Task: Buy 1 Strips for Men's from Shave & Hair Removal section under best seller category for shipping address: Mark Adams, 2833 Point Street, Park Ridge, Illinois 60068, Cell Number 7738643880. Pay from credit card ending with 7965, CVV 549
Action: Mouse moved to (19, 76)
Screenshot: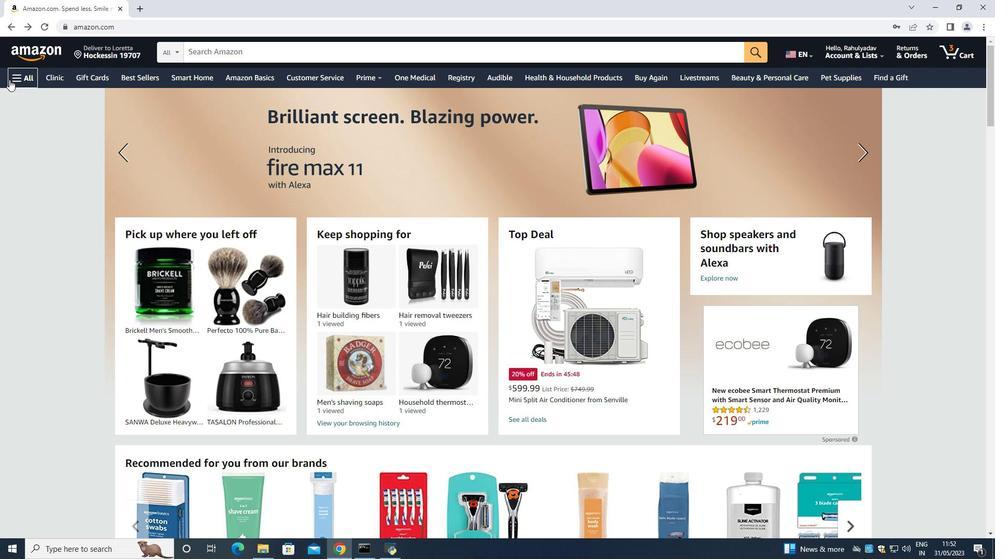 
Action: Mouse pressed left at (19, 76)
Screenshot: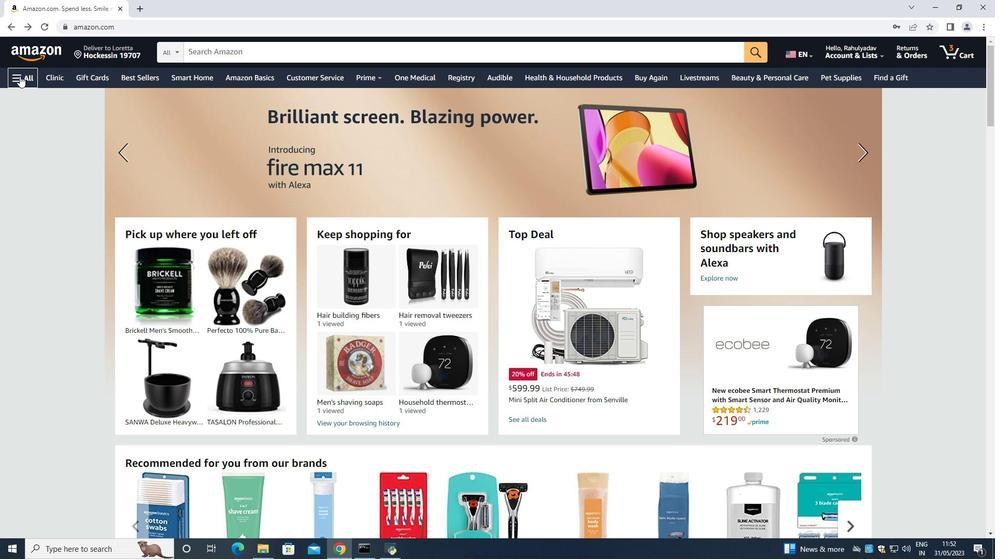 
Action: Mouse moved to (38, 96)
Screenshot: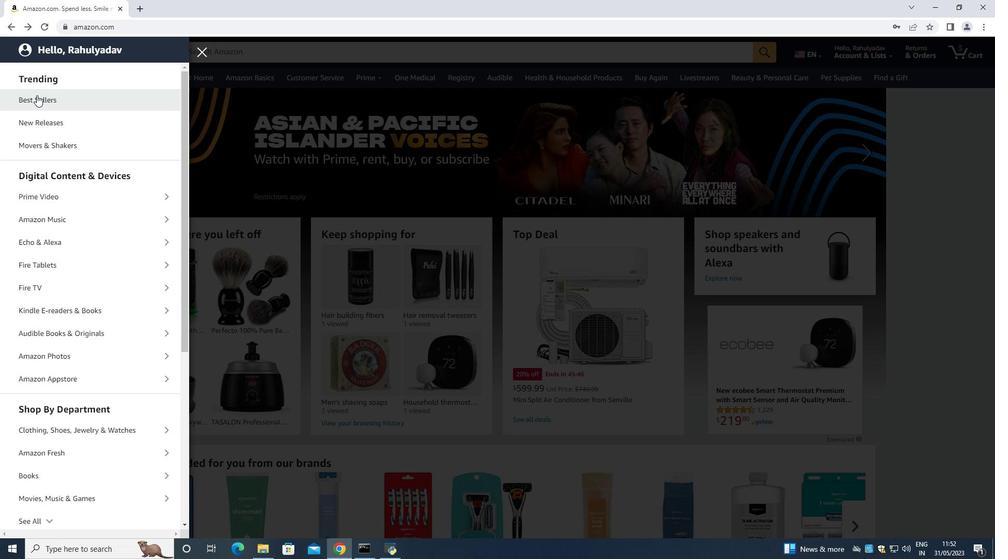 
Action: Mouse pressed left at (38, 96)
Screenshot: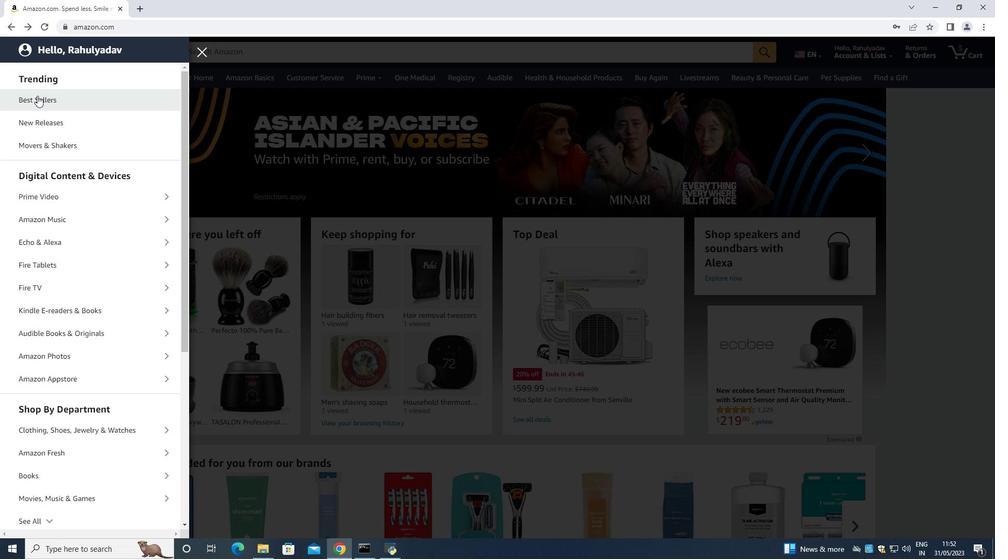 
Action: Mouse moved to (233, 46)
Screenshot: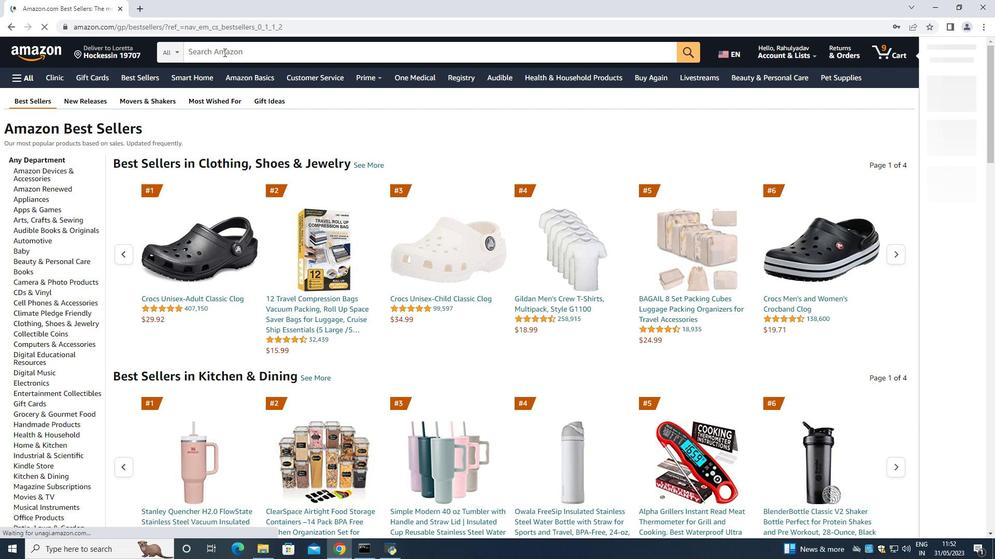 
Action: Mouse pressed left at (233, 46)
Screenshot: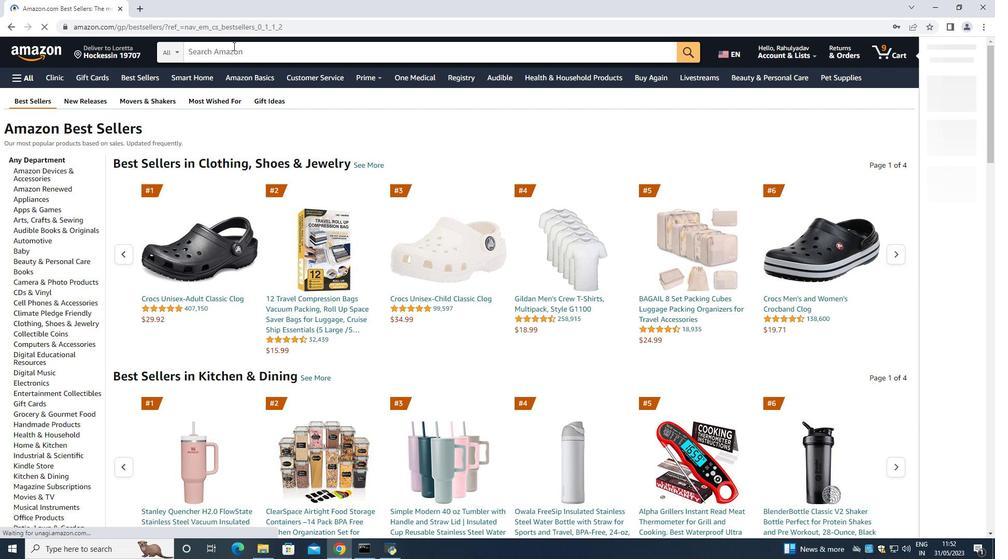 
Action: Mouse moved to (233, 47)
Screenshot: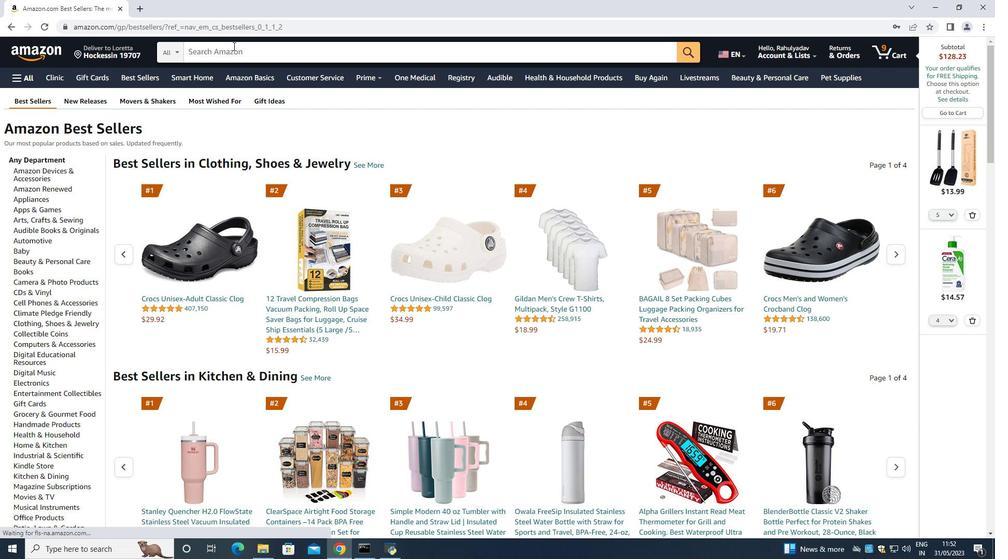 
Action: Key pressed <Key.shift>Strips<Key.shift><Key.space><Key.shift><Key.shift><Key.shift><Key.shift>For<Key.space><Key.caps_lock>M<Key.caps_lock>en<Key.enter><Key.down><Key.down><Key.down>
Screenshot: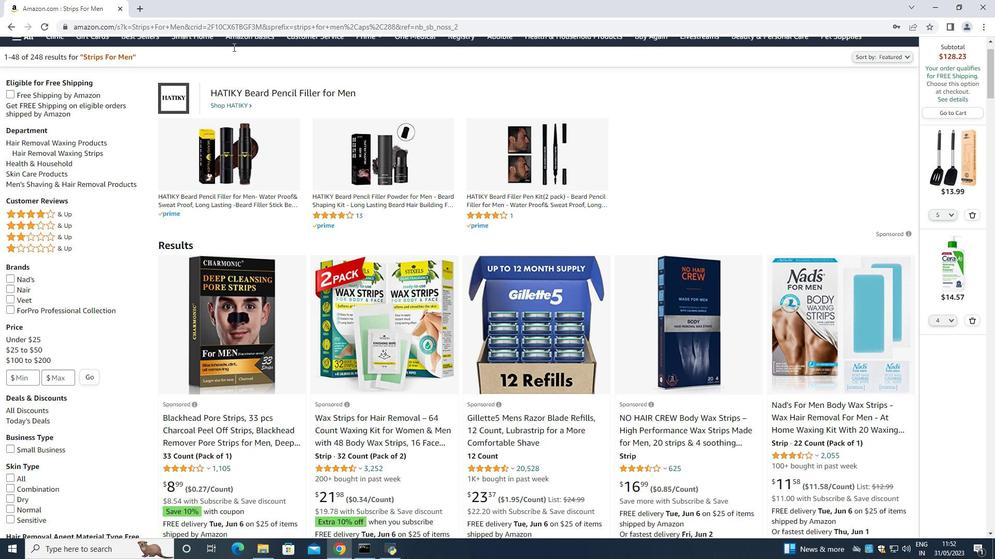 
Action: Mouse moved to (266, 362)
Screenshot: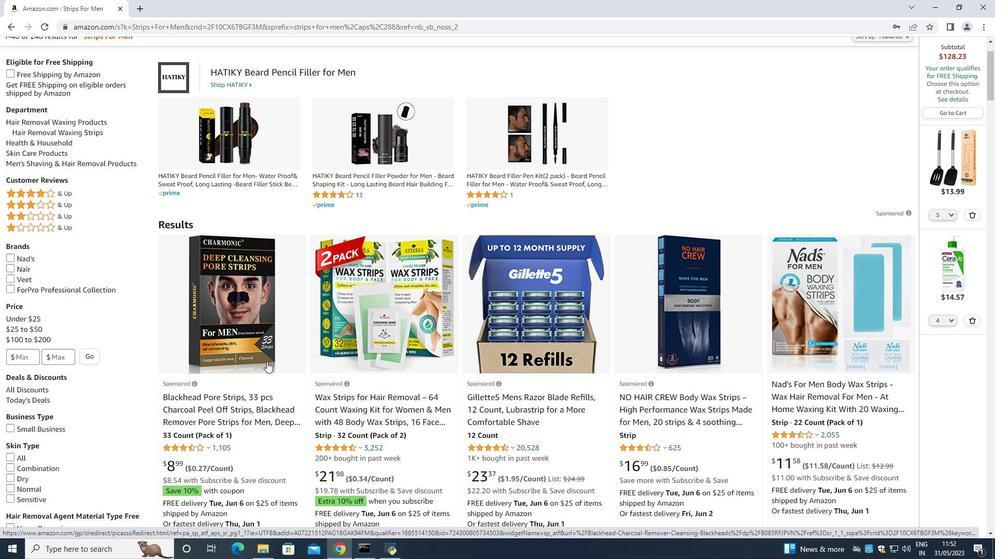 
Action: Mouse scrolled (266, 362) with delta (0, 0)
Screenshot: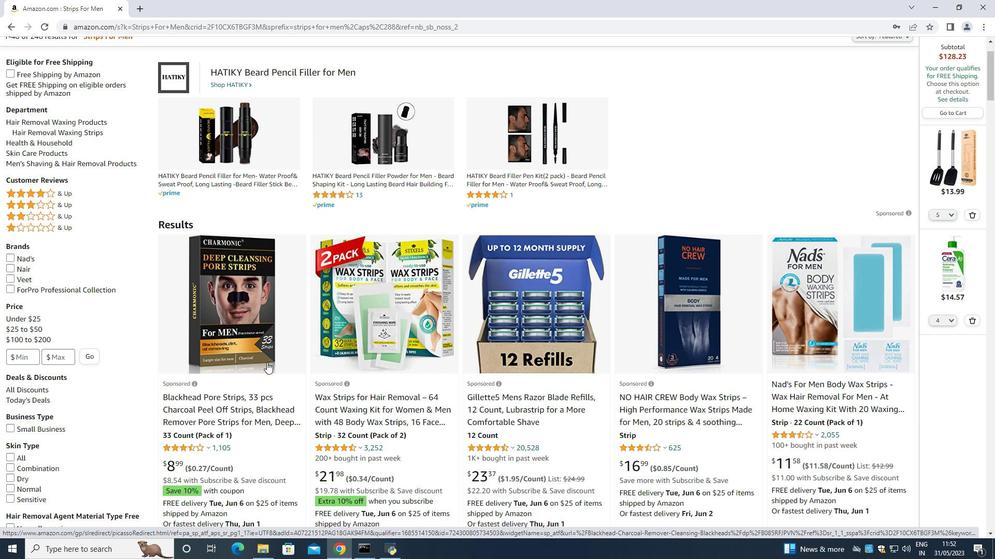 
Action: Mouse scrolled (266, 362) with delta (0, 0)
Screenshot: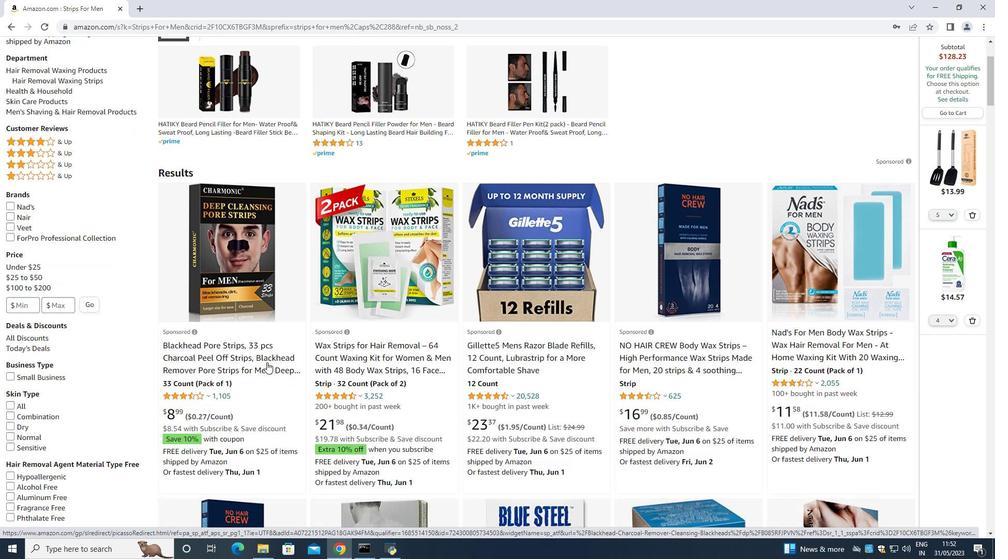 
Action: Mouse scrolled (266, 362) with delta (0, 0)
Screenshot: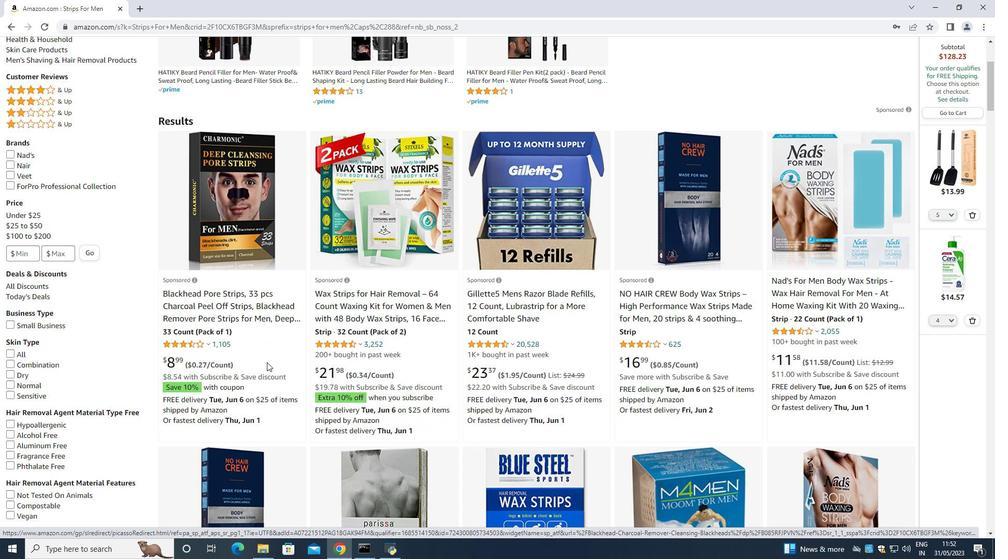 
Action: Mouse scrolled (266, 362) with delta (0, 0)
Screenshot: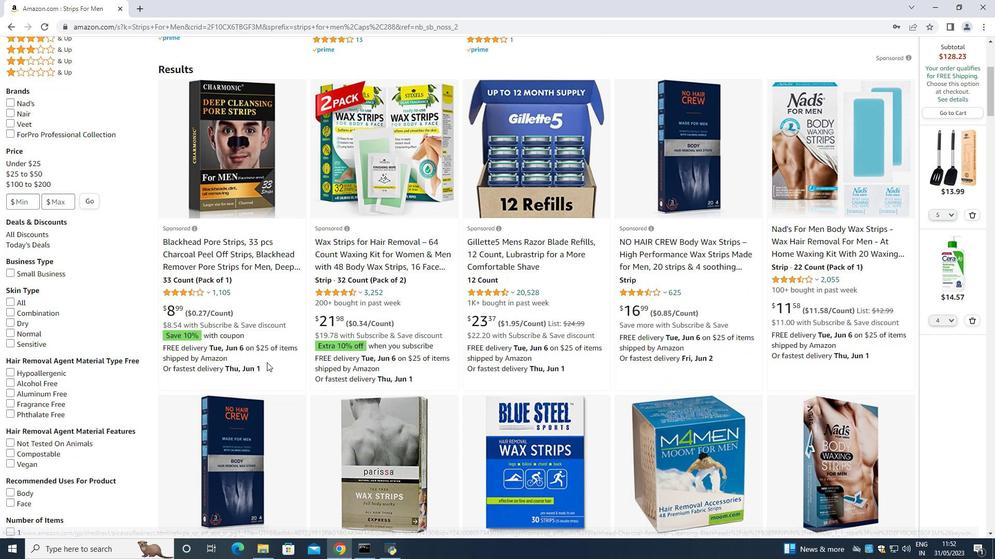 
Action: Mouse scrolled (266, 362) with delta (0, 0)
Screenshot: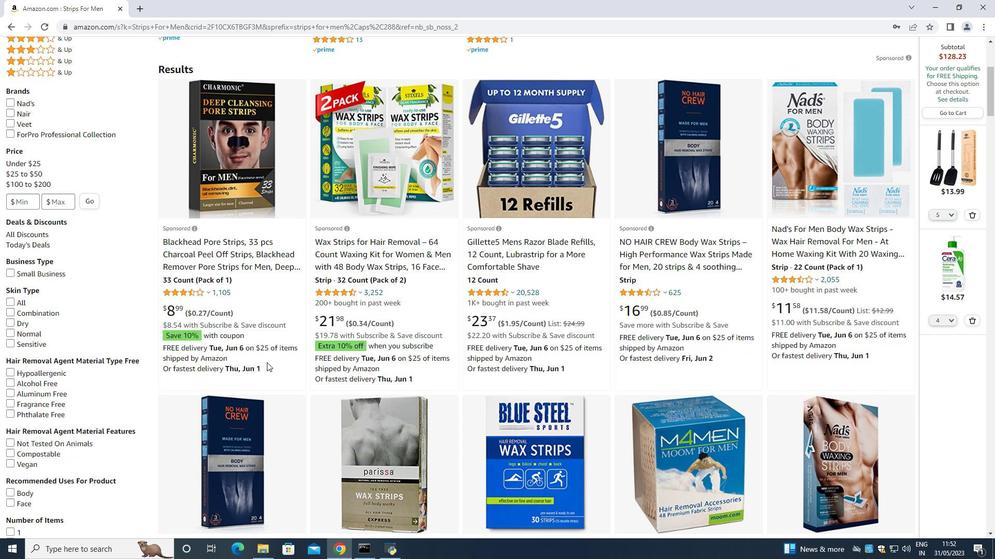 
Action: Mouse scrolled (266, 362) with delta (0, 0)
Screenshot: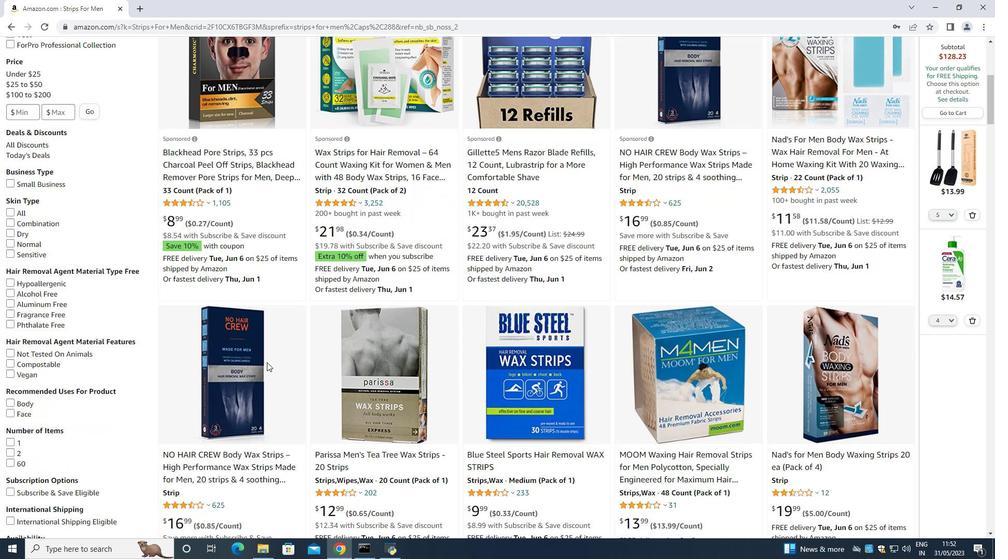 
Action: Mouse scrolled (266, 362) with delta (0, 0)
Screenshot: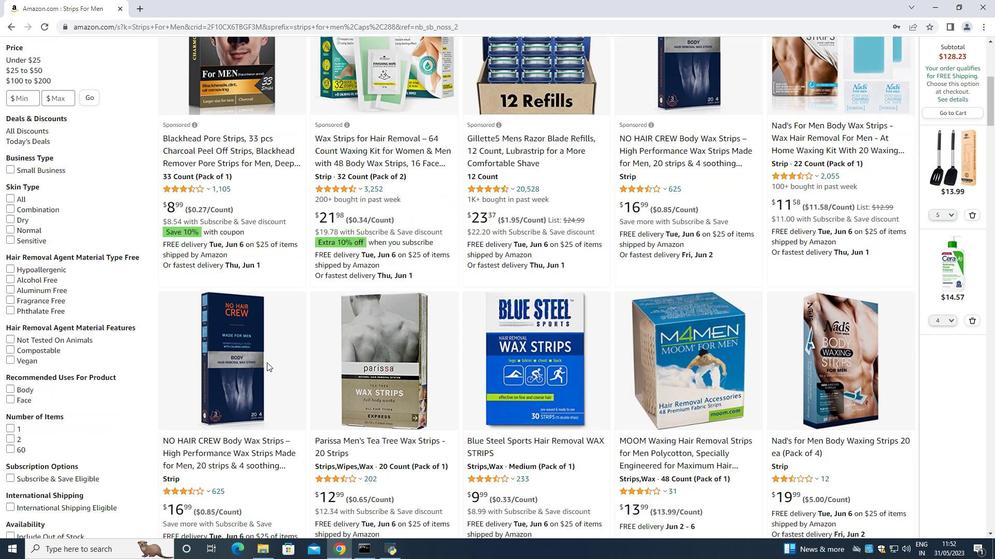 
Action: Mouse scrolled (266, 362) with delta (0, 0)
Screenshot: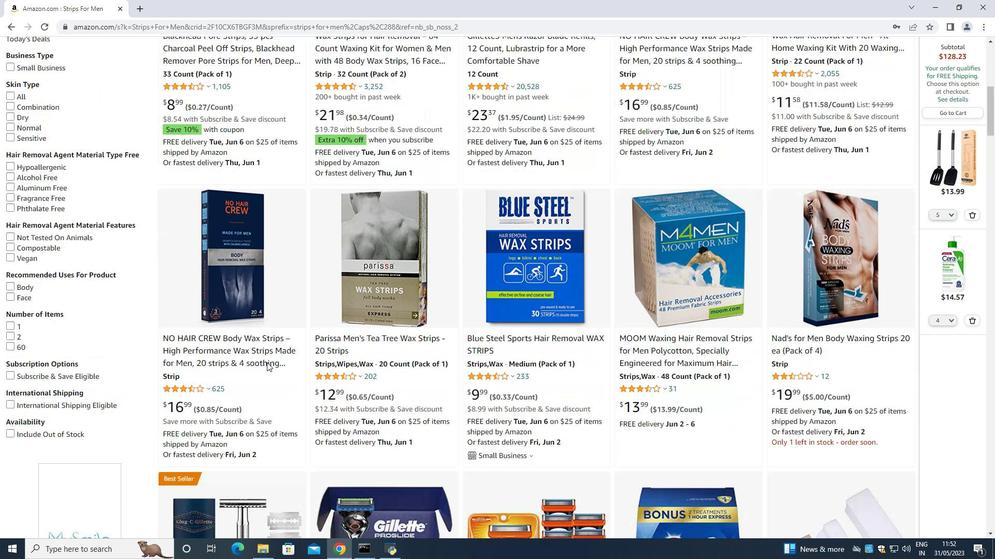 
Action: Mouse scrolled (266, 362) with delta (0, 0)
Screenshot: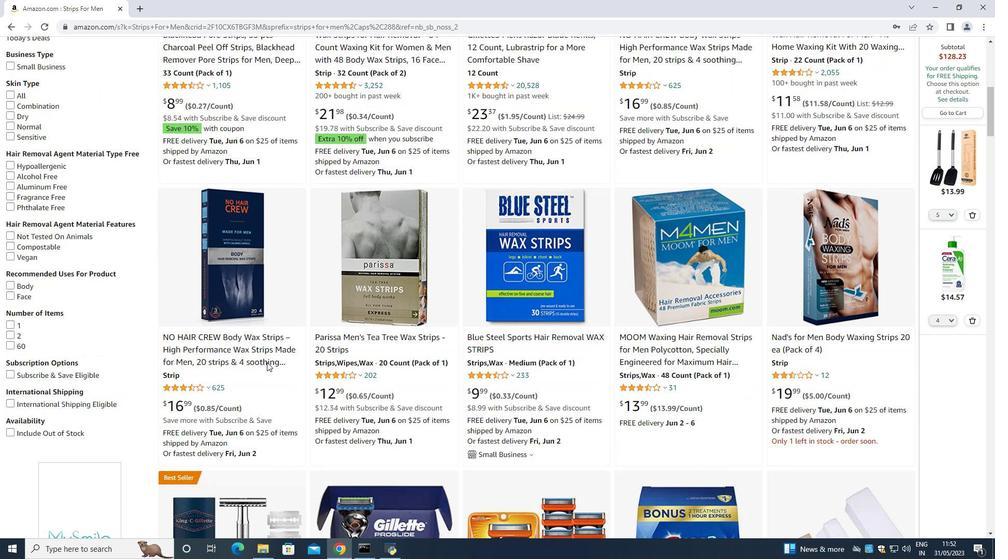 
Action: Mouse scrolled (266, 362) with delta (0, 0)
Screenshot: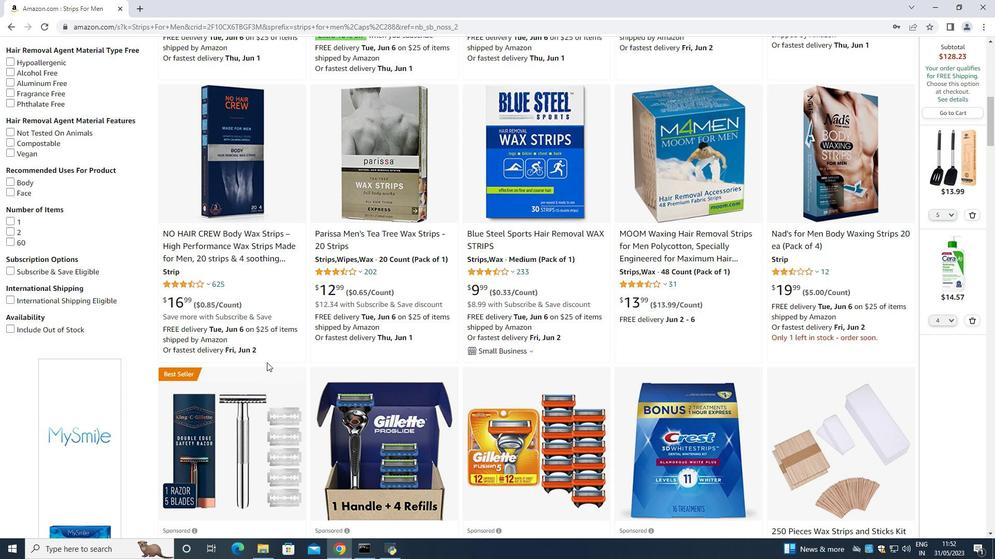 
Action: Mouse scrolled (266, 362) with delta (0, 0)
Screenshot: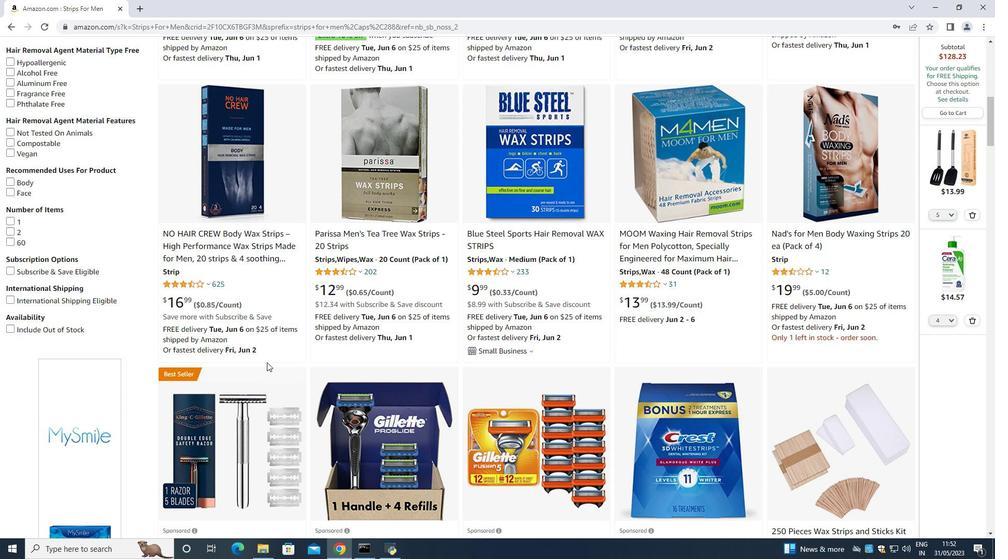 
Action: Mouse scrolled (266, 362) with delta (0, 0)
Screenshot: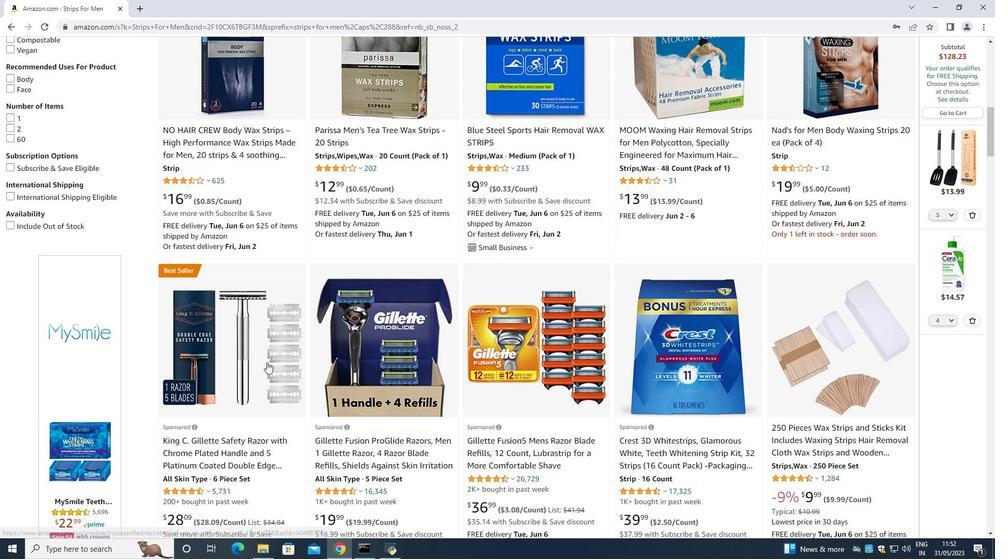 
Action: Mouse scrolled (266, 362) with delta (0, 0)
Screenshot: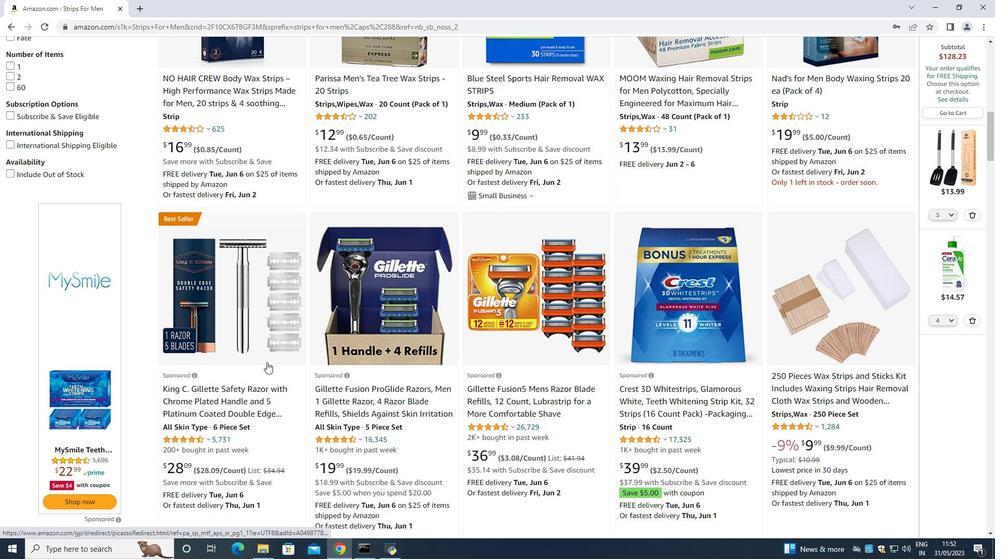 
Action: Mouse scrolled (266, 362) with delta (0, 0)
Screenshot: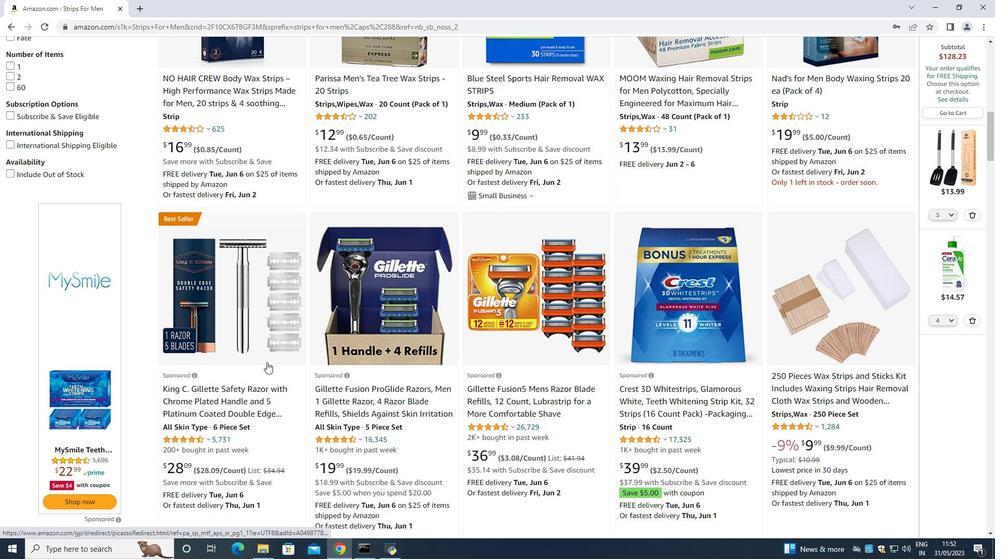 
Action: Mouse scrolled (266, 362) with delta (0, 0)
Screenshot: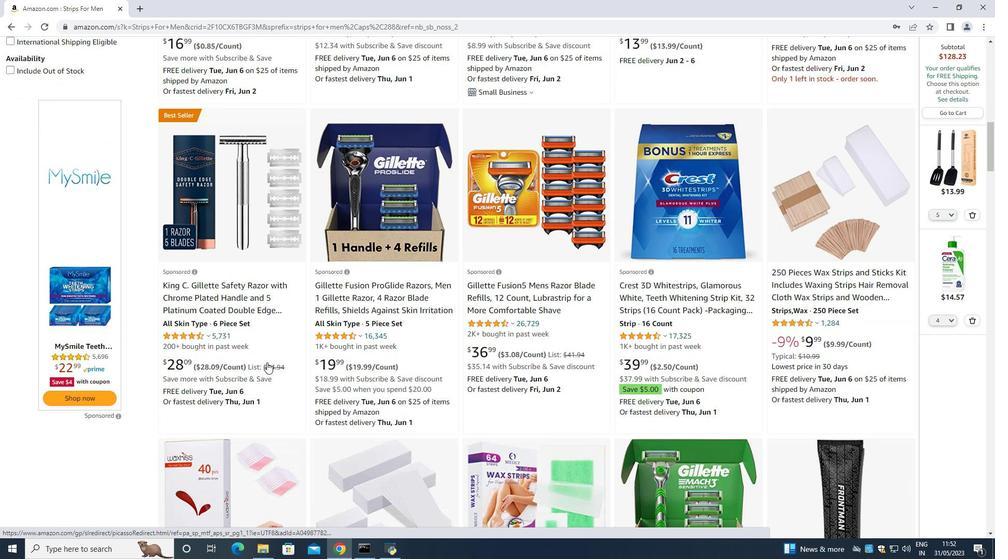 
Action: Mouse scrolled (266, 362) with delta (0, 0)
Screenshot: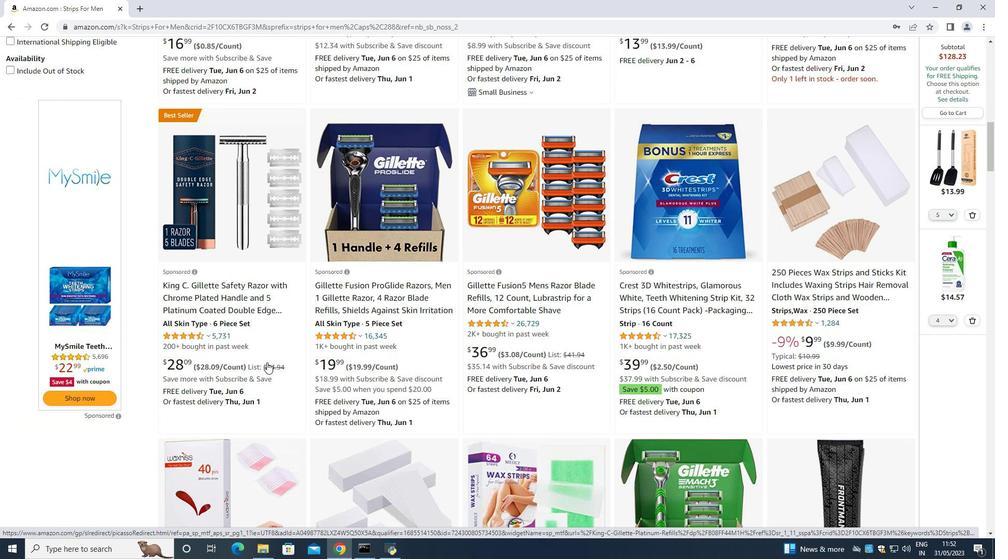 
Action: Mouse scrolled (266, 362) with delta (0, 0)
Screenshot: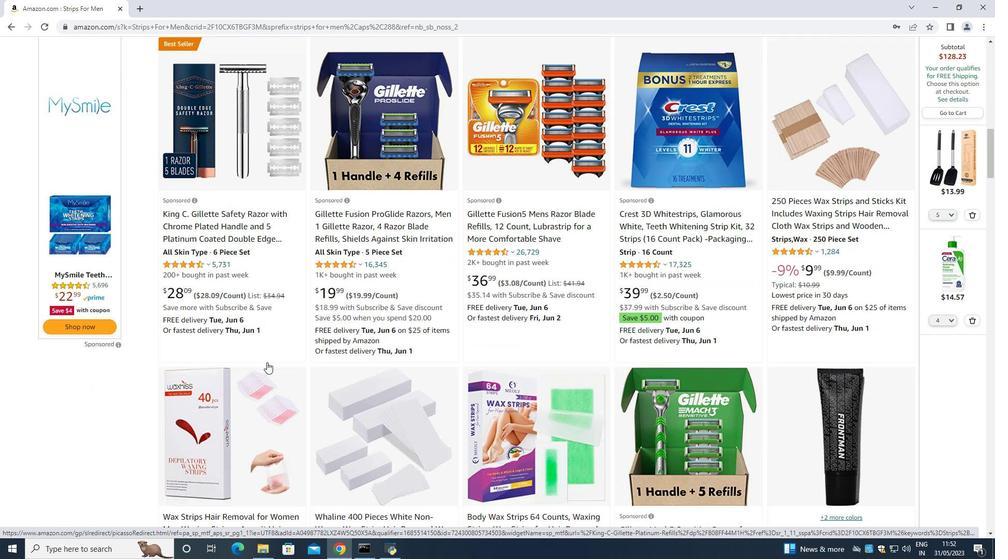 
Action: Mouse scrolled (266, 362) with delta (0, 0)
Screenshot: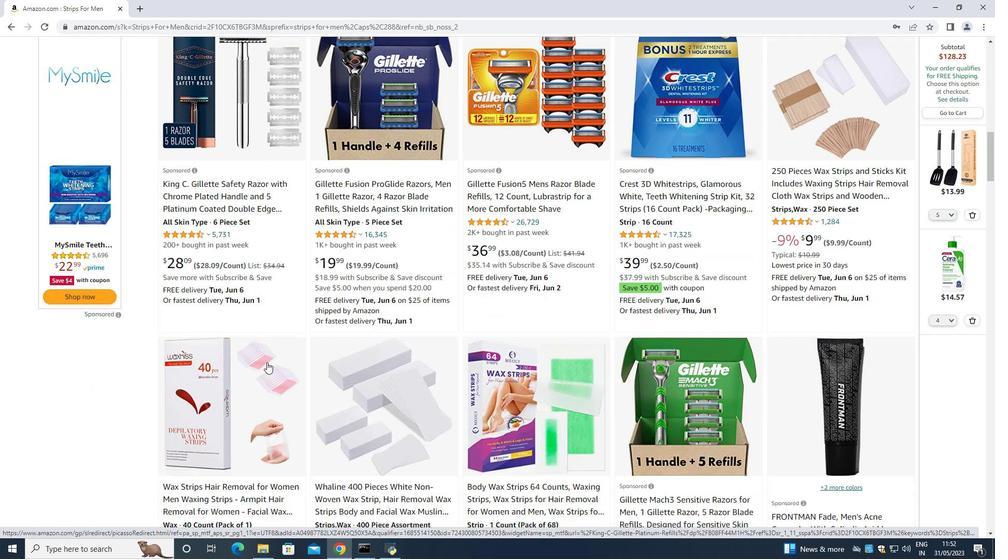 
Action: Mouse scrolled (266, 362) with delta (0, 0)
Screenshot: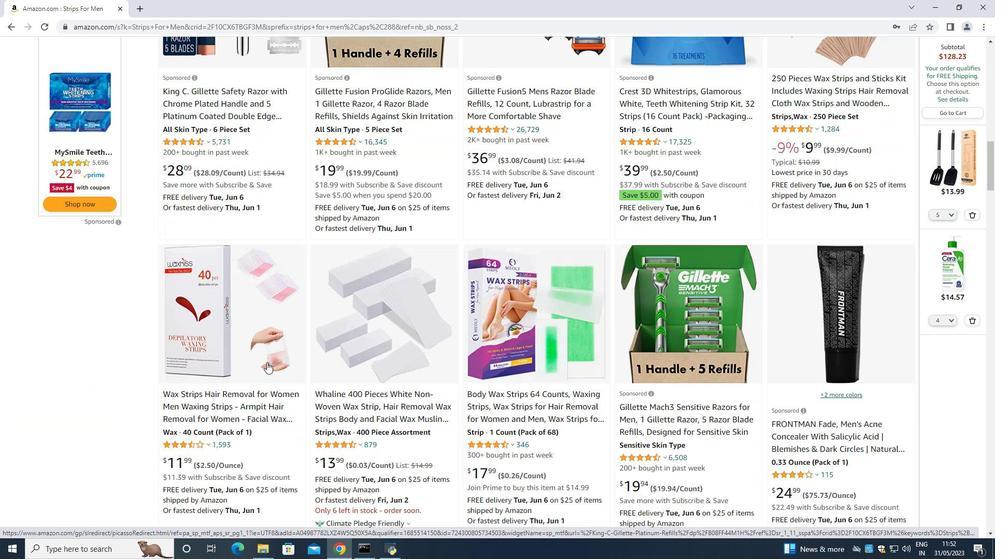 
Action: Mouse scrolled (266, 362) with delta (0, 0)
Screenshot: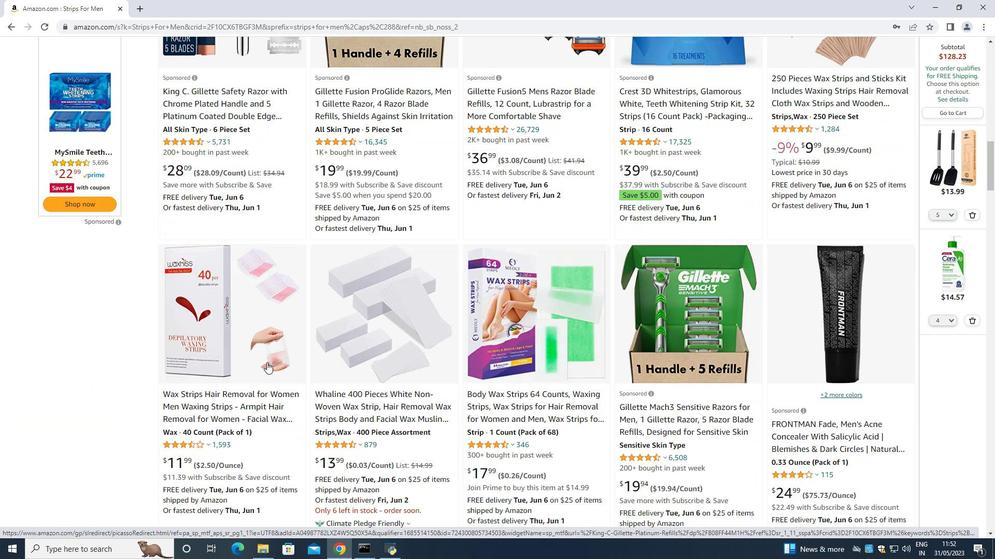 
Action: Mouse moved to (267, 364)
Screenshot: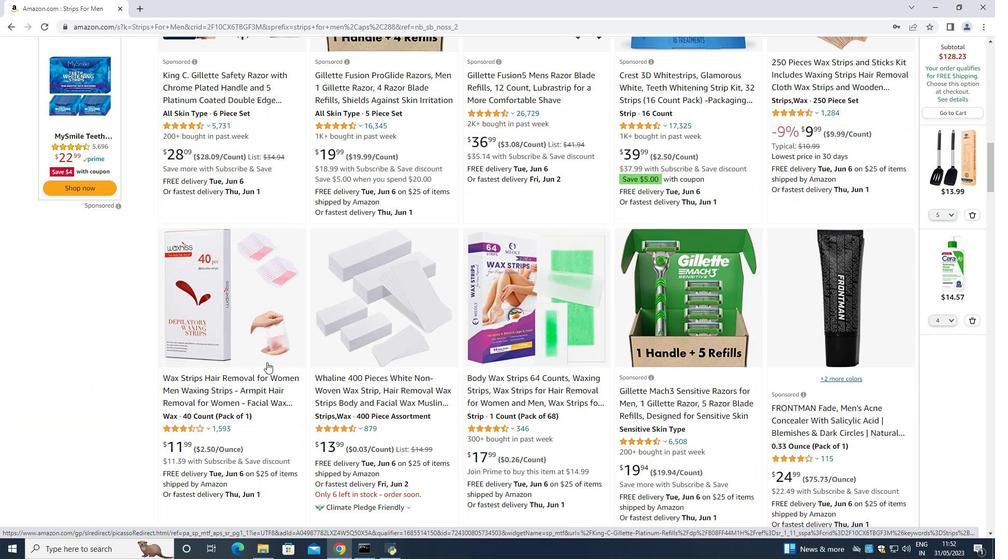 
Action: Mouse scrolled (267, 364) with delta (0, 0)
Screenshot: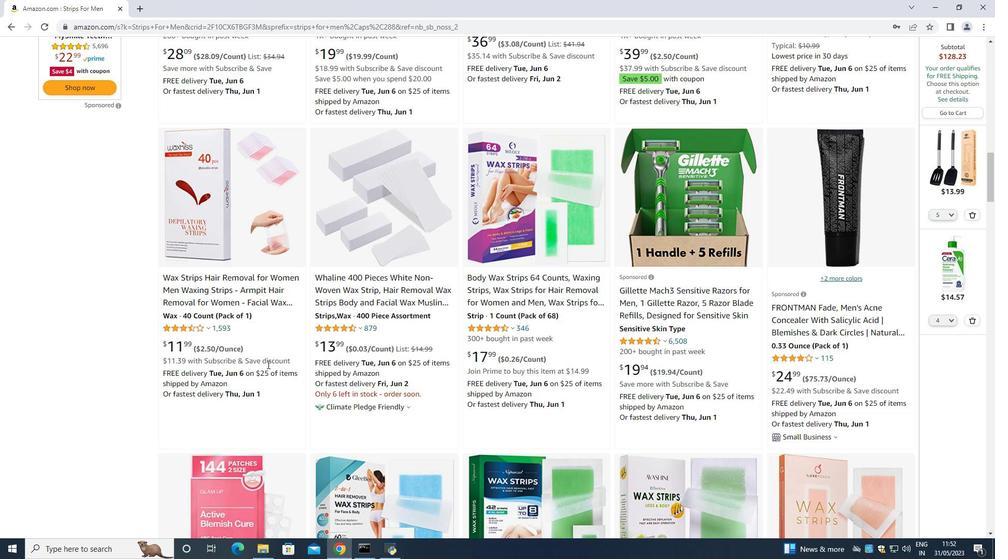 
Action: Mouse moved to (267, 365)
Screenshot: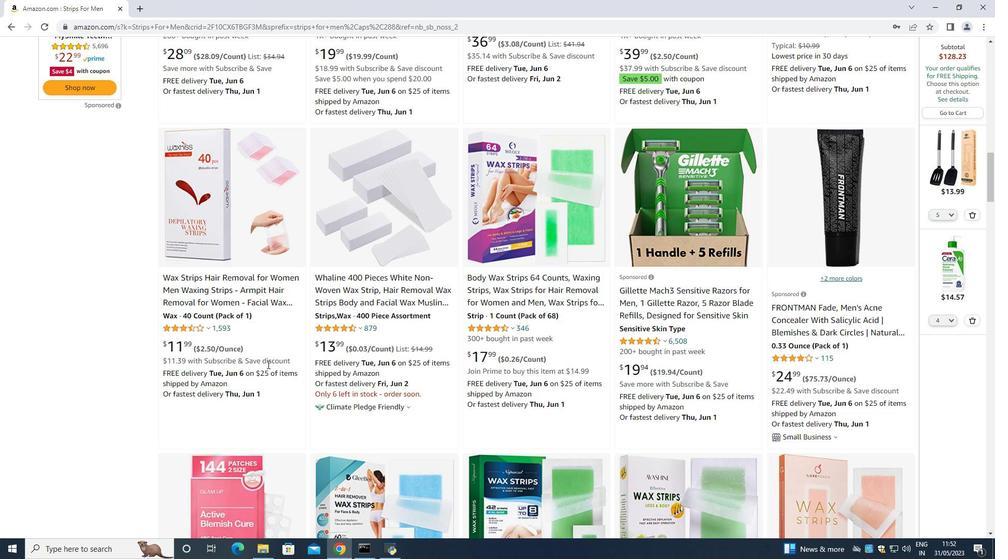 
Action: Mouse scrolled (267, 364) with delta (0, 0)
Screenshot: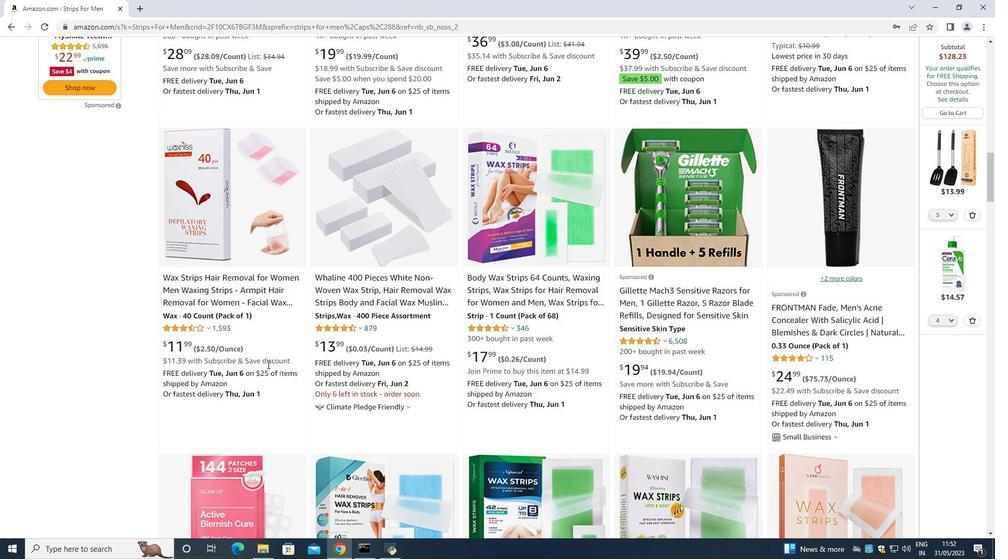 
Action: Mouse scrolled (267, 364) with delta (0, 0)
Screenshot: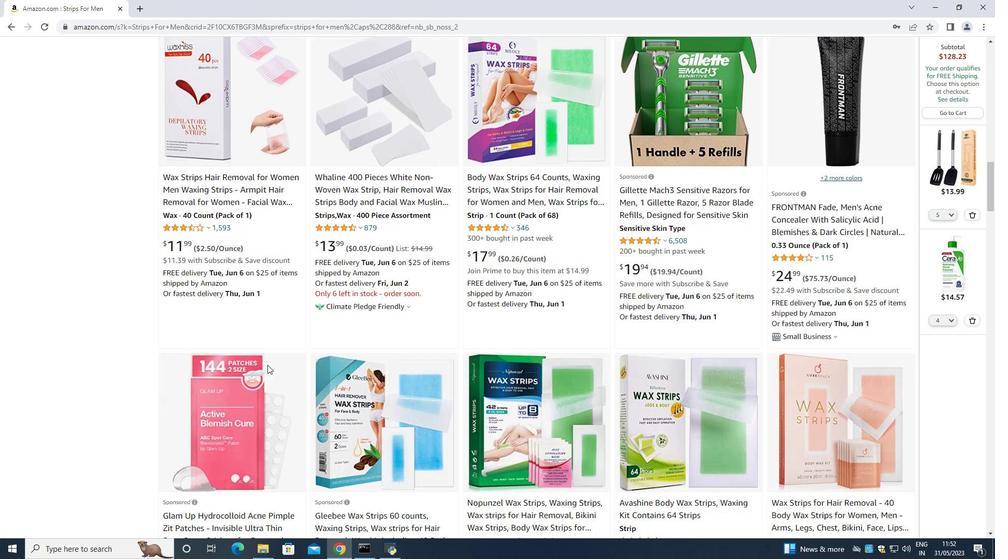
Action: Mouse scrolled (267, 364) with delta (0, 0)
Screenshot: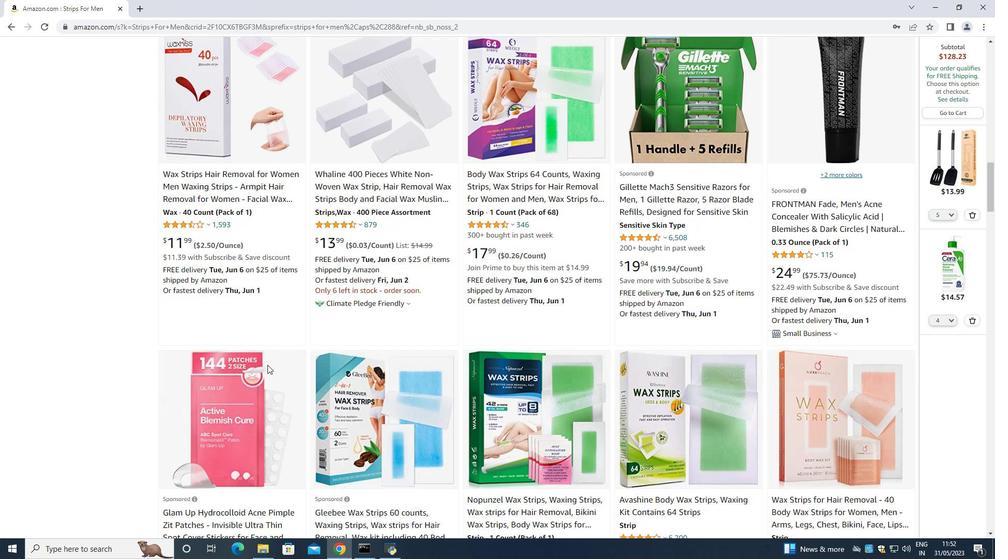 
Action: Mouse scrolled (267, 364) with delta (0, 0)
Screenshot: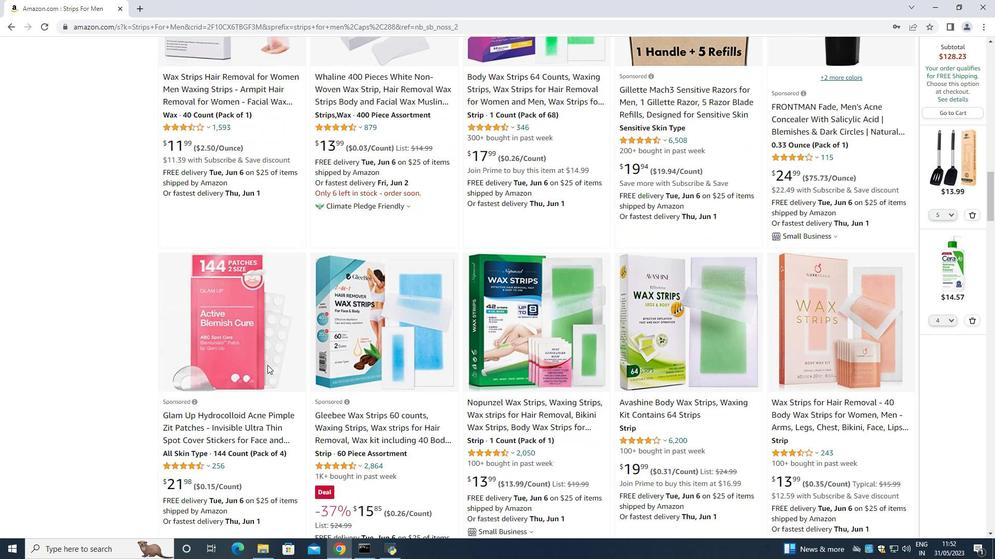 
Action: Mouse scrolled (267, 364) with delta (0, 0)
Screenshot: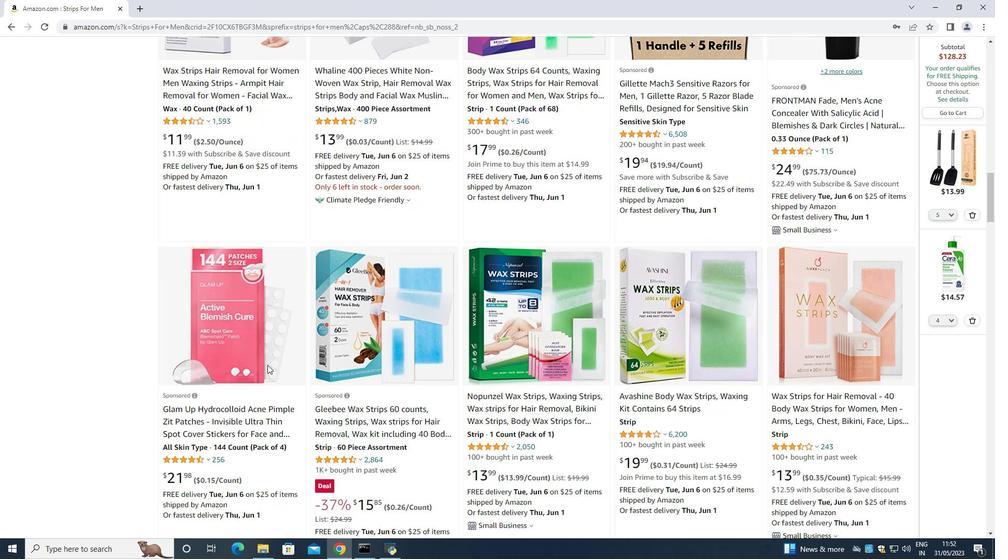 
Action: Mouse scrolled (267, 364) with delta (0, 0)
Screenshot: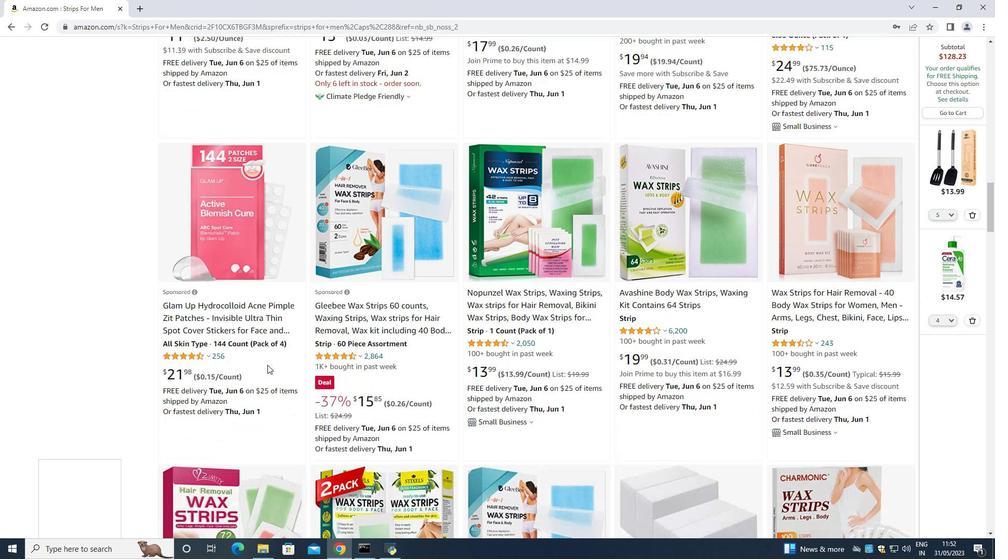 
Action: Mouse scrolled (267, 364) with delta (0, 0)
Screenshot: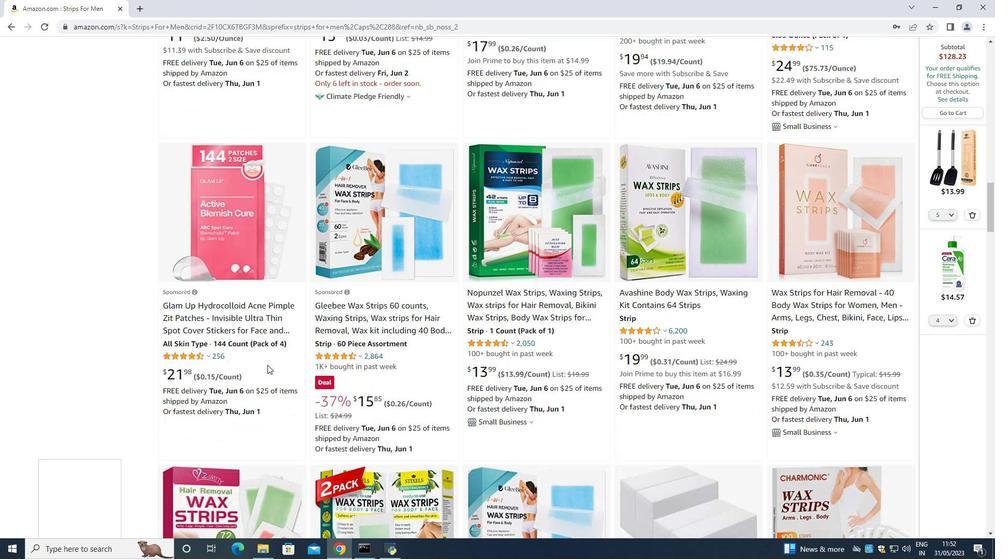 
Action: Mouse scrolled (267, 364) with delta (0, 0)
Screenshot: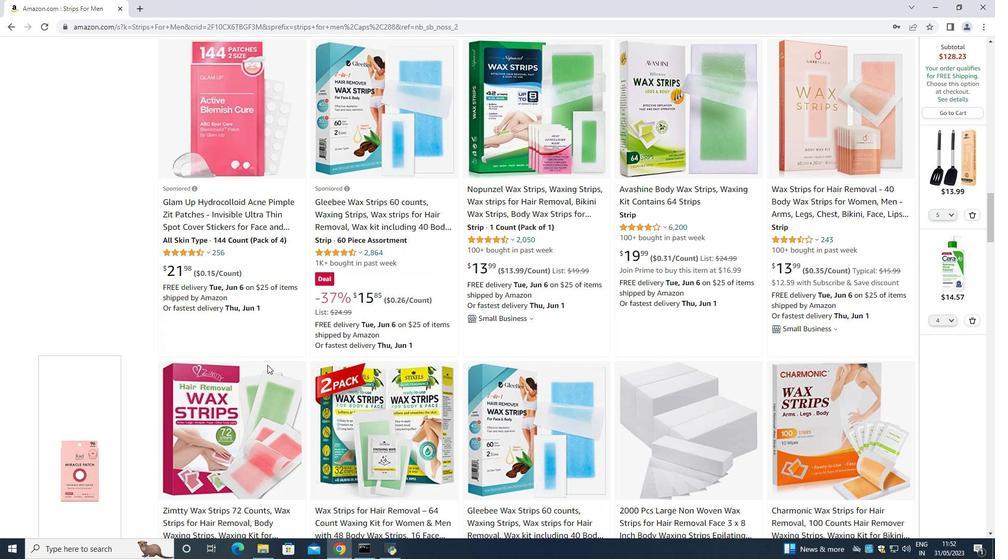 
Action: Mouse scrolled (267, 364) with delta (0, 0)
Screenshot: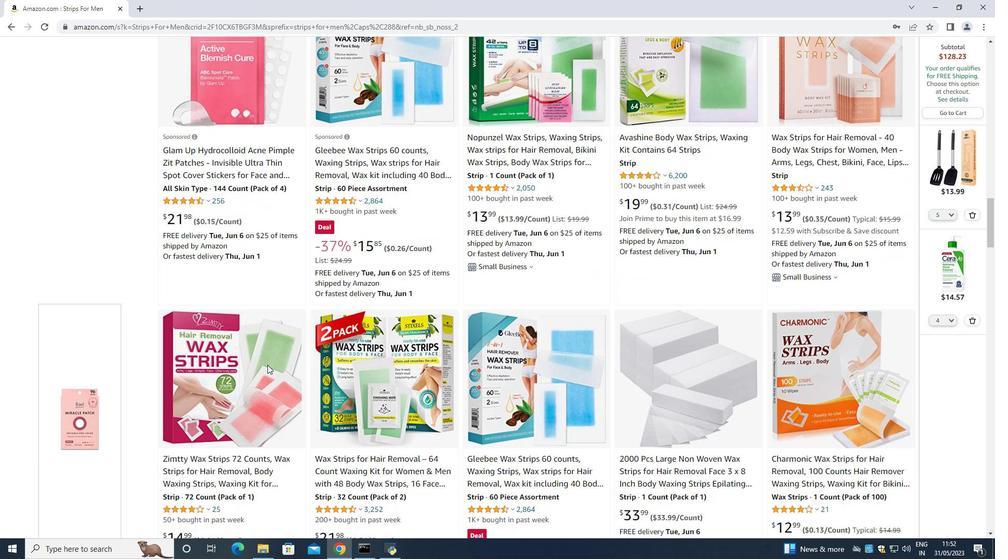
Action: Mouse scrolled (267, 364) with delta (0, 0)
Screenshot: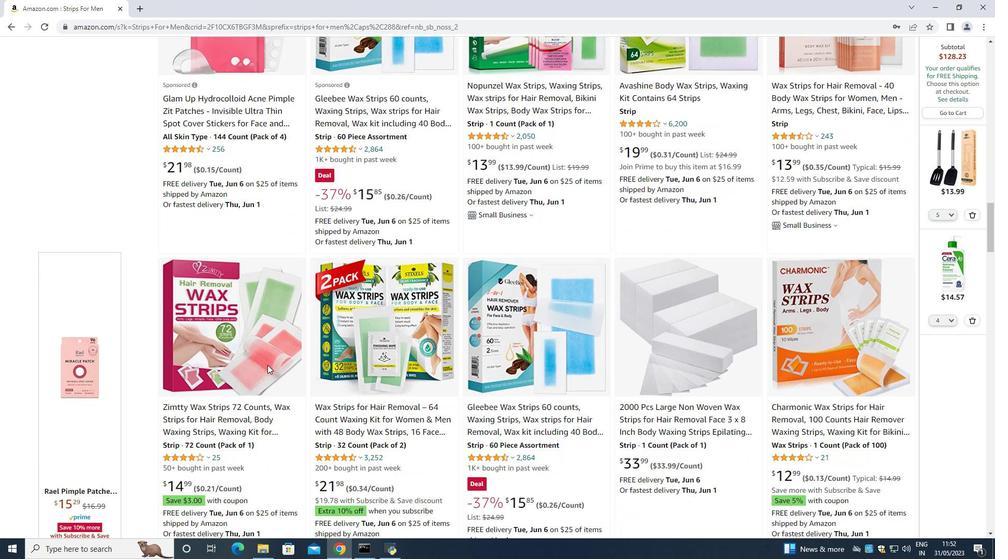 
Action: Mouse scrolled (267, 364) with delta (0, 0)
Screenshot: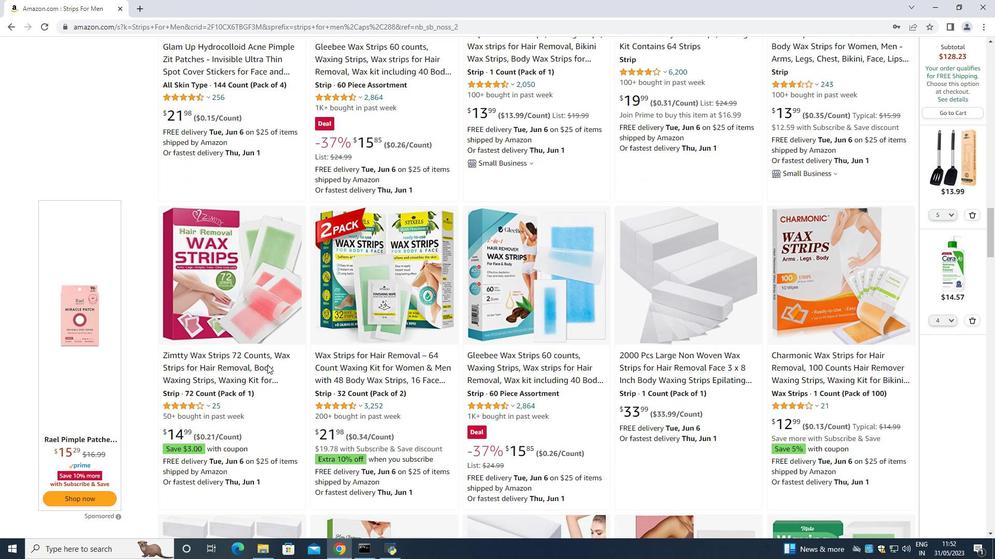 
Action: Mouse scrolled (267, 364) with delta (0, 0)
Screenshot: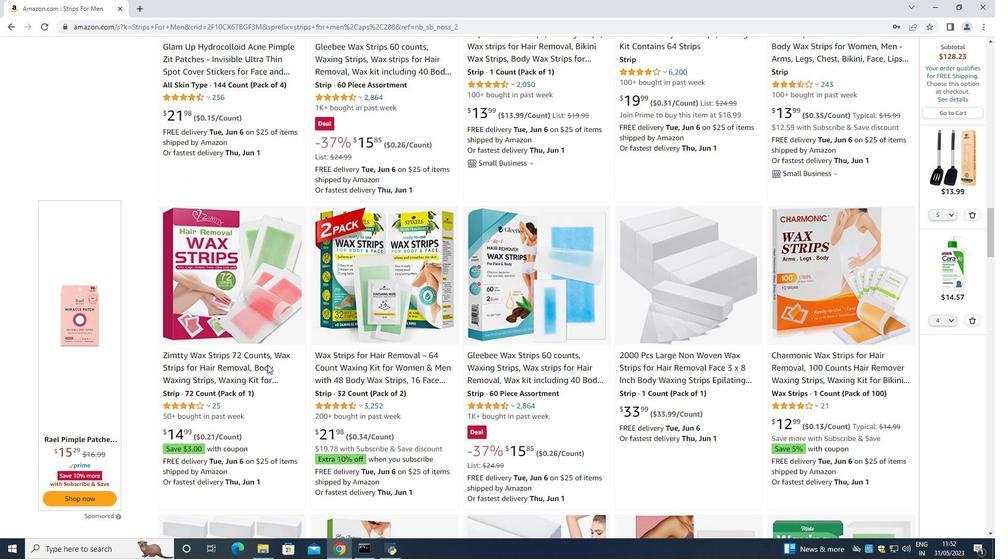 
Action: Mouse scrolled (267, 364) with delta (0, 0)
Screenshot: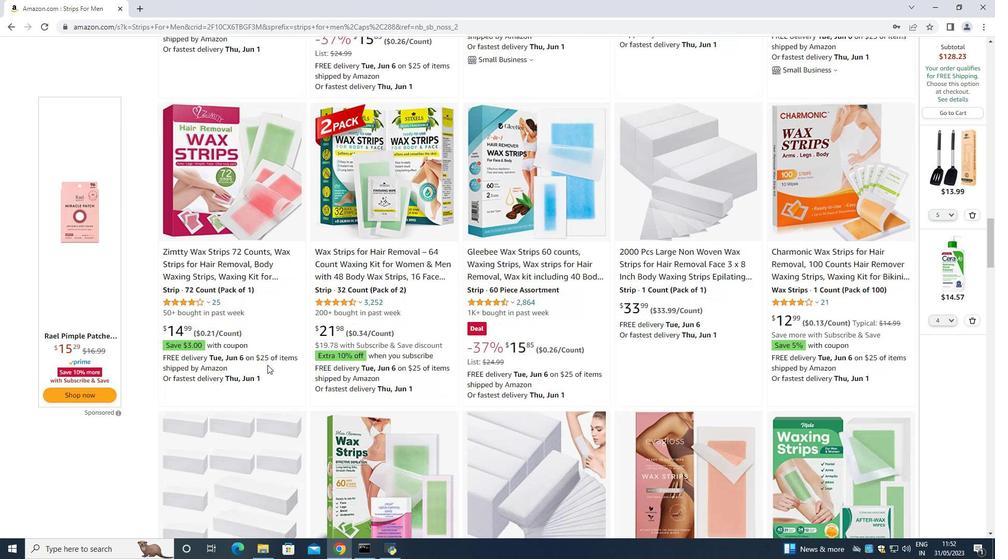 
Action: Mouse scrolled (267, 364) with delta (0, 0)
Screenshot: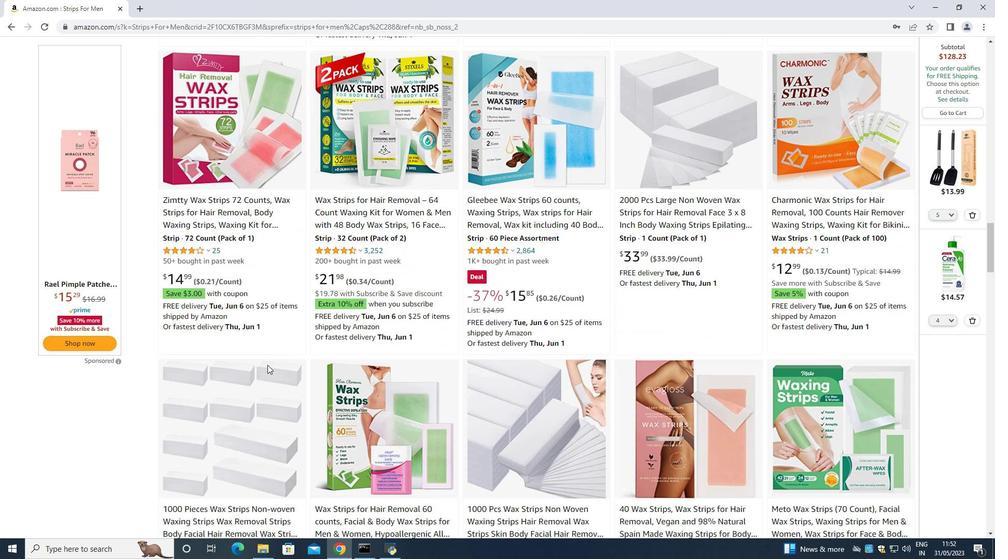 
Action: Mouse scrolled (267, 364) with delta (0, 0)
Screenshot: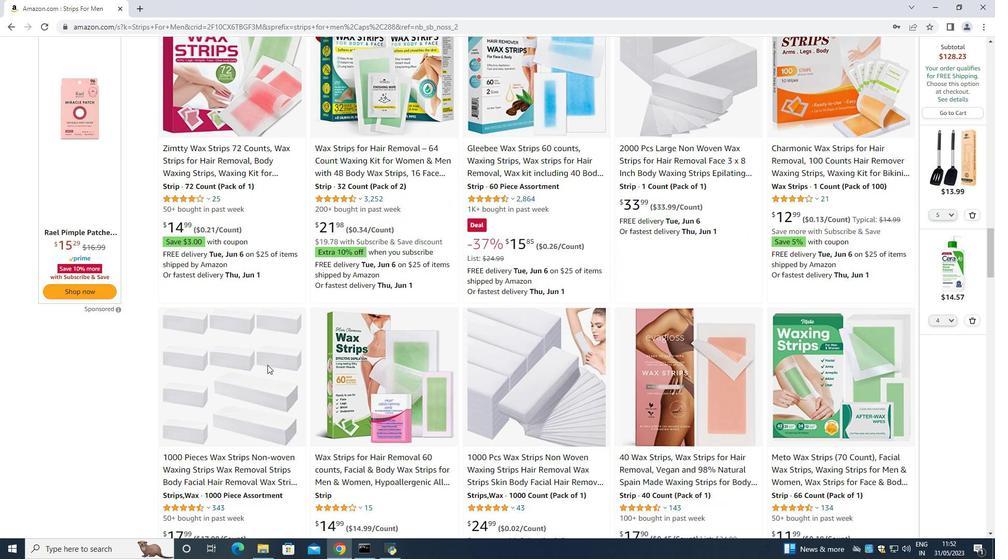 
Action: Mouse scrolled (267, 364) with delta (0, 0)
Screenshot: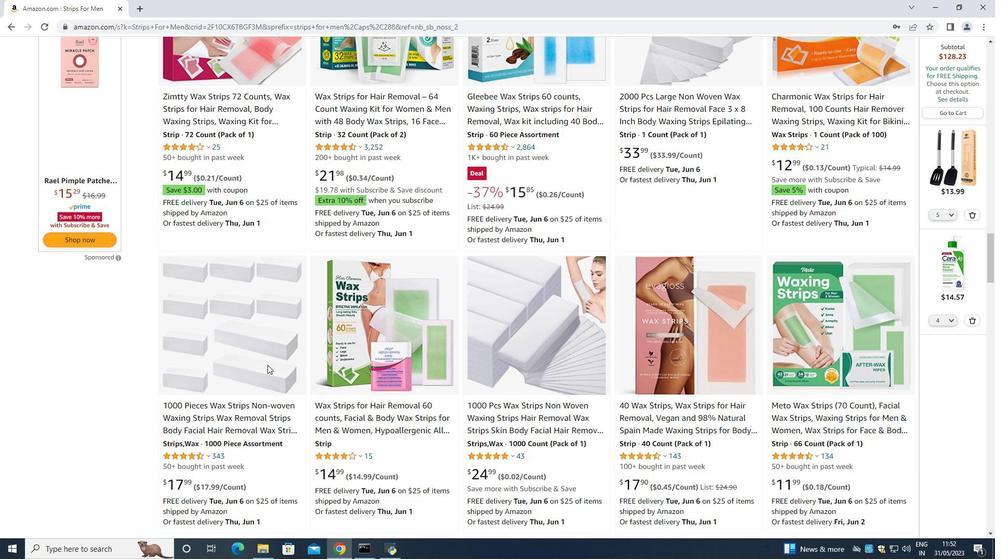 
Action: Mouse scrolled (267, 364) with delta (0, 0)
Screenshot: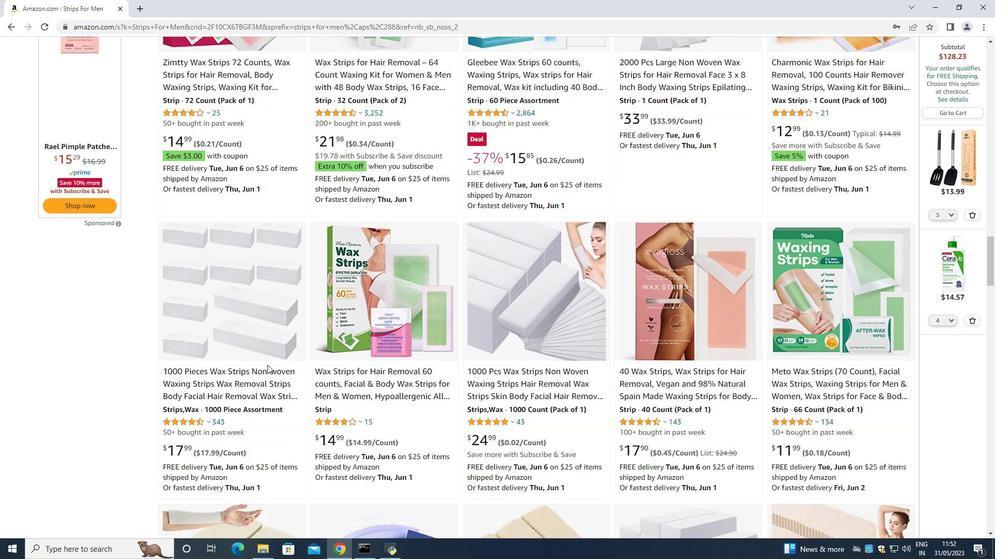 
Action: Mouse scrolled (267, 364) with delta (0, 0)
Screenshot: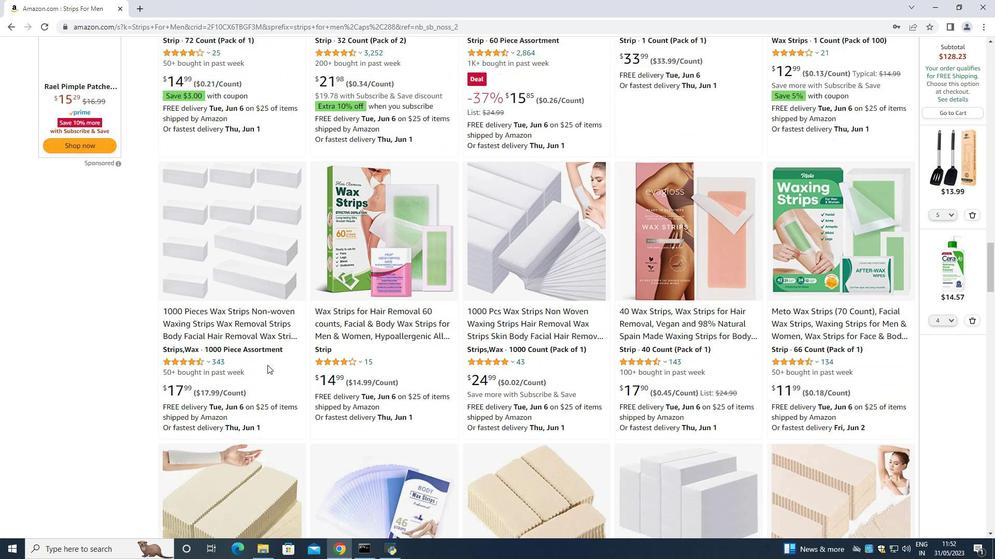 
Action: Mouse scrolled (267, 364) with delta (0, 0)
Screenshot: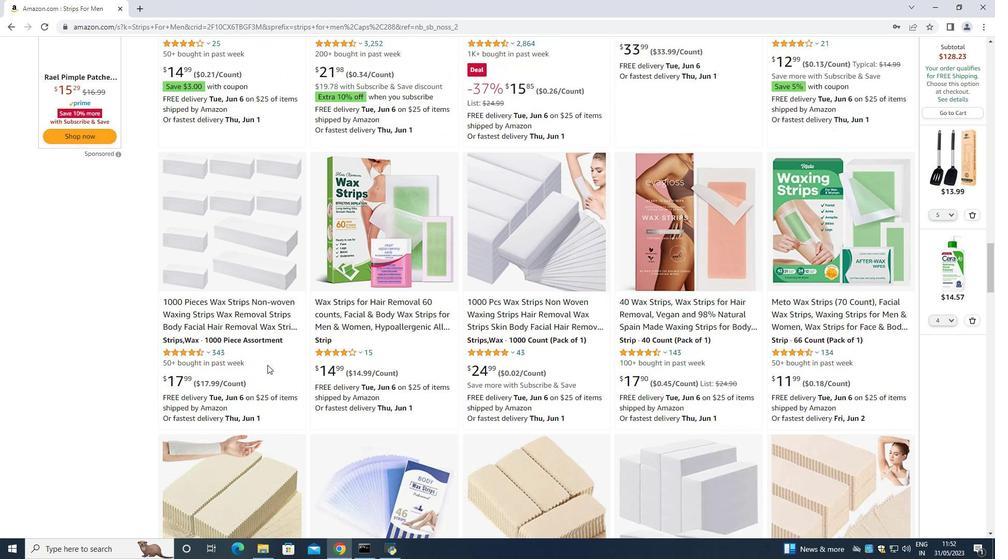 
Action: Mouse scrolled (267, 364) with delta (0, 0)
Screenshot: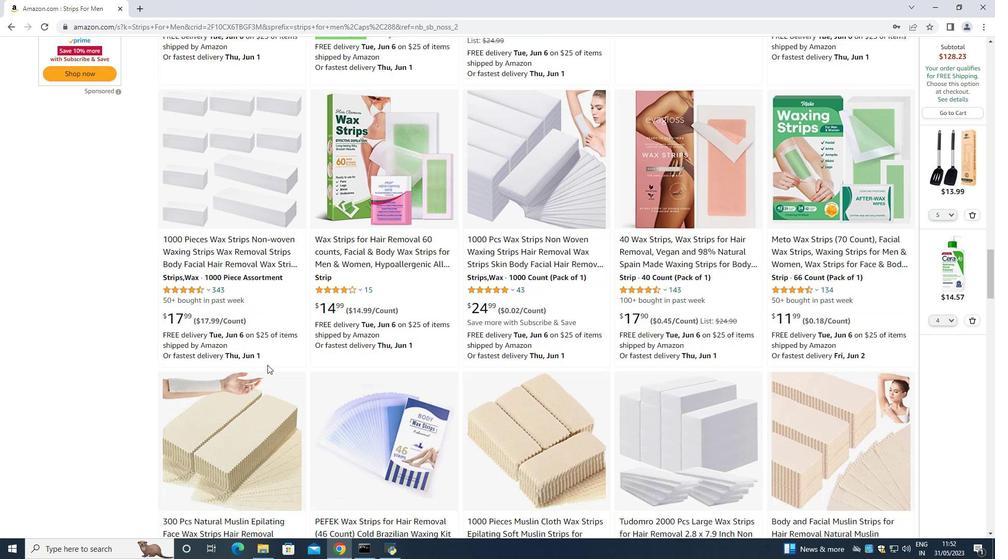 
Action: Mouse scrolled (267, 364) with delta (0, 0)
Screenshot: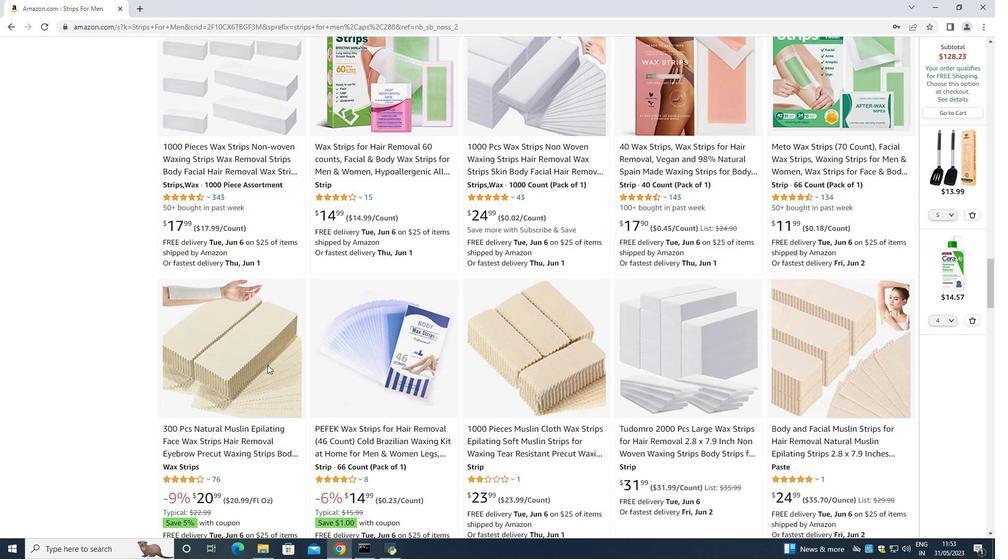 
Action: Mouse scrolled (267, 364) with delta (0, 0)
Screenshot: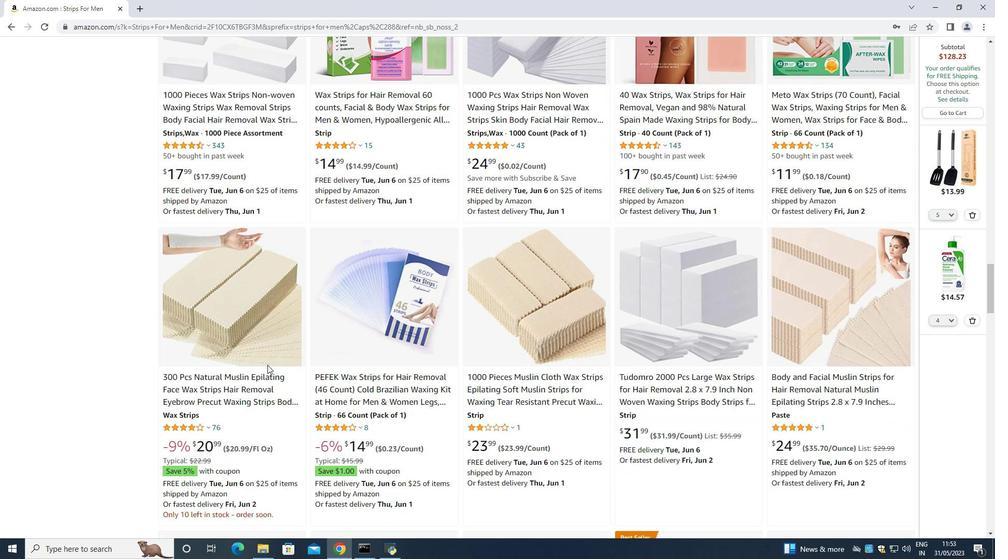 
Action: Mouse scrolled (267, 364) with delta (0, 0)
Screenshot: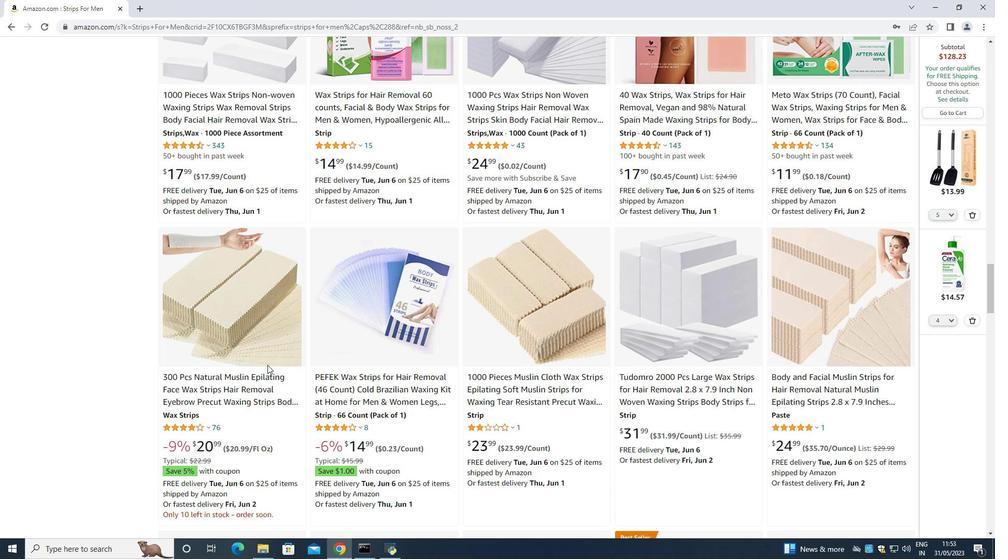 
Action: Mouse moved to (244, 353)
Screenshot: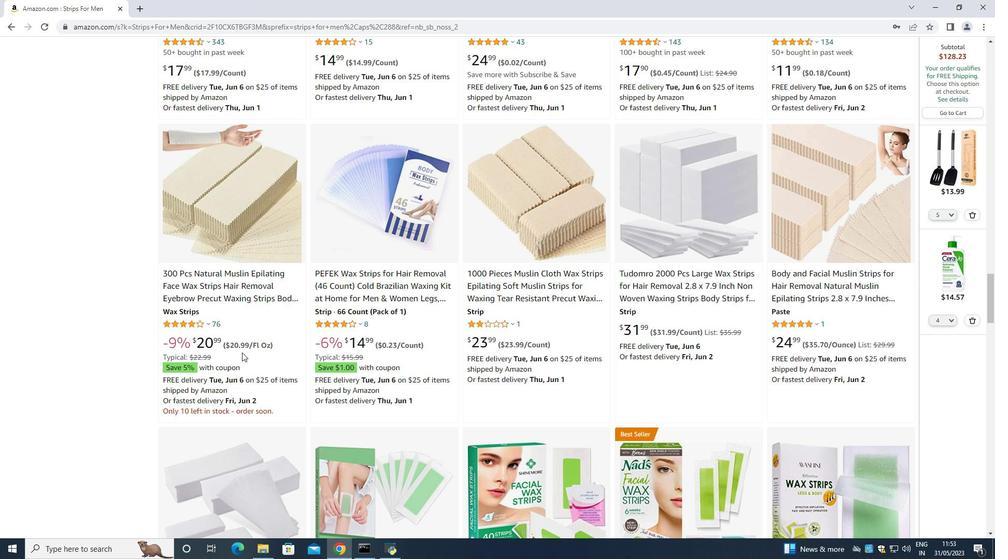 
Action: Mouse scrolled (244, 353) with delta (0, 0)
Screenshot: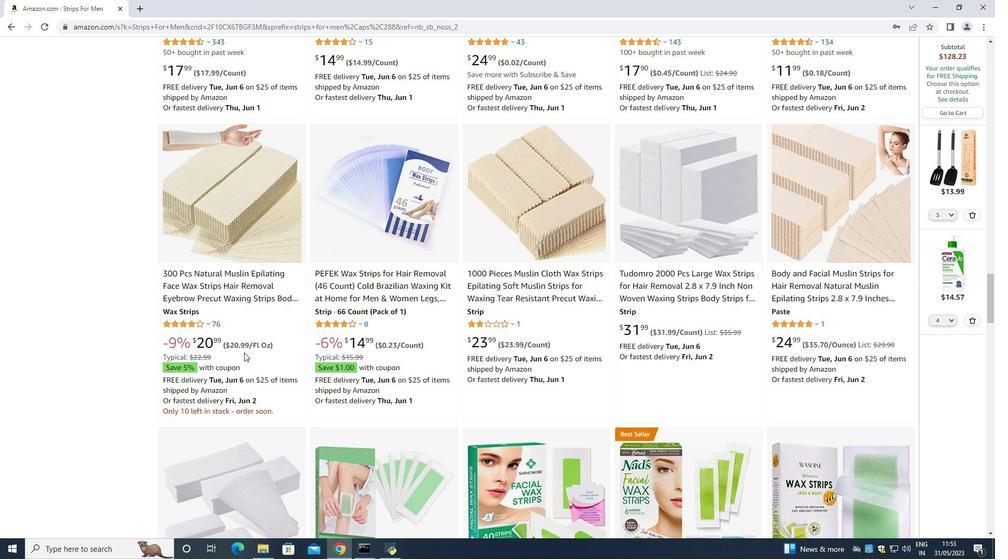 
Action: Mouse scrolled (244, 353) with delta (0, 0)
Screenshot: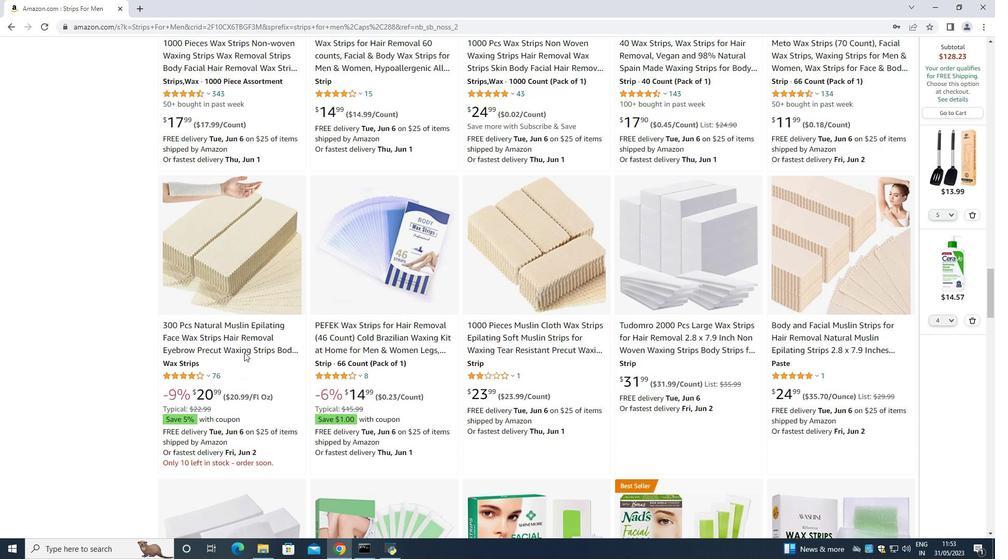 
Action: Mouse scrolled (244, 353) with delta (0, 0)
Screenshot: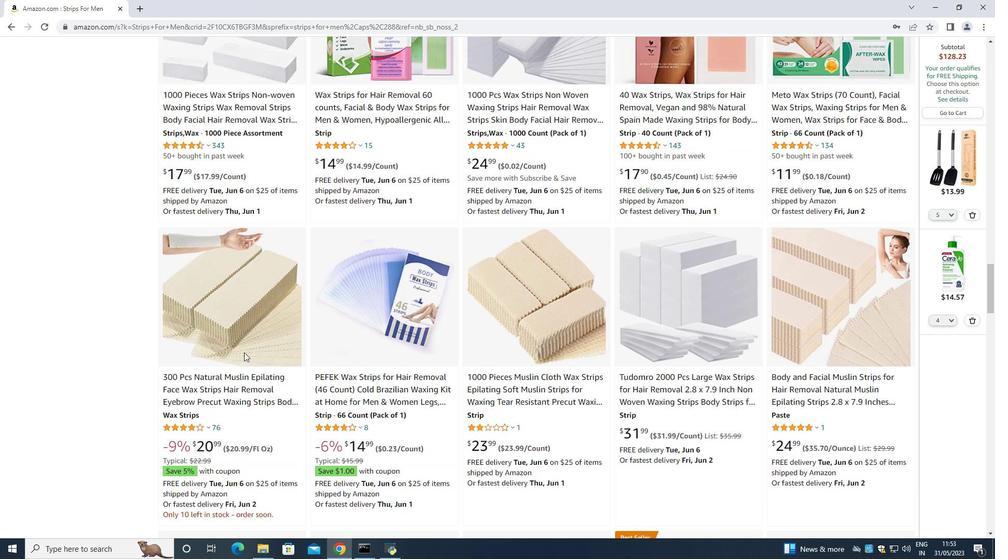 
Action: Mouse scrolled (244, 353) with delta (0, 0)
Screenshot: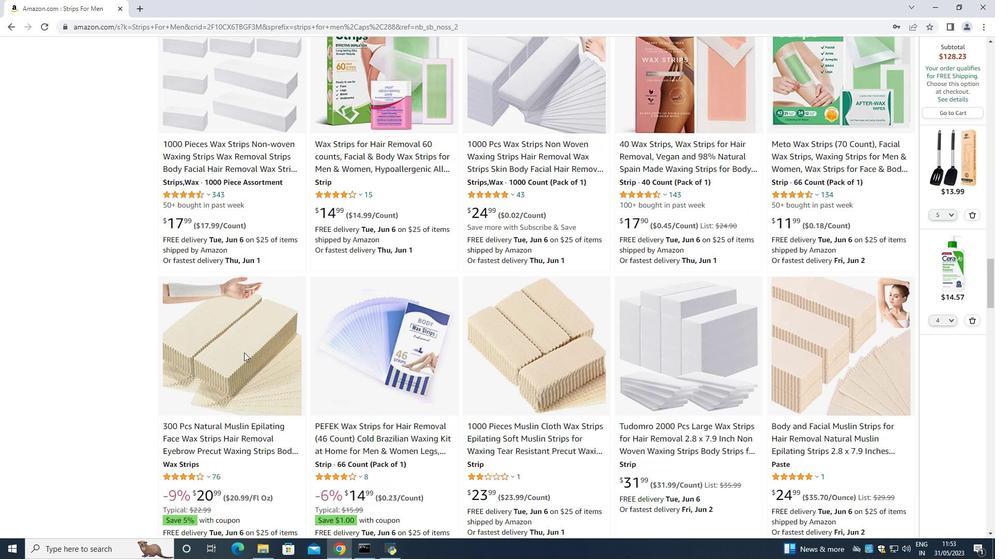 
Action: Mouse moved to (244, 353)
Screenshot: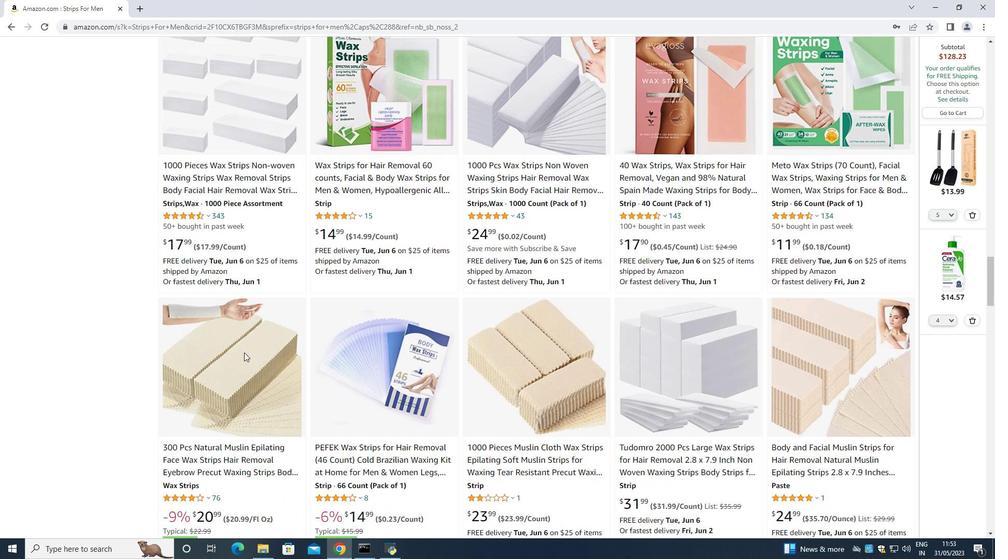 
Action: Mouse scrolled (244, 353) with delta (0, 0)
Screenshot: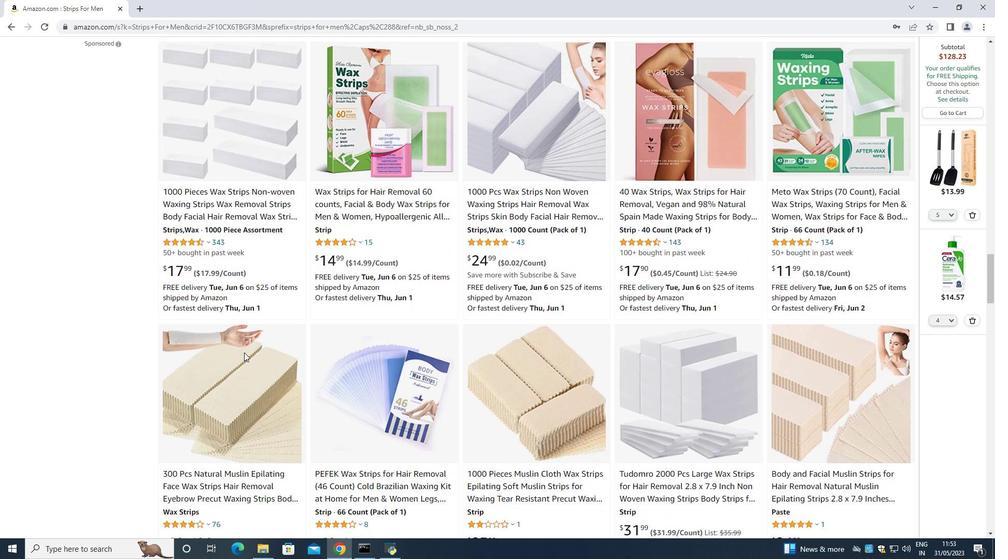 
Action: Mouse moved to (244, 353)
Screenshot: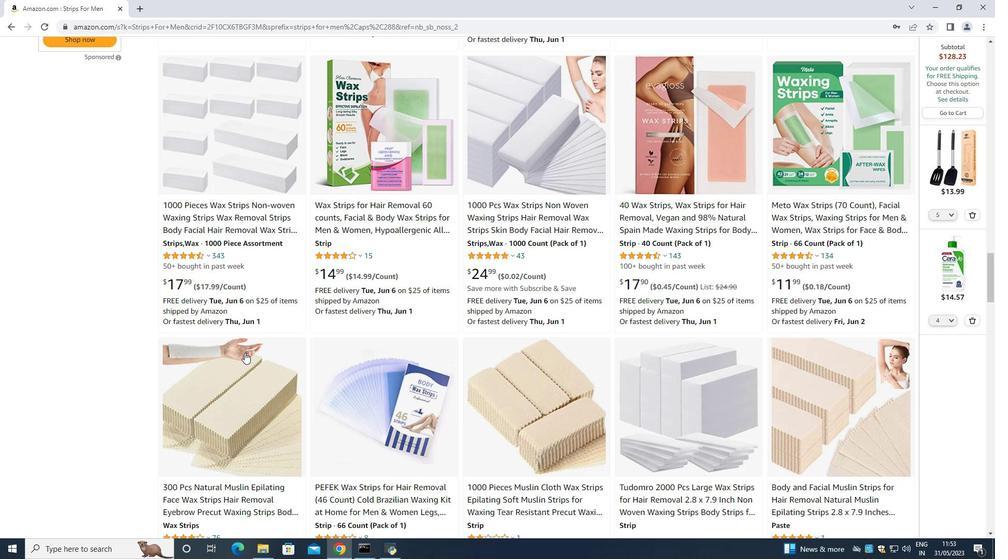 
Action: Mouse scrolled (244, 354) with delta (0, 0)
Screenshot: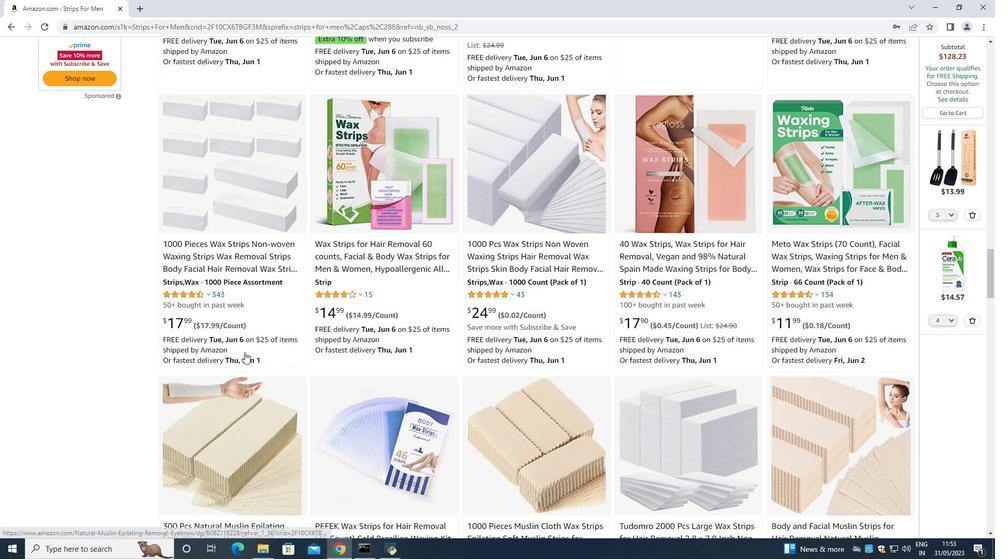 
Action: Mouse moved to (247, 354)
Screenshot: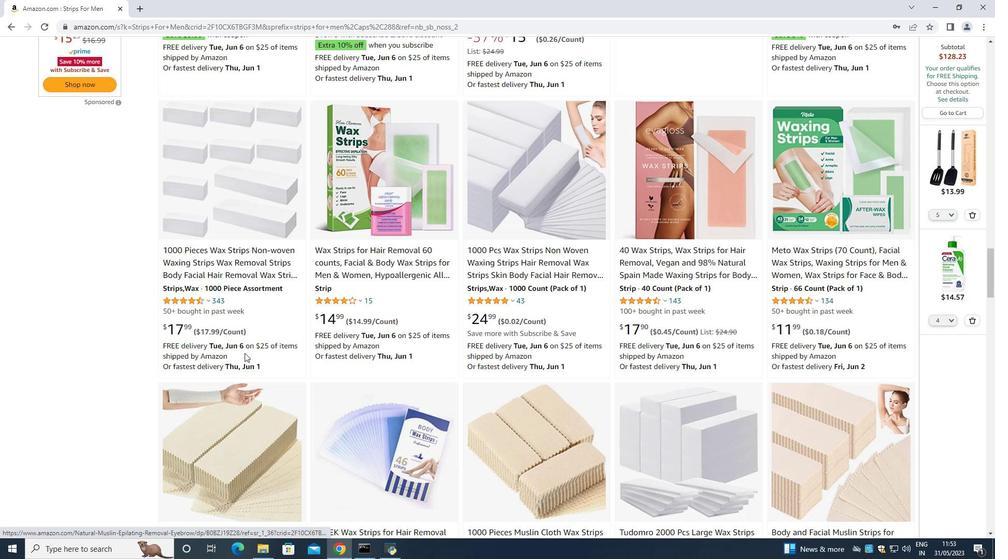 
Action: Mouse scrolled (247, 354) with delta (0, 0)
Screenshot: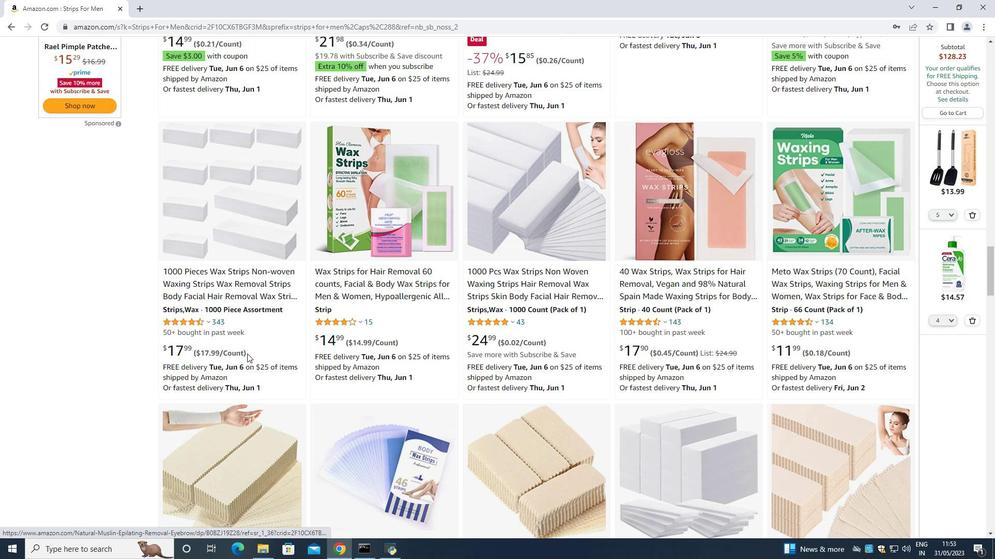 
Action: Mouse moved to (247, 354)
Screenshot: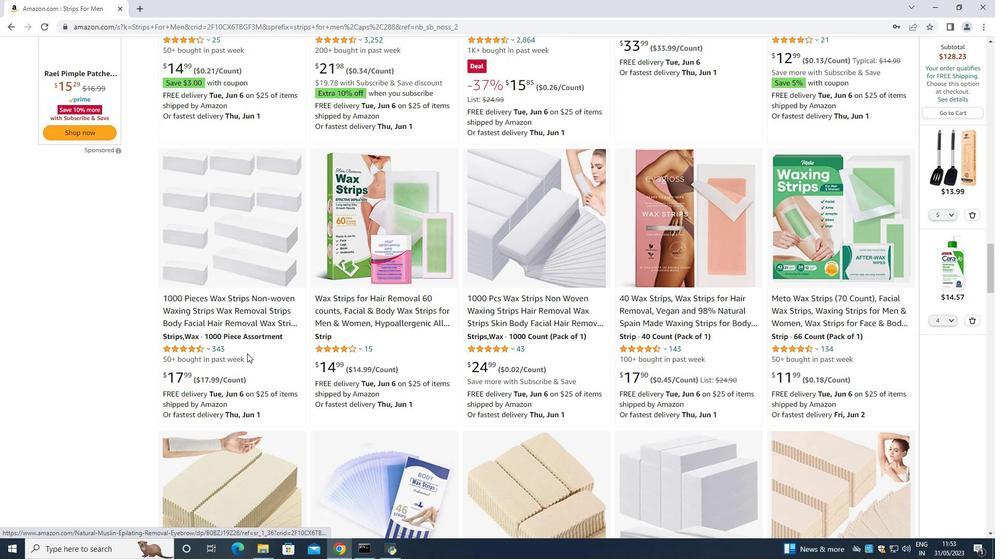 
Action: Mouse scrolled (247, 355) with delta (0, 0)
Screenshot: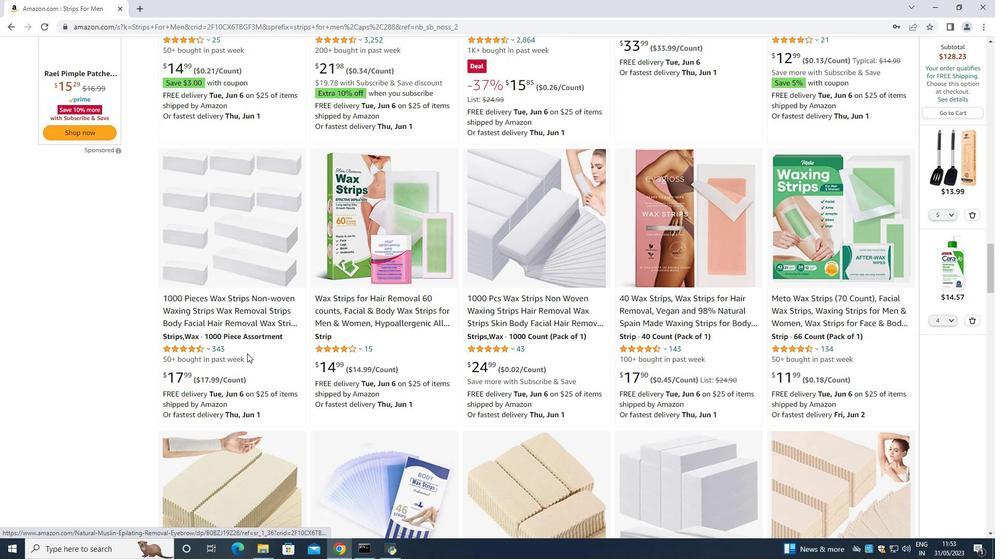 
Action: Mouse moved to (257, 362)
Screenshot: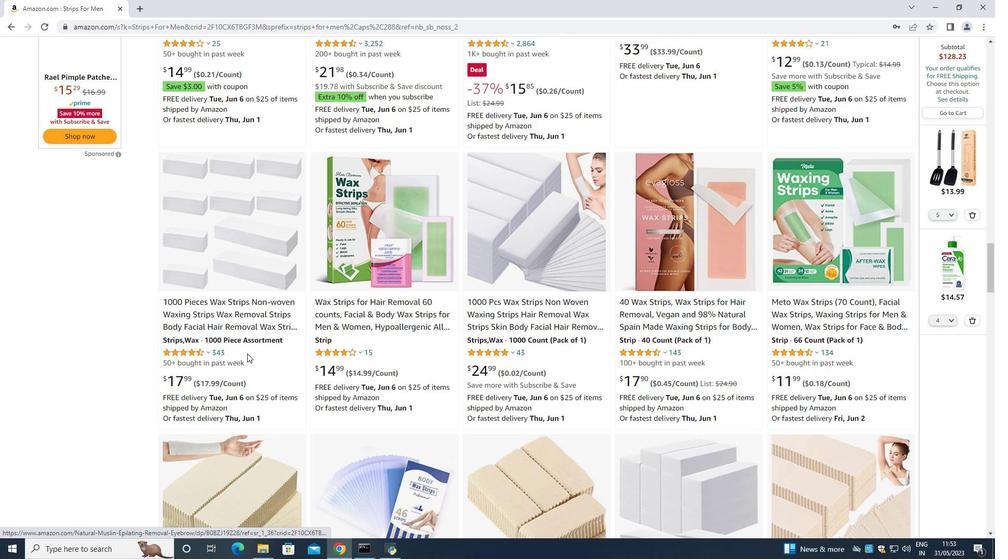 
Action: Mouse scrolled (257, 362) with delta (0, 0)
Screenshot: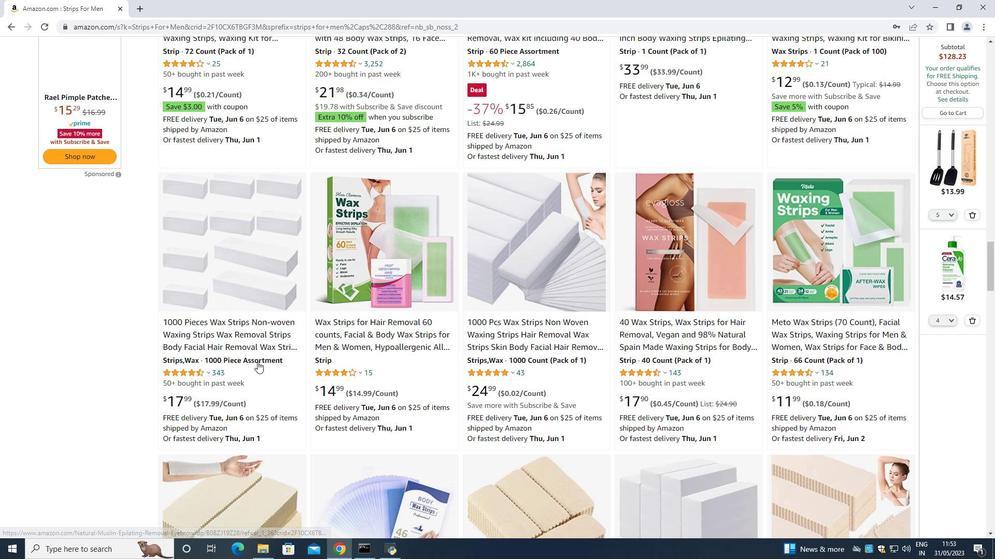 
Action: Mouse moved to (266, 371)
Screenshot: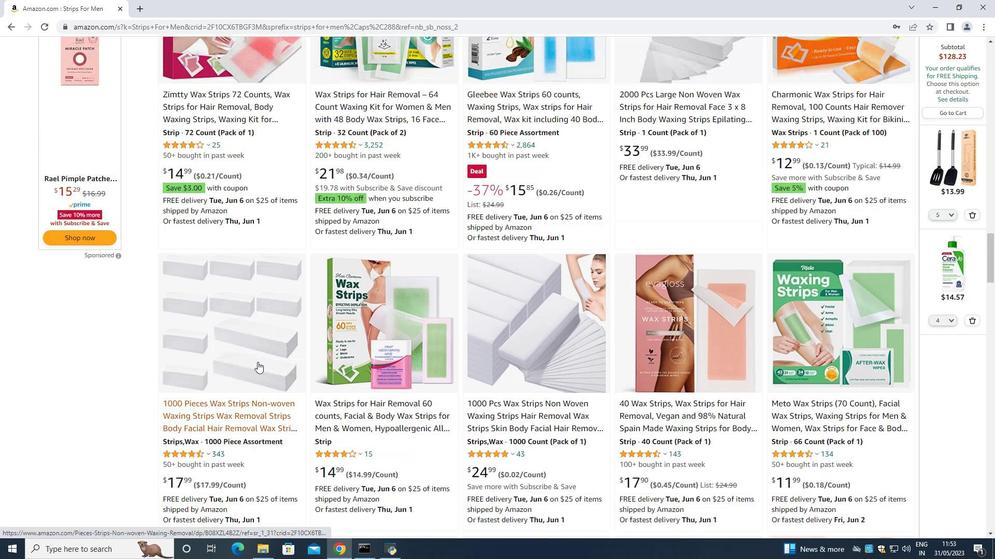 
Action: Mouse scrolled (266, 372) with delta (0, 0)
Screenshot: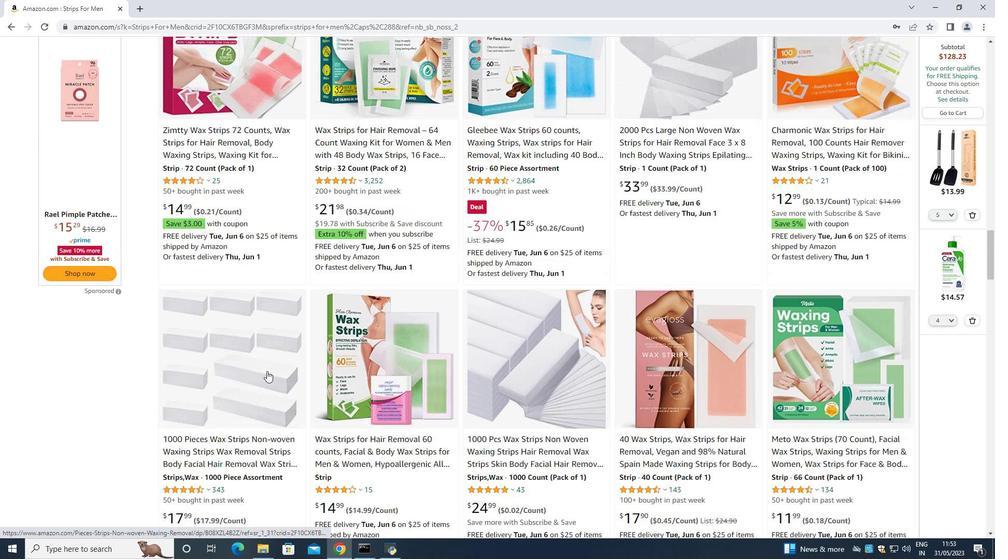 
Action: Mouse moved to (266, 372)
Screenshot: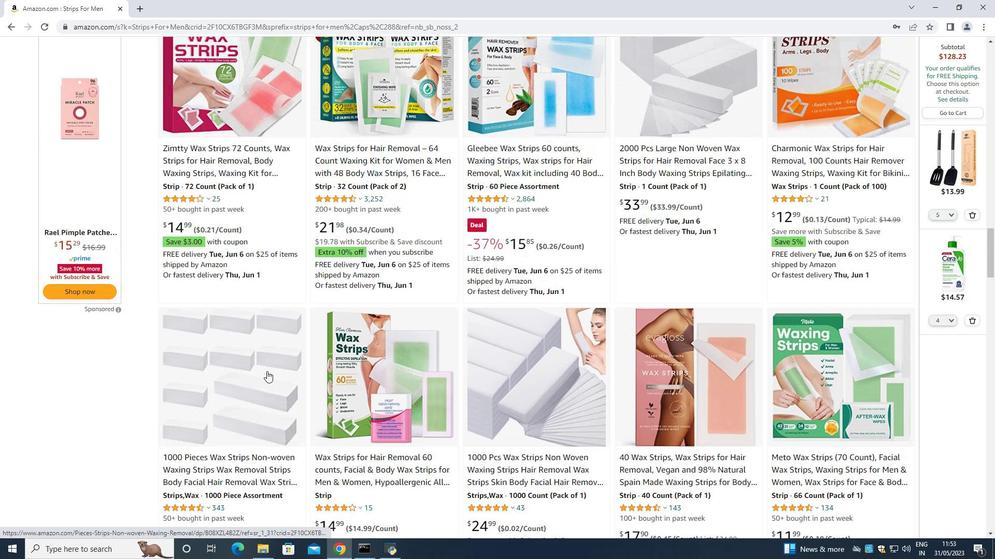 
Action: Mouse scrolled (266, 372) with delta (0, 0)
Screenshot: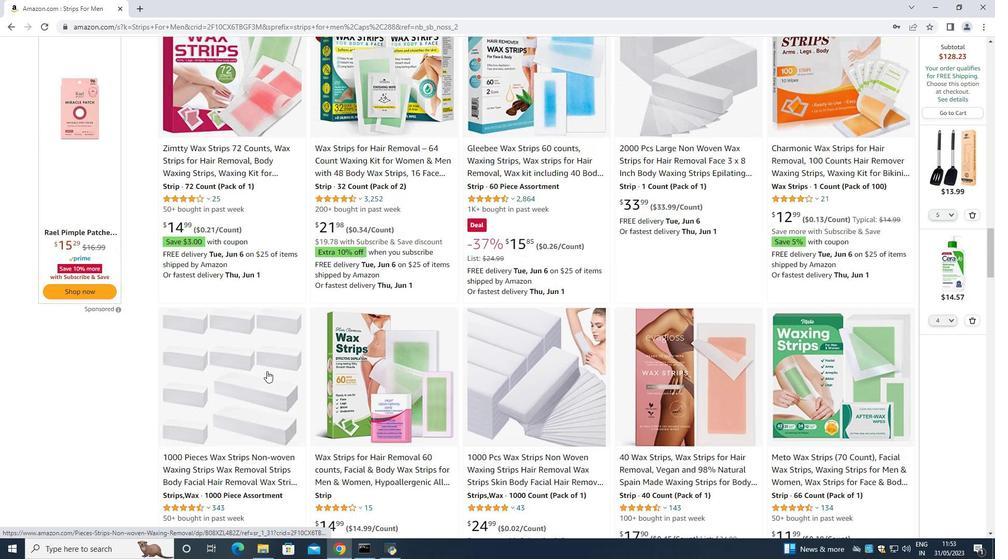 
Action: Mouse moved to (270, 375)
Screenshot: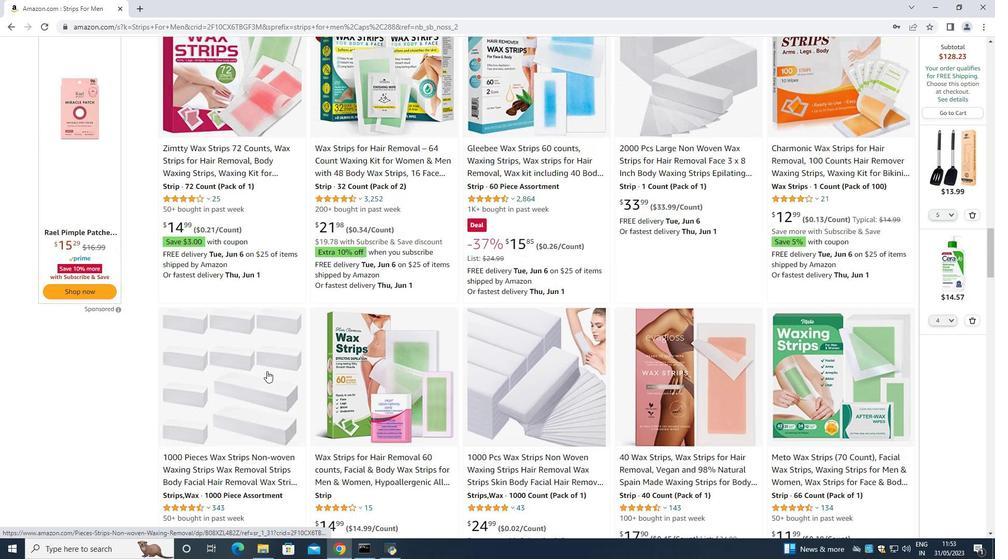 
Action: Mouse scrolled (270, 375) with delta (0, 0)
Screenshot: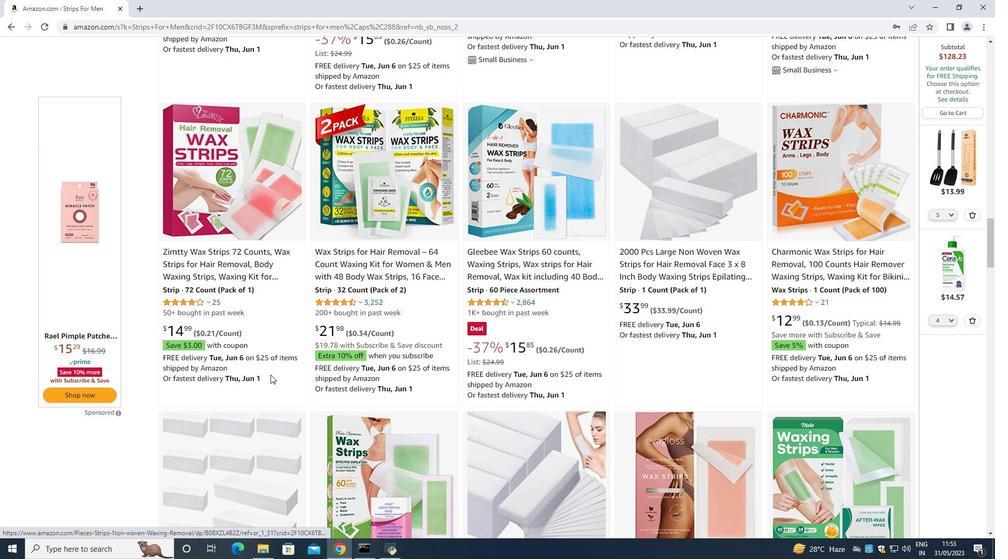 
Action: Mouse scrolled (270, 375) with delta (0, 0)
Screenshot: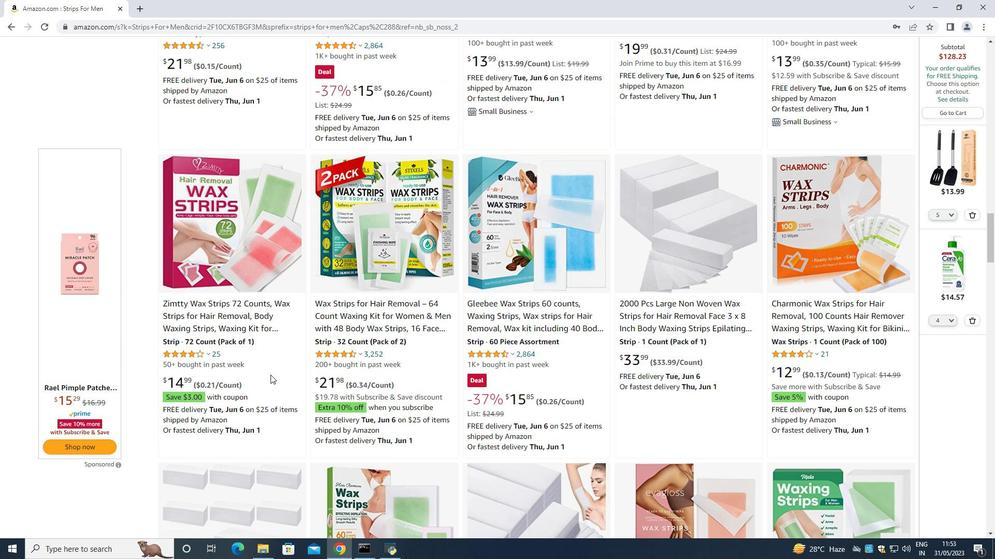 
Action: Mouse scrolled (270, 375) with delta (0, 0)
Screenshot: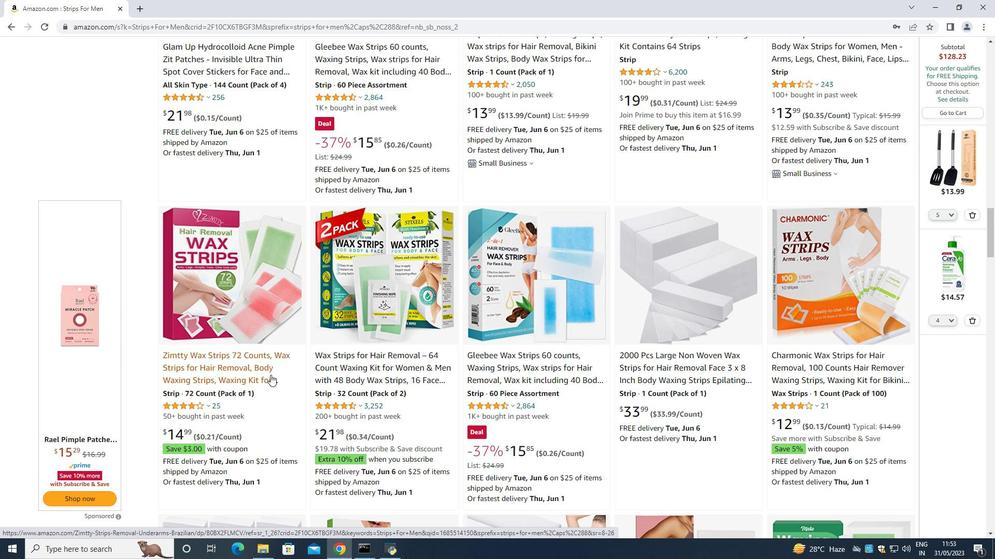 
Action: Mouse moved to (270, 376)
Screenshot: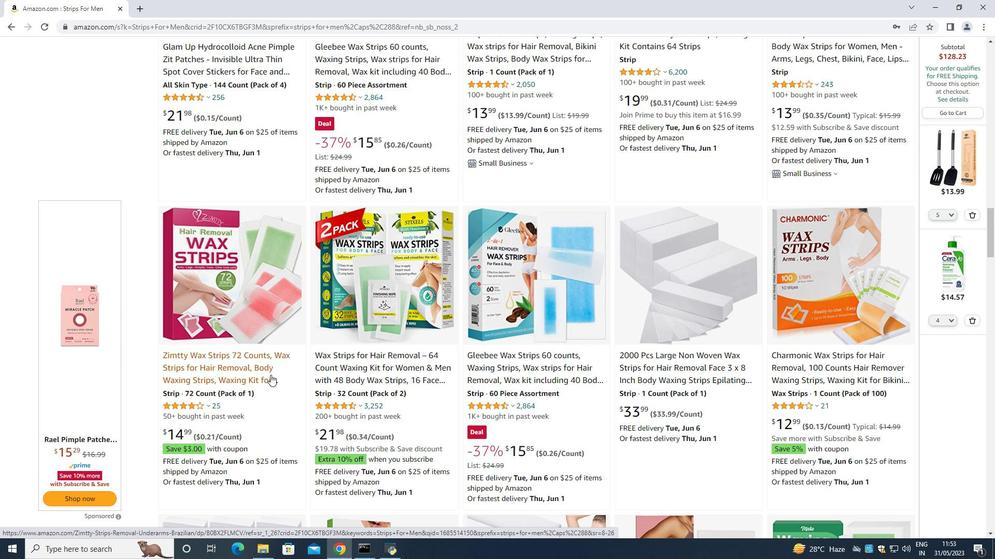 
Action: Mouse scrolled (270, 375) with delta (0, 0)
Screenshot: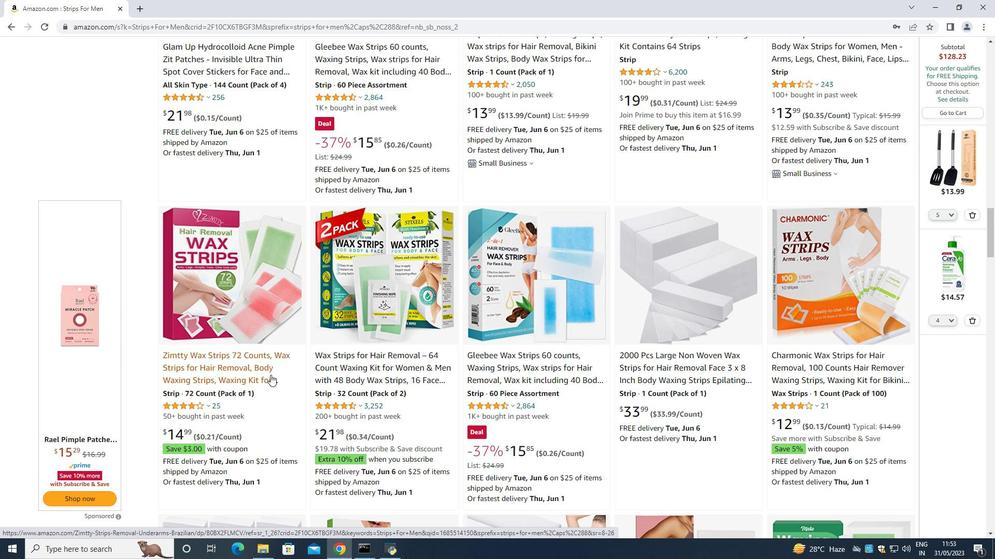 
Action: Mouse moved to (271, 392)
Screenshot: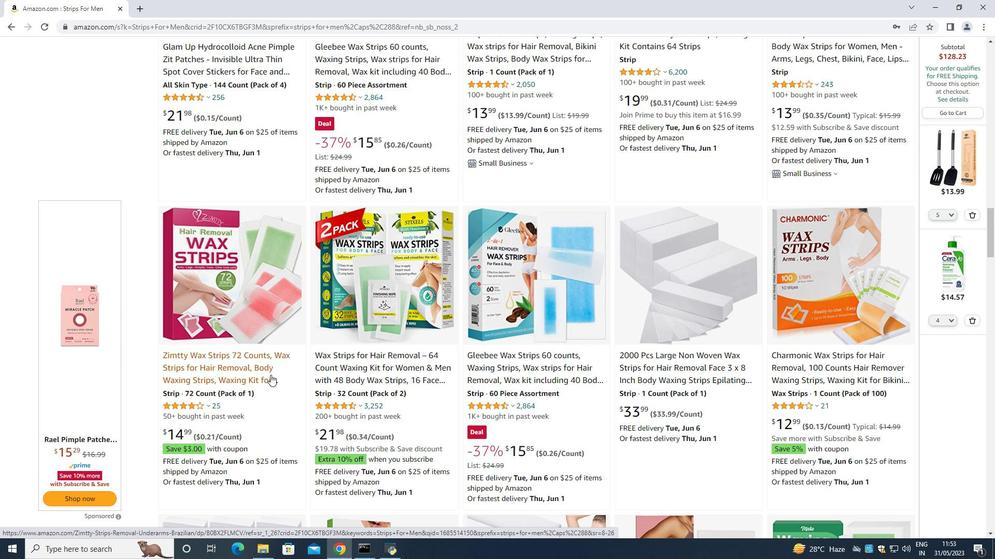
Action: Mouse scrolled (271, 387) with delta (0, 0)
Screenshot: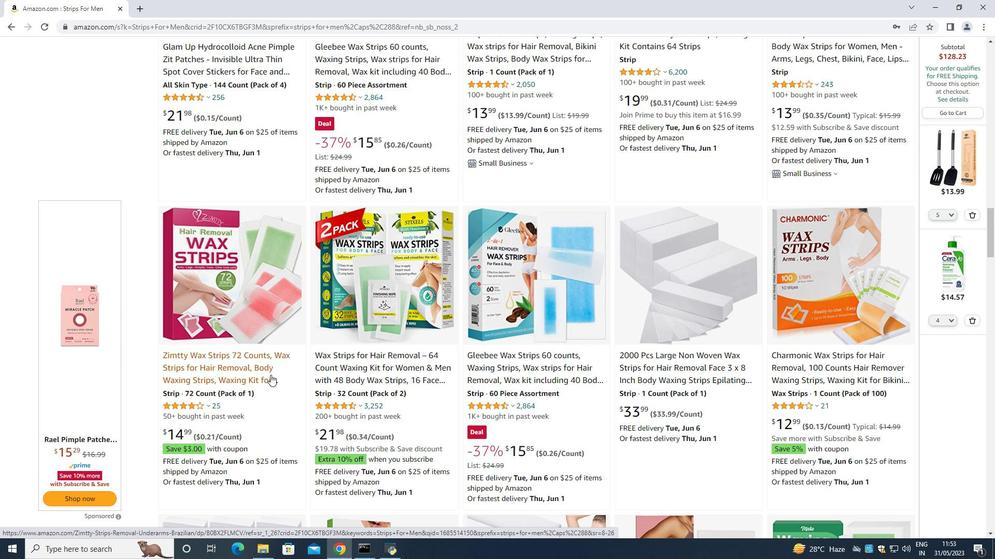 
Action: Mouse scrolled (271, 393) with delta (0, 0)
Screenshot: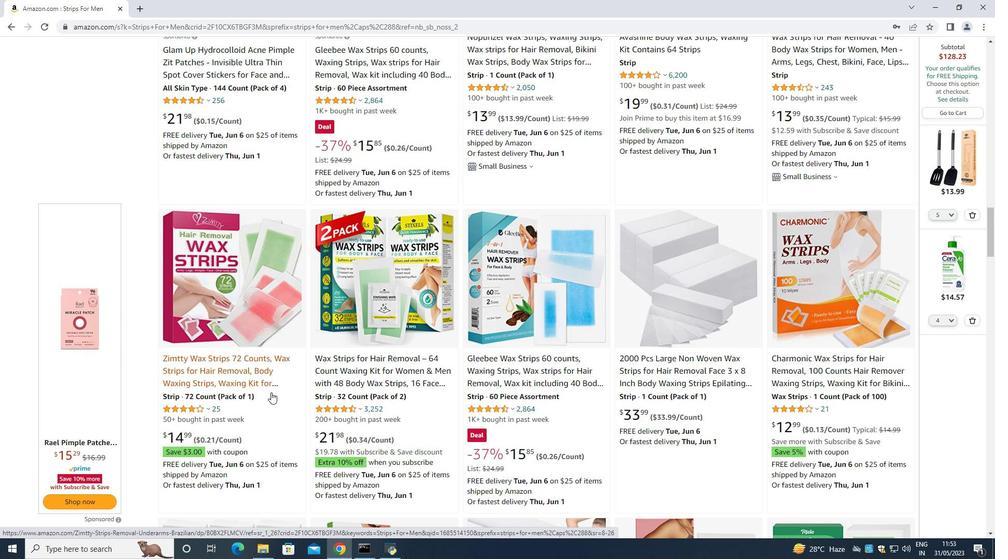 
Action: Mouse moved to (274, 411)
Screenshot: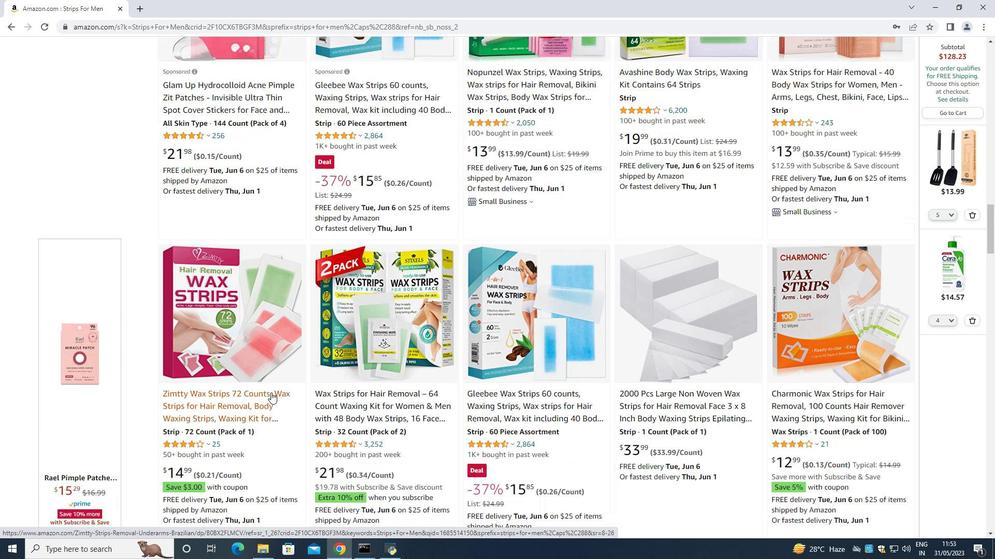 
Action: Mouse scrolled (274, 411) with delta (0, 0)
Screenshot: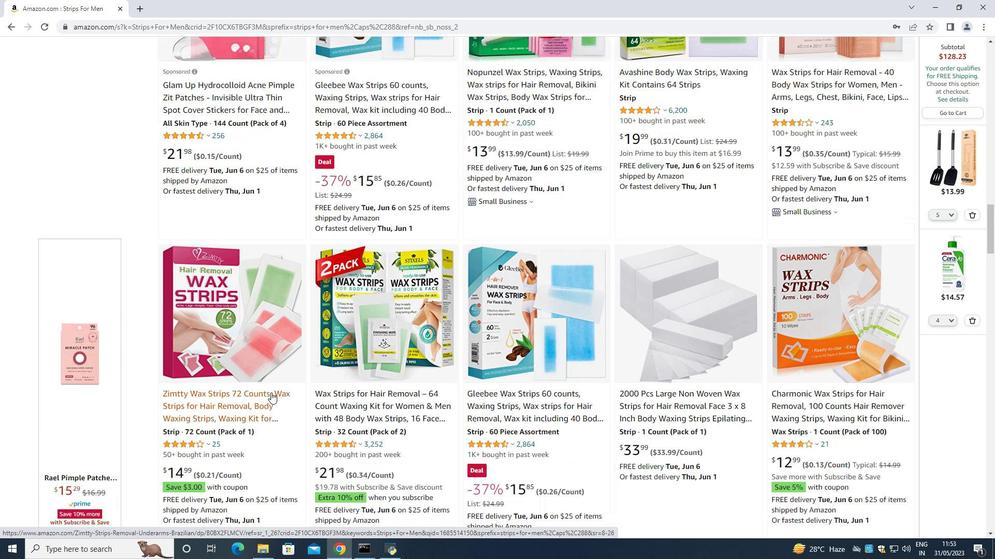 
Action: Mouse moved to (274, 412)
Screenshot: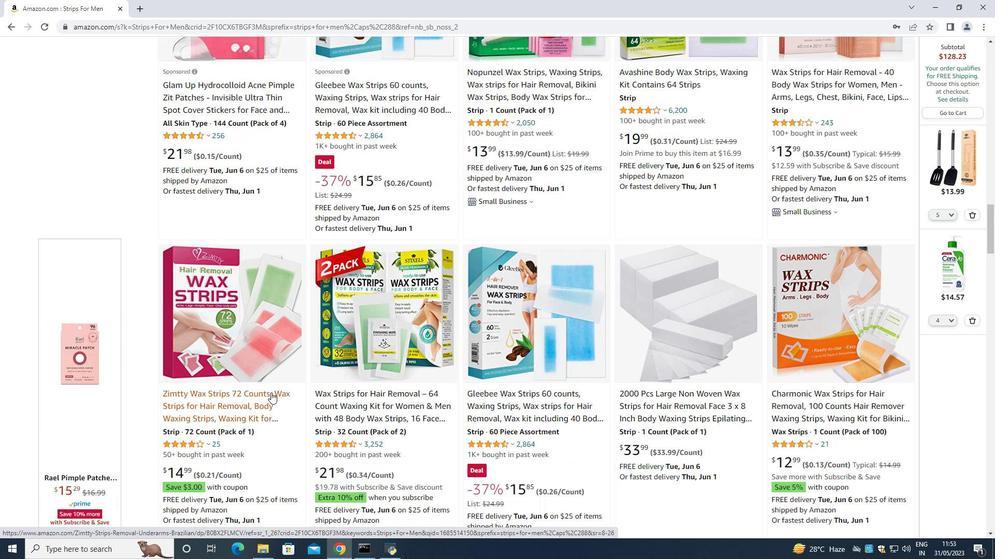 
Action: Mouse scrolled (274, 412) with delta (0, 0)
Screenshot: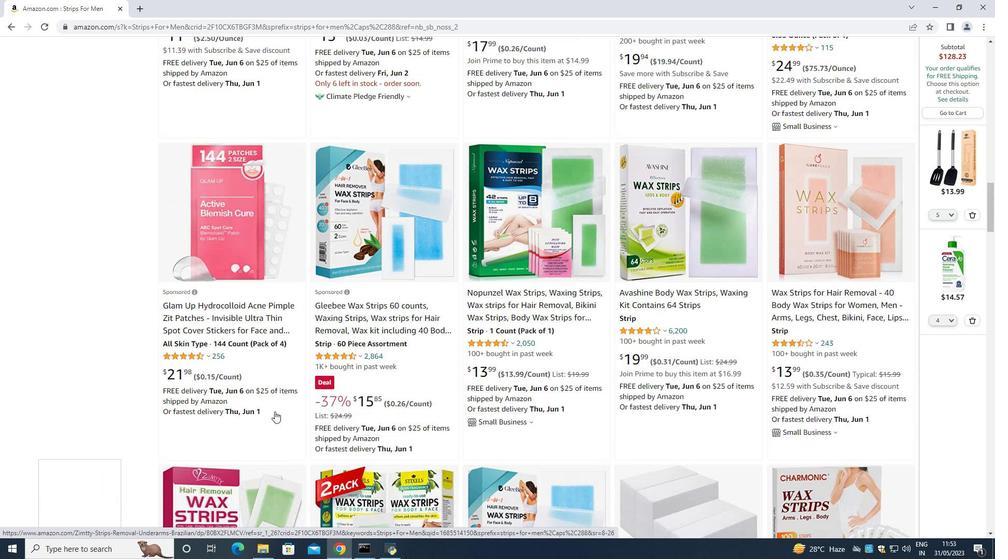 
Action: Mouse scrolled (274, 412) with delta (0, 0)
Screenshot: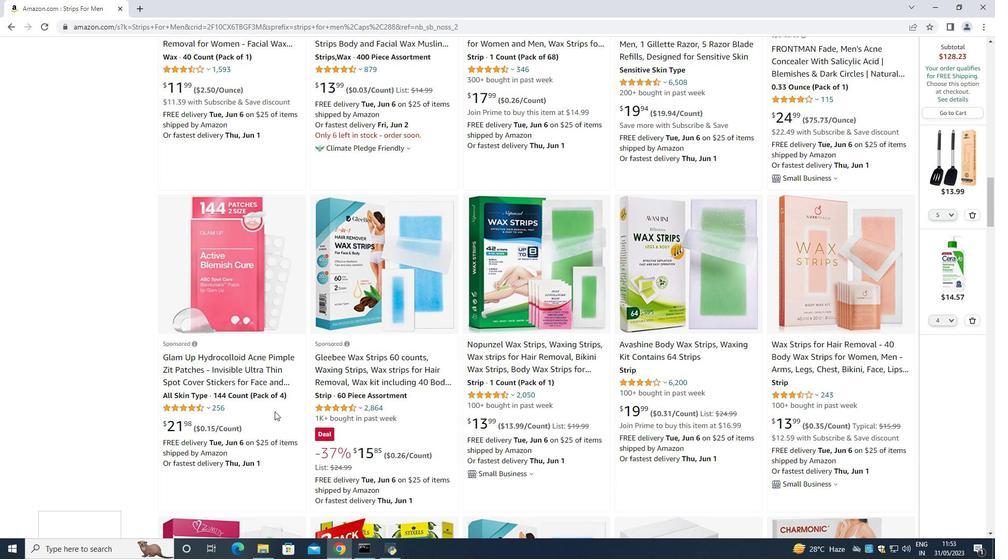 
Action: Mouse scrolled (274, 412) with delta (0, 0)
Screenshot: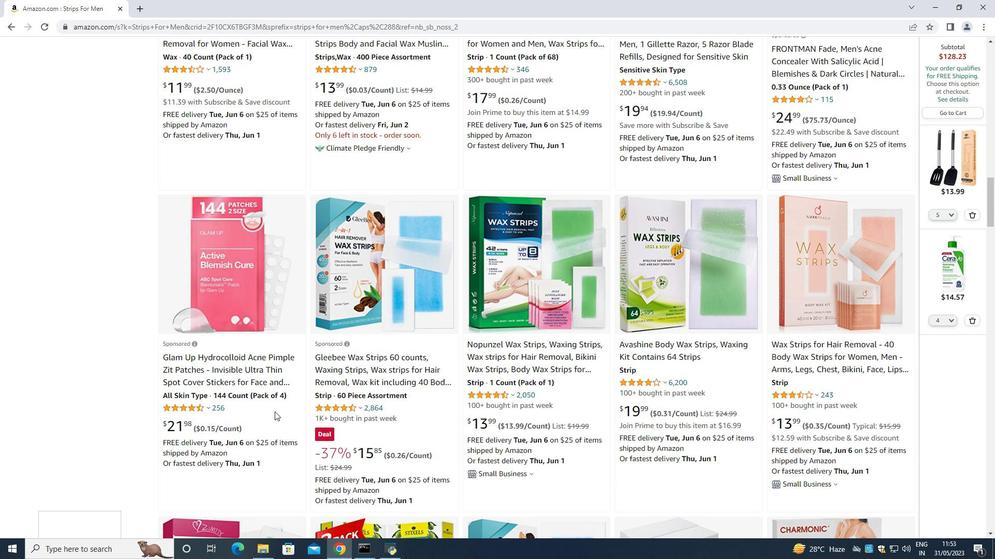 
Action: Mouse scrolled (274, 412) with delta (0, 0)
Screenshot: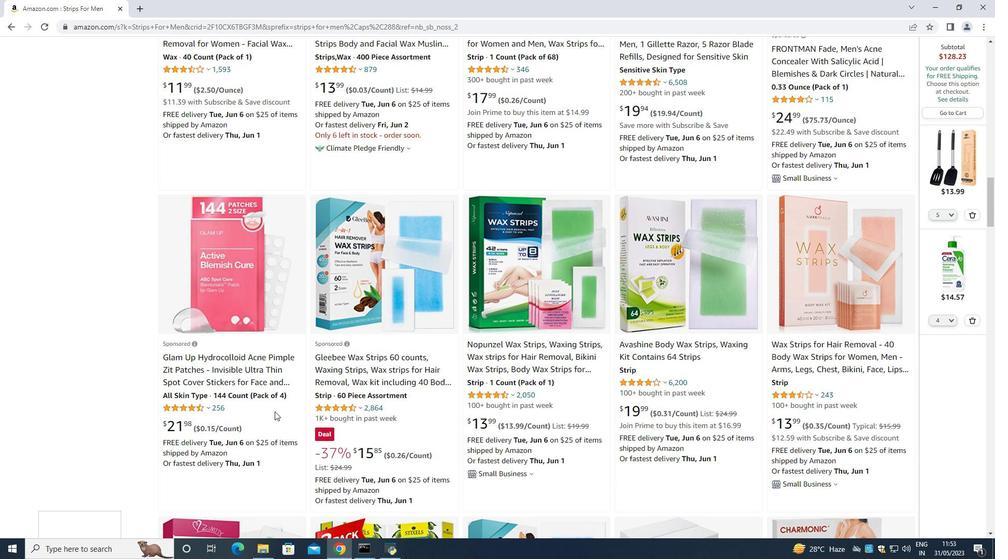 
Action: Mouse scrolled (274, 412) with delta (0, 0)
Screenshot: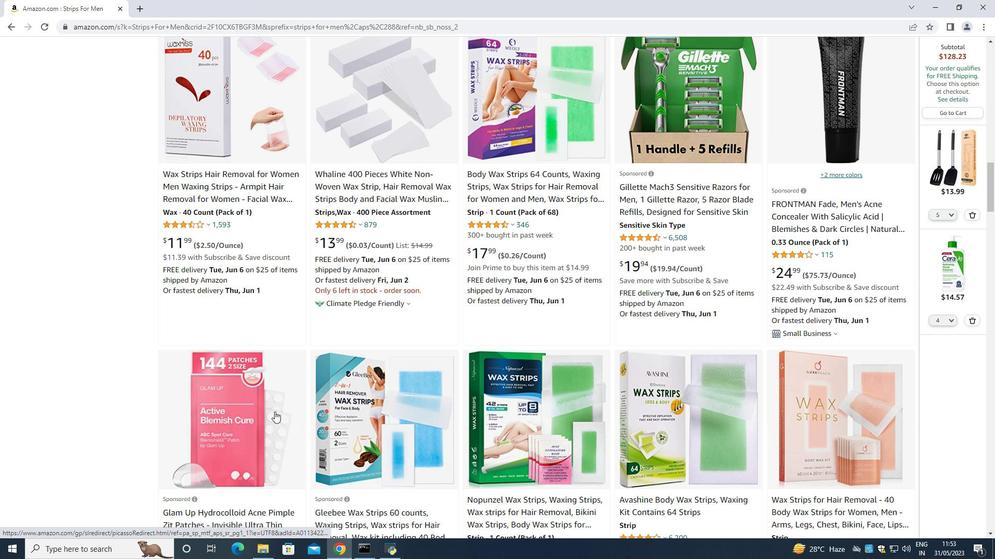 
Action: Mouse scrolled (274, 412) with delta (0, 0)
Screenshot: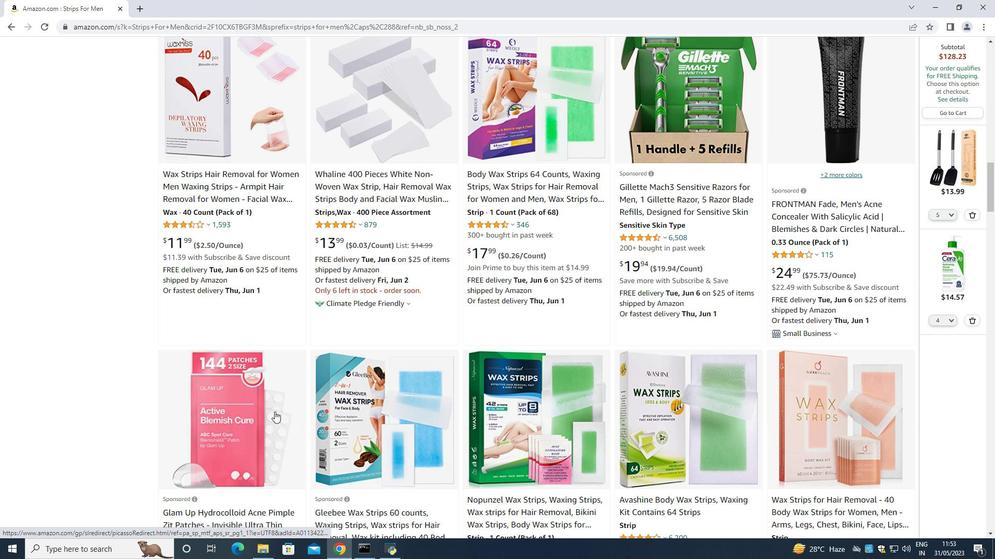 
Action: Mouse scrolled (274, 412) with delta (0, 0)
Screenshot: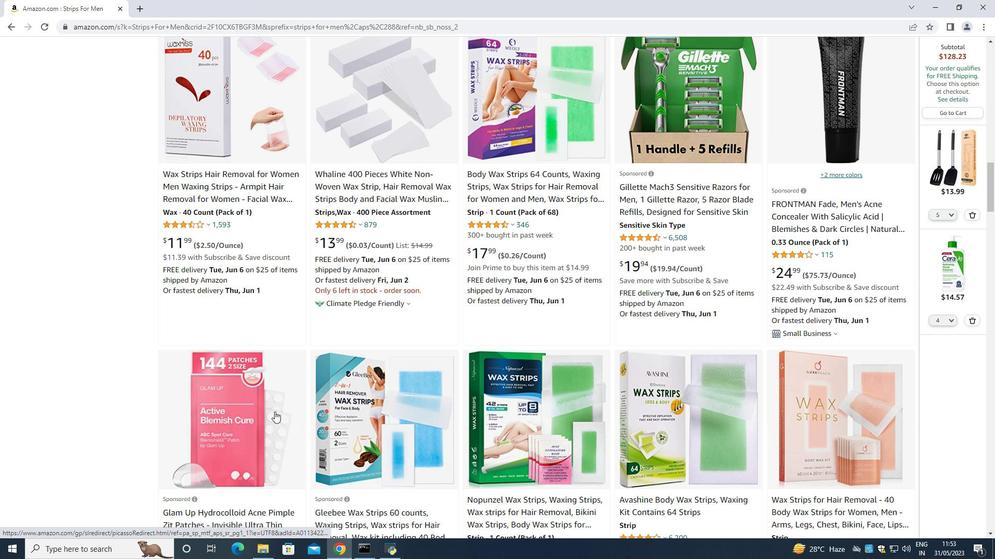 
Action: Mouse scrolled (274, 412) with delta (0, 0)
Screenshot: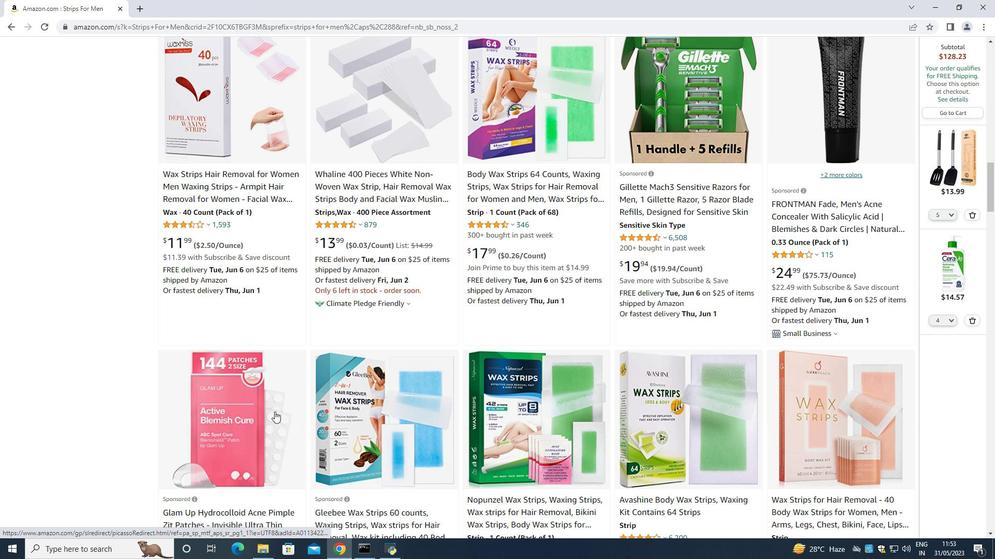 
Action: Mouse scrolled (274, 412) with delta (0, 0)
Screenshot: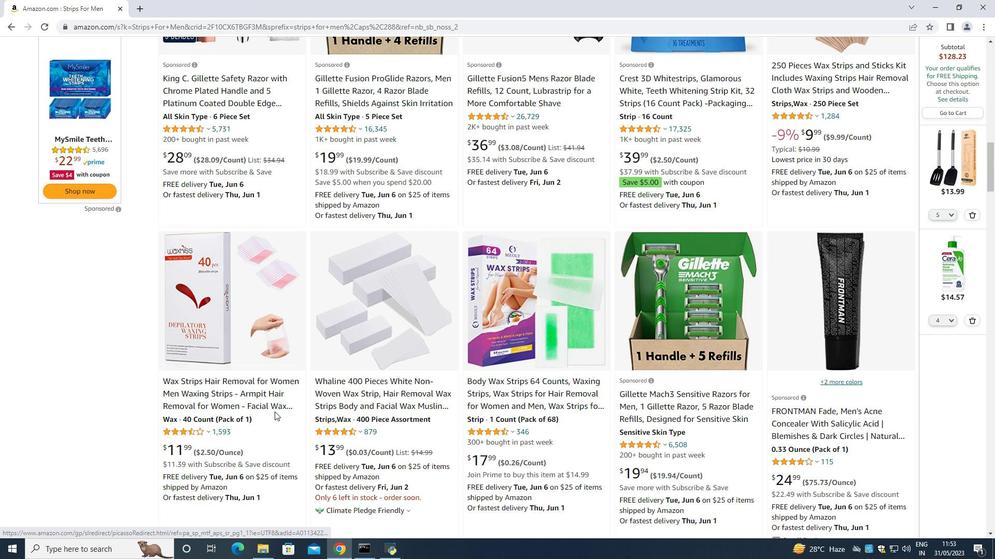 
Action: Mouse scrolled (274, 412) with delta (0, 0)
Screenshot: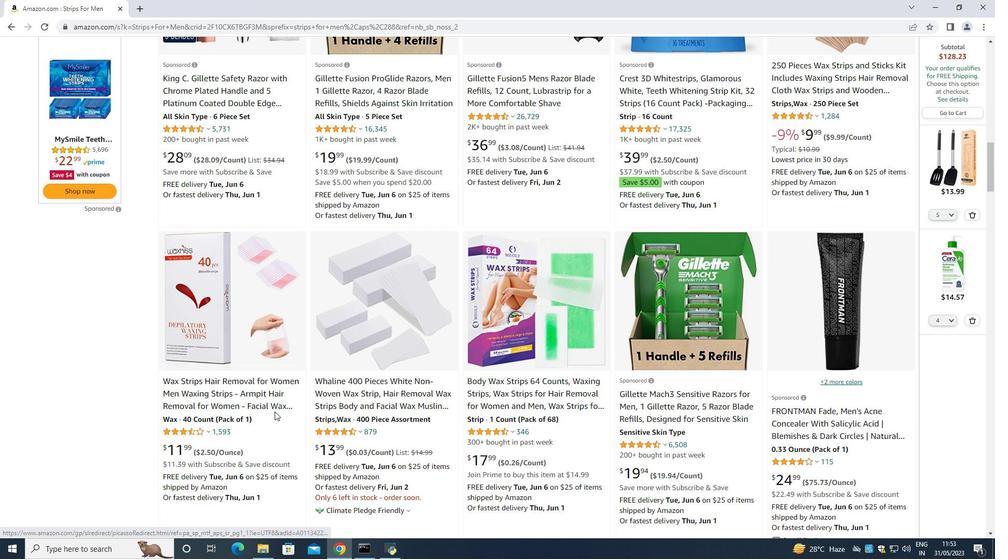 
Action: Mouse scrolled (274, 412) with delta (0, 0)
Screenshot: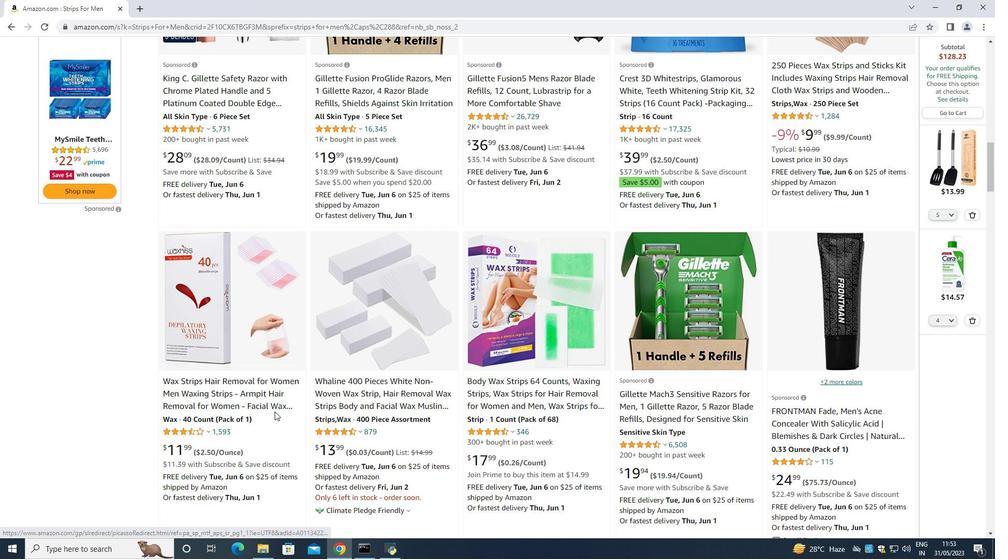 
Action: Mouse moved to (274, 413)
Screenshot: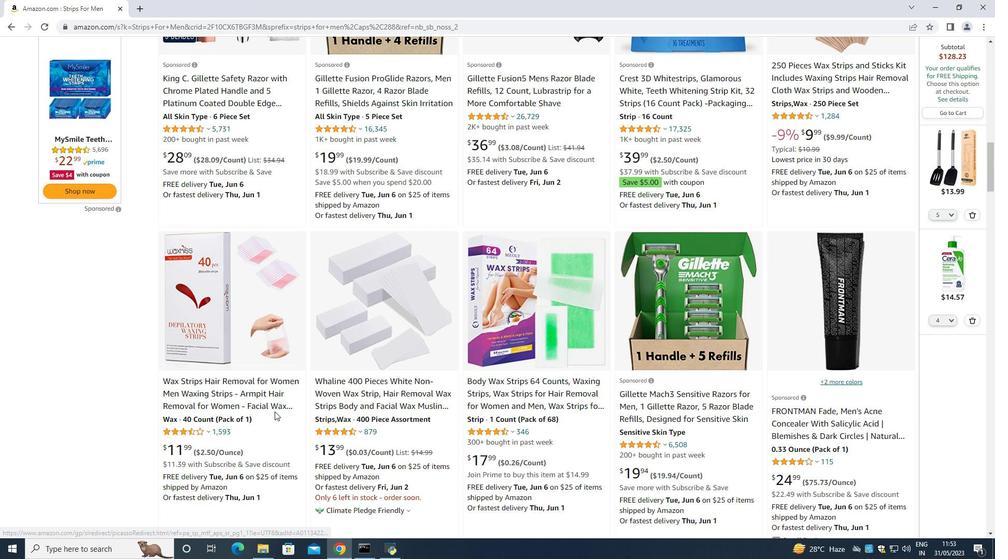 
Action: Mouse scrolled (274, 413) with delta (0, 0)
Screenshot: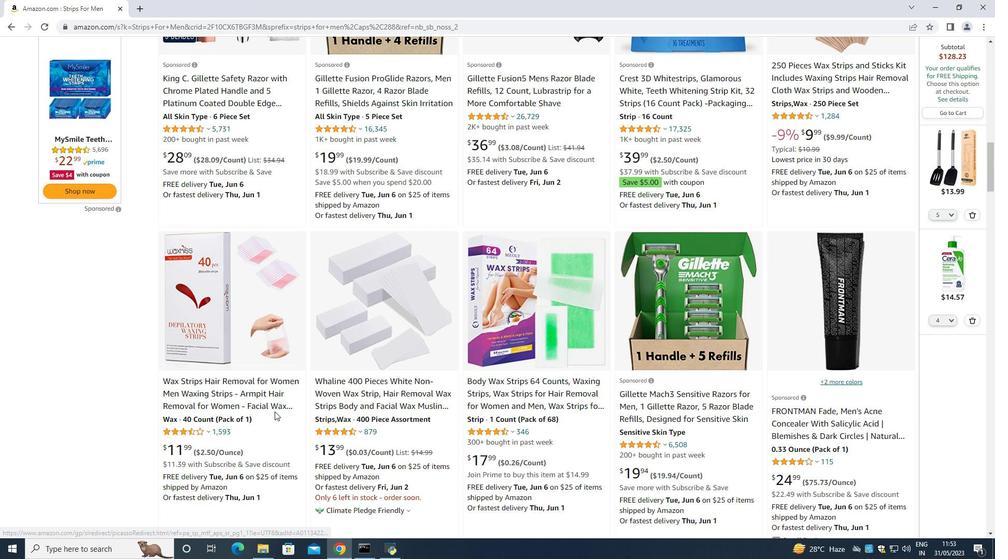 
Action: Mouse scrolled (274, 413) with delta (0, 0)
Screenshot: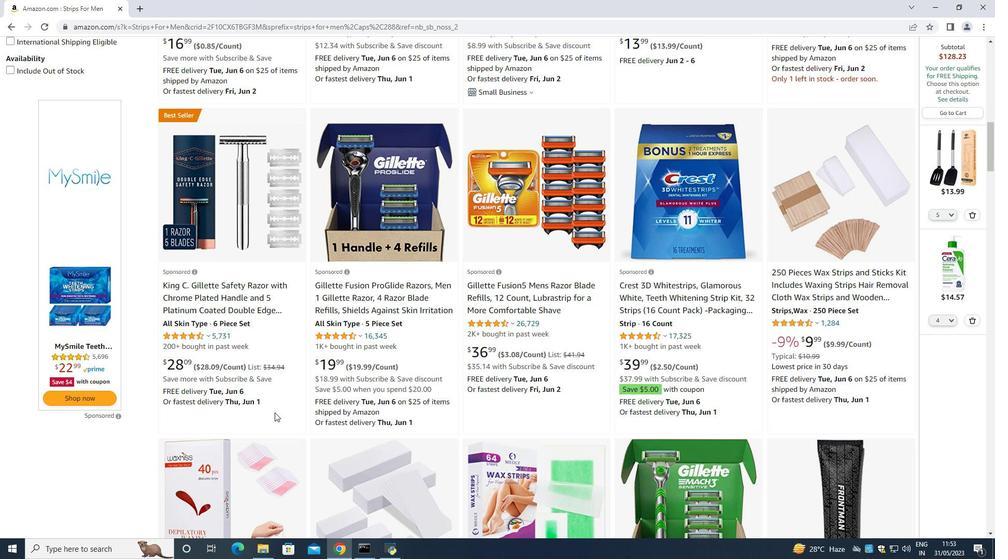 
Action: Mouse moved to (274, 413)
Screenshot: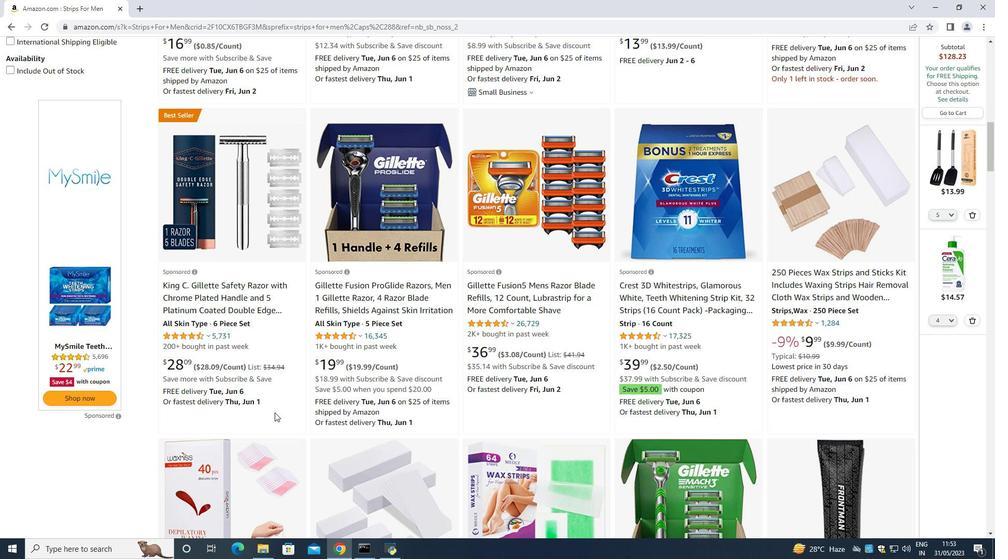 
Action: Mouse scrolled (274, 414) with delta (0, 0)
Screenshot: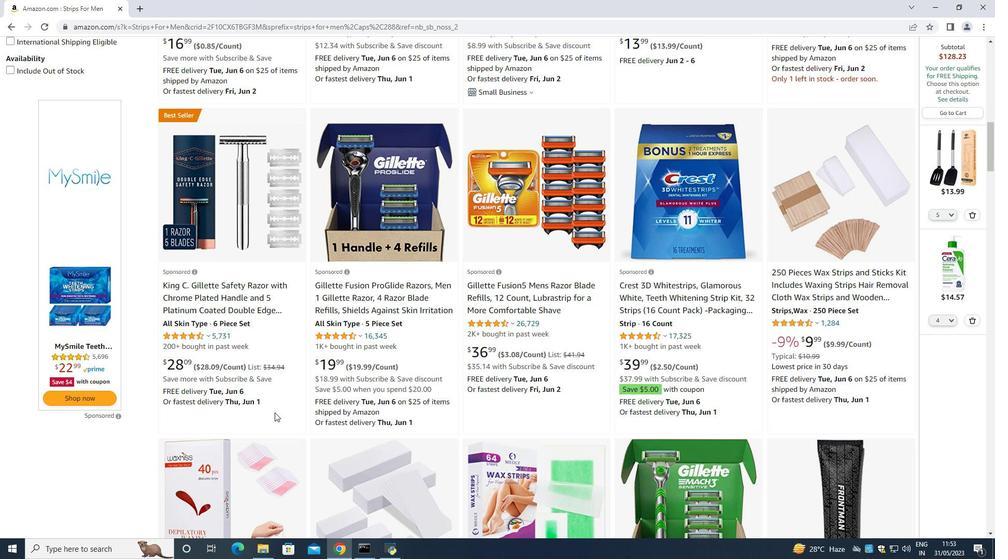 
Action: Mouse moved to (278, 417)
Screenshot: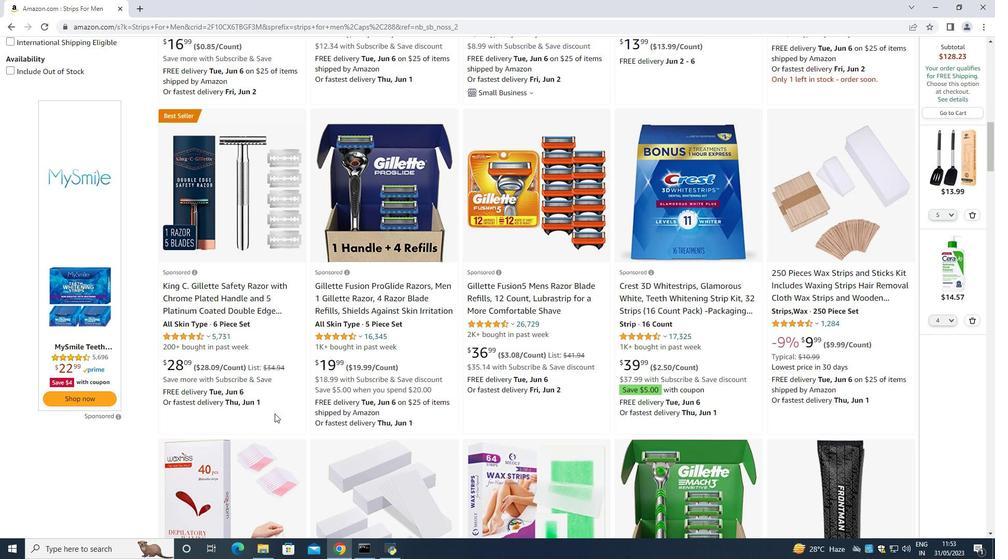 
Action: Mouse scrolled (278, 418) with delta (0, 0)
Screenshot: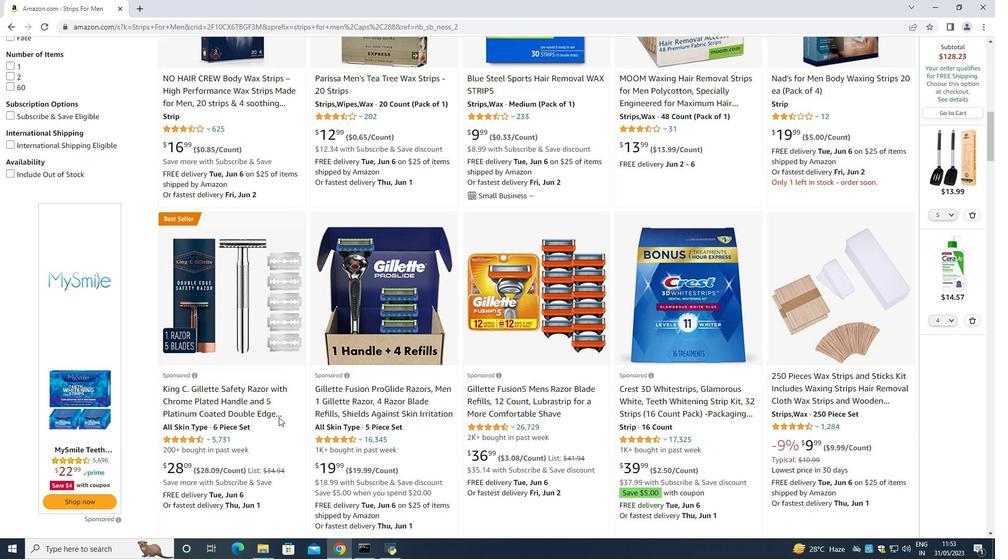 
Action: Mouse moved to (278, 419)
Screenshot: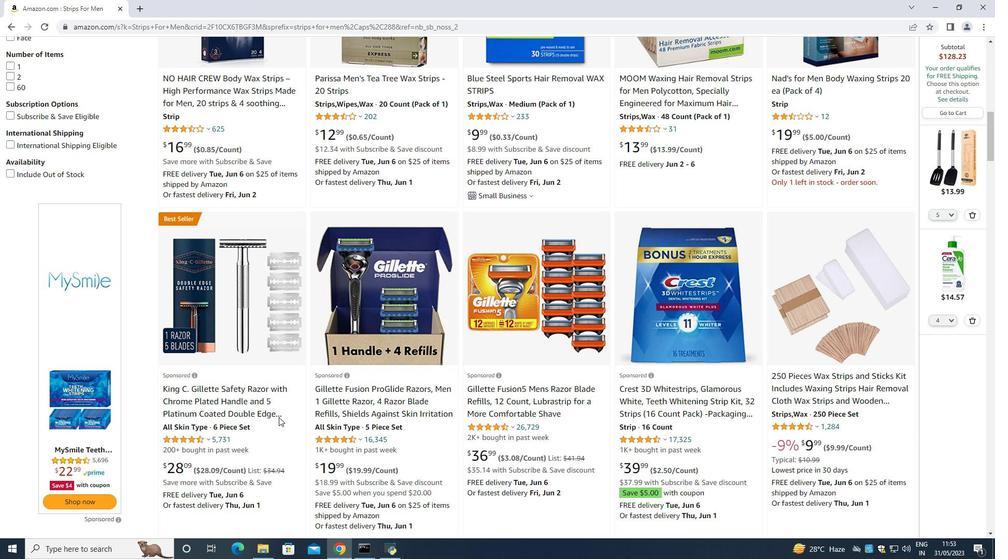 
Action: Mouse scrolled (278, 418) with delta (0, 0)
Screenshot: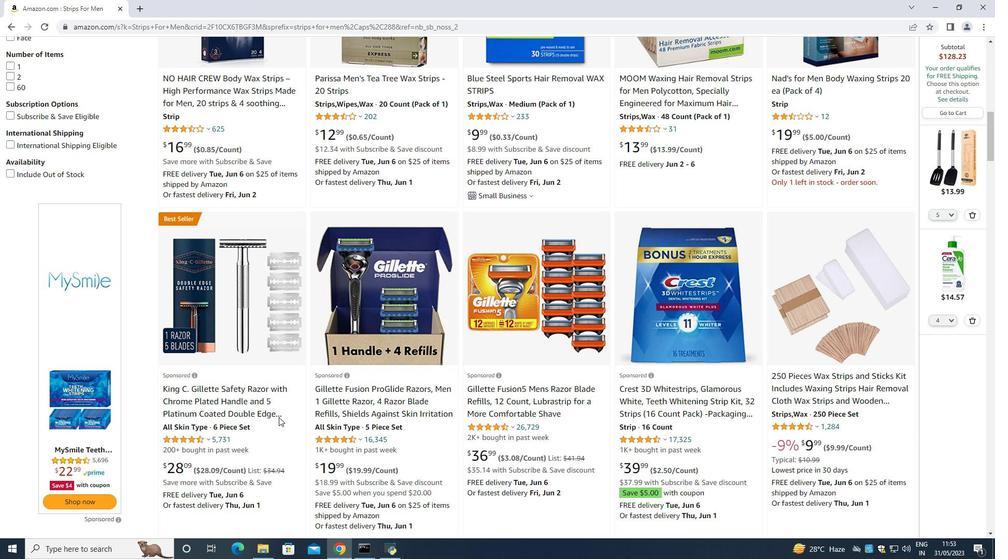 
Action: Mouse moved to (278, 420)
Screenshot: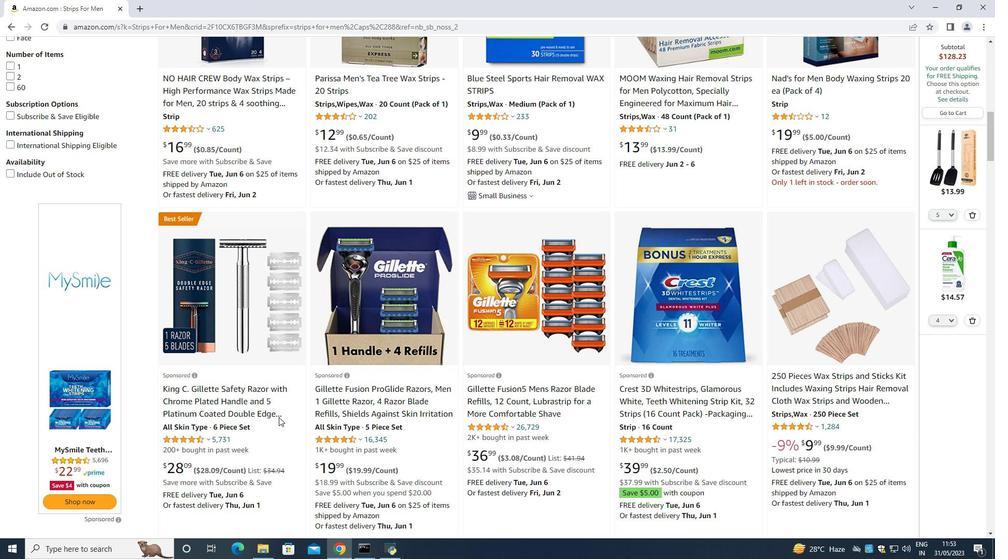 
Action: Mouse scrolled (278, 421) with delta (0, 0)
Screenshot: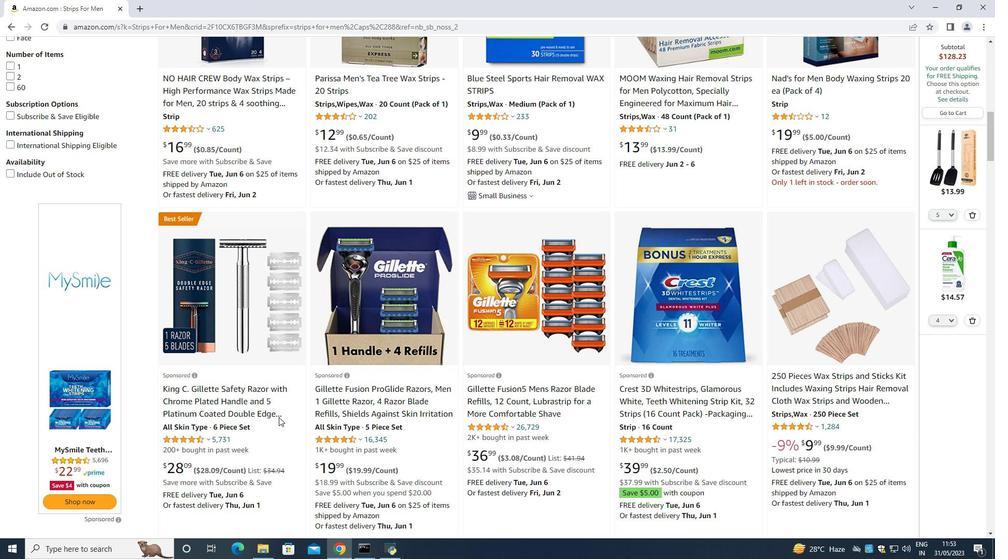 
Action: Mouse moved to (278, 421)
Screenshot: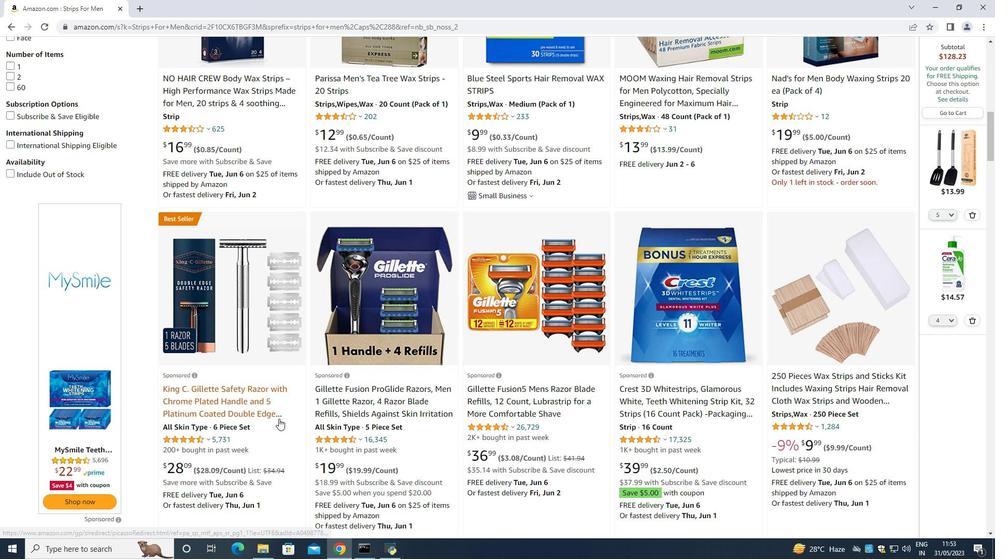 
Action: Mouse scrolled (278, 421) with delta (0, 0)
Screenshot: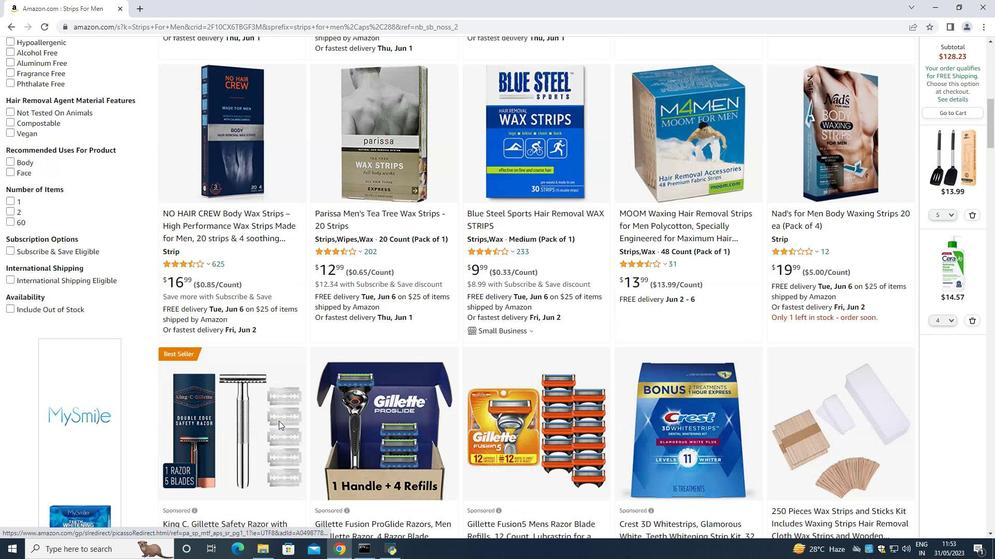 
Action: Mouse moved to (579, 283)
Screenshot: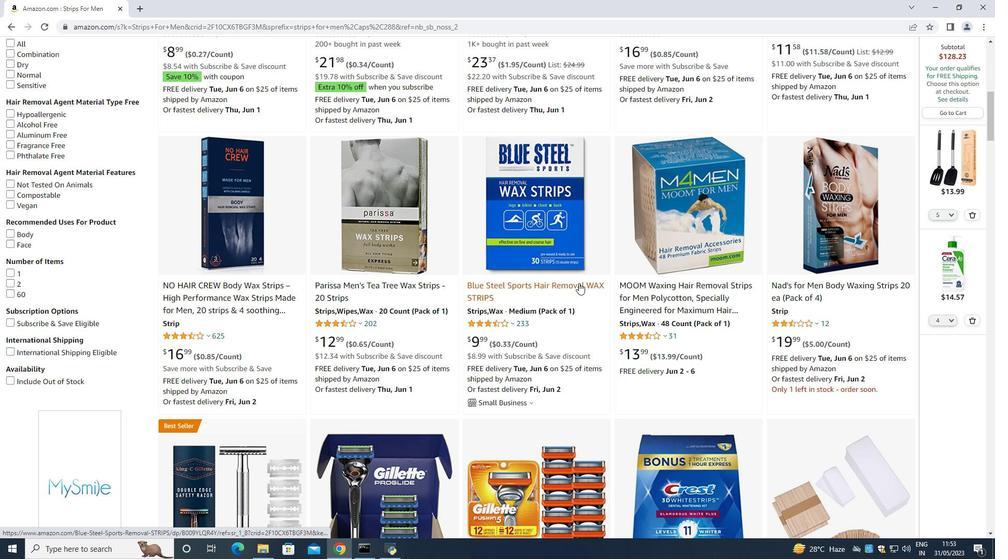 
Action: Mouse scrolled (579, 283) with delta (0, 0)
Screenshot: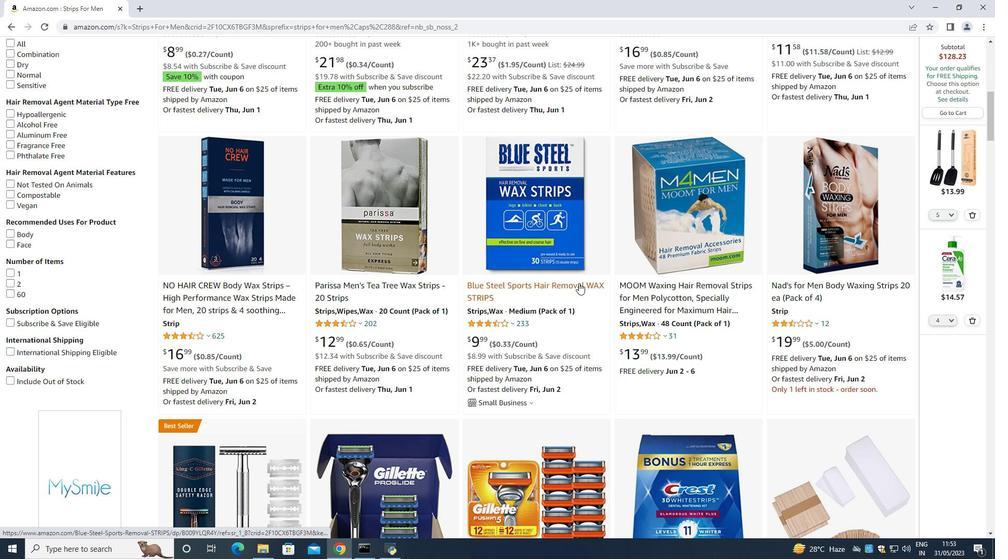 
Action: Mouse scrolled (579, 283) with delta (0, 0)
Screenshot: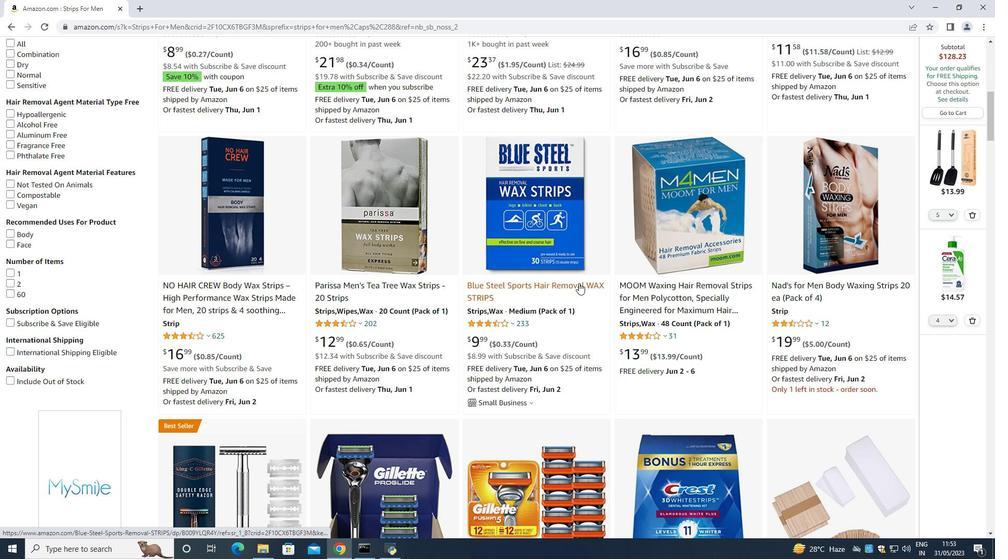 
Action: Mouse scrolled (579, 283) with delta (0, 0)
Screenshot: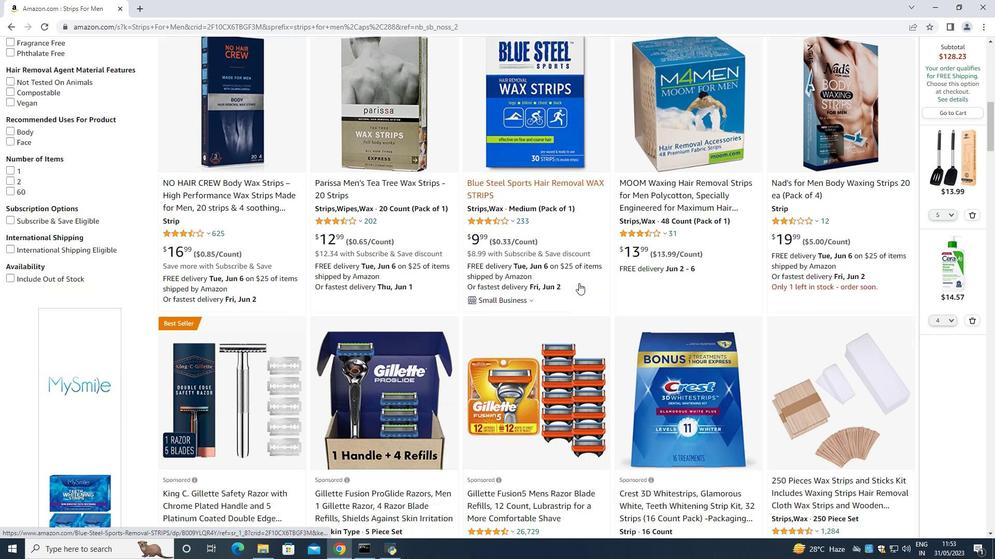 
Action: Mouse scrolled (579, 283) with delta (0, 0)
Screenshot: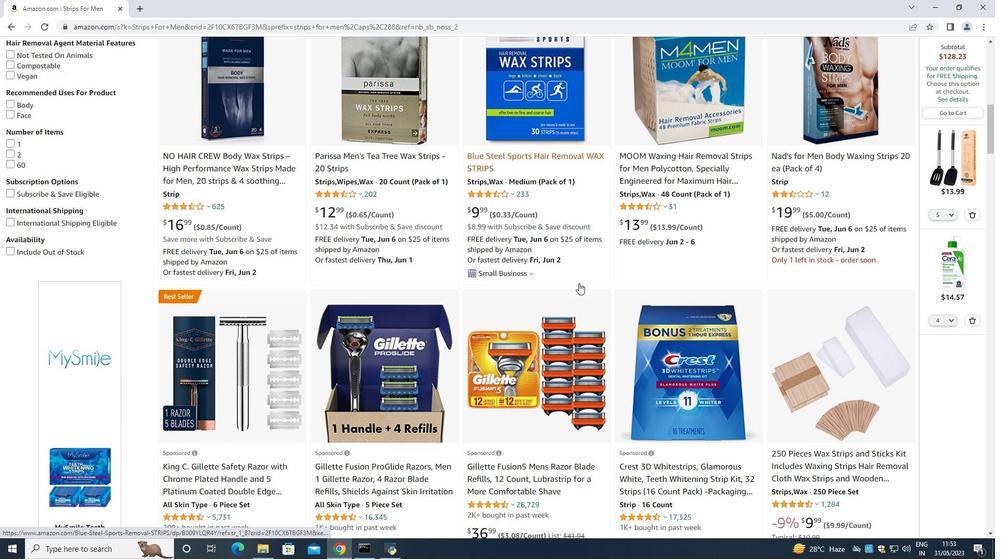 
Action: Mouse scrolled (579, 283) with delta (0, 0)
Screenshot: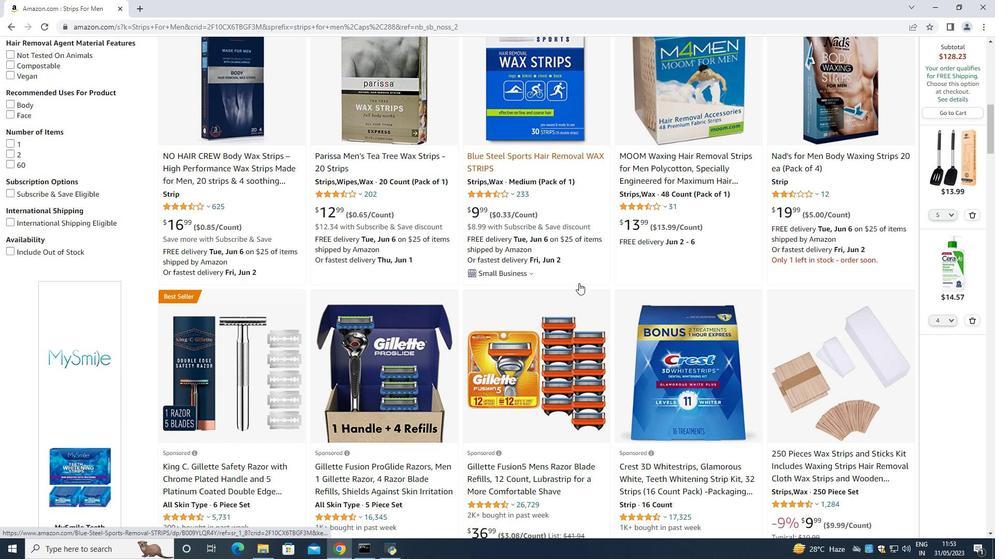 
Action: Mouse scrolled (579, 283) with delta (0, 0)
Screenshot: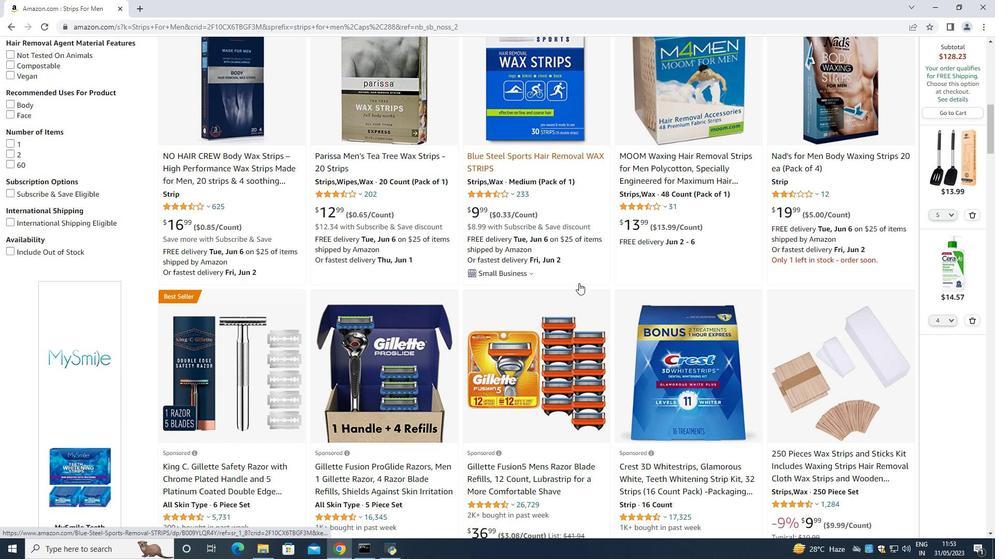 
Action: Mouse scrolled (579, 283) with delta (0, 0)
Screenshot: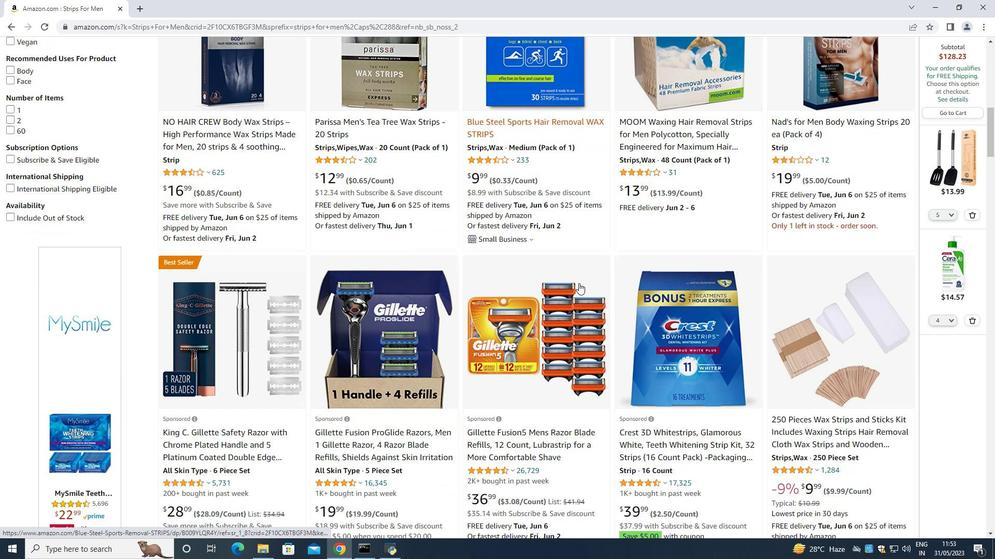 
Action: Mouse scrolled (579, 283) with delta (0, 0)
Screenshot: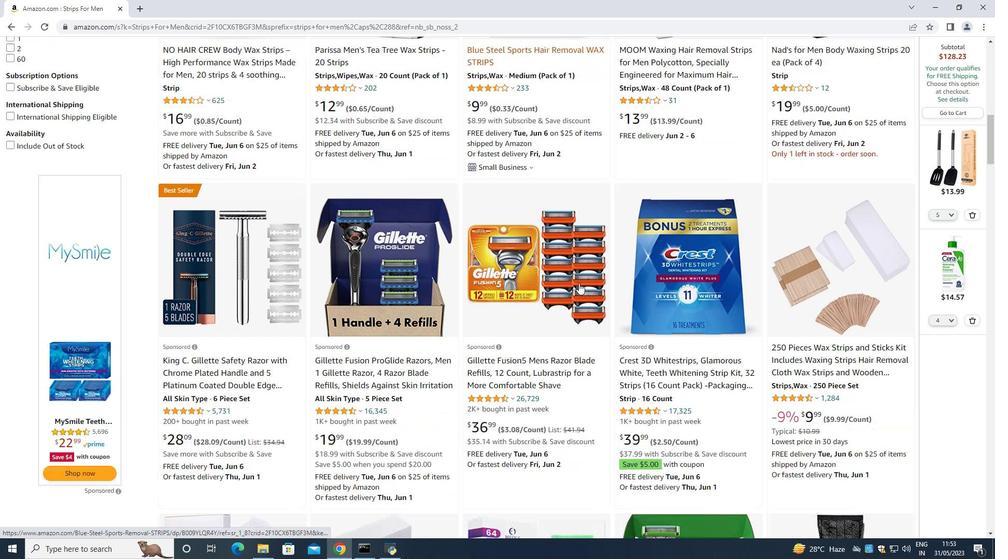 
Action: Mouse scrolled (579, 283) with delta (0, 0)
Screenshot: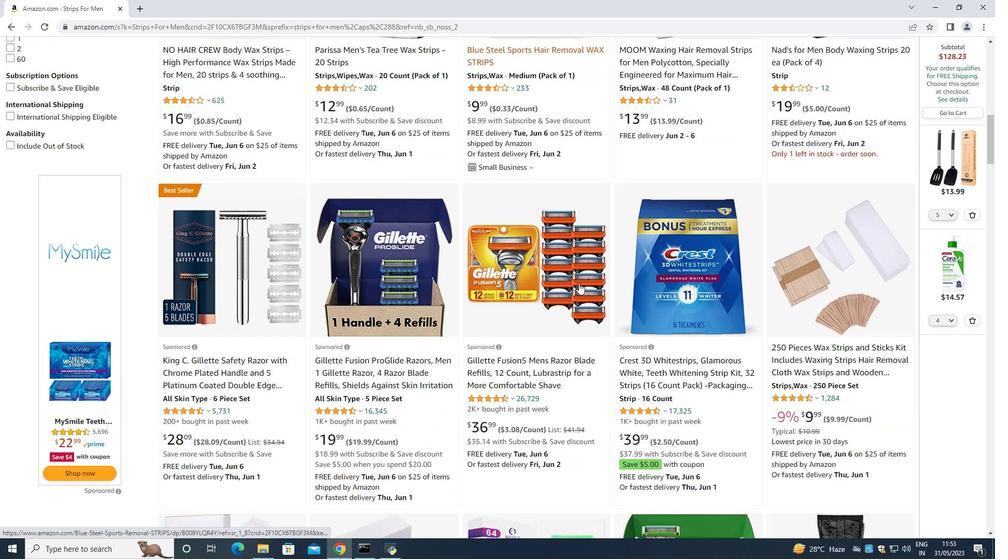 
Action: Mouse scrolled (579, 283) with delta (0, 0)
Screenshot: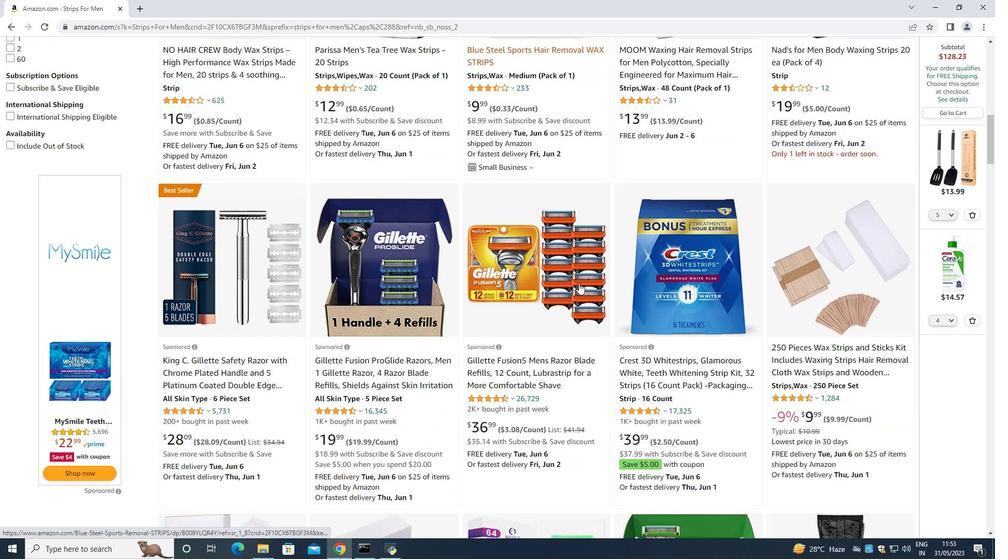 
Action: Mouse scrolled (579, 283) with delta (0, 0)
Screenshot: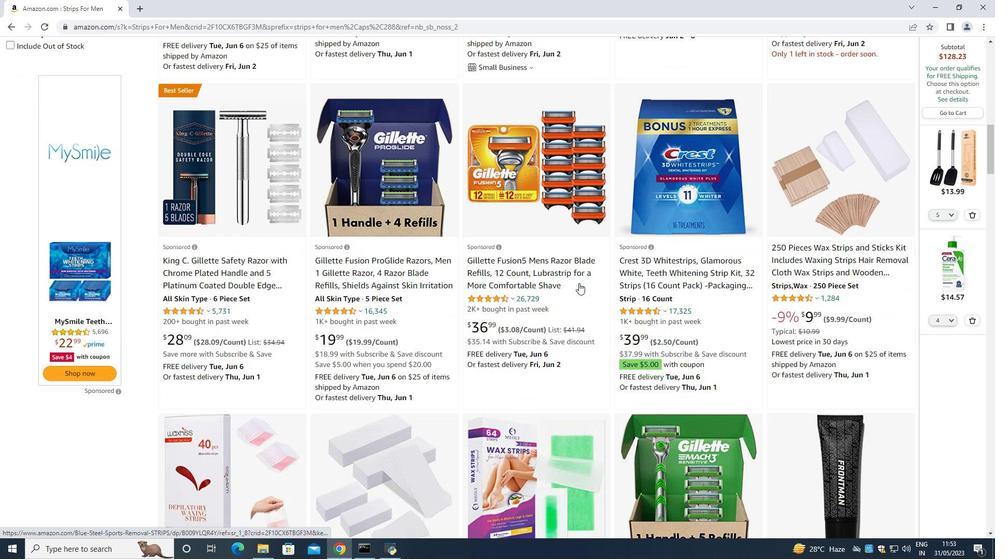 
Action: Mouse moved to (973, 319)
Screenshot: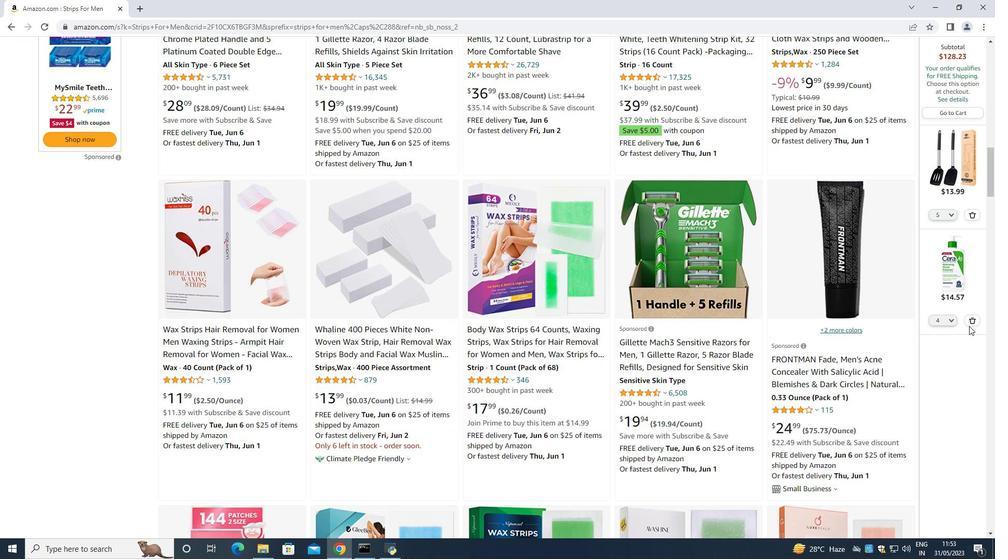 
Action: Mouse pressed left at (973, 319)
Screenshot: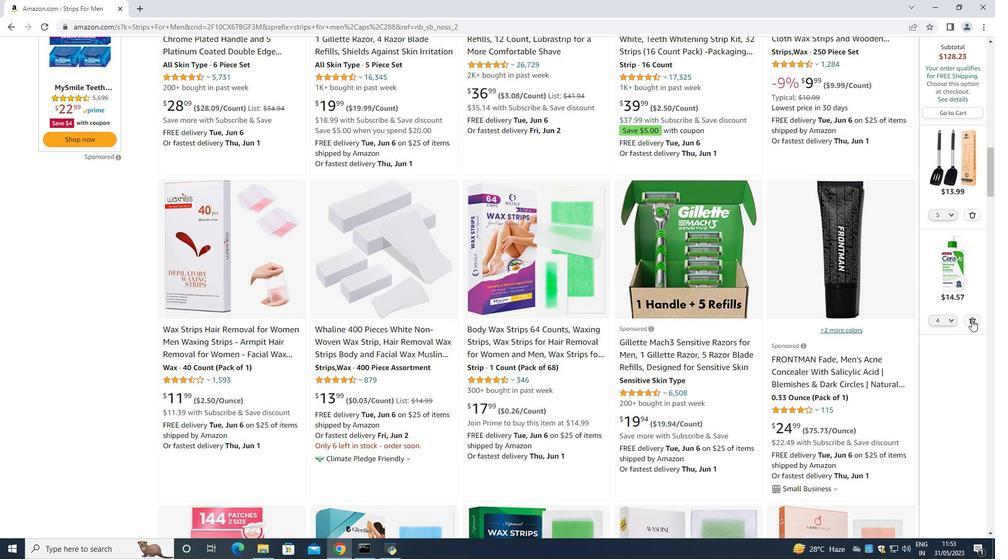 
Action: Mouse moved to (974, 214)
Screenshot: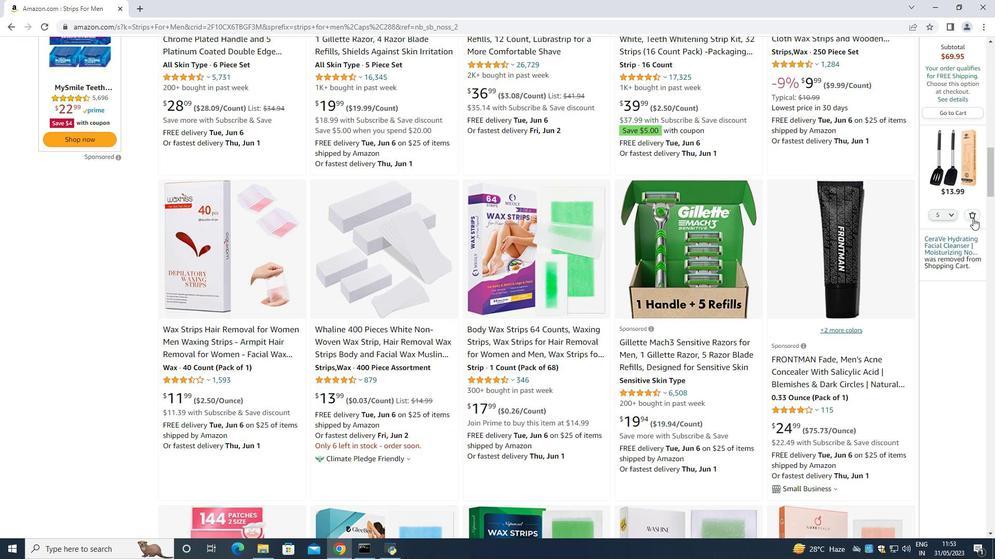 
Action: Mouse pressed left at (974, 214)
Screenshot: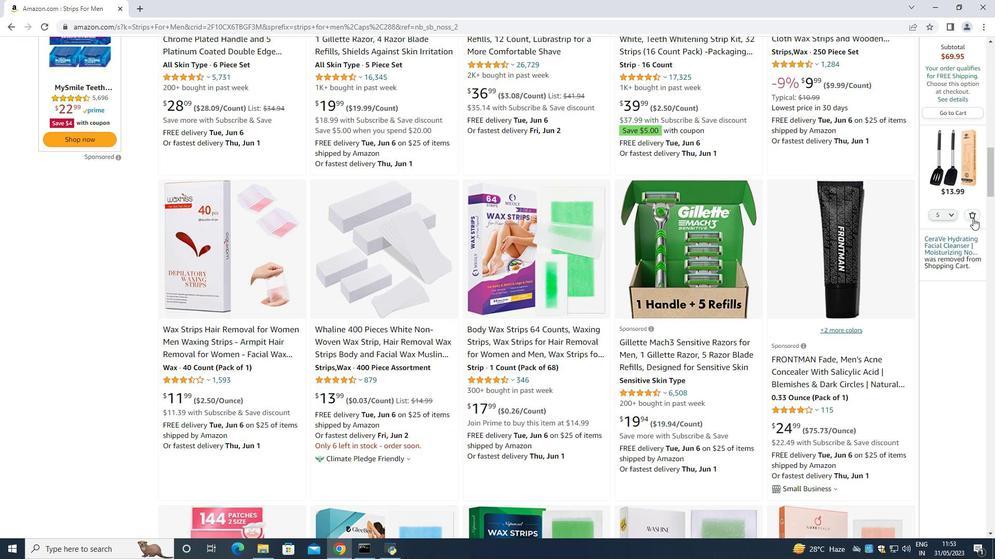 
Action: Mouse moved to (776, 308)
Screenshot: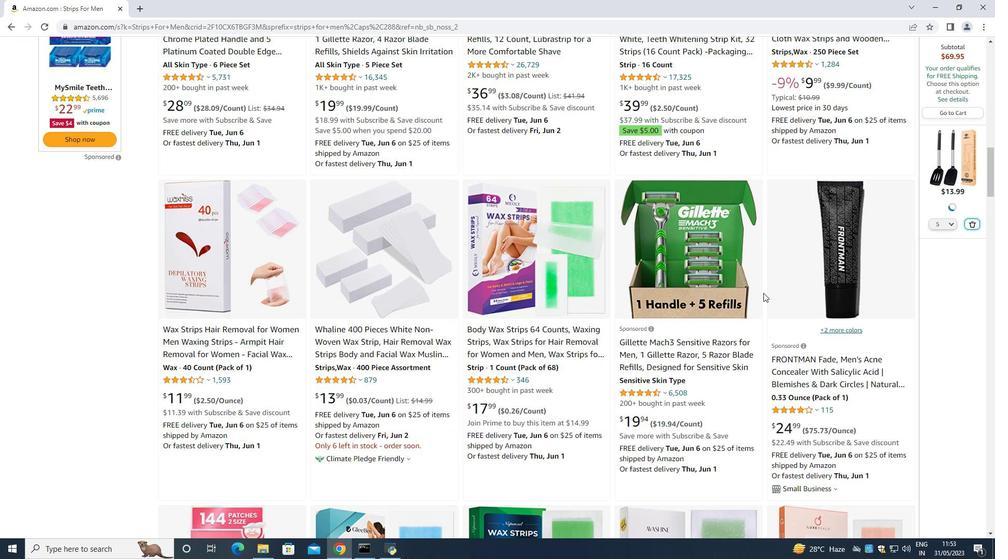 
Action: Mouse scrolled (776, 307) with delta (0, 0)
Screenshot: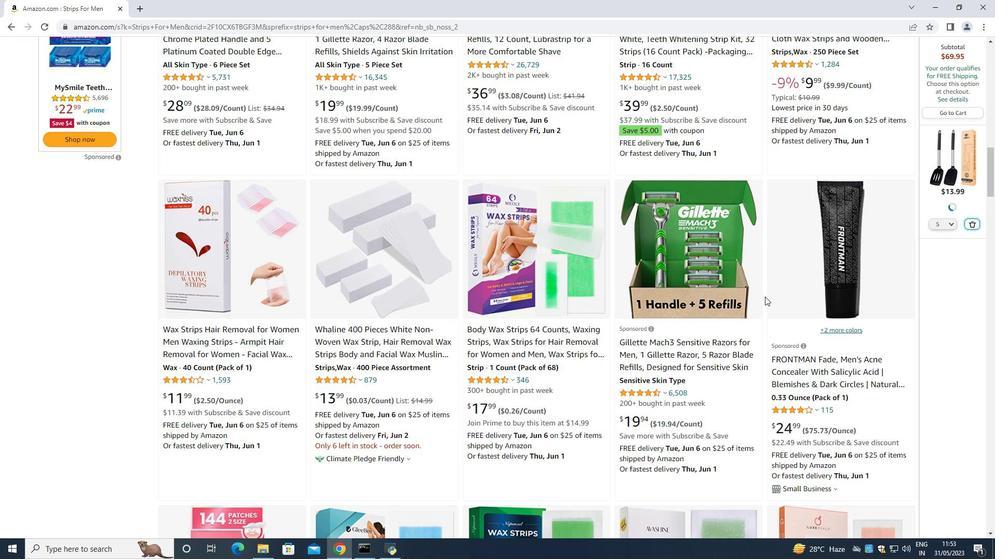 
Action: Mouse moved to (777, 310)
Screenshot: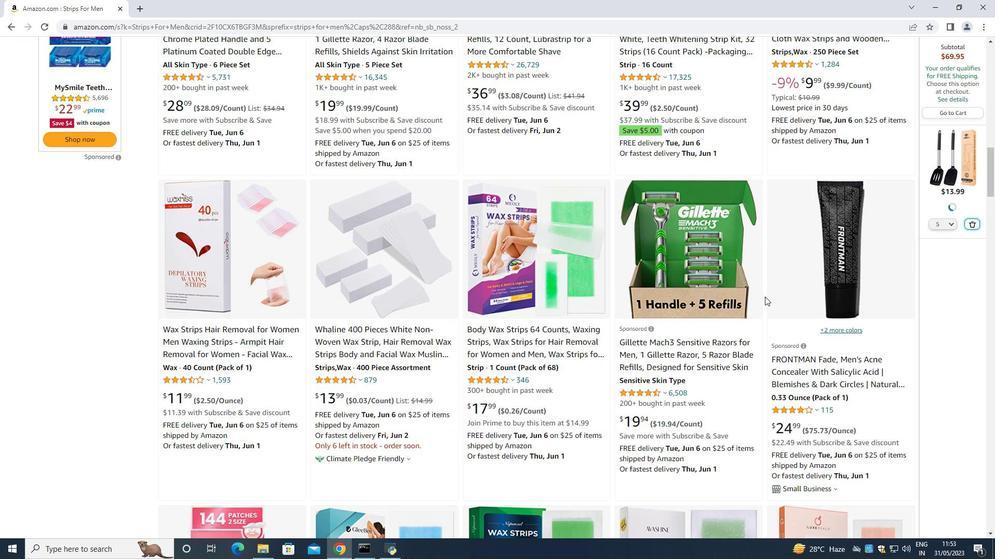 
Action: Mouse scrolled (777, 309) with delta (0, 0)
Screenshot: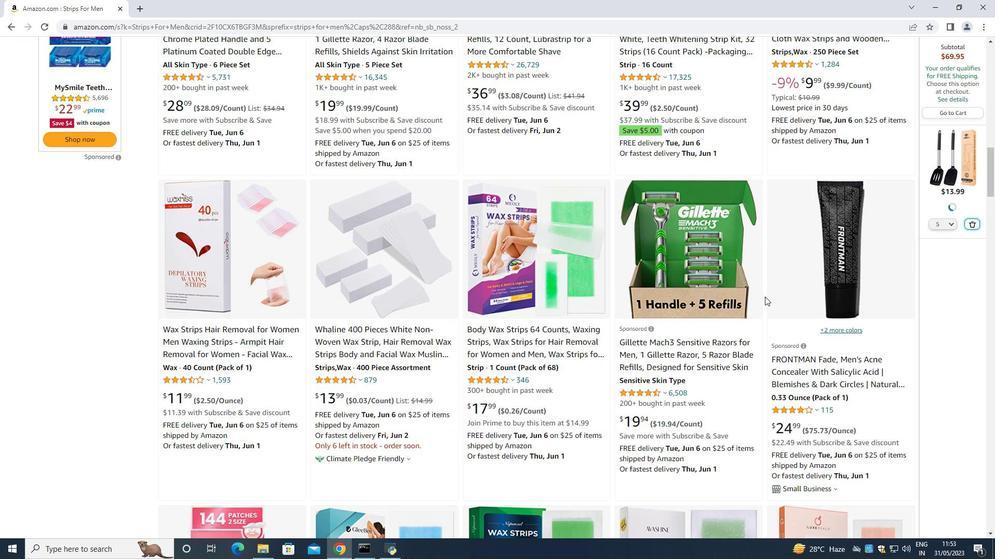 
Action: Mouse moved to (708, 328)
Screenshot: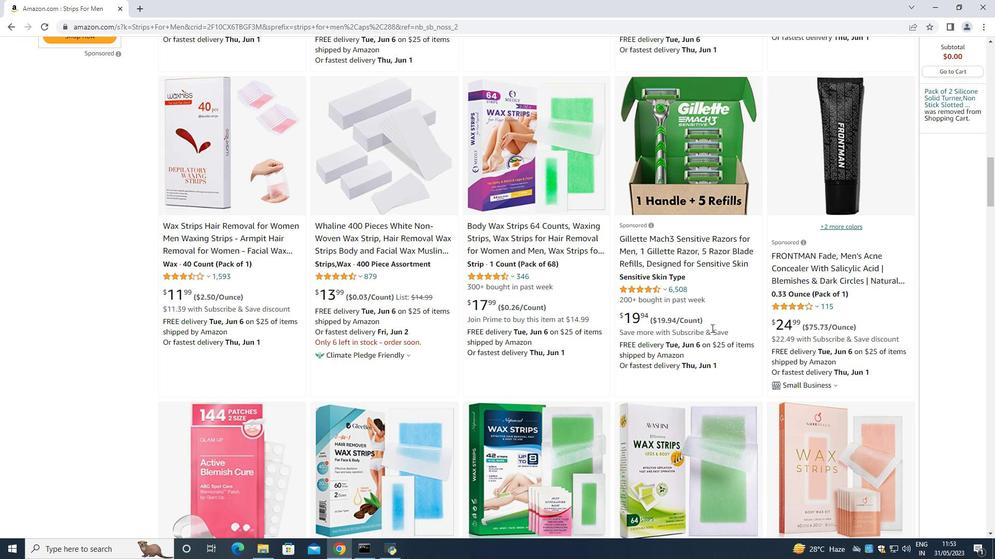 
Action: Mouse scrolled (708, 327) with delta (0, 0)
Screenshot: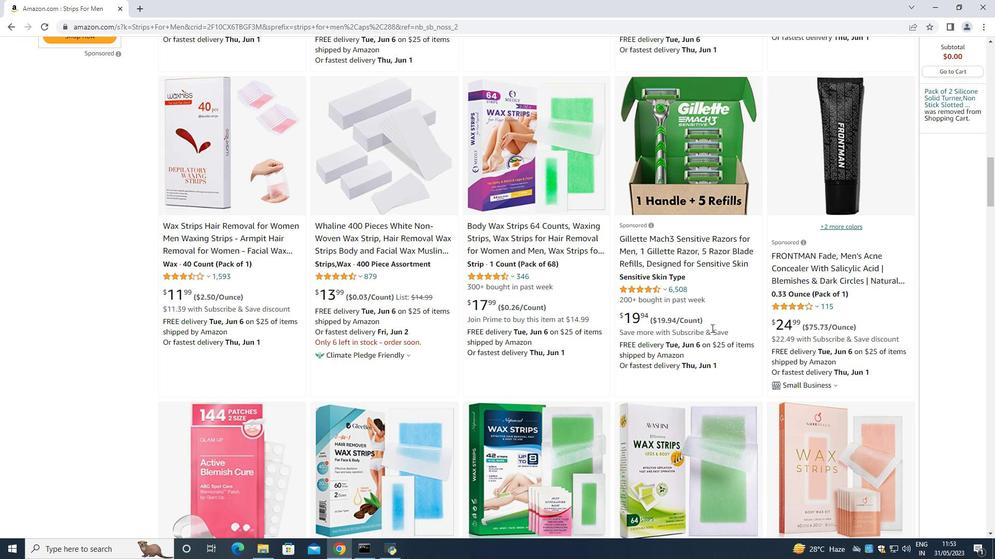 
Action: Mouse moved to (707, 328)
Screenshot: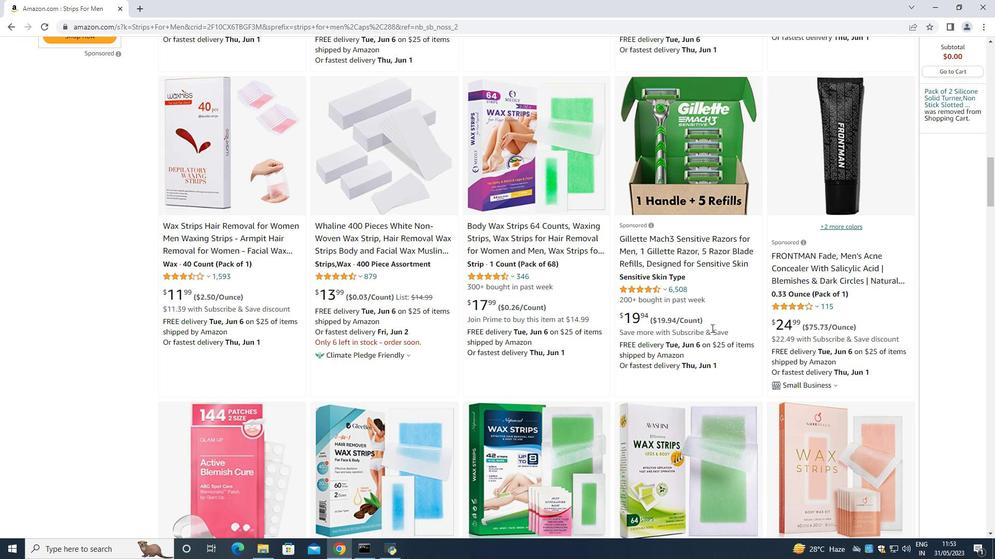 
Action: Mouse scrolled (707, 327) with delta (0, 0)
Screenshot: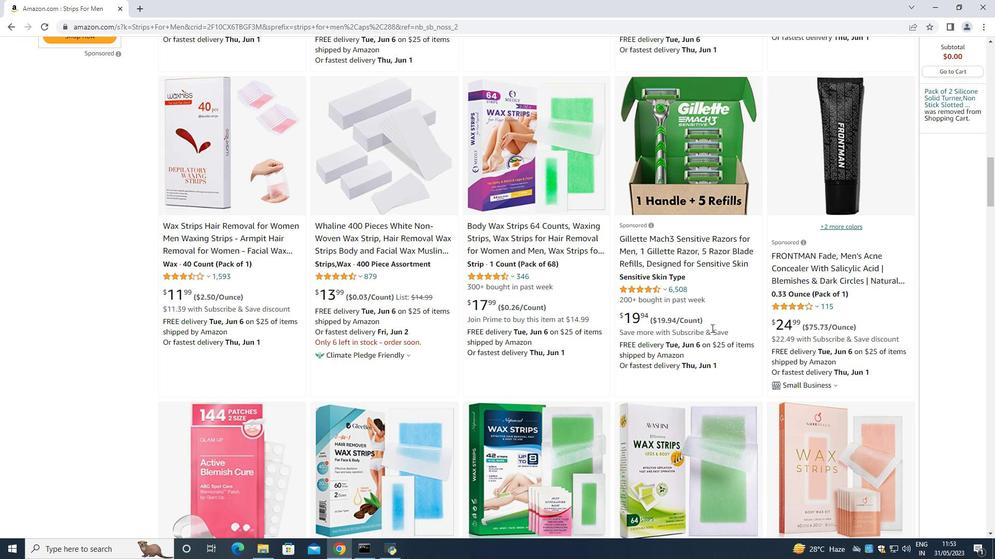 
Action: Mouse moved to (706, 328)
Screenshot: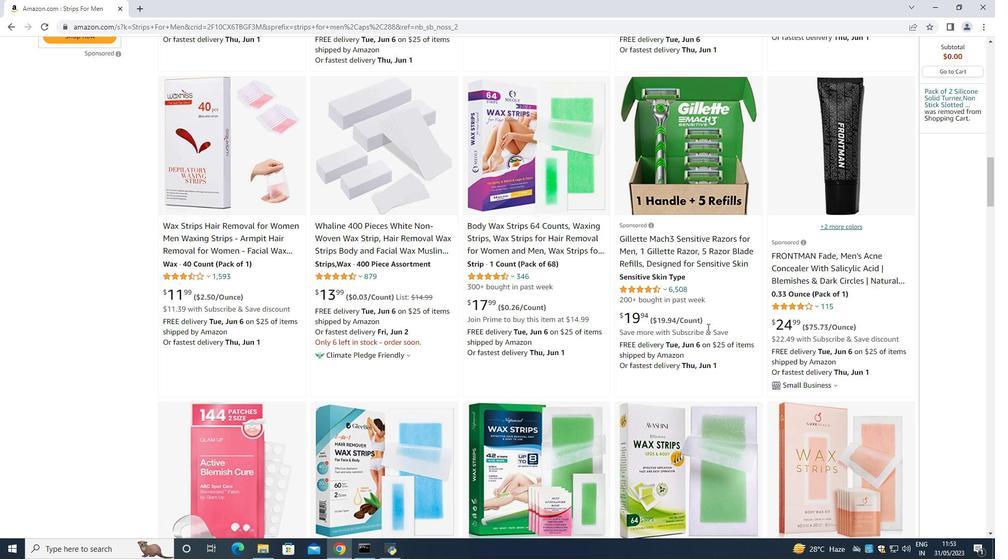 
Action: Mouse scrolled (706, 327) with delta (0, 0)
Screenshot: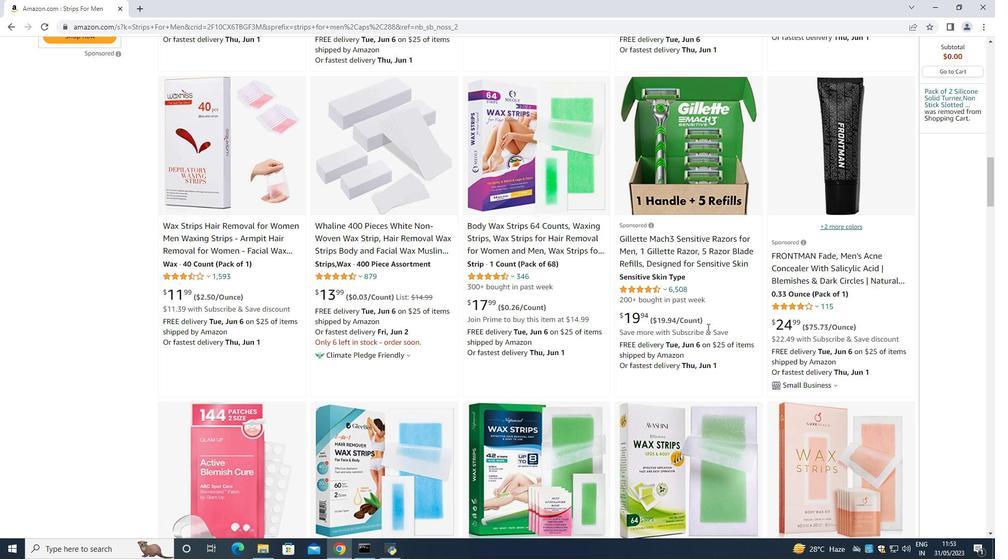 
Action: Mouse scrolled (706, 327) with delta (0, 0)
Screenshot: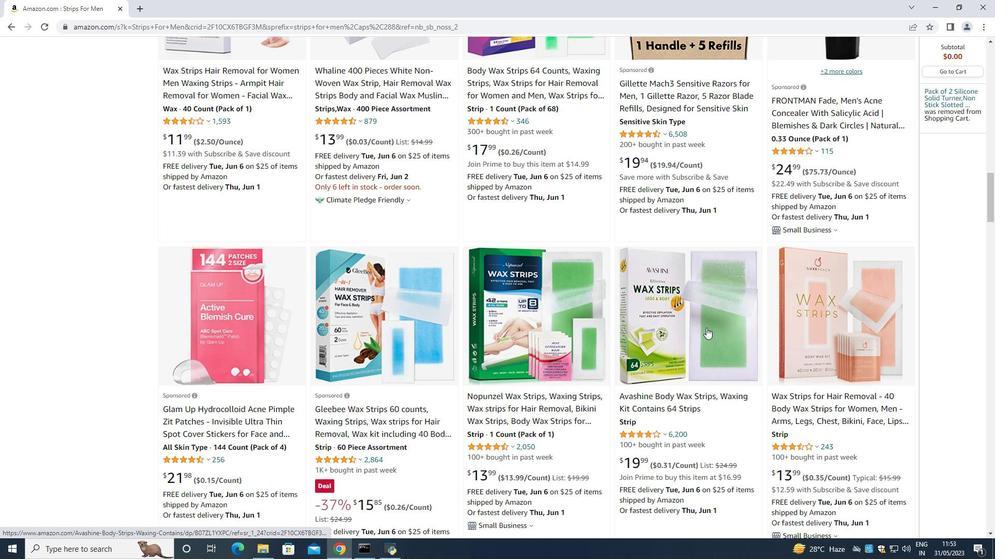 
Action: Mouse scrolled (706, 327) with delta (0, 0)
Screenshot: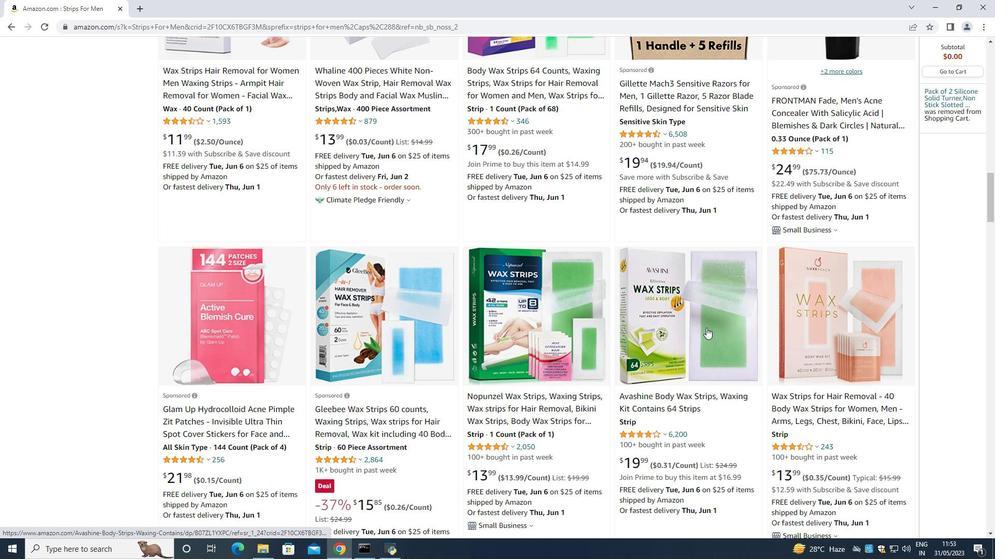 
Action: Mouse scrolled (706, 327) with delta (0, 0)
Screenshot: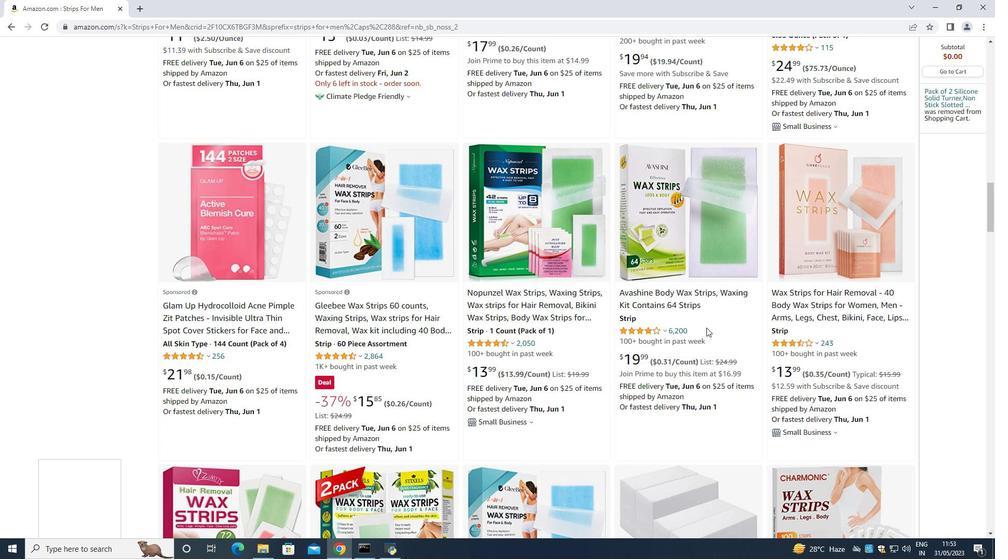 
Action: Mouse scrolled (706, 327) with delta (0, 0)
Screenshot: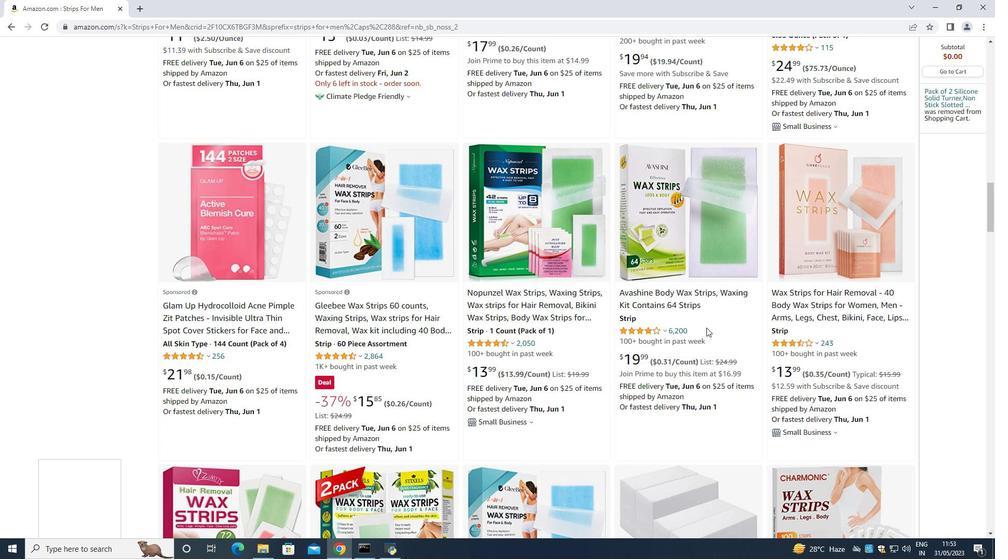 
Action: Mouse scrolled (706, 327) with delta (0, 0)
Screenshot: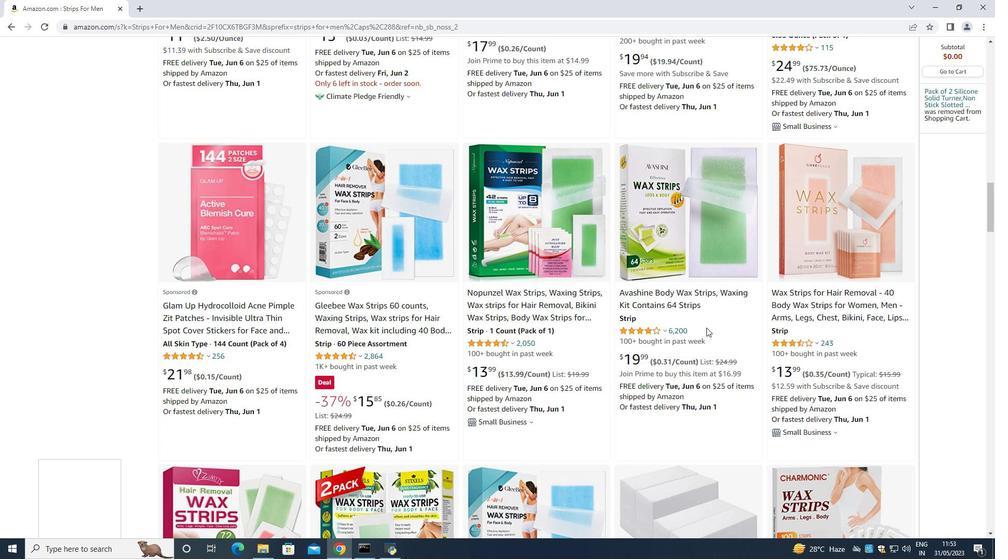 
Action: Mouse moved to (706, 329)
Screenshot: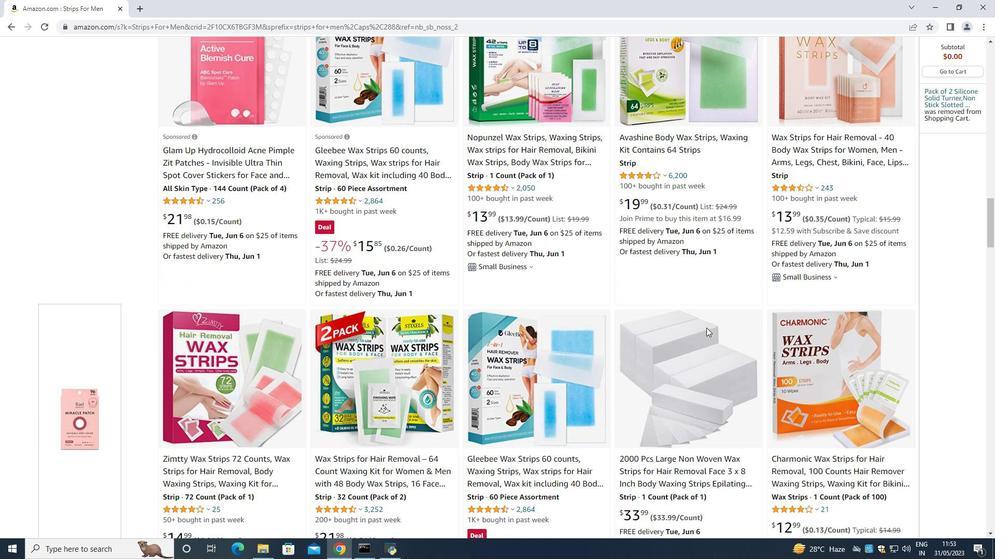 
Action: Mouse scrolled (706, 329) with delta (0, 0)
Screenshot: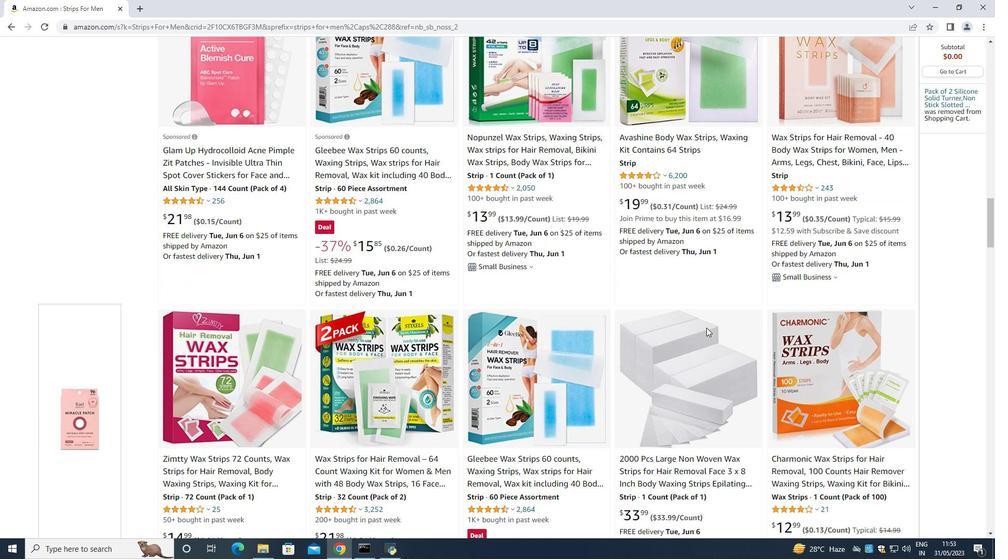 
Action: Mouse scrolled (706, 329) with delta (0, 0)
Screenshot: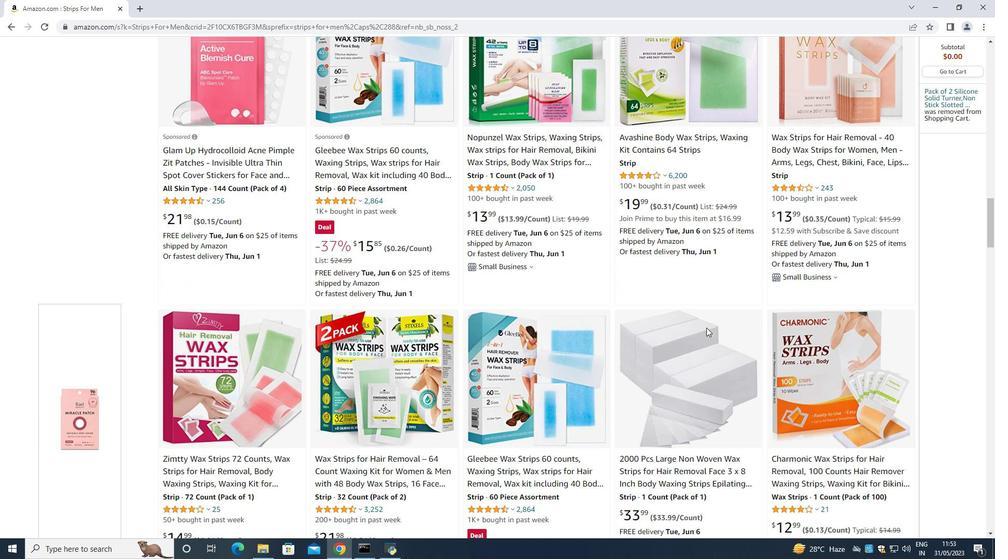 
Action: Mouse scrolled (706, 329) with delta (0, 0)
Screenshot: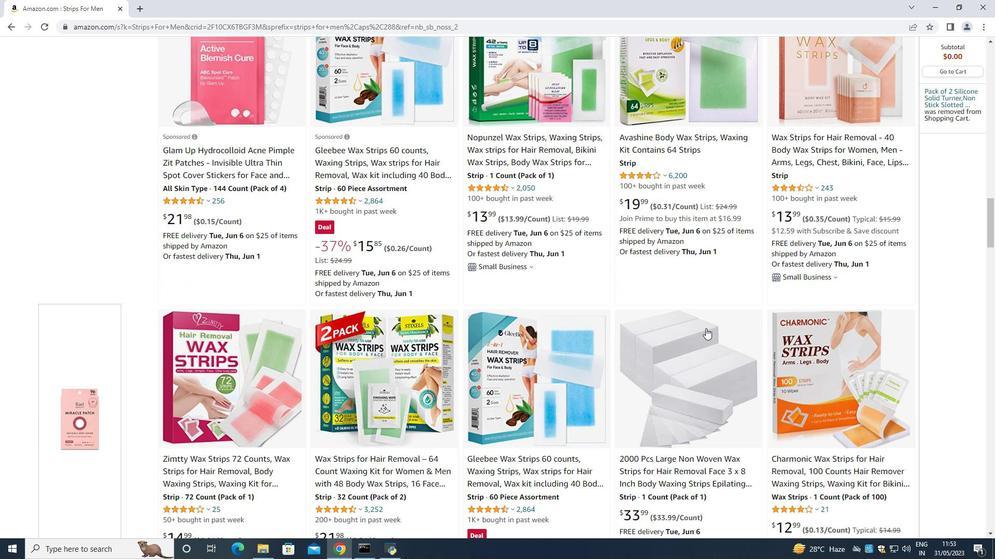 
Action: Mouse moved to (706, 330)
Screenshot: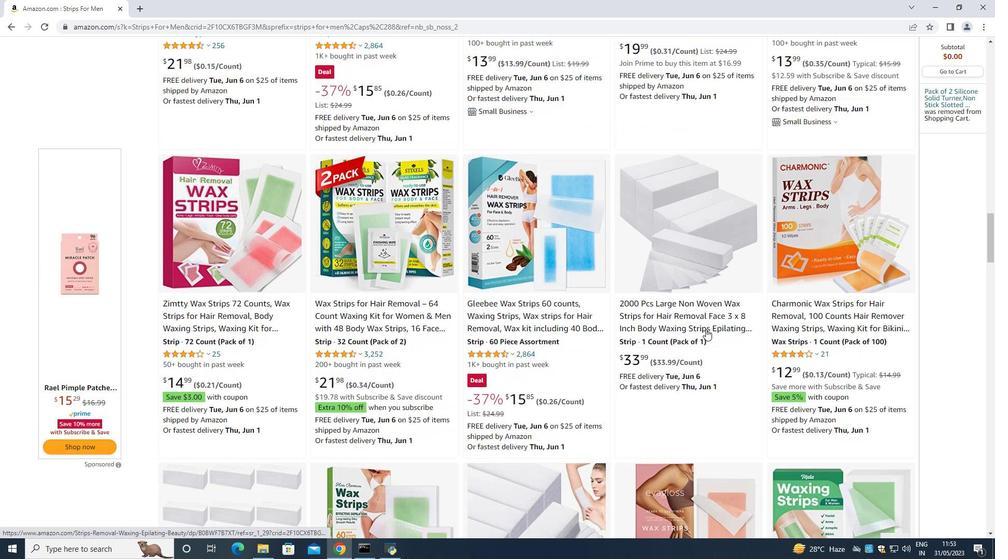 
Action: Mouse scrolled (706, 329) with delta (0, 0)
Screenshot: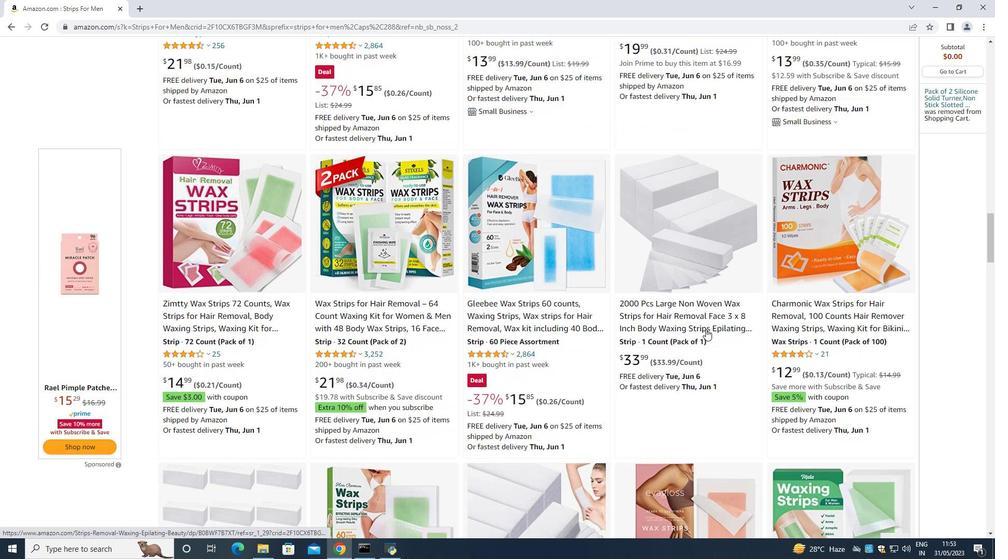 
Action: Mouse scrolled (706, 329) with delta (0, 0)
Screenshot: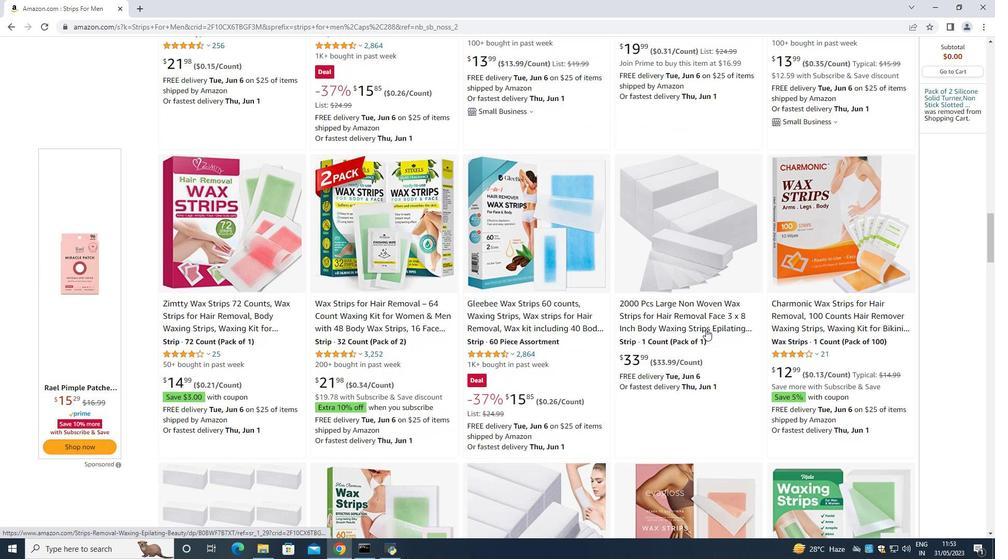 
Action: Mouse scrolled (706, 329) with delta (0, 0)
Screenshot: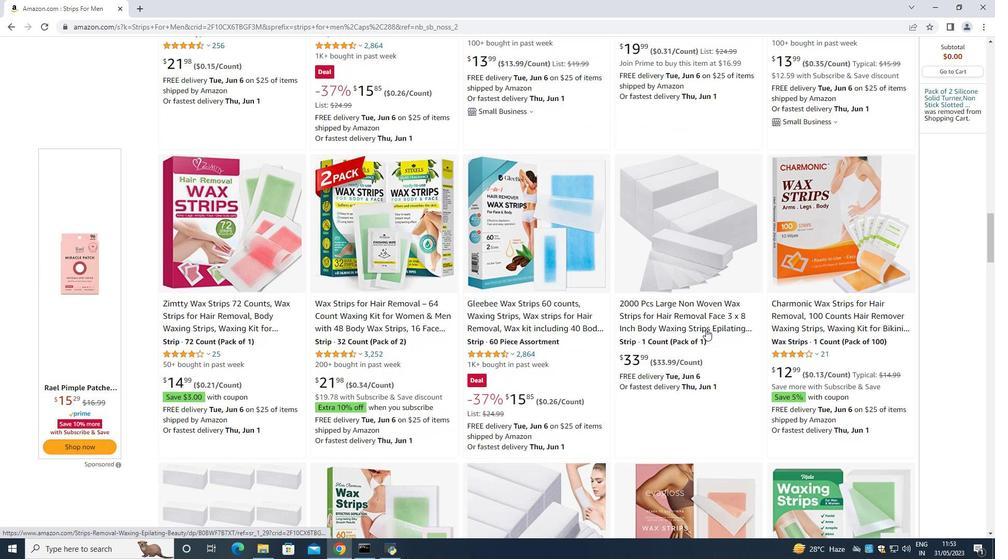 
Action: Mouse scrolled (706, 329) with delta (0, 0)
Screenshot: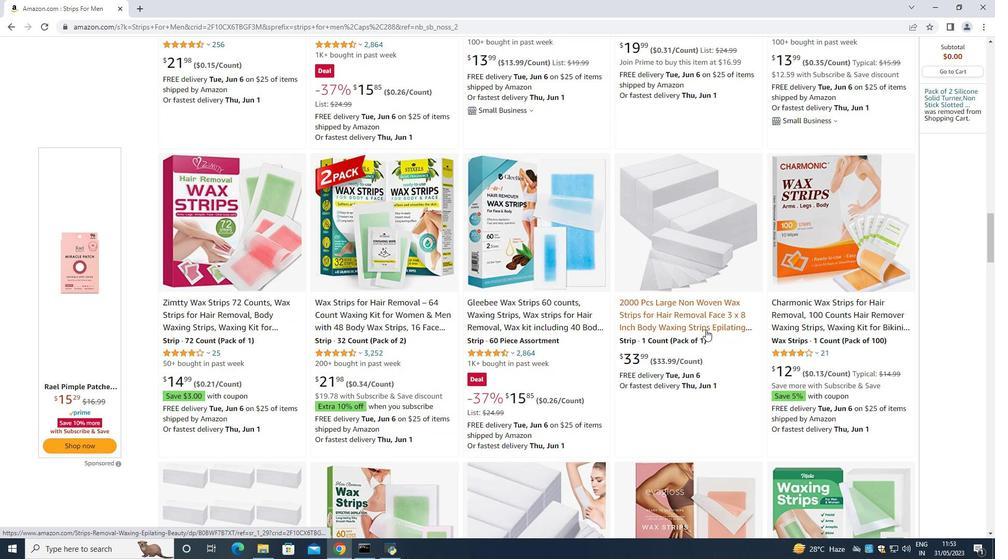 
Action: Mouse scrolled (706, 329) with delta (0, 0)
Screenshot: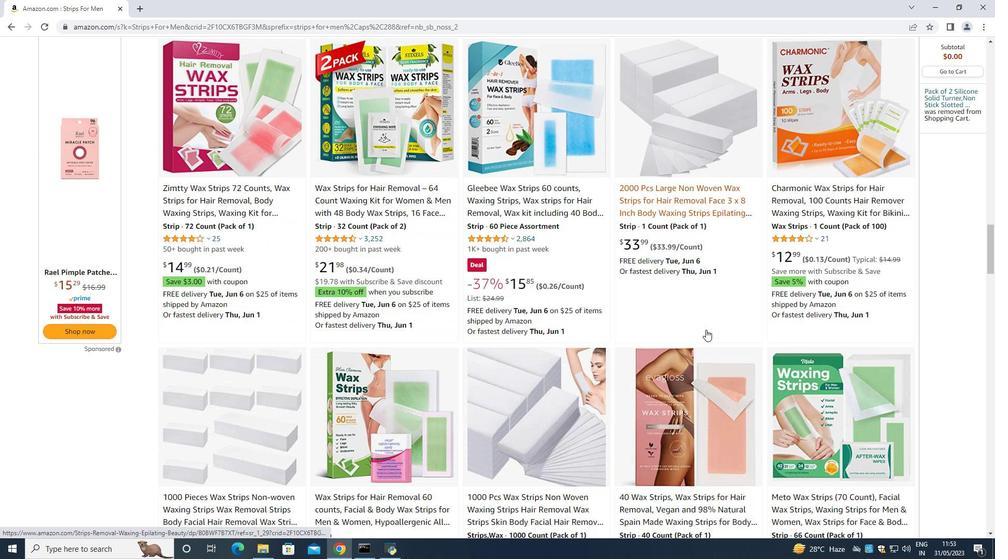 
Action: Mouse scrolled (706, 329) with delta (0, 0)
Screenshot: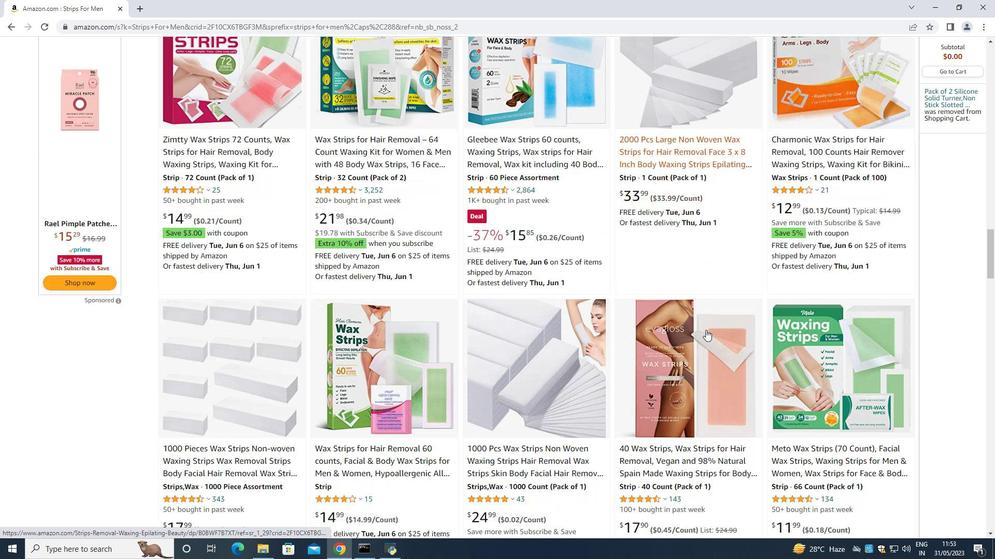 
Action: Mouse scrolled (706, 329) with delta (0, 0)
Screenshot: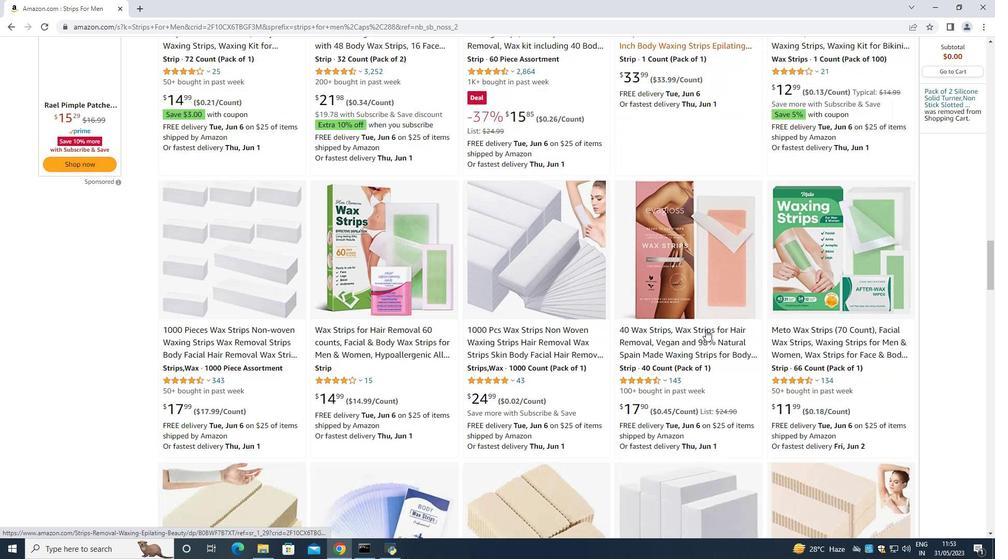 
Action: Mouse scrolled (706, 329) with delta (0, 0)
Screenshot: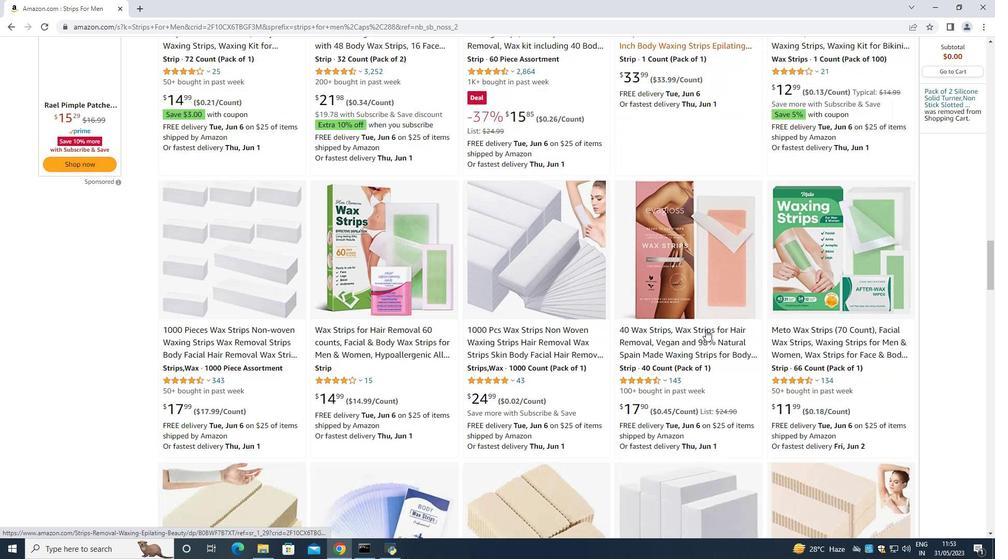 
Action: Mouse scrolled (706, 329) with delta (0, 0)
Screenshot: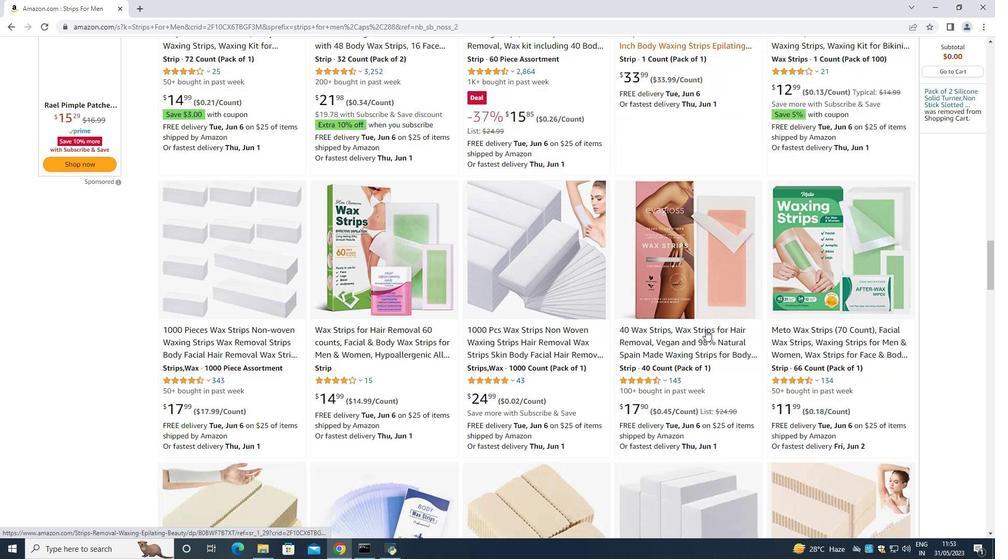 
Action: Mouse scrolled (706, 329) with delta (0, 0)
Screenshot: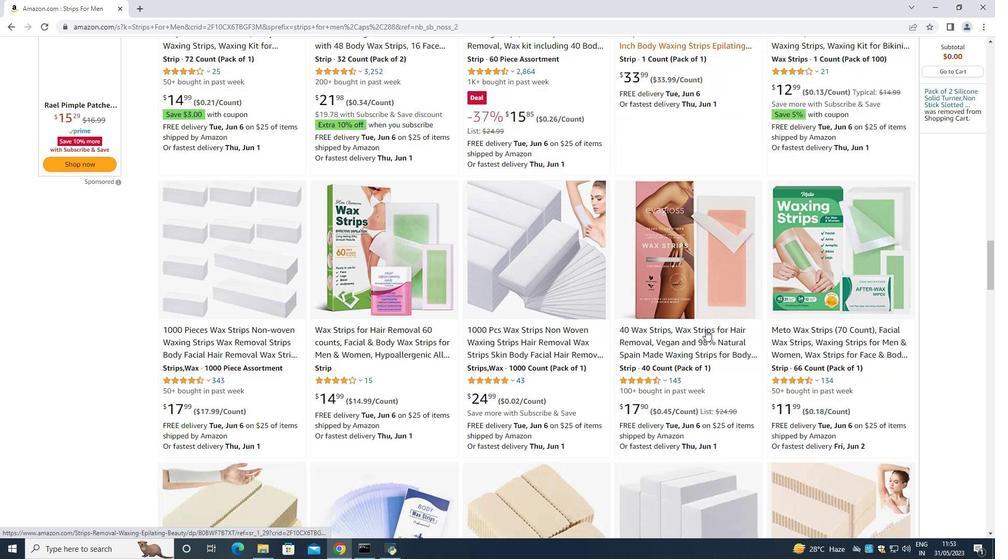 
Action: Mouse scrolled (706, 329) with delta (0, 0)
Screenshot: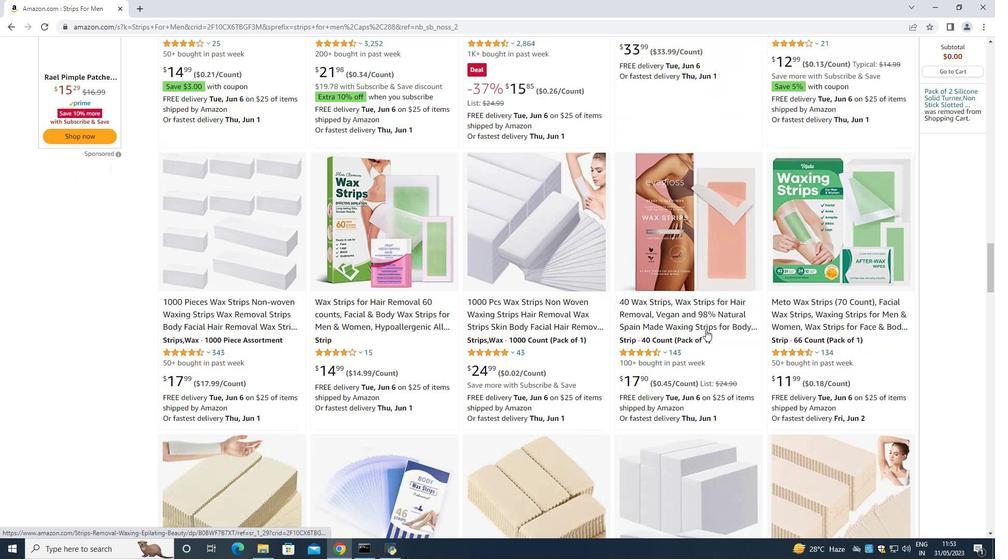 
Action: Mouse moved to (706, 330)
Screenshot: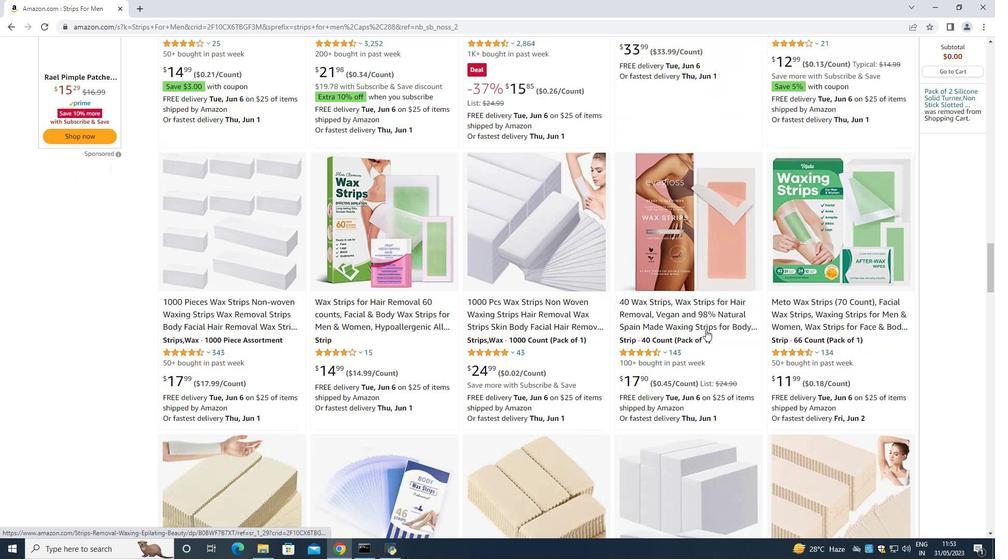 
Action: Mouse scrolled (706, 329) with delta (0, 0)
Screenshot: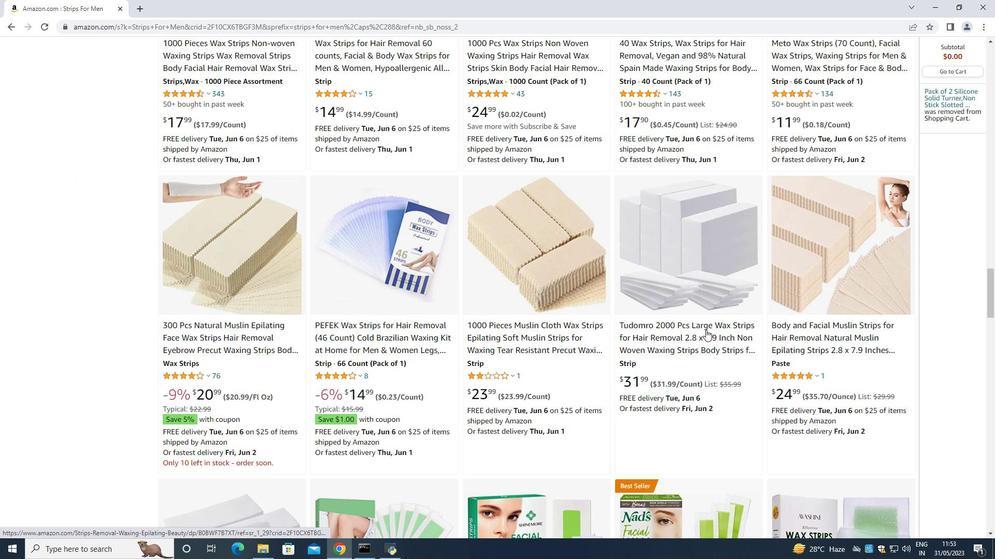 
Action: Mouse scrolled (706, 329) with delta (0, 0)
Screenshot: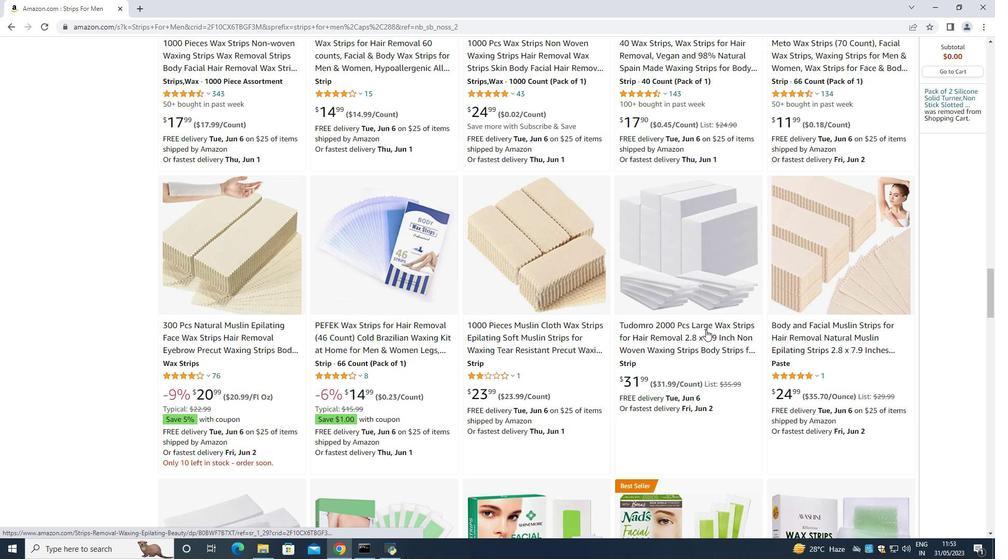 
Action: Mouse scrolled (706, 329) with delta (0, 0)
Screenshot: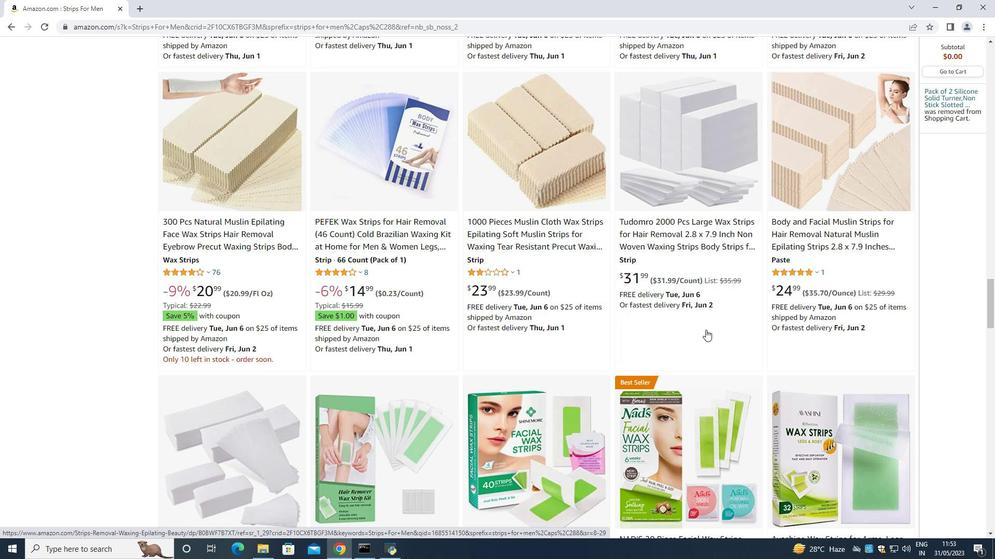 
Action: Mouse moved to (706, 330)
Screenshot: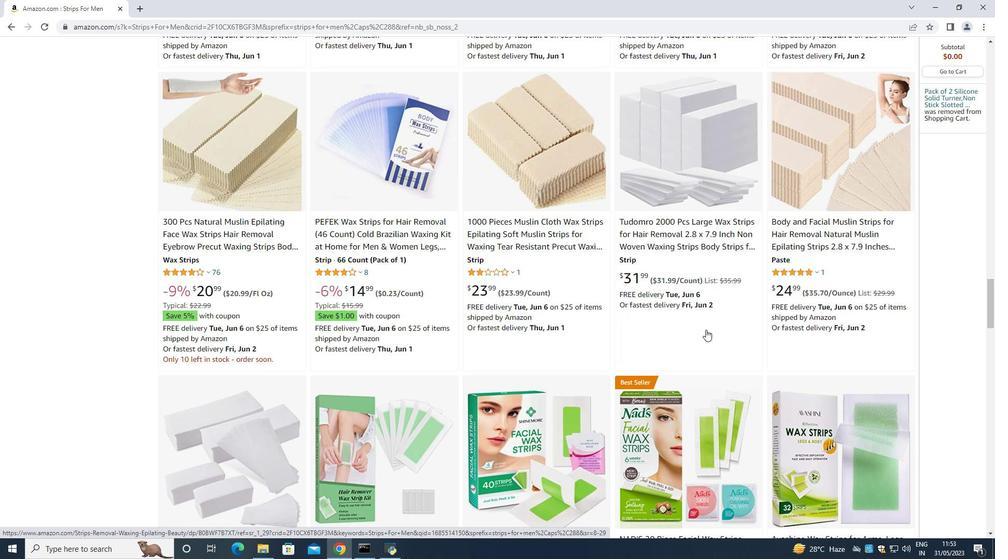 
Action: Mouse scrolled (706, 330) with delta (0, 0)
Screenshot: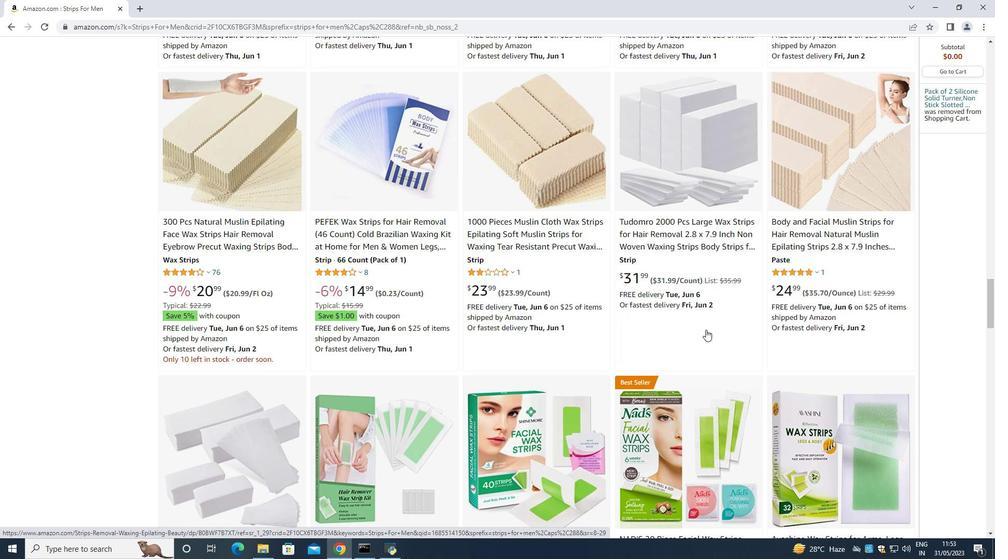 
Action: Mouse moved to (706, 330)
Screenshot: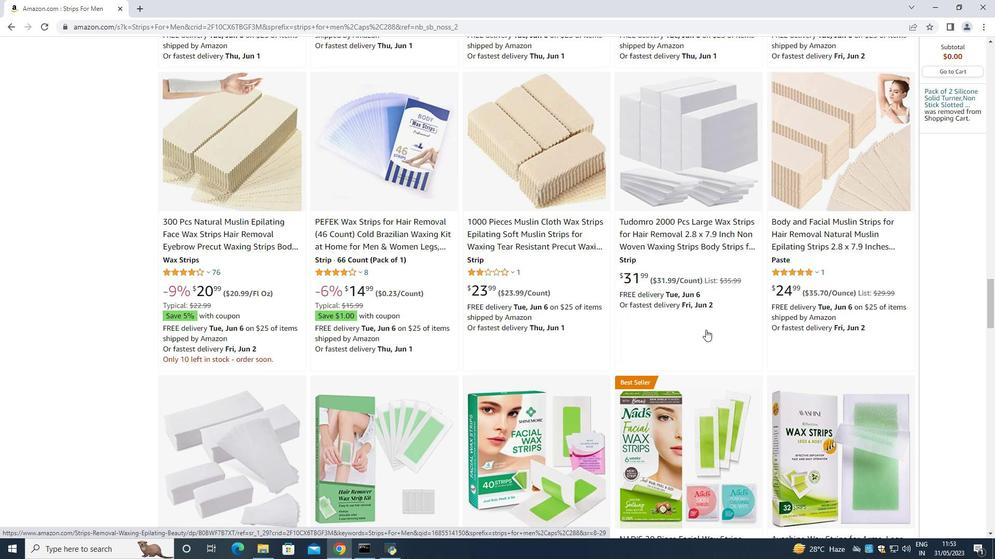 
Action: Mouse scrolled (706, 330) with delta (0, 0)
Screenshot: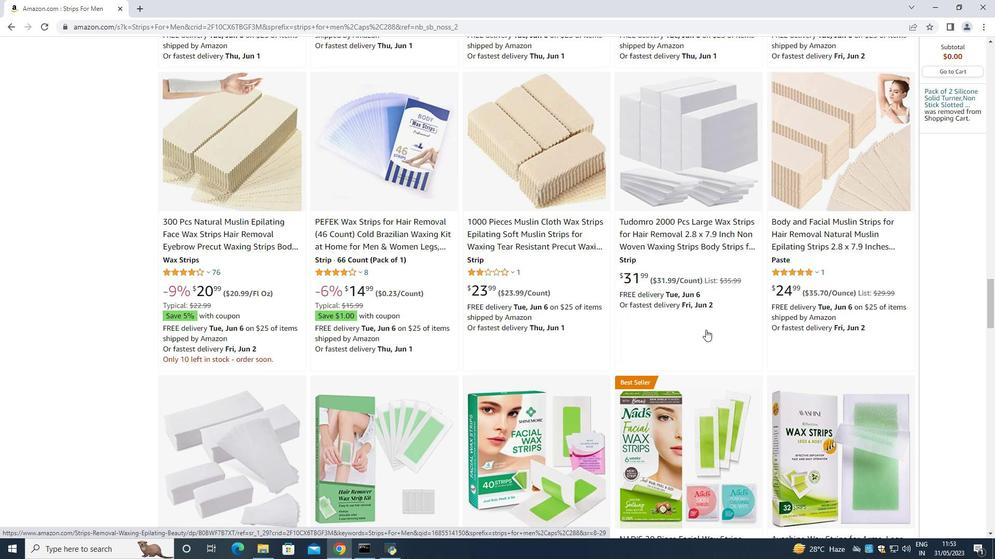 
Action: Mouse scrolled (706, 330) with delta (0, 0)
Screenshot: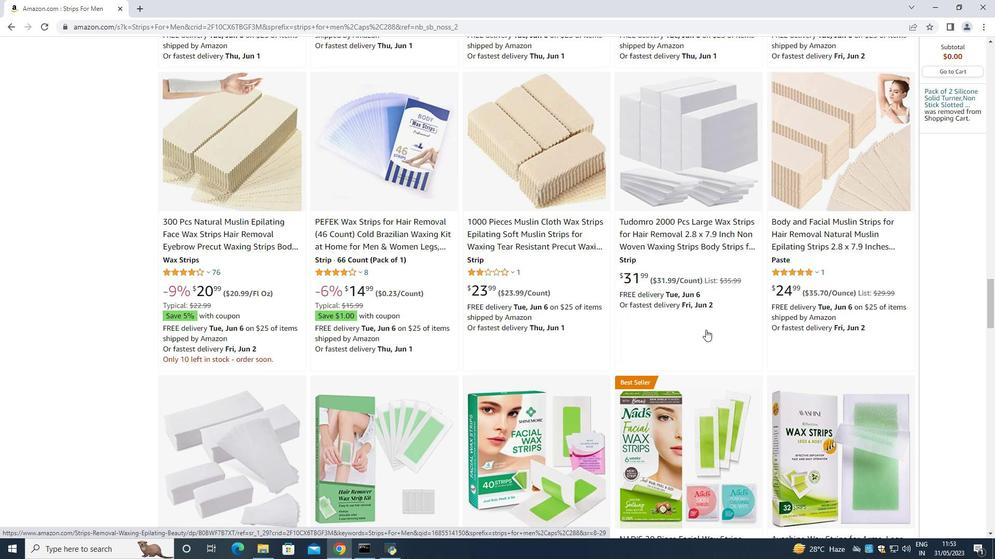 
Action: Mouse moved to (707, 331)
Screenshot: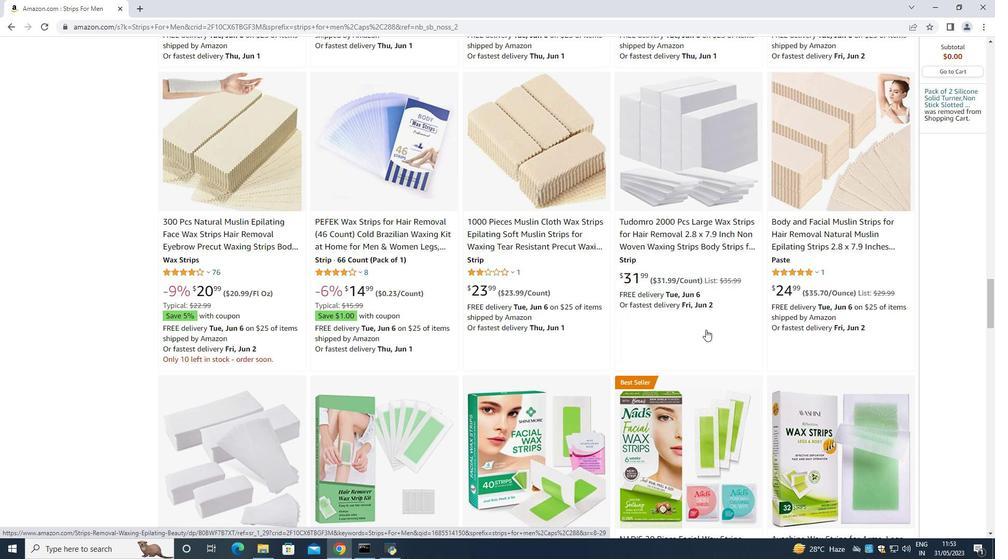 
Action: Mouse scrolled (706, 330) with delta (0, 0)
Screenshot: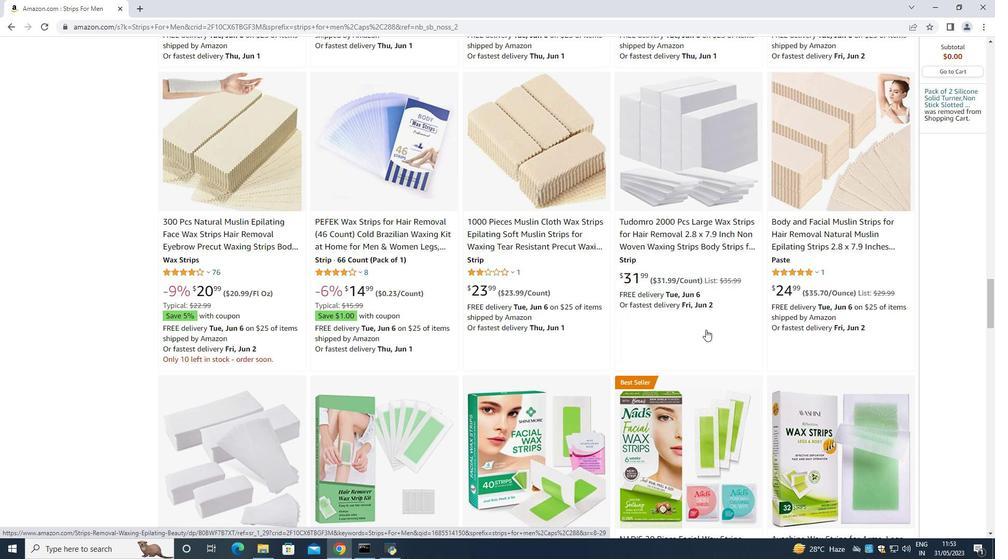 
Action: Mouse scrolled (707, 331) with delta (0, 0)
Screenshot: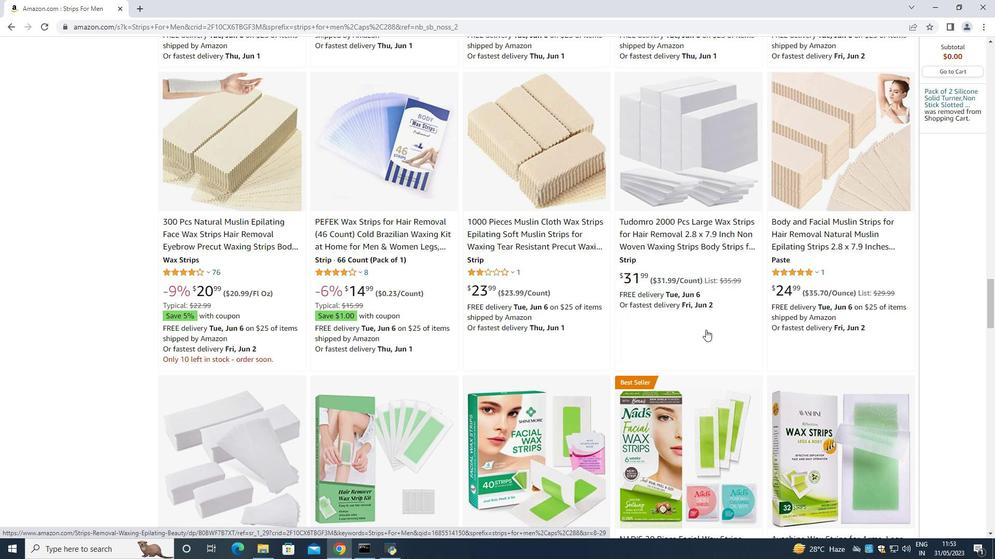 
Action: Mouse moved to (687, 233)
Screenshot: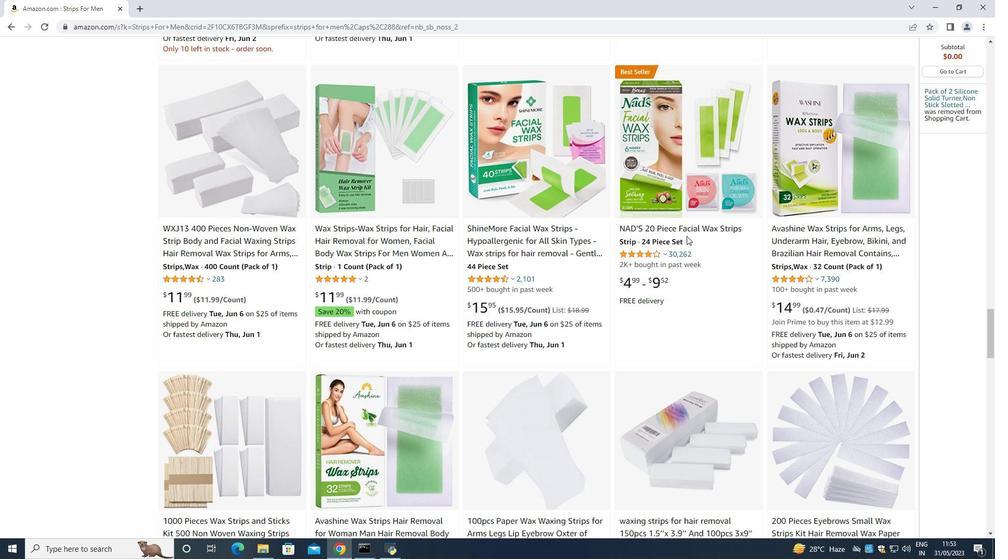 
Action: Mouse pressed left at (687, 233)
Screenshot: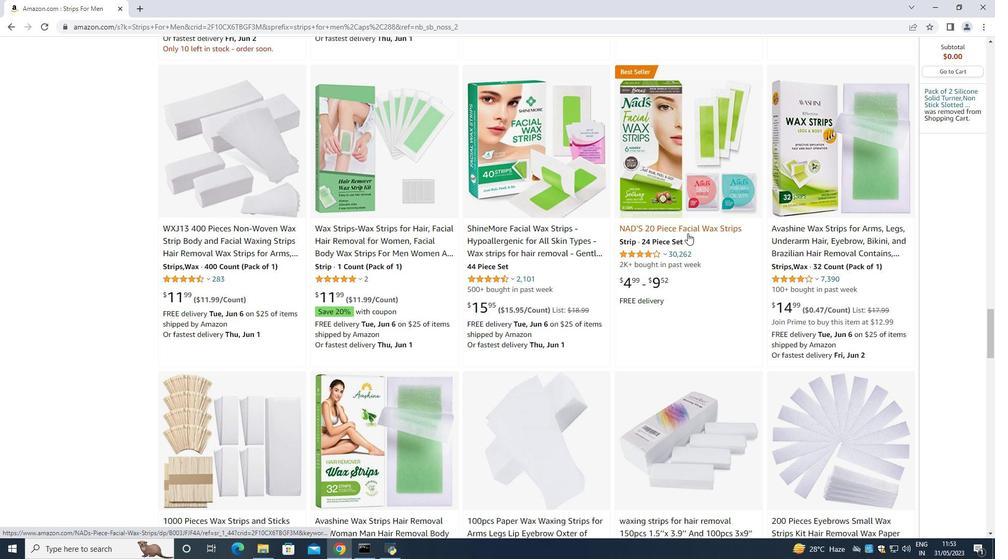 
Action: Mouse moved to (13, 25)
Screenshot: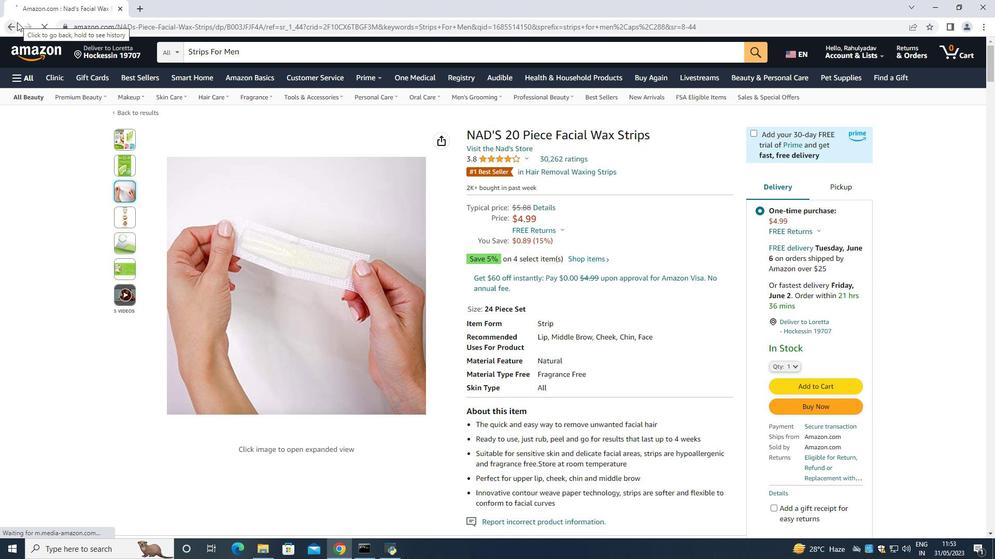 
Action: Mouse pressed left at (13, 25)
Screenshot: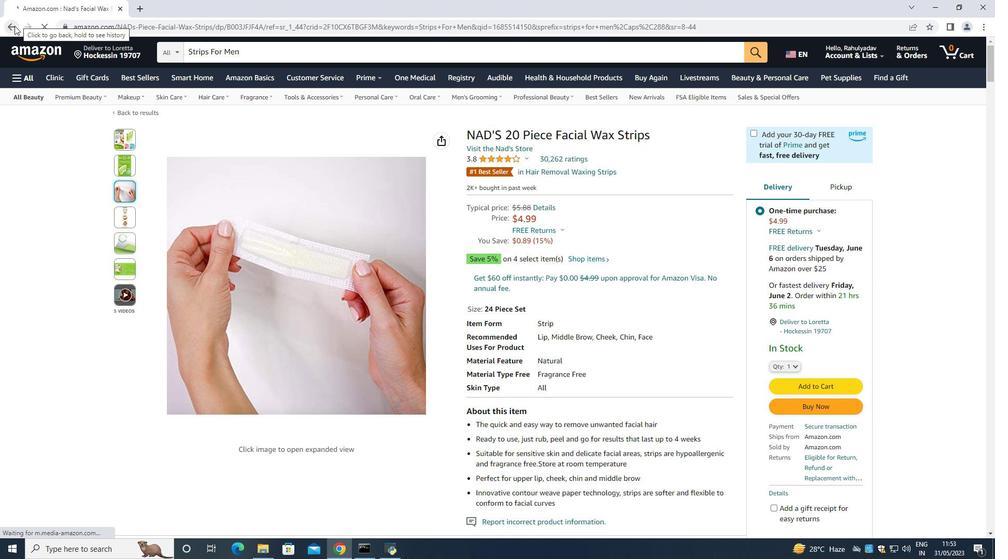 
Action: Mouse moved to (372, 329)
Screenshot: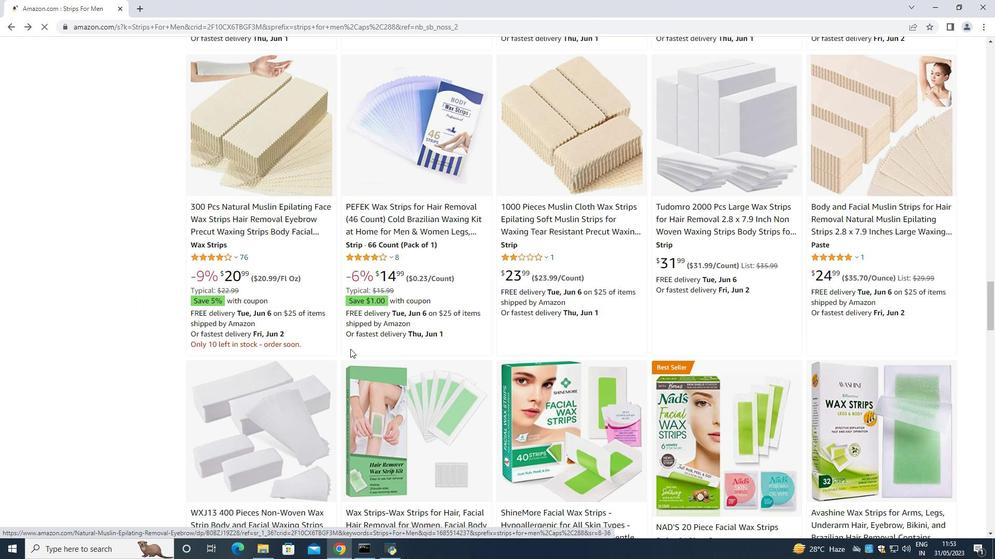 
Action: Mouse scrolled (364, 333) with delta (0, 0)
Screenshot: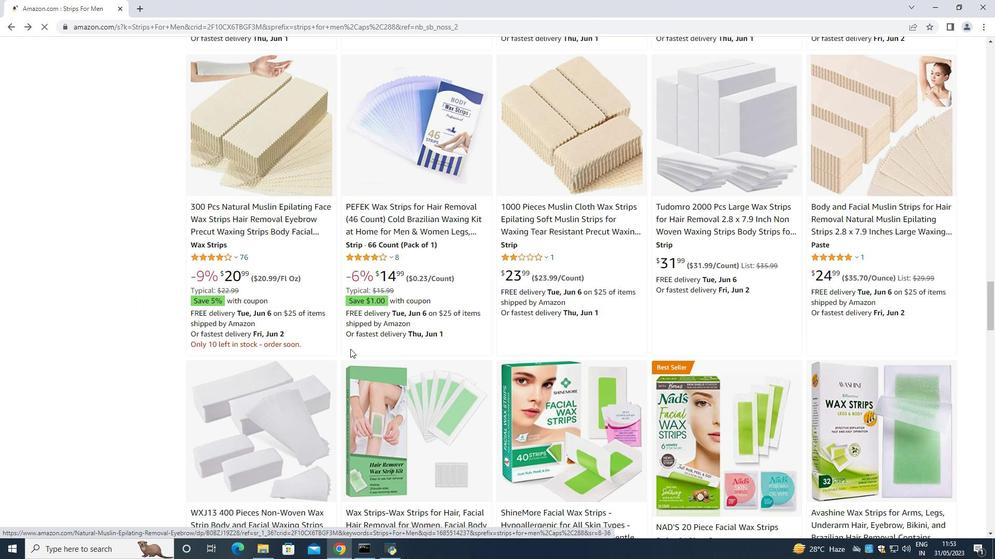
Action: Mouse moved to (375, 328)
Screenshot: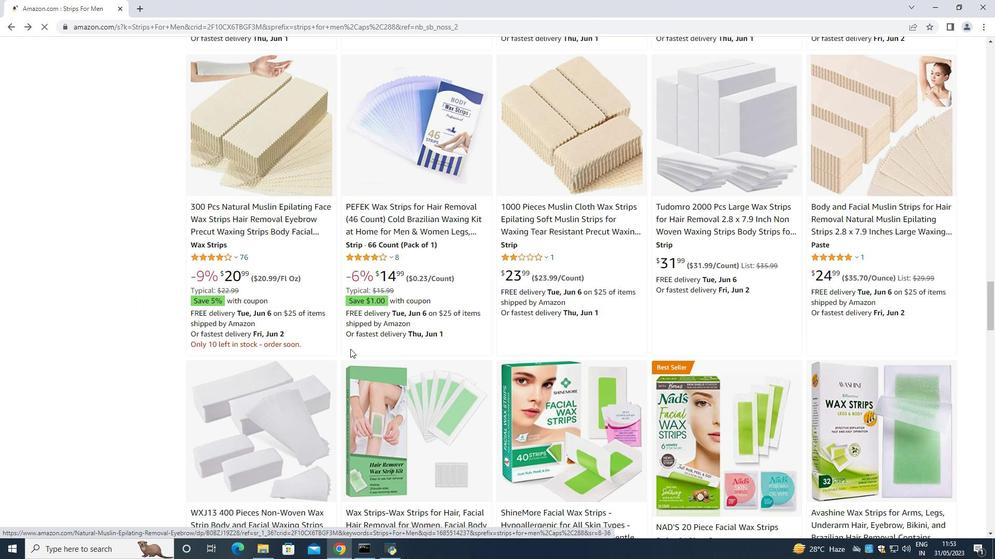 
Action: Mouse scrolled (374, 328) with delta (0, 0)
Screenshot: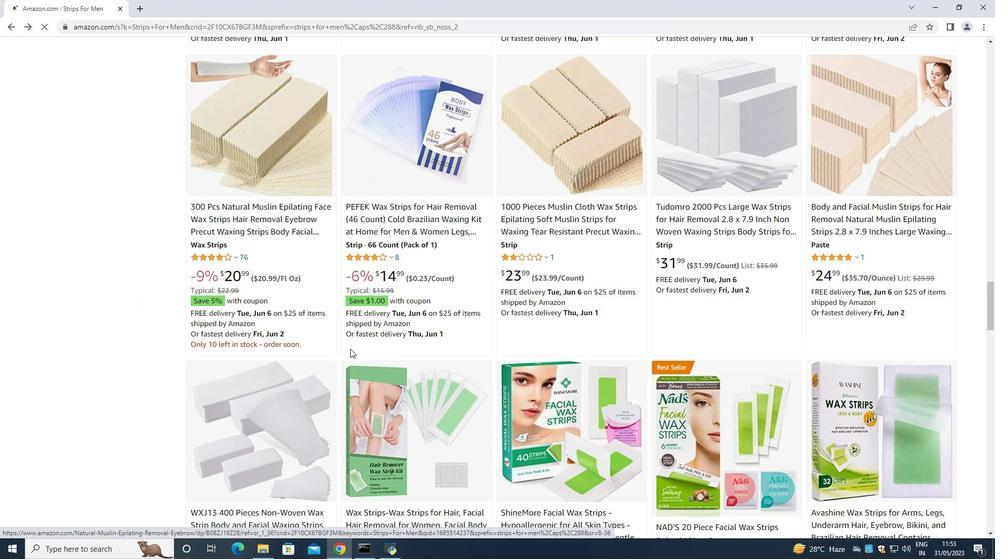 
Action: Mouse moved to (380, 325)
Screenshot: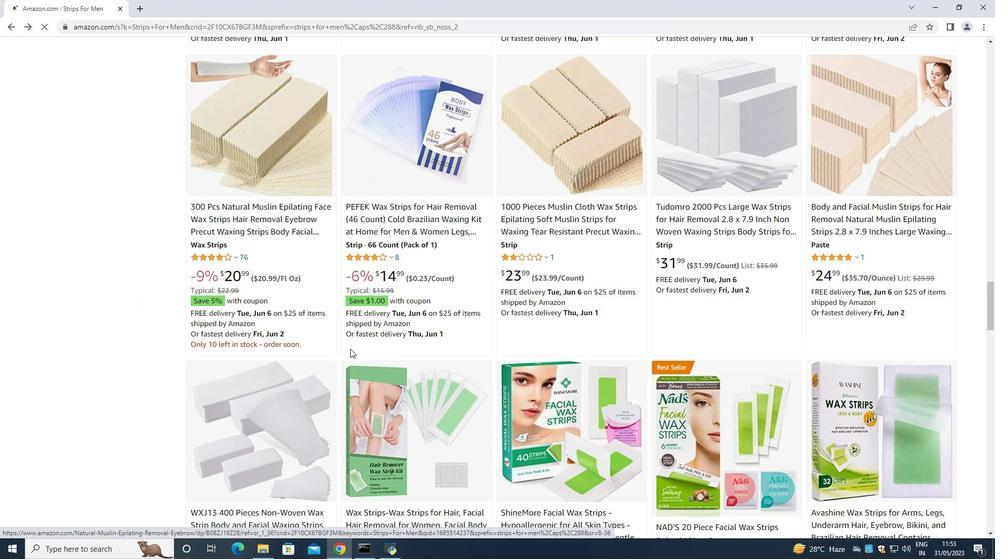 
Action: Mouse scrolled (380, 326) with delta (0, 0)
Screenshot: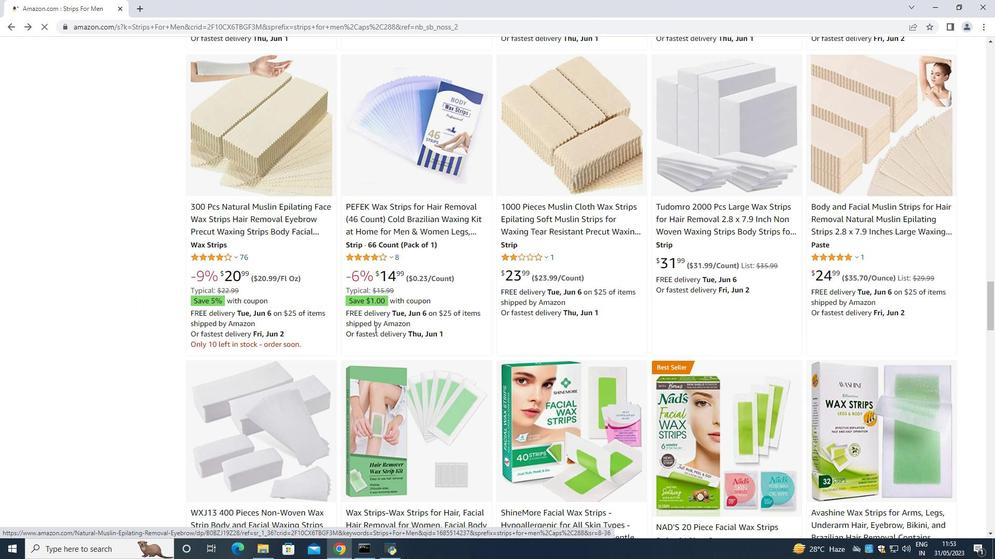 
Action: Mouse scrolled (380, 326) with delta (0, 0)
Screenshot: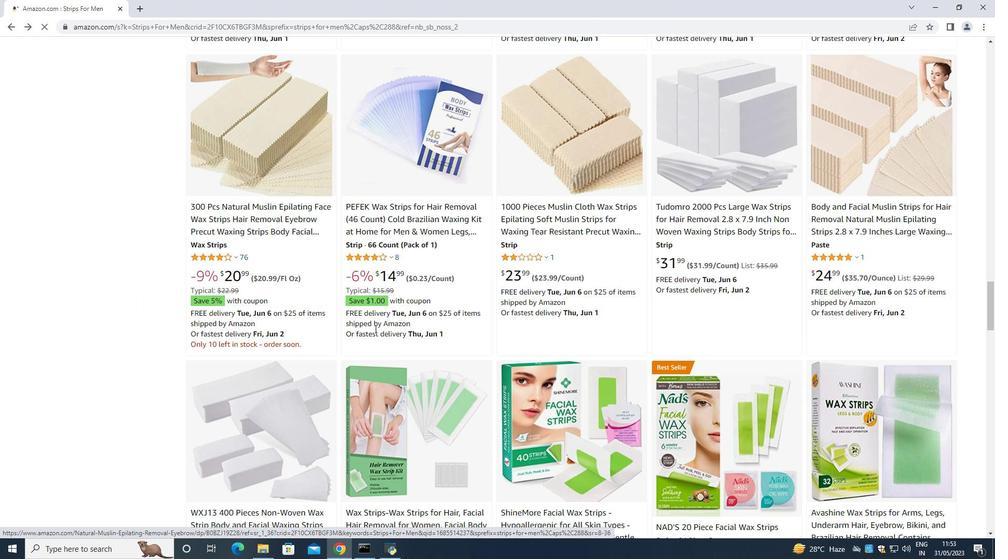 
Action: Mouse scrolled (380, 326) with delta (0, 0)
Screenshot: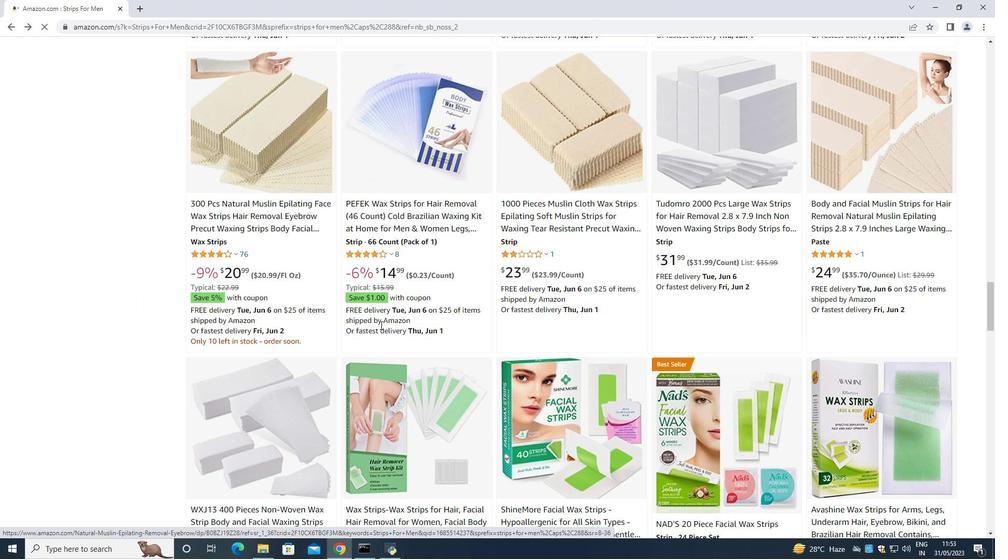 
Action: Mouse scrolled (380, 326) with delta (0, 0)
Screenshot: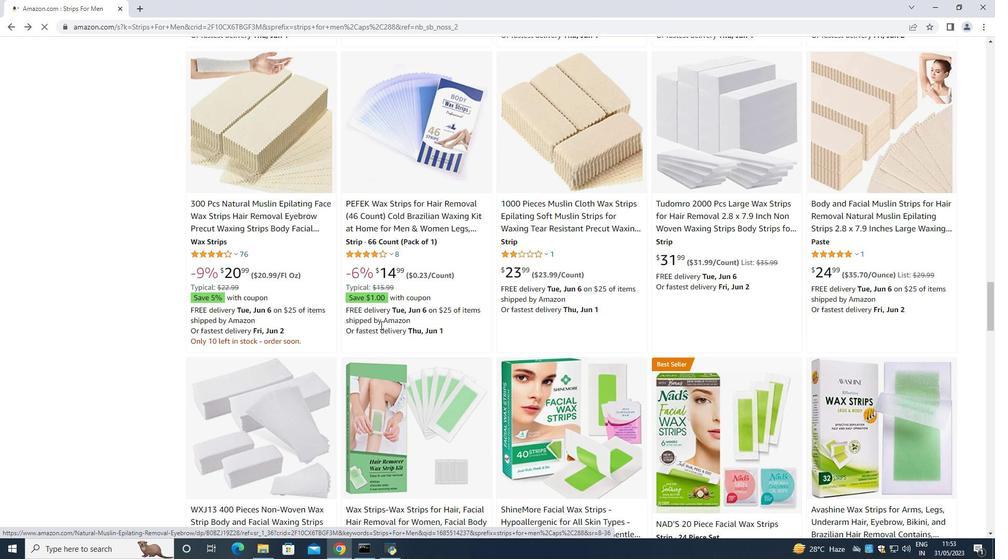 
Action: Mouse moved to (380, 325)
Screenshot: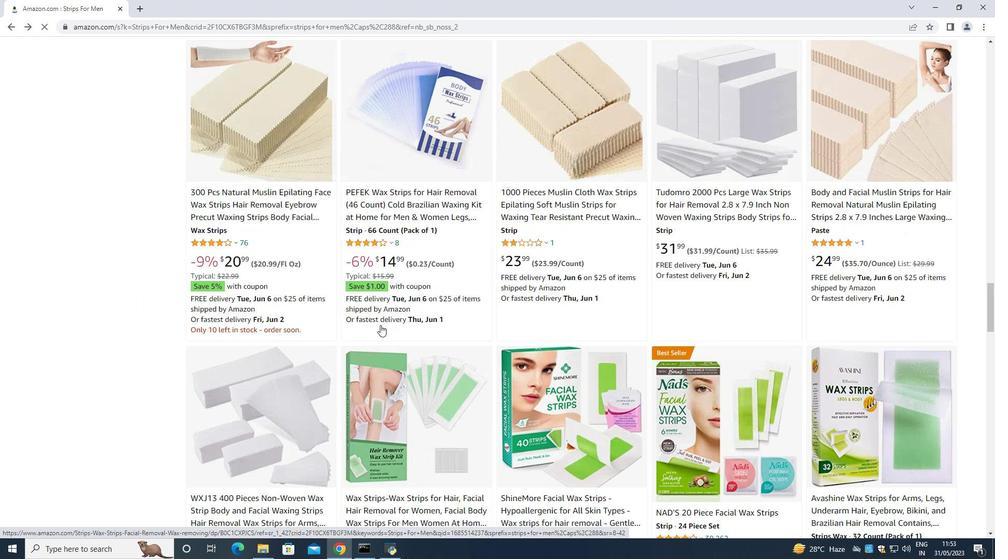 
Action: Mouse scrolled (380, 326) with delta (0, 0)
Screenshot: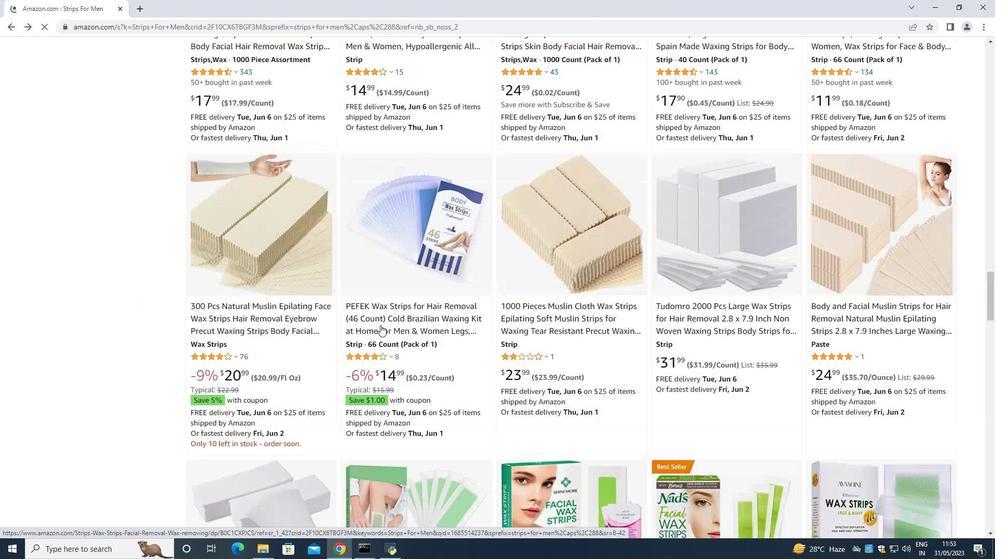 
Action: Mouse scrolled (380, 326) with delta (0, 0)
Screenshot: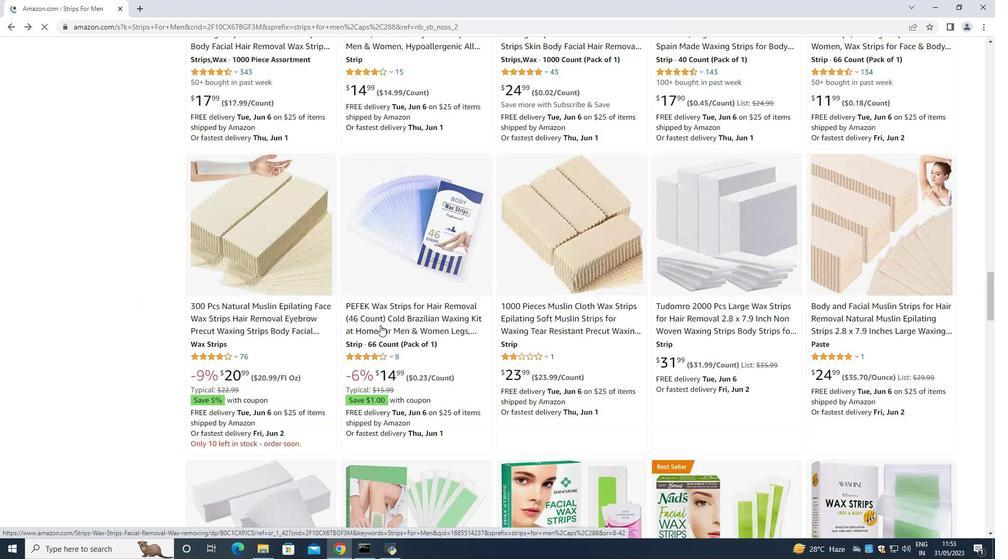 
Action: Mouse scrolled (380, 326) with delta (0, 0)
Screenshot: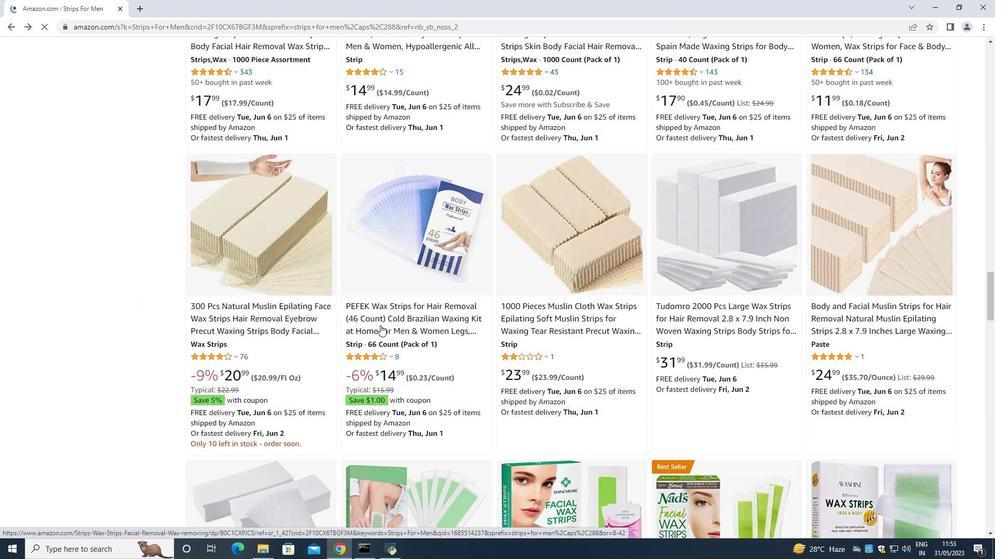 
Action: Mouse moved to (380, 322)
Screenshot: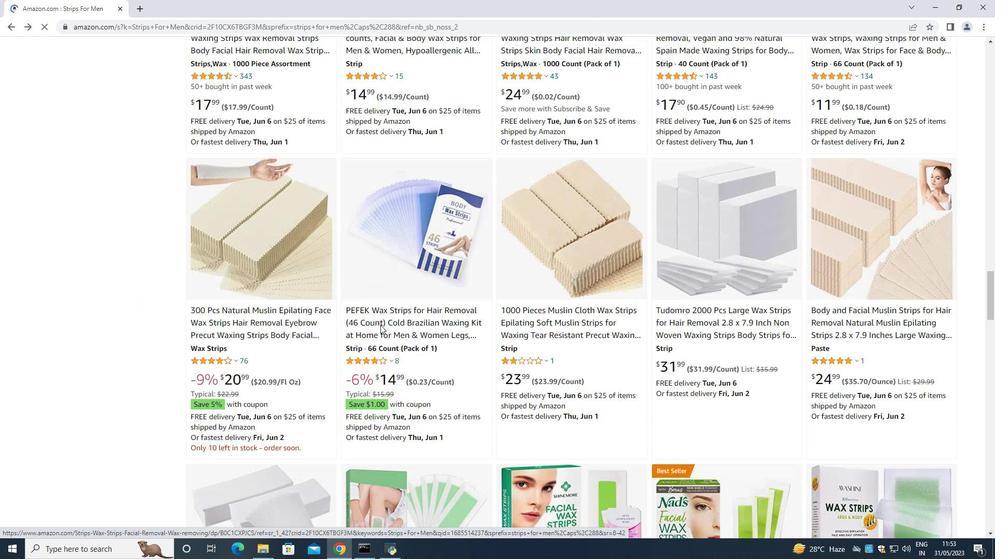 
Action: Mouse scrolled (380, 324) with delta (0, 0)
Screenshot: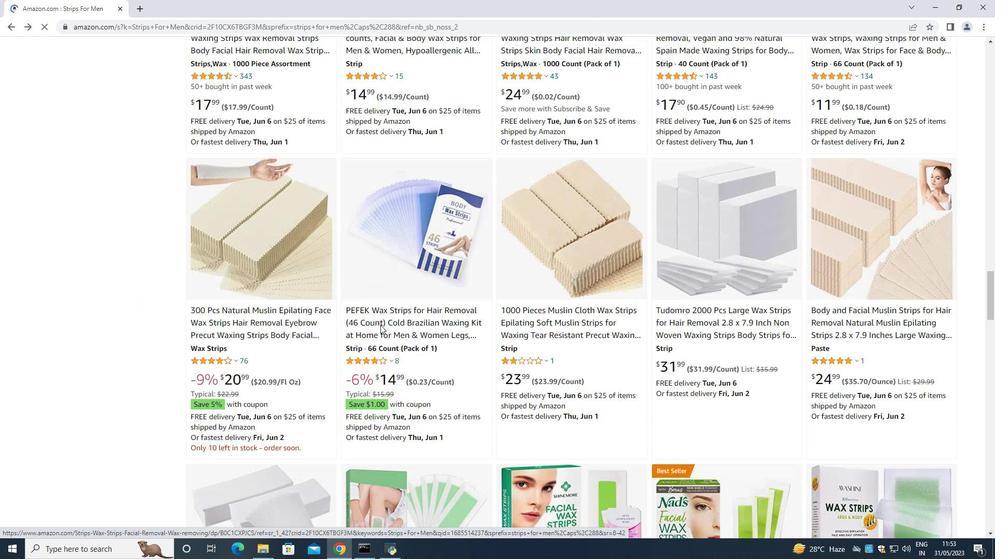 
Action: Mouse moved to (380, 320)
Screenshot: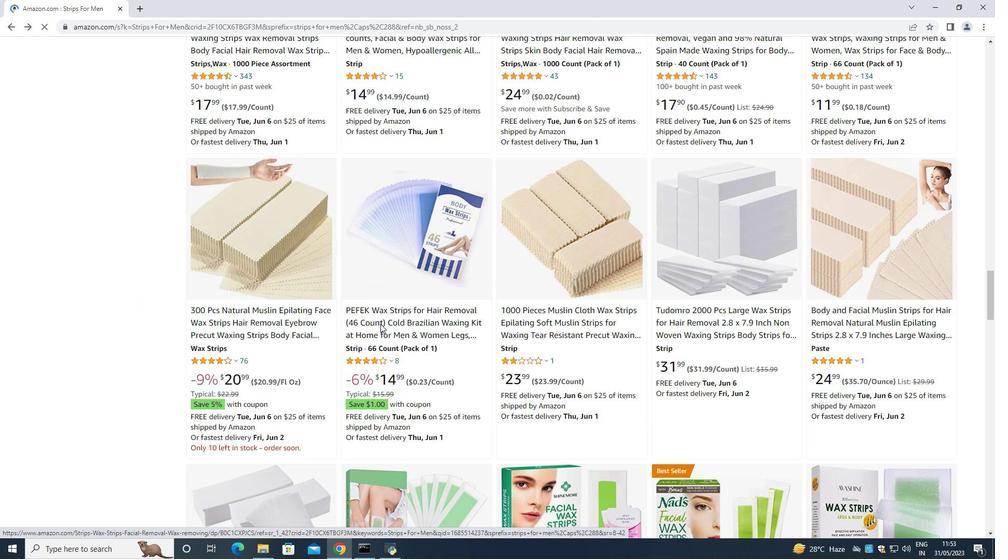 
Action: Mouse scrolled (380, 322) with delta (0, 0)
Screenshot: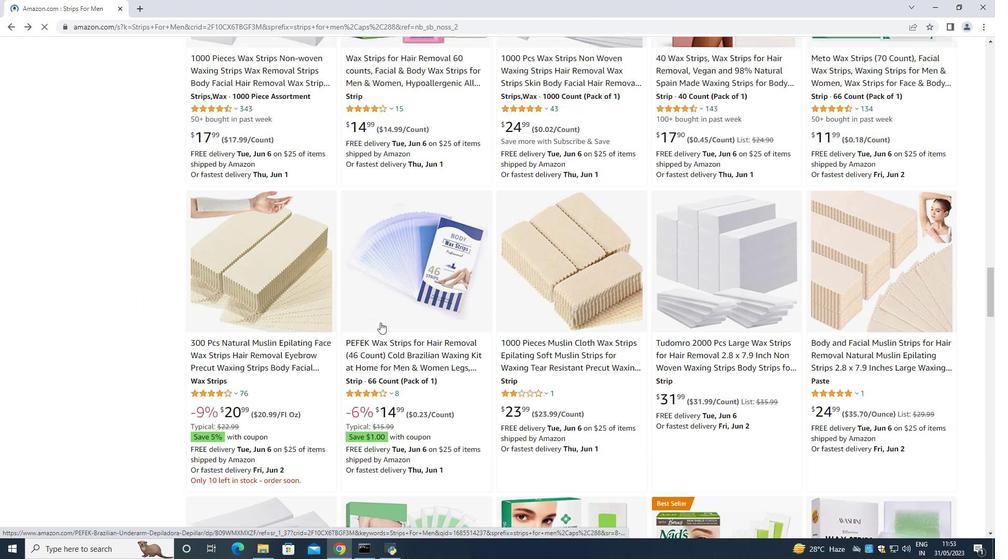 
Action: Mouse scrolled (380, 320) with delta (0, 0)
Screenshot: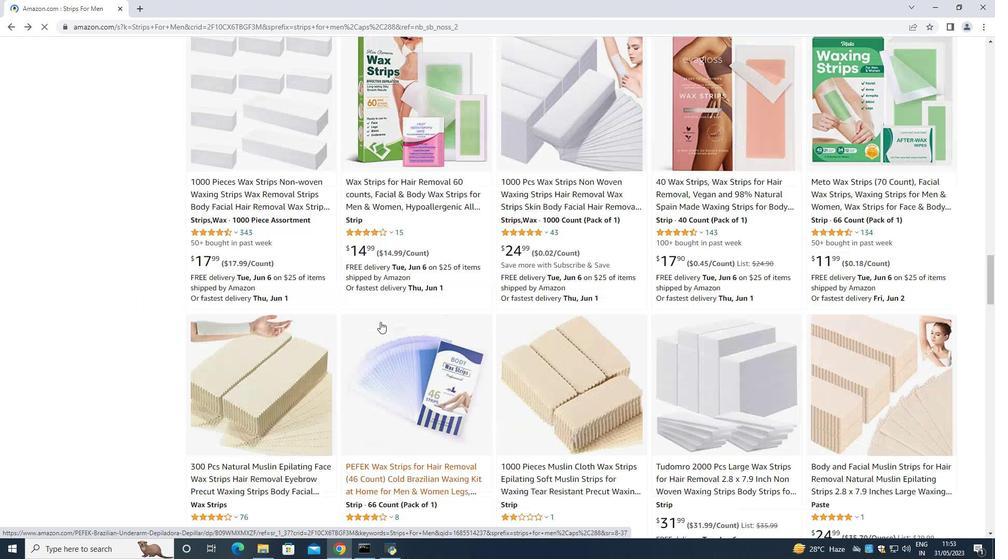 
Action: Mouse scrolled (380, 320) with delta (0, 0)
Screenshot: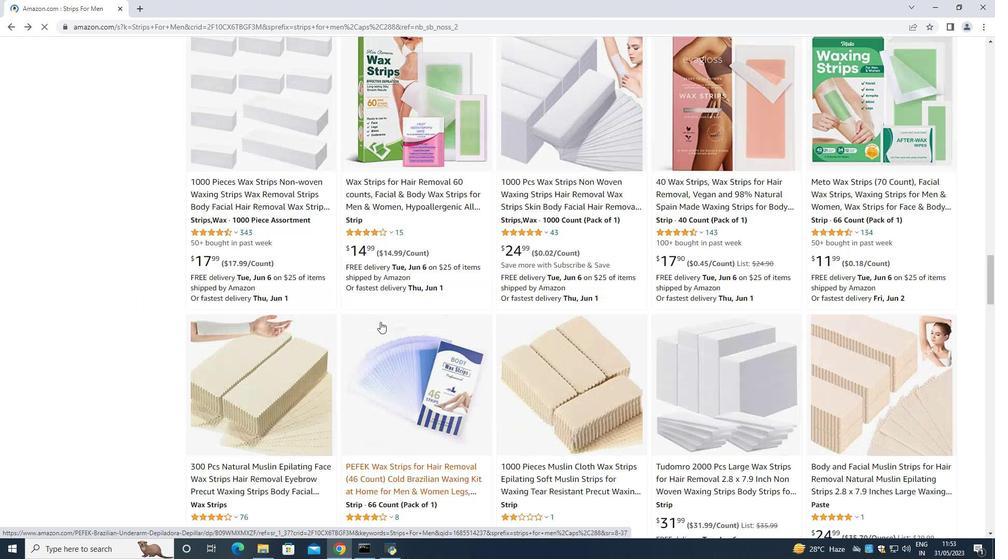 
Action: Mouse scrolled (380, 320) with delta (0, 0)
Screenshot: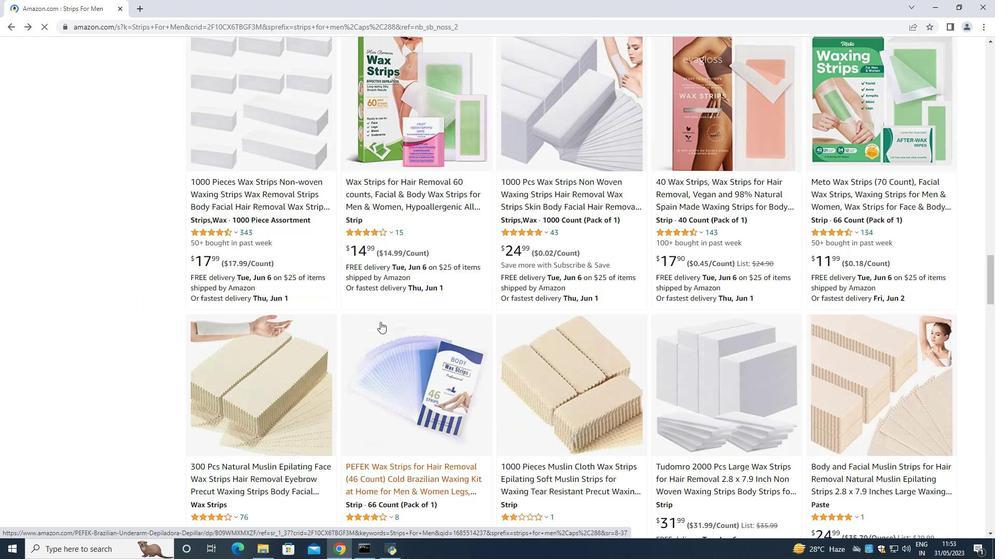 
Action: Mouse scrolled (380, 320) with delta (0, 0)
Screenshot: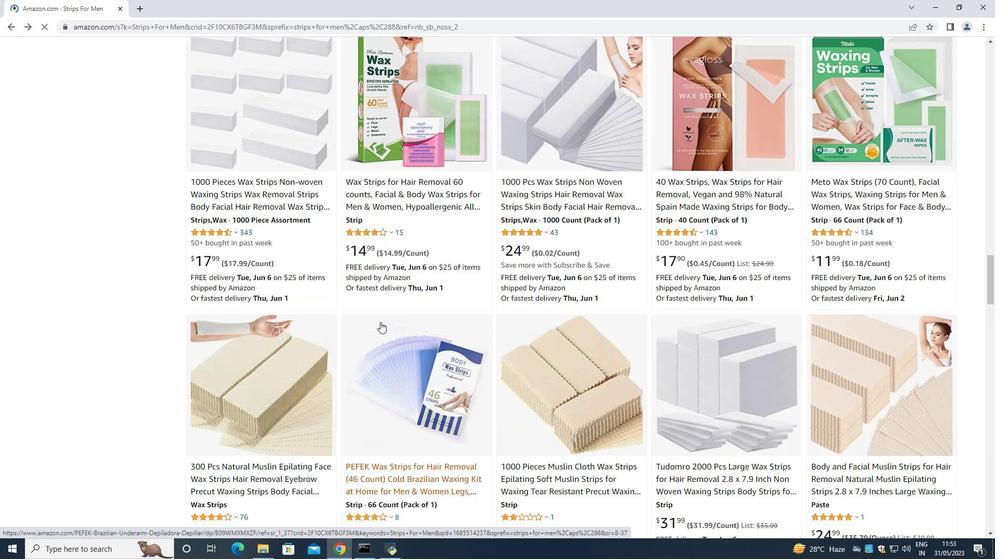 
Action: Mouse scrolled (380, 320) with delta (0, 0)
Screenshot: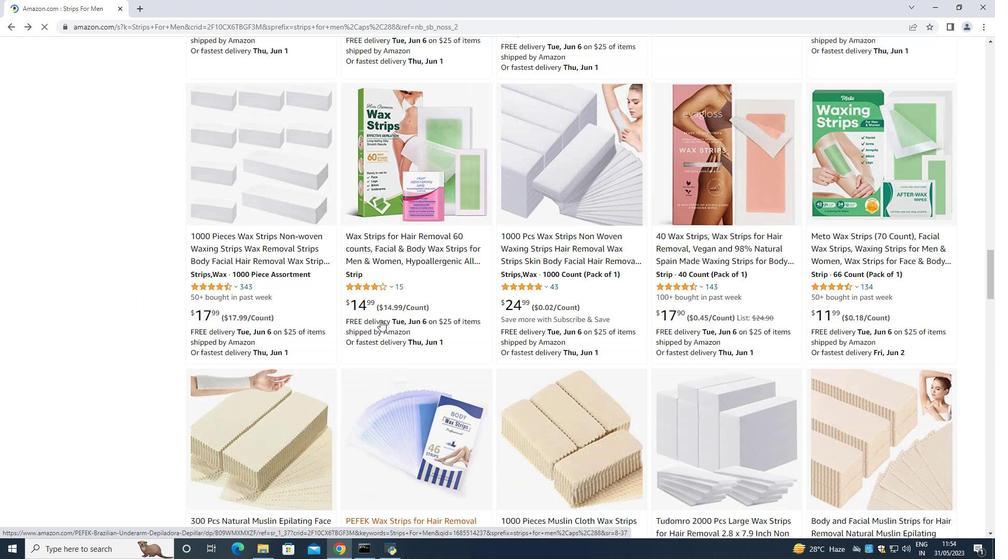 
Action: Mouse scrolled (380, 320) with delta (0, 0)
Screenshot: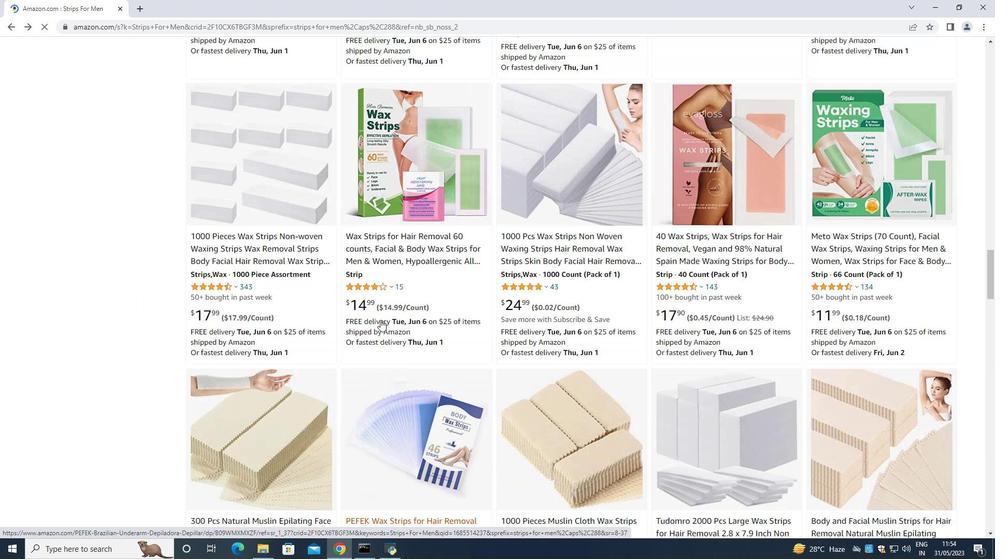 
Action: Mouse moved to (380, 317)
Screenshot: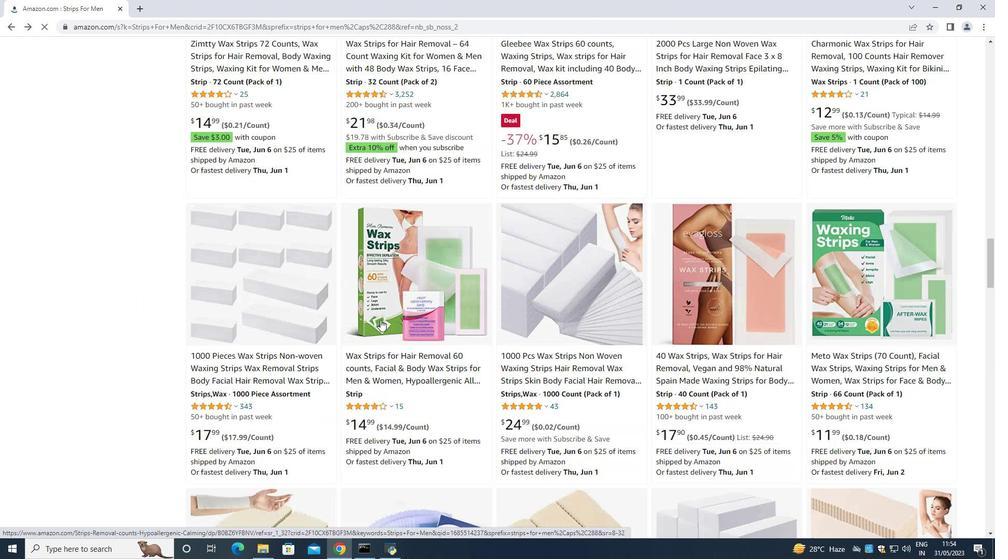 
Action: Mouse scrolled (380, 317) with delta (0, 0)
Screenshot: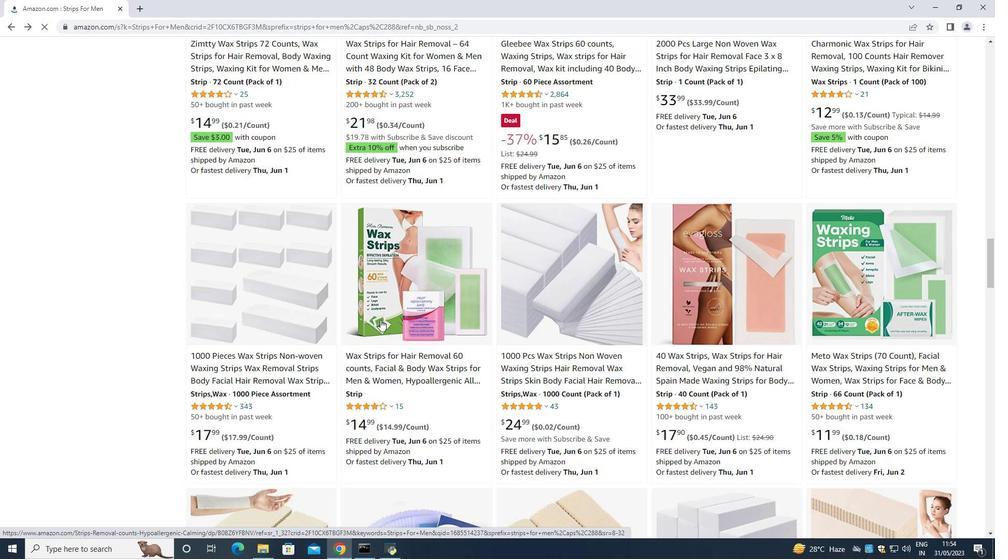 
Action: Mouse scrolled (380, 317) with delta (0, 0)
Screenshot: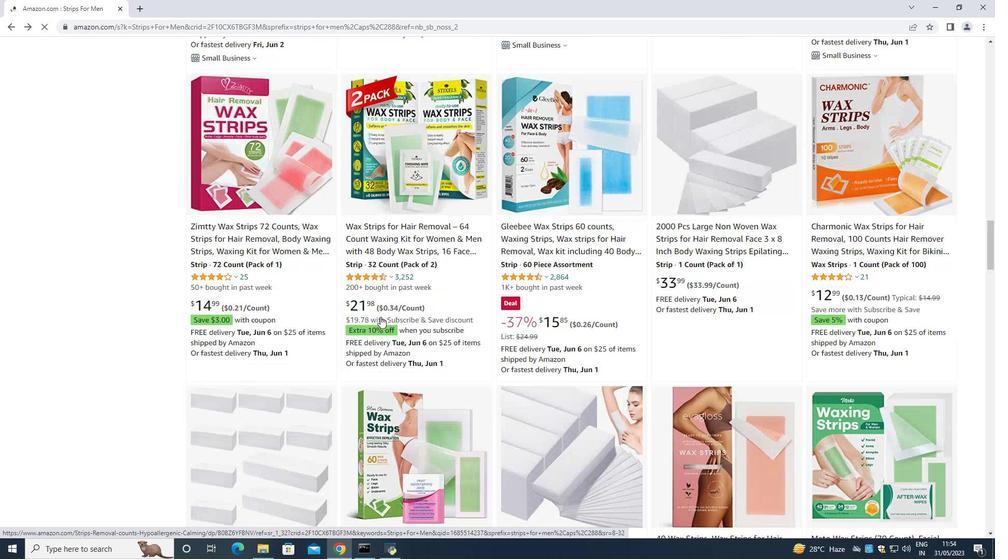 
Action: Mouse scrolled (380, 317) with delta (0, 0)
Screenshot: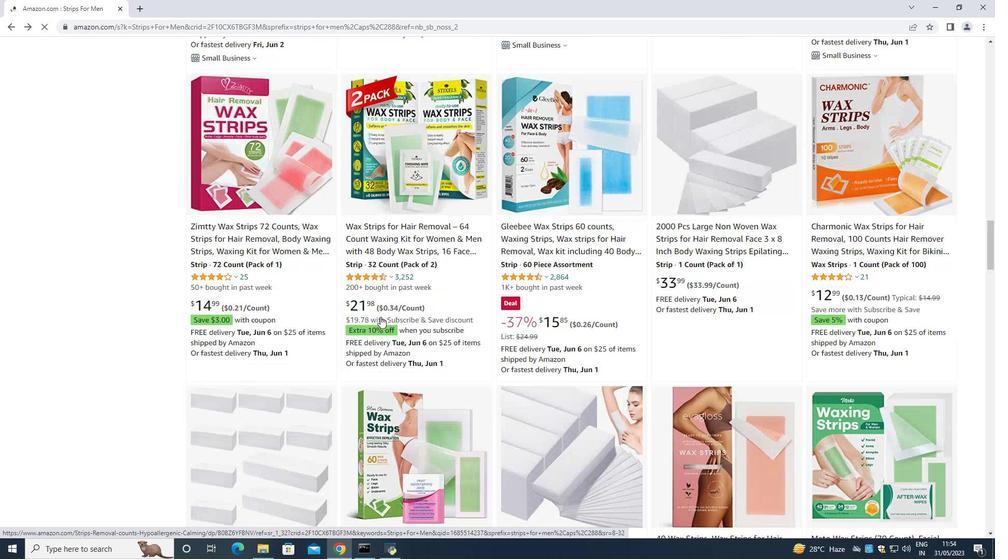 
Action: Mouse scrolled (380, 317) with delta (0, 0)
Screenshot: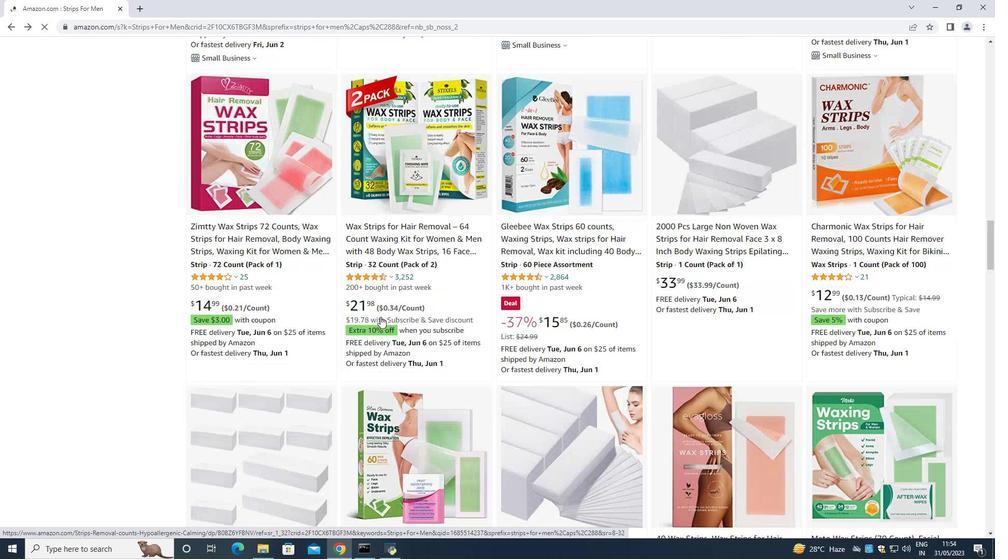 
Action: Mouse scrolled (380, 317) with delta (0, 0)
Screenshot: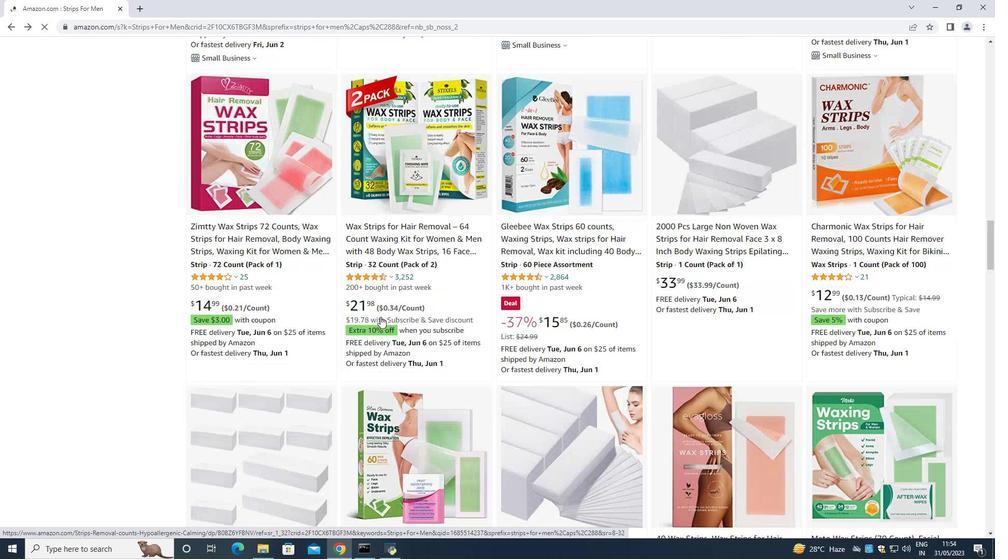 
Action: Mouse scrolled (380, 317) with delta (0, 0)
Screenshot: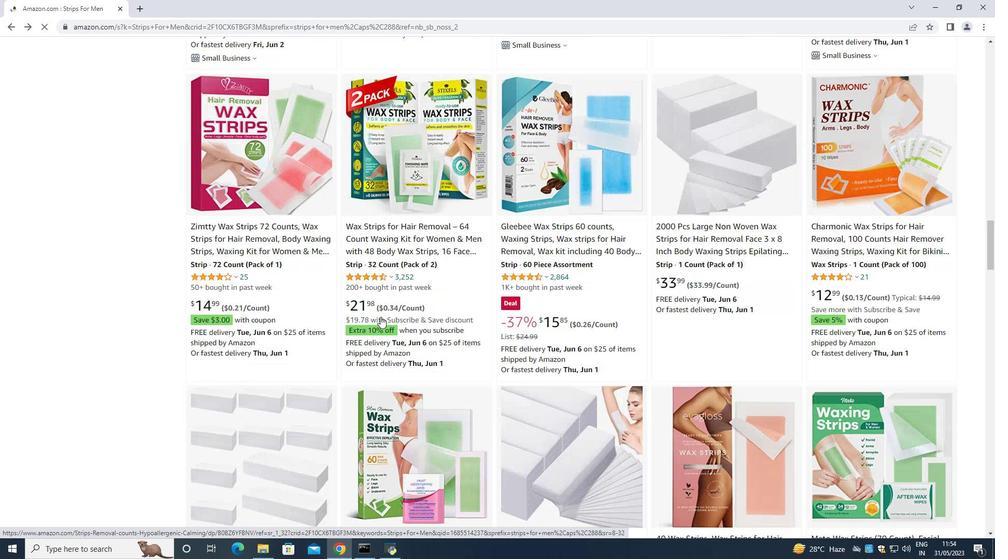 
Action: Mouse scrolled (380, 317) with delta (0, 0)
Screenshot: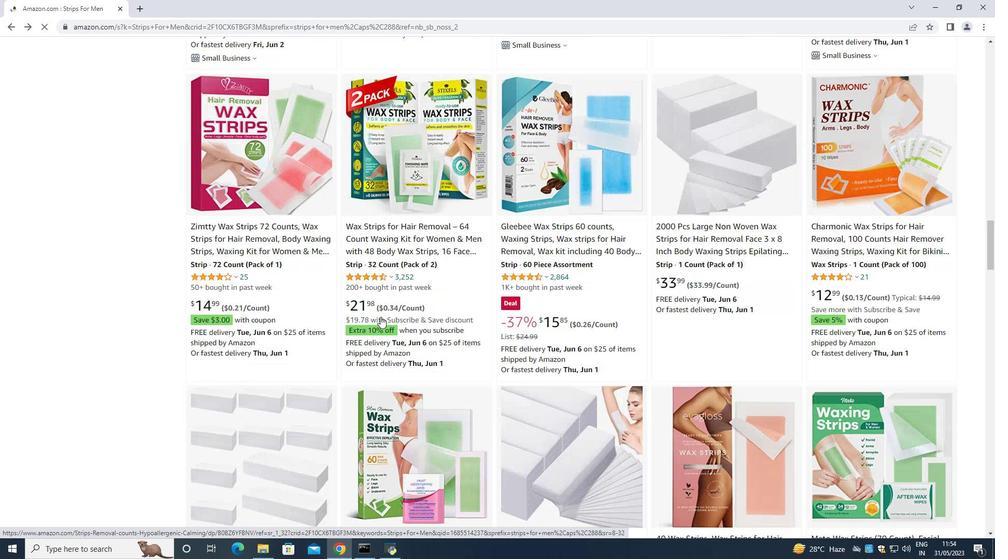 
Action: Mouse scrolled (380, 317) with delta (0, 0)
Screenshot: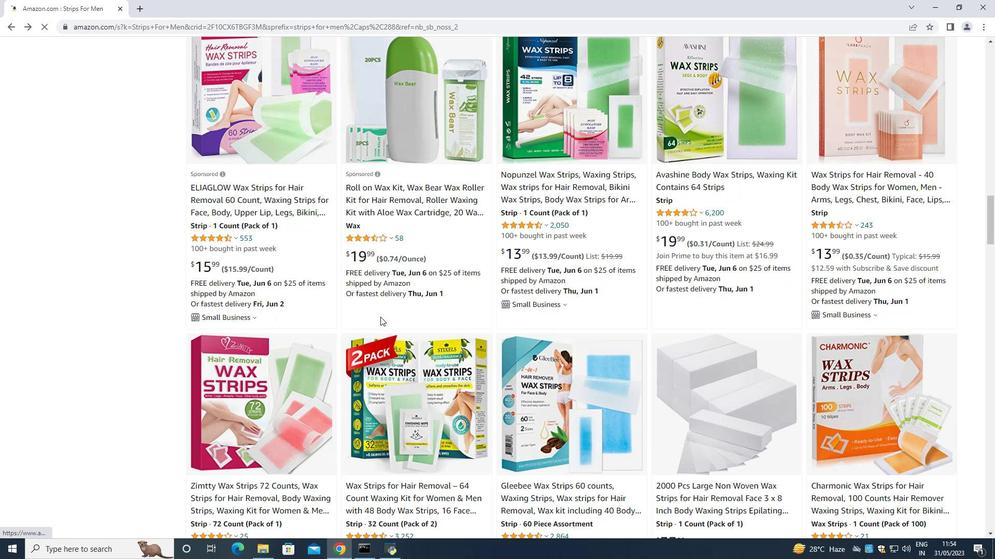 
Action: Mouse scrolled (380, 317) with delta (0, 0)
Screenshot: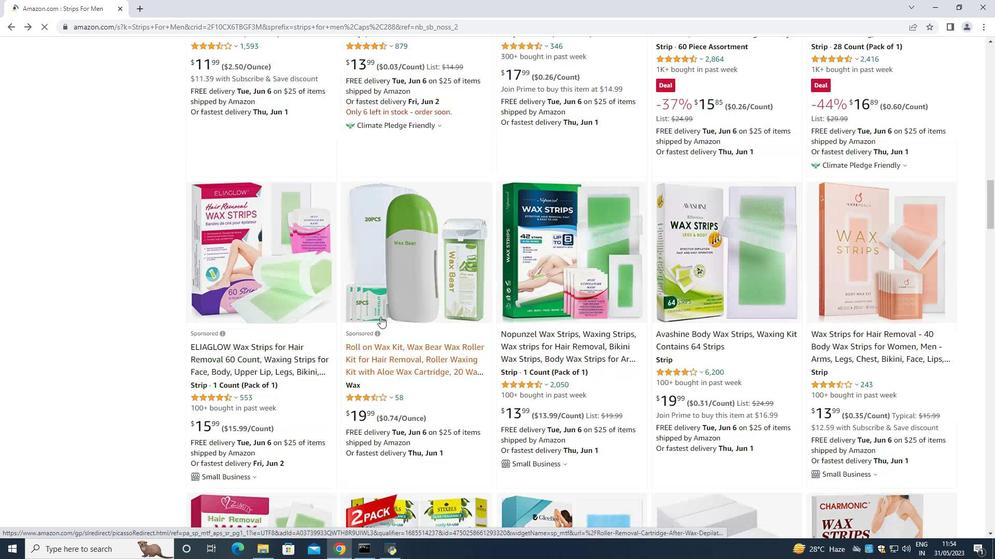 
Action: Mouse scrolled (380, 317) with delta (0, 0)
Screenshot: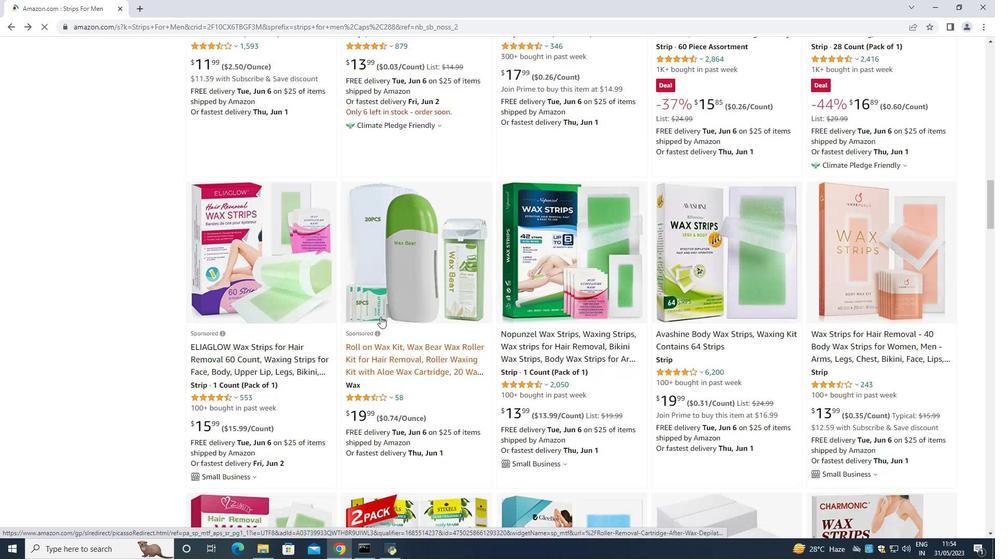 
Action: Mouse scrolled (380, 317) with delta (0, 0)
Screenshot: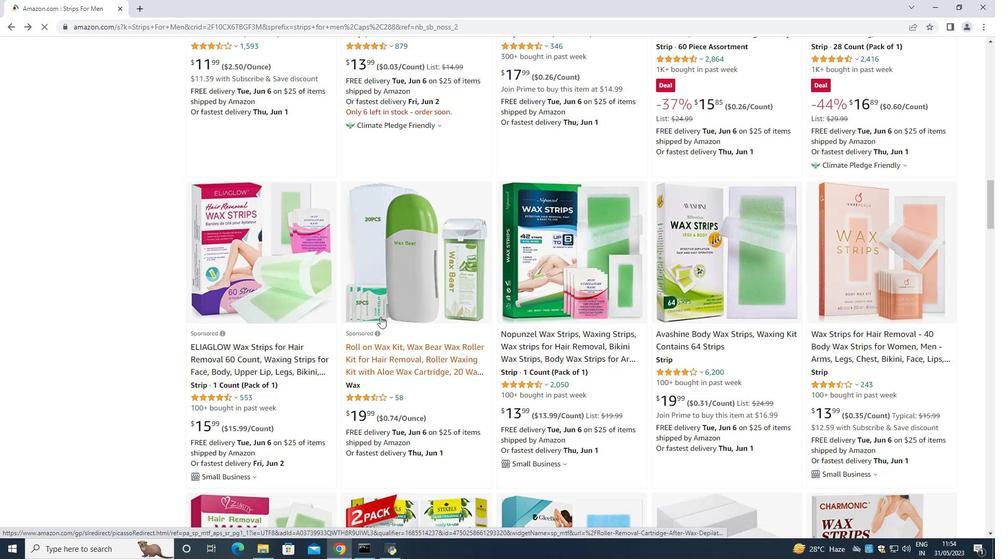 
Action: Mouse scrolled (380, 317) with delta (0, 0)
Screenshot: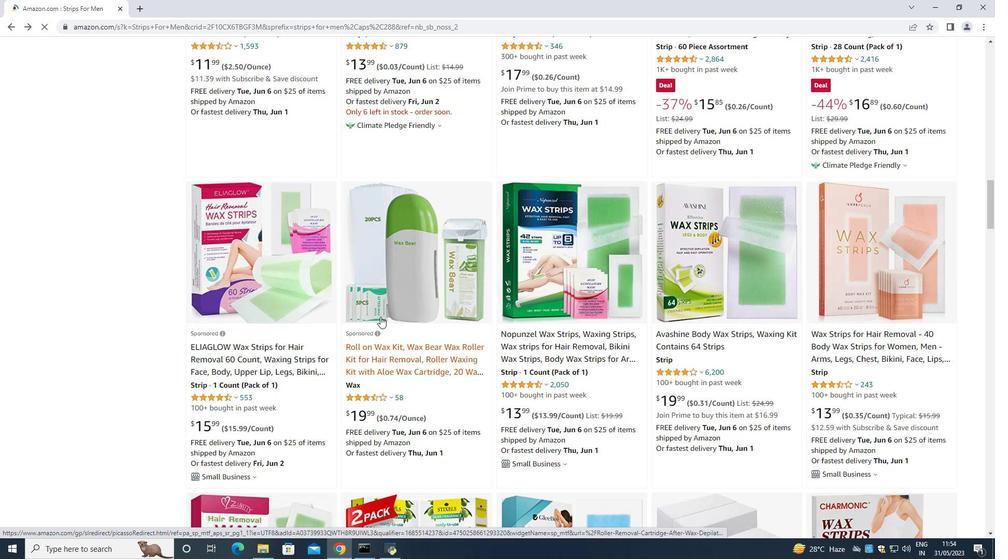 
Action: Mouse scrolled (380, 317) with delta (0, 0)
Screenshot: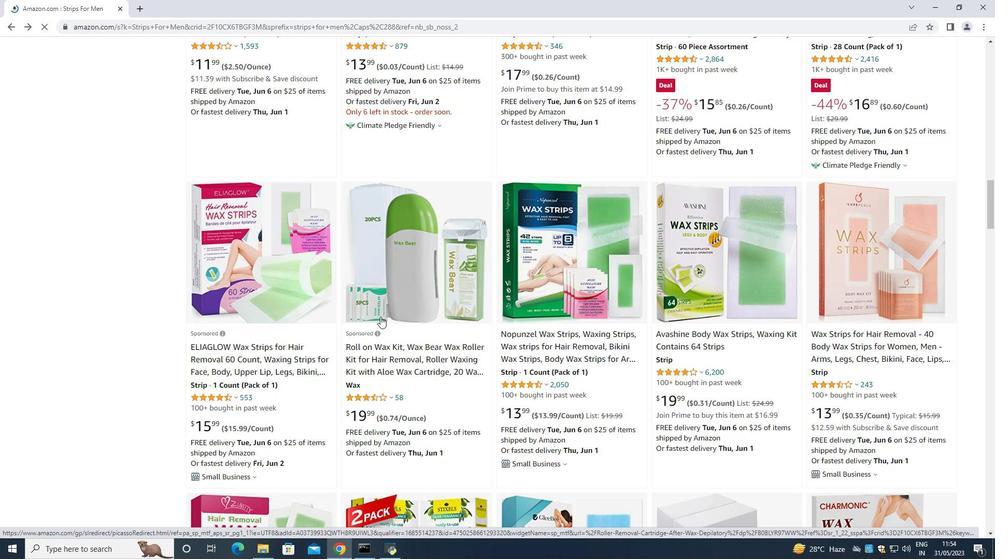 
Action: Mouse scrolled (380, 317) with delta (0, 0)
Screenshot: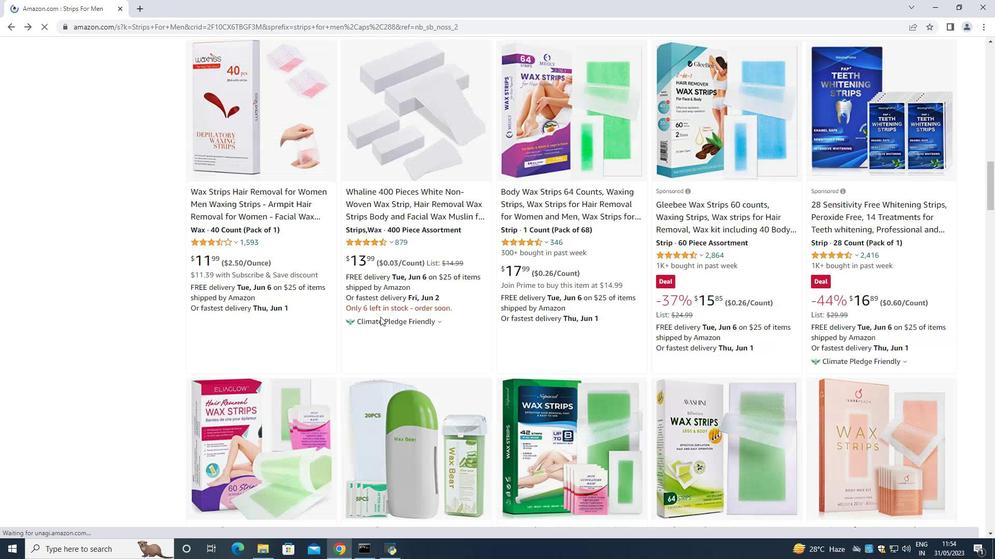 
Action: Mouse scrolled (380, 317) with delta (0, 0)
Screenshot: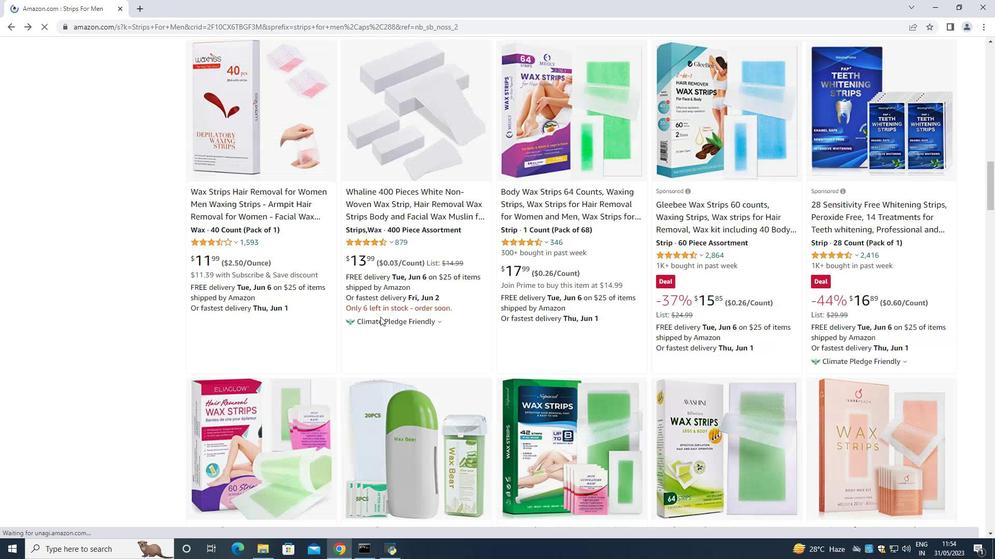 
Action: Mouse scrolled (380, 317) with delta (0, 0)
Screenshot: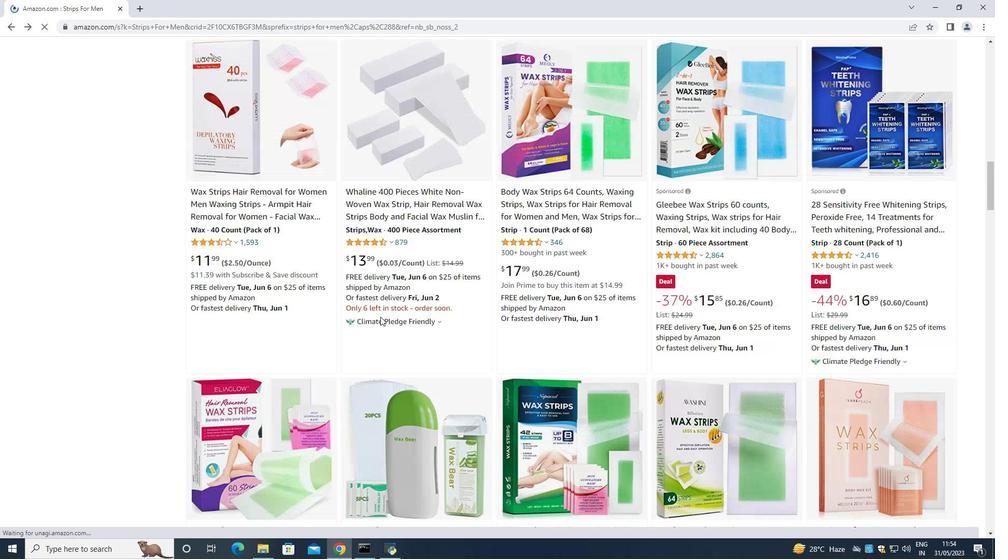 
Action: Mouse scrolled (380, 317) with delta (0, 0)
Screenshot: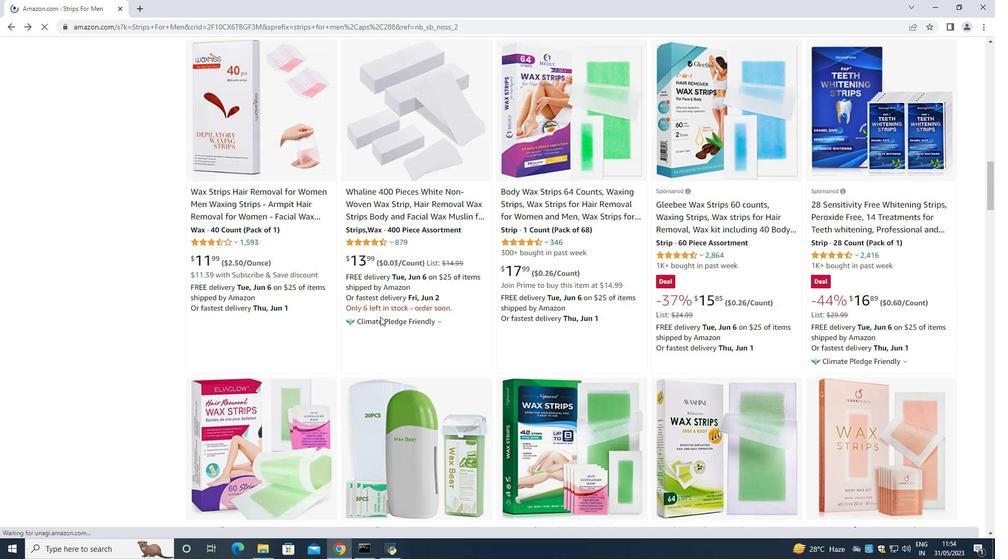 
Action: Mouse moved to (380, 316)
Screenshot: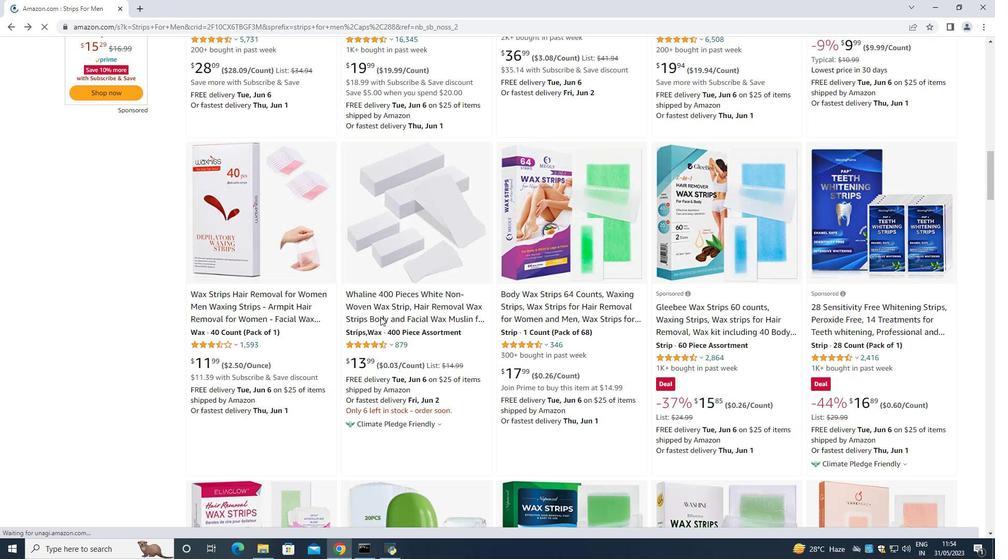 
Action: Mouse scrolled (380, 317) with delta (0, 0)
Screenshot: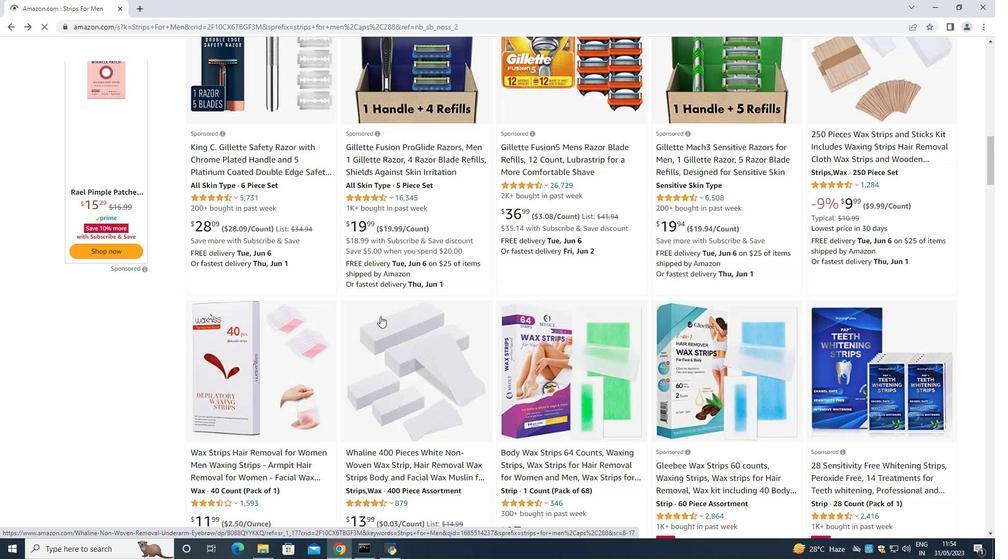 
Action: Mouse scrolled (380, 317) with delta (0, 0)
Screenshot: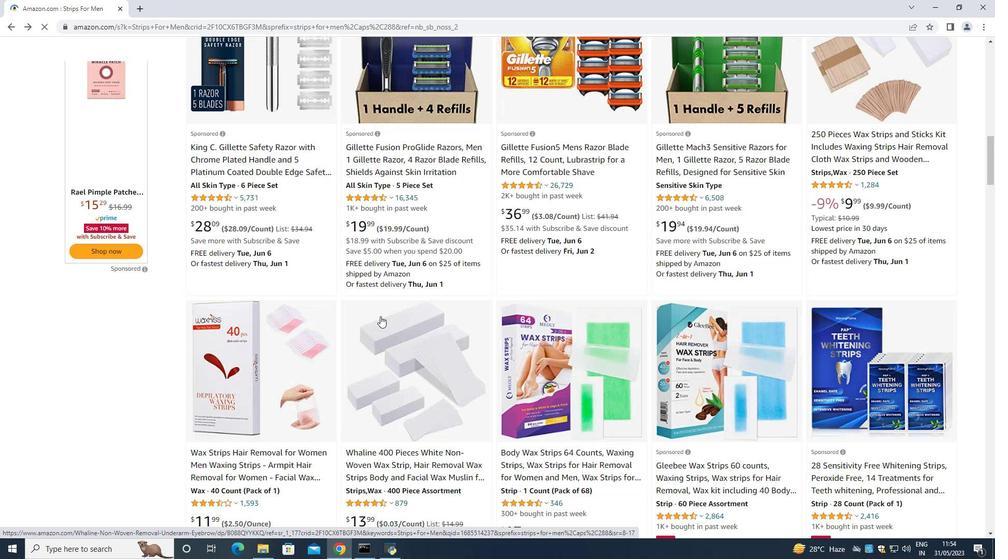 
Action: Mouse scrolled (380, 317) with delta (0, 0)
Screenshot: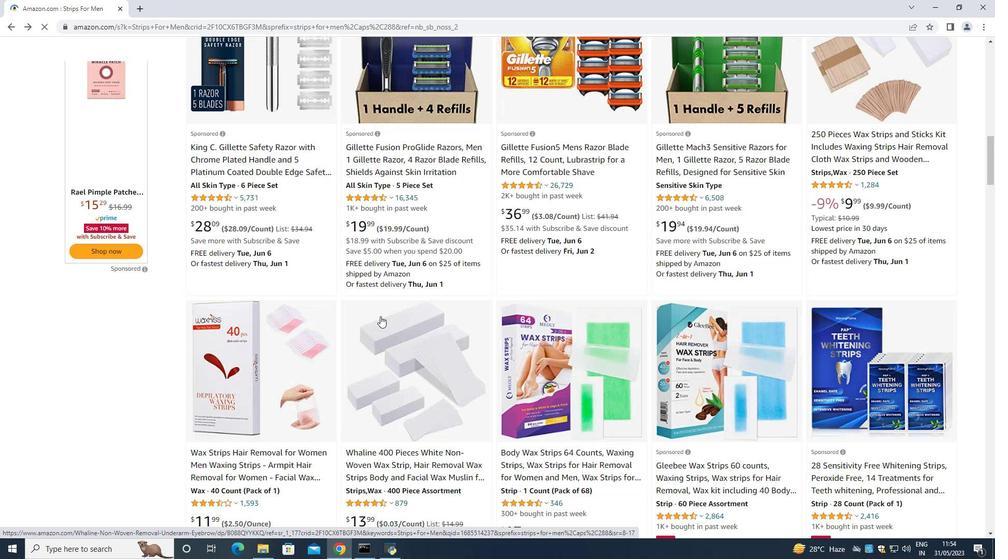 
Action: Mouse scrolled (380, 317) with delta (0, 0)
Screenshot: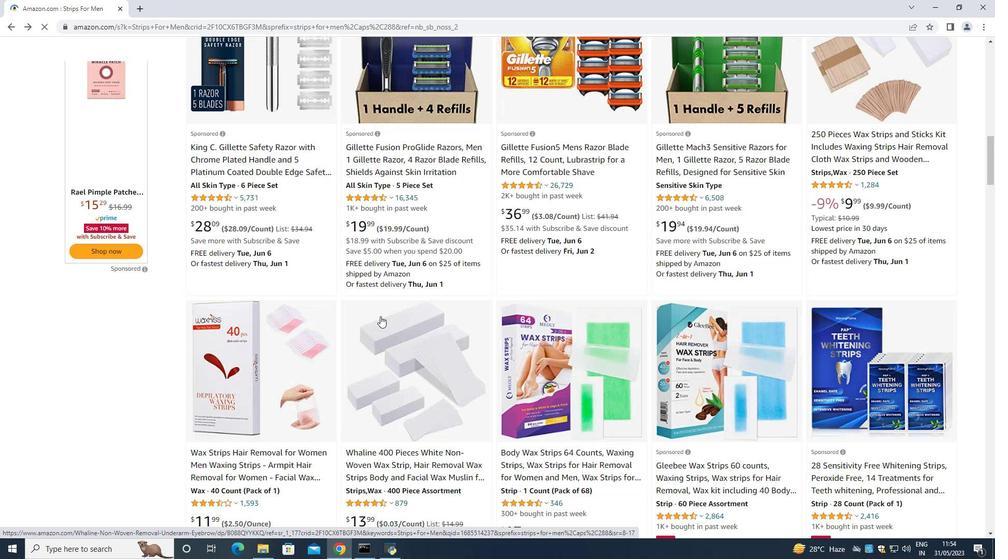 
Action: Mouse scrolled (380, 317) with delta (0, 0)
Screenshot: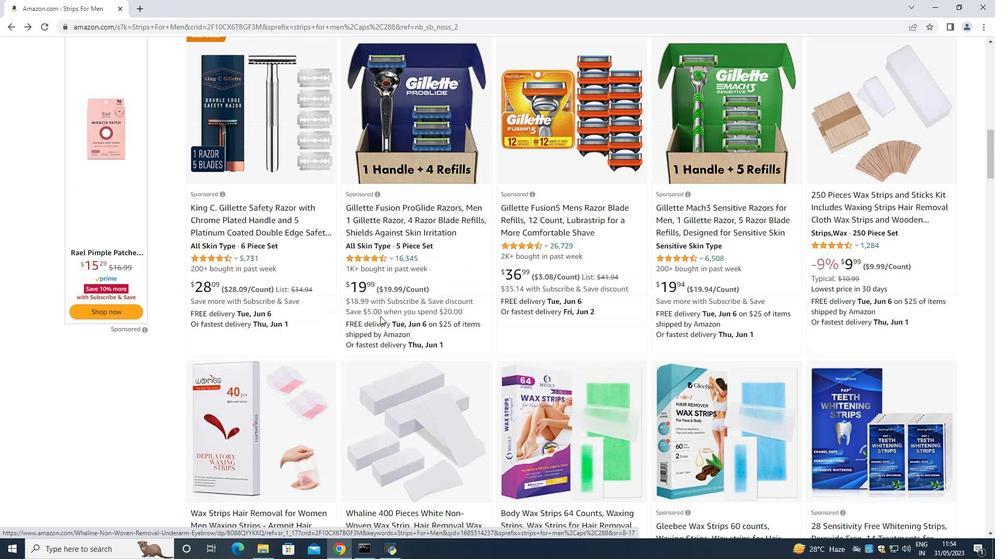 
Action: Mouse scrolled (380, 317) with delta (0, 0)
Screenshot: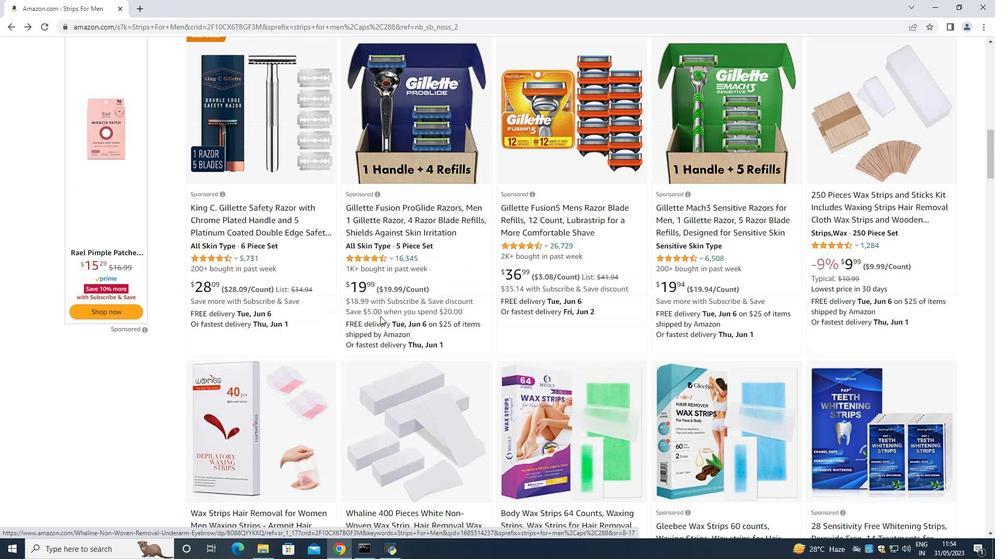 
Action: Mouse scrolled (380, 317) with delta (0, 0)
Screenshot: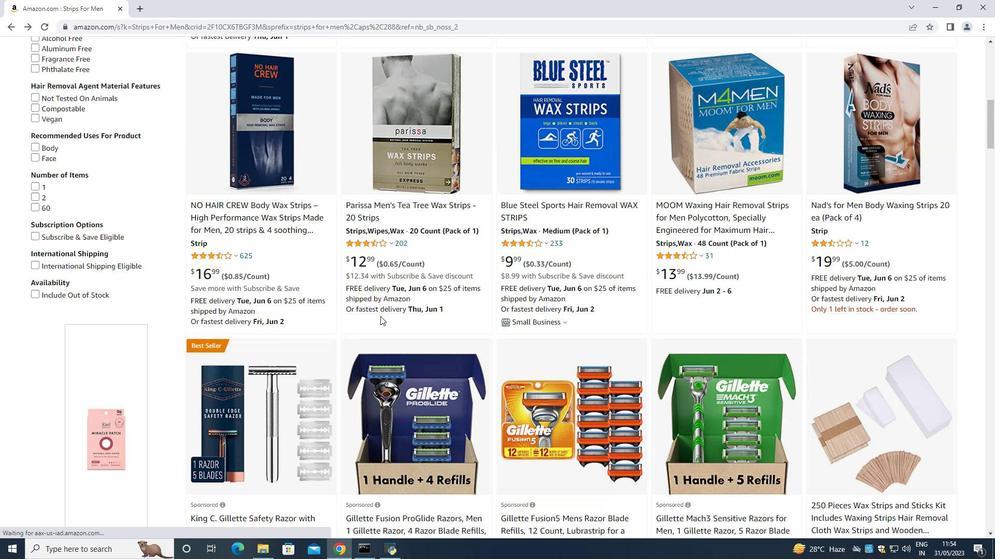 
Action: Mouse scrolled (380, 317) with delta (0, 0)
Screenshot: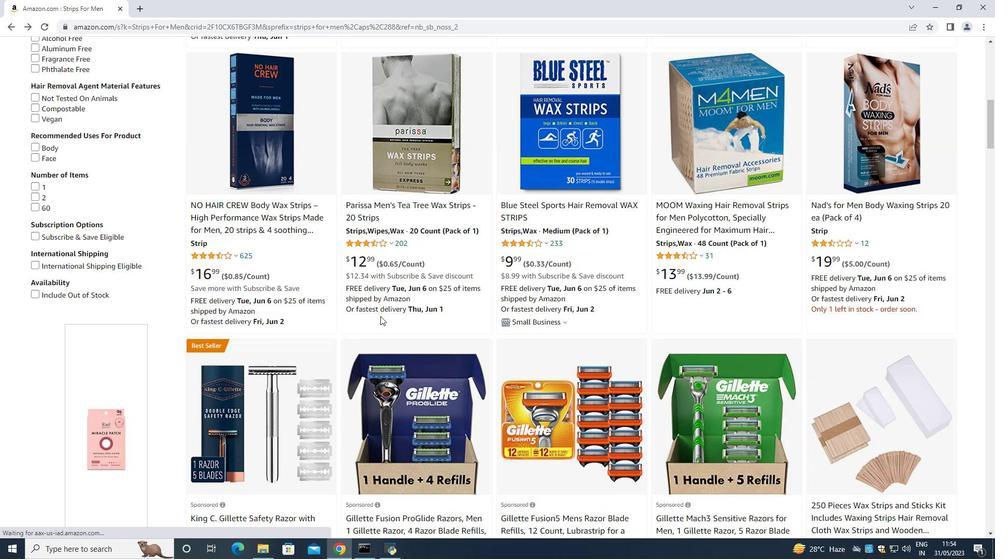 
Action: Mouse scrolled (380, 317) with delta (0, 0)
Screenshot: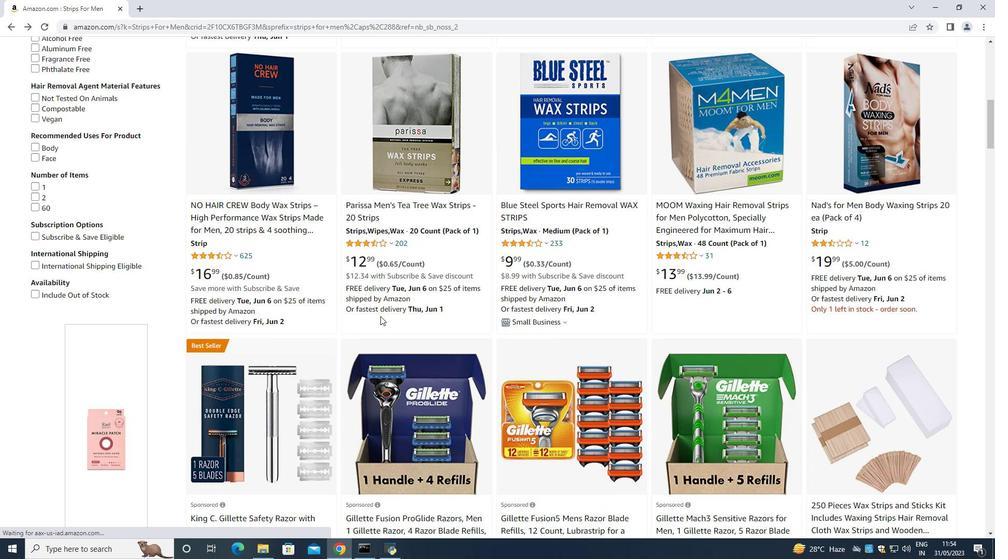 
Action: Mouse scrolled (380, 317) with delta (0, 0)
Screenshot: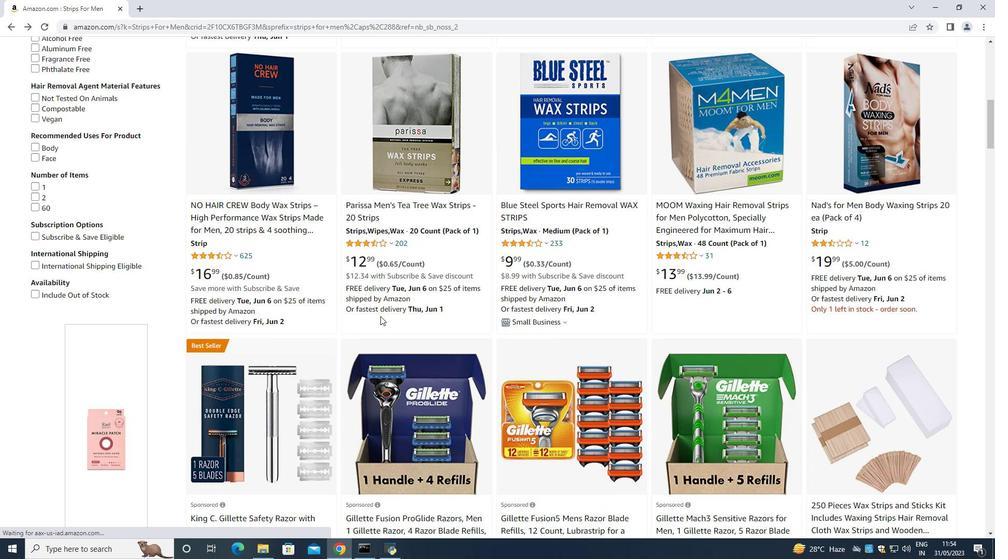 
Action: Mouse scrolled (380, 317) with delta (0, 0)
Screenshot: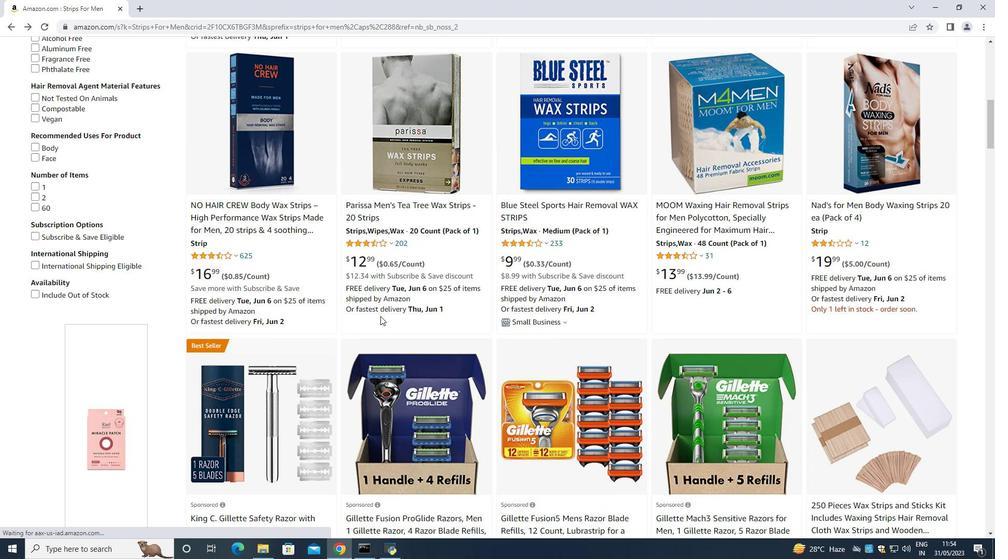 
Action: Mouse moved to (403, 462)
Screenshot: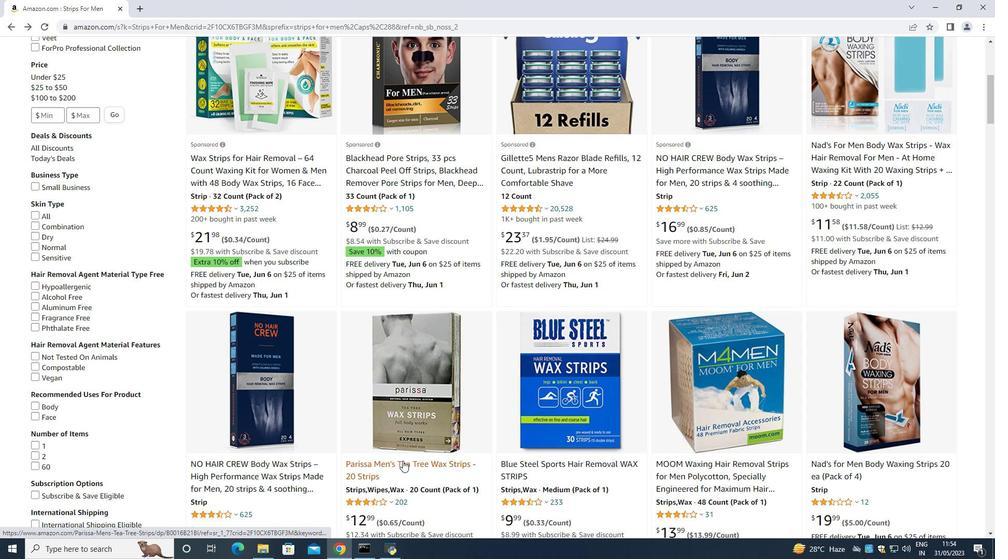 
Action: Mouse pressed left at (403, 462)
Screenshot: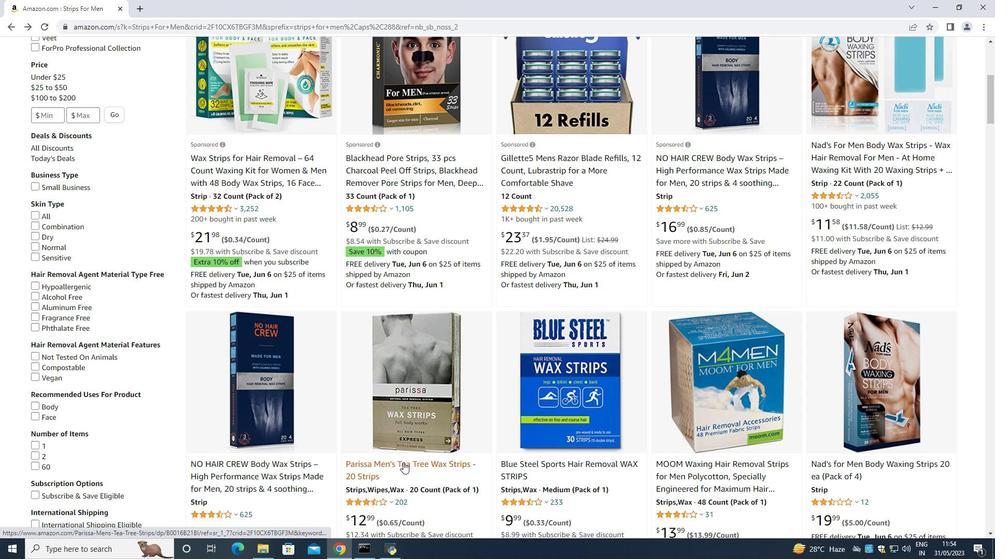 
Action: Mouse moved to (408, 199)
Screenshot: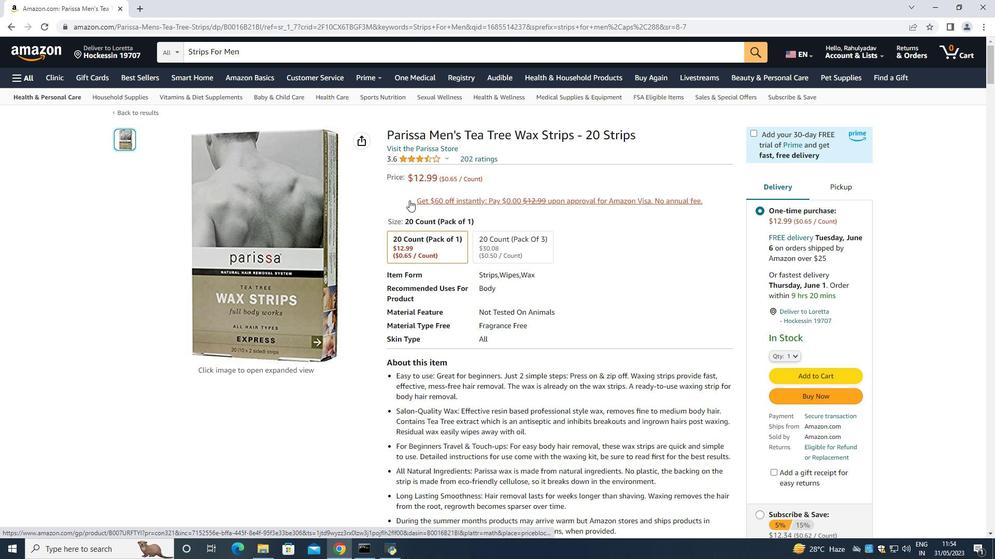 
Action: Mouse scrolled (408, 199) with delta (0, 0)
Screenshot: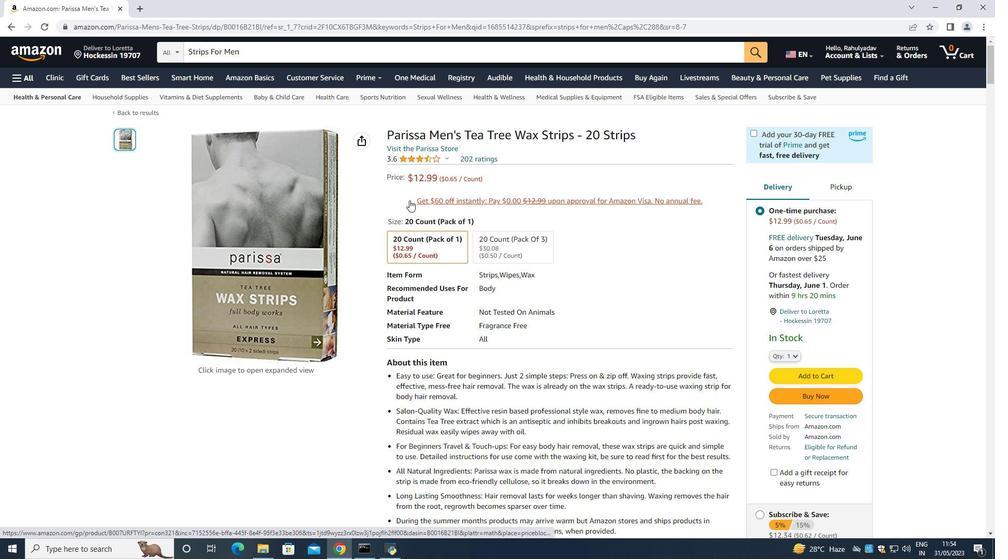 
Action: Mouse scrolled (408, 199) with delta (0, 0)
Screenshot: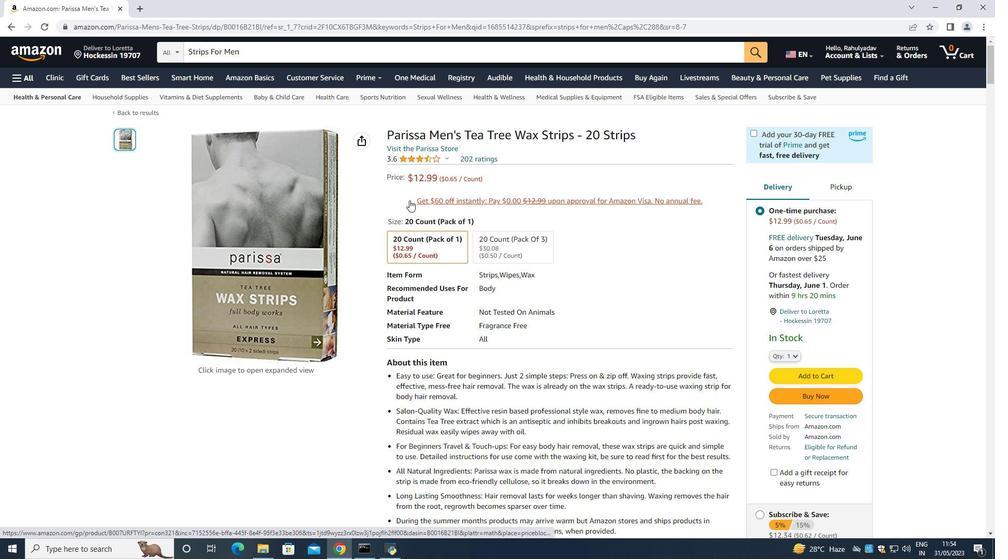 
Action: Mouse scrolled (408, 199) with delta (0, 0)
Screenshot: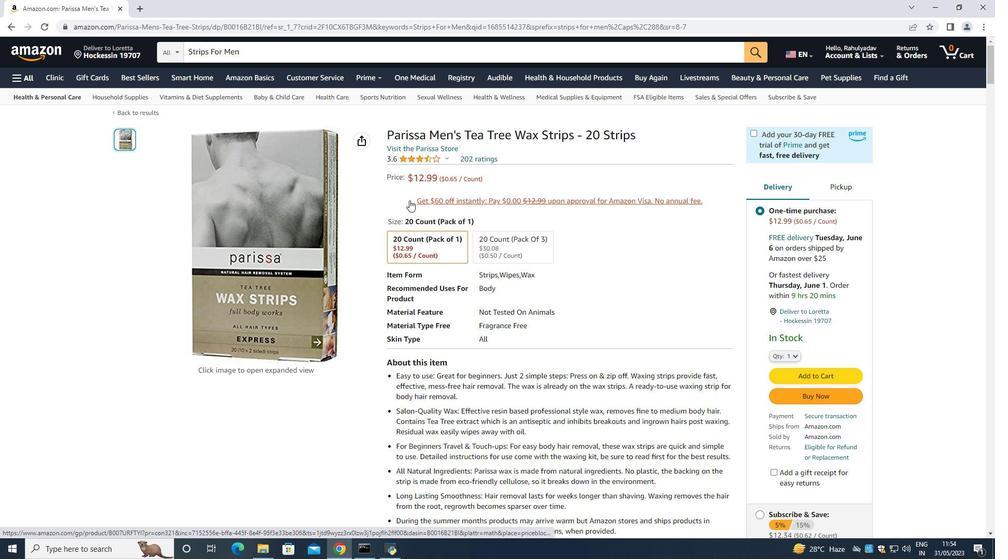 
Action: Mouse scrolled (408, 199) with delta (0, 0)
Screenshot: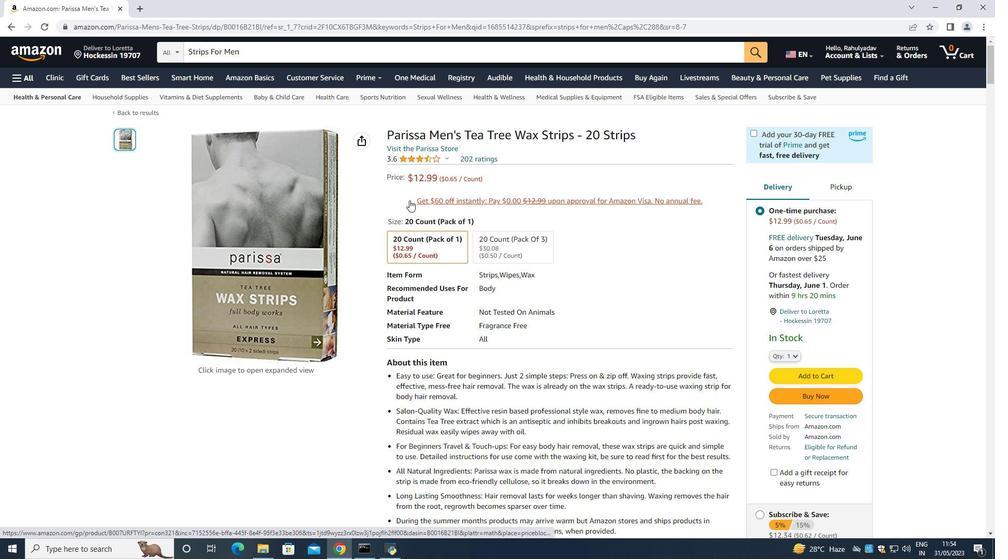 
Action: Mouse scrolled (408, 199) with delta (0, 0)
Screenshot: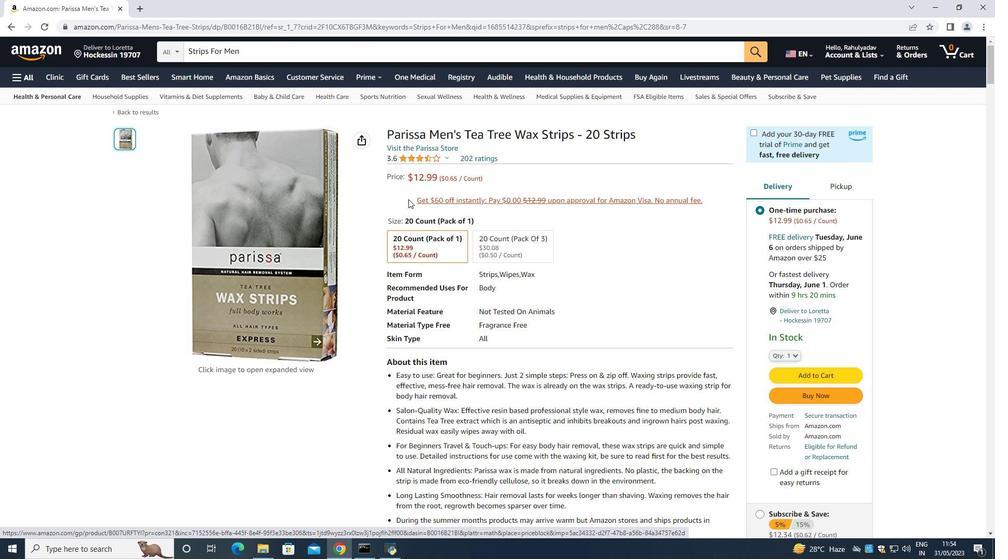 
Action: Mouse scrolled (408, 199) with delta (0, 0)
Screenshot: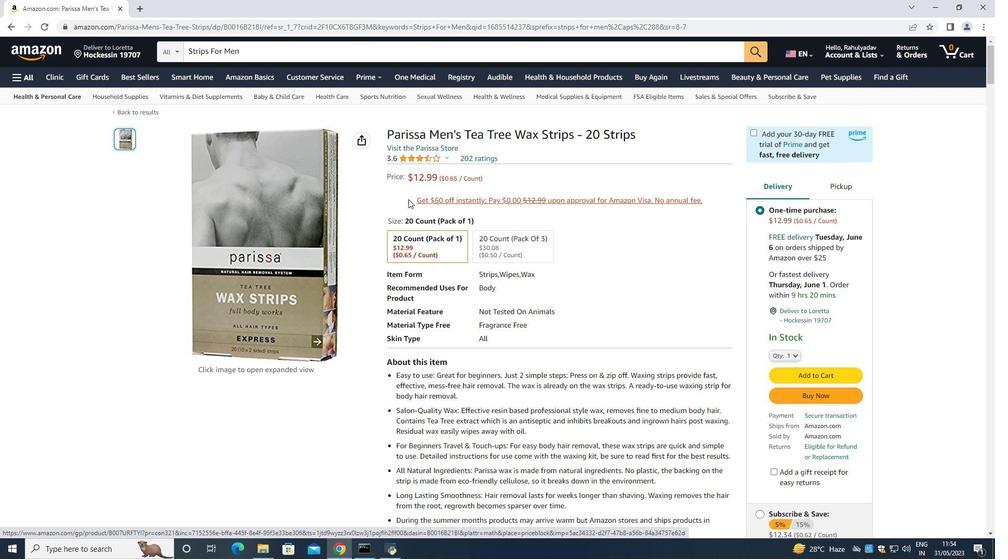 
Action: Mouse scrolled (408, 199) with delta (0, 0)
Screenshot: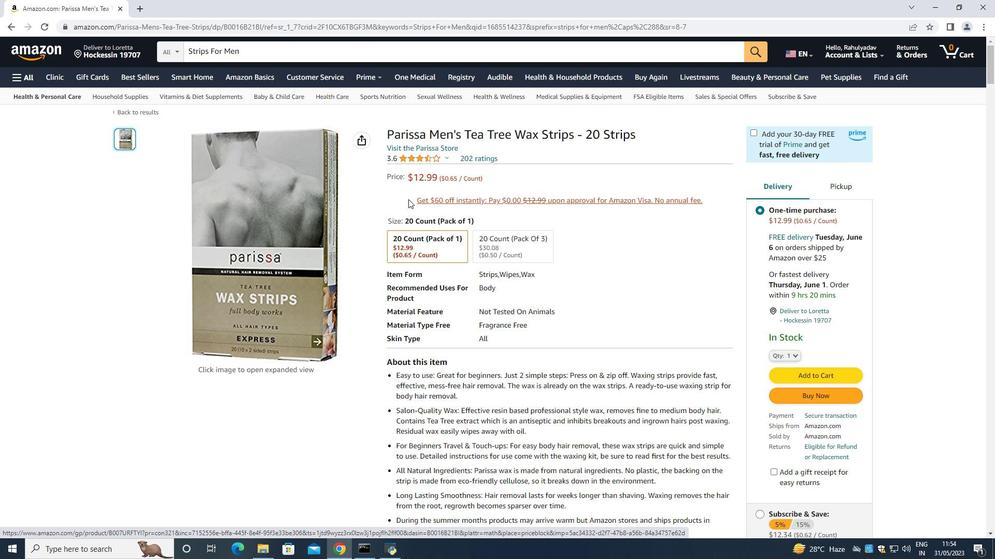 
Action: Mouse moved to (405, 205)
Screenshot: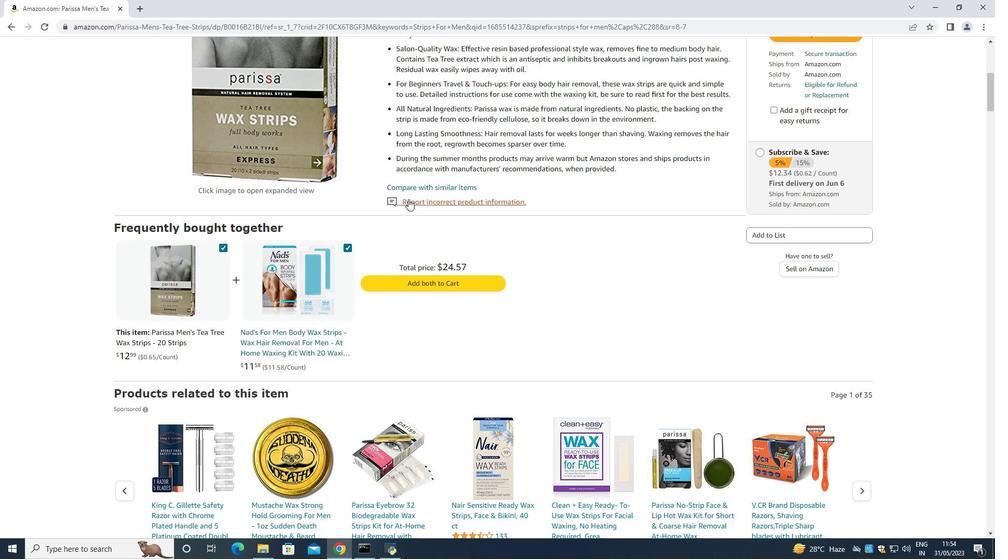 
Action: Mouse scrolled (405, 204) with delta (0, 0)
Screenshot: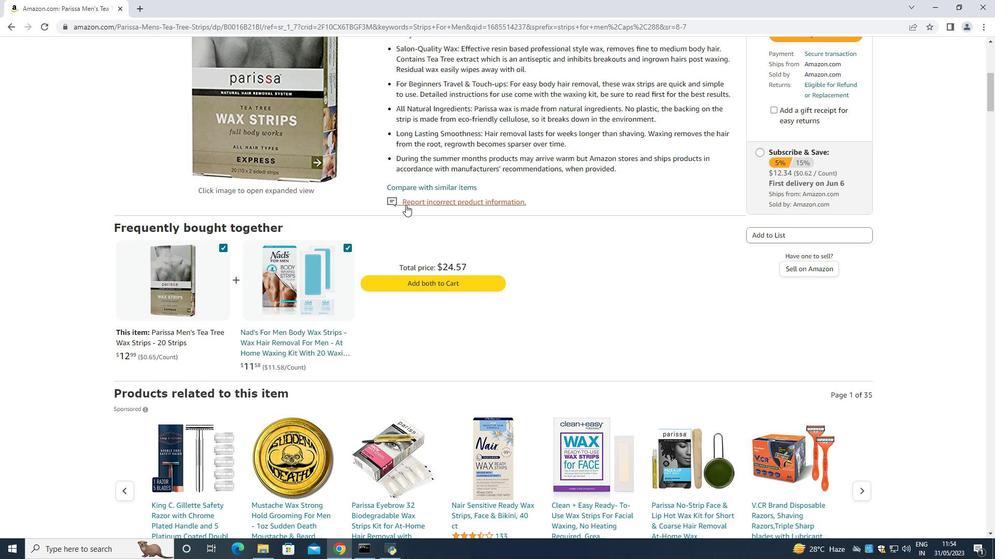 
Action: Mouse moved to (322, 223)
Screenshot: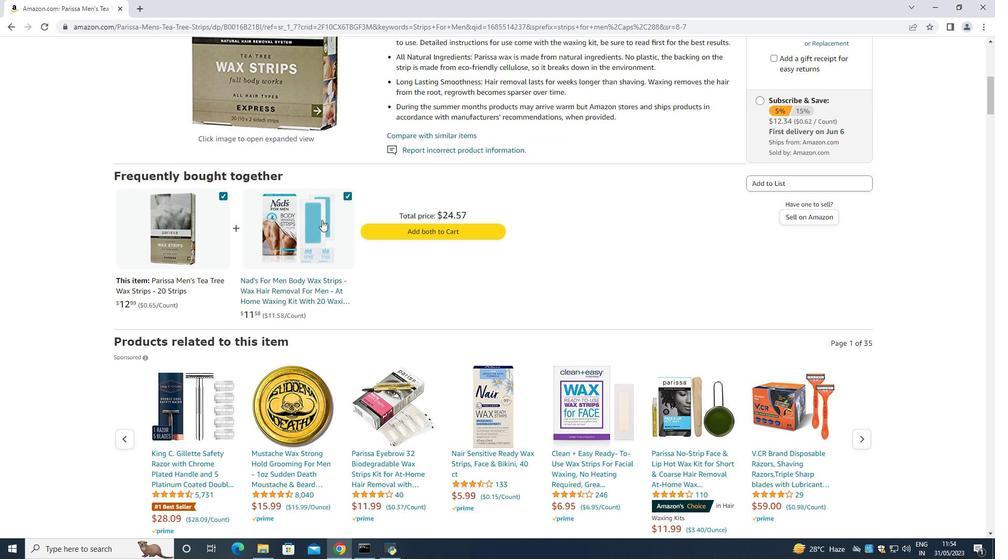 
Action: Mouse scrolled (322, 222) with delta (0, 0)
Screenshot: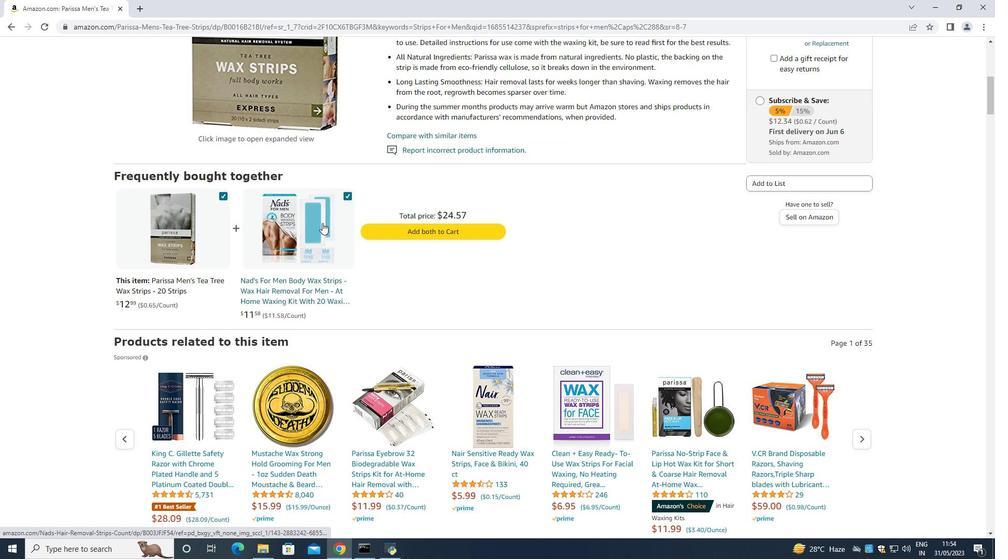 
Action: Mouse scrolled (322, 222) with delta (0, 0)
Screenshot: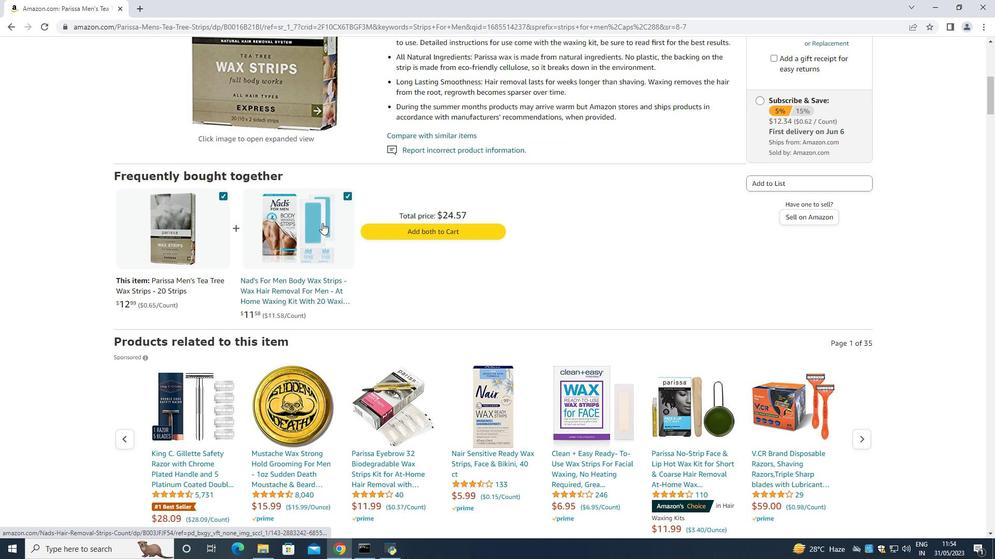 
Action: Mouse scrolled (322, 222) with delta (0, 0)
Screenshot: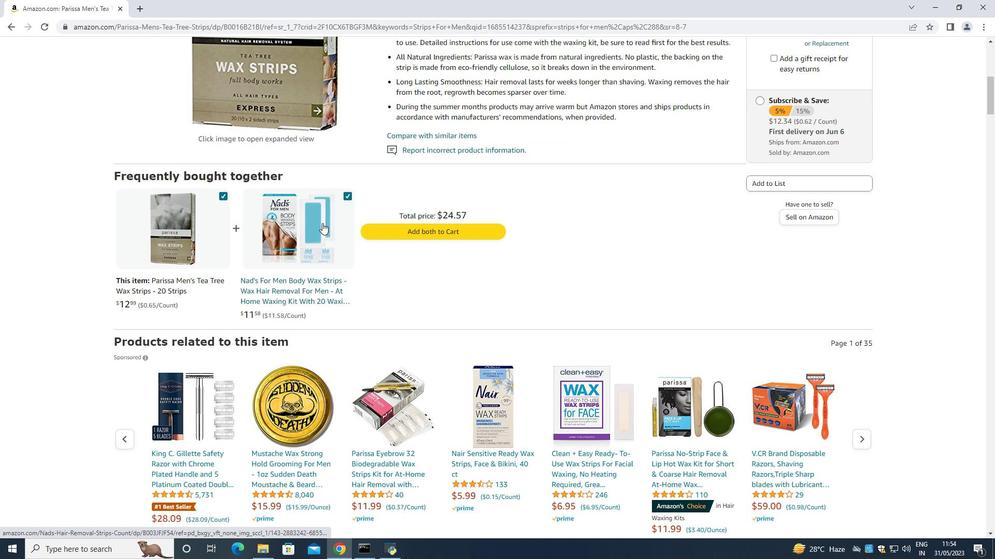 
Action: Mouse scrolled (322, 222) with delta (0, 0)
Screenshot: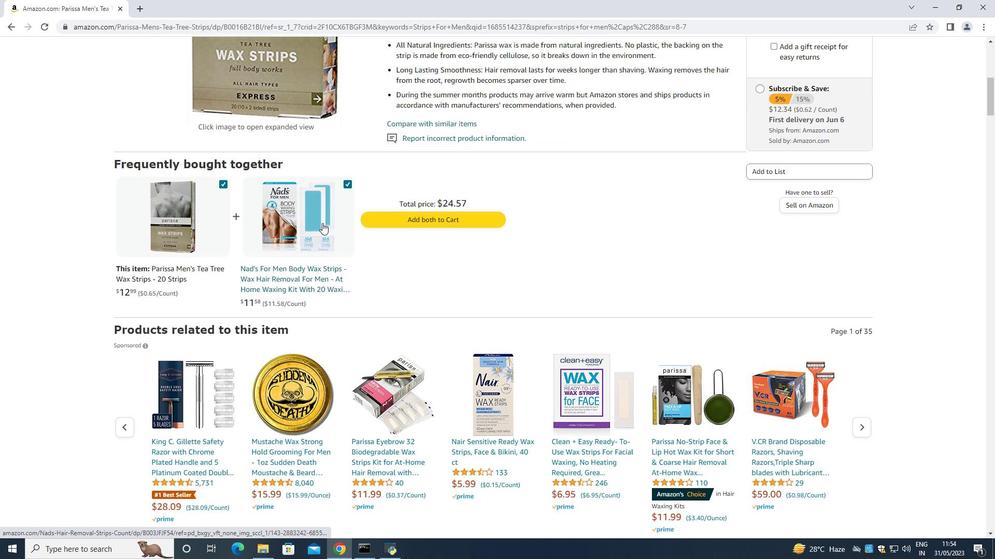 
Action: Mouse scrolled (322, 222) with delta (0, 0)
Screenshot: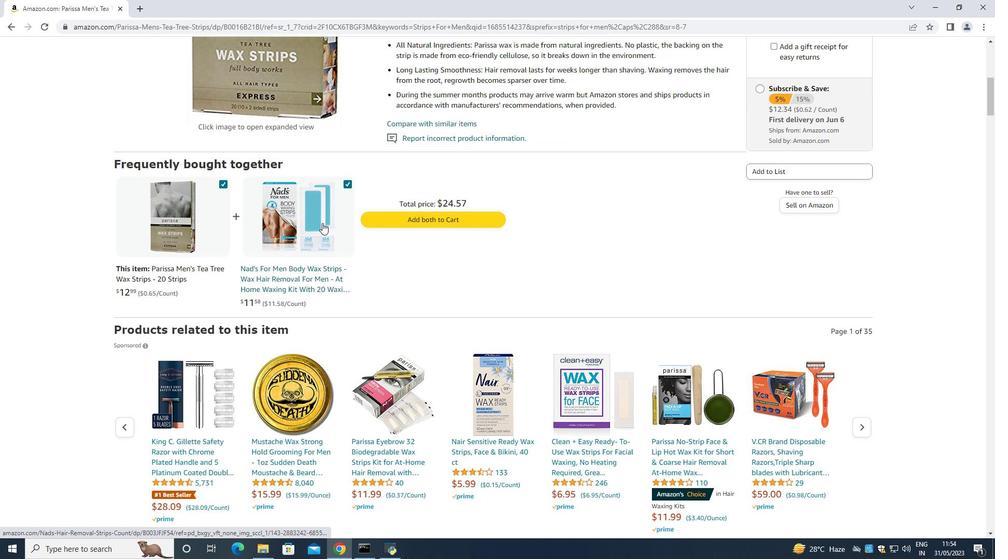 
Action: Mouse scrolled (322, 222) with delta (0, 0)
Screenshot: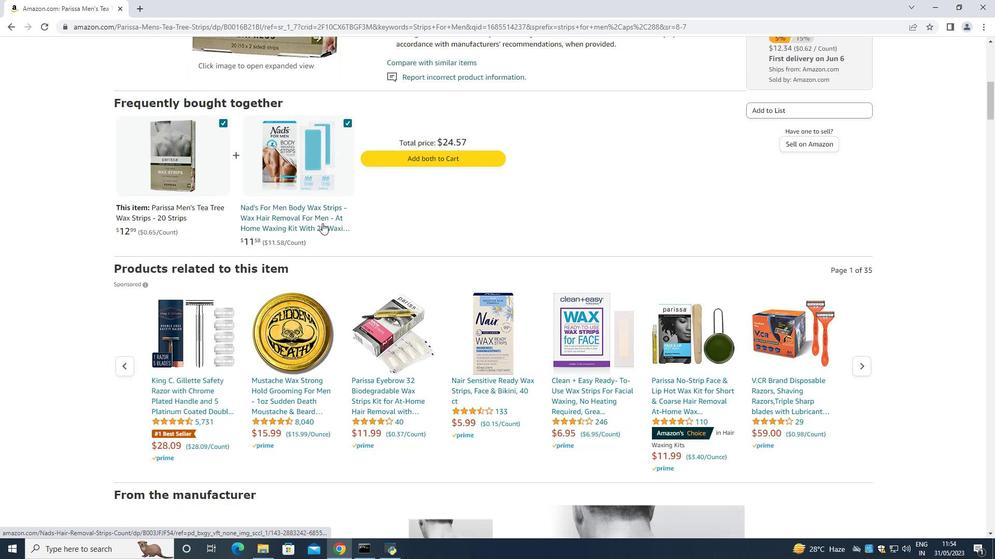
Action: Mouse scrolled (322, 222) with delta (0, 0)
Screenshot: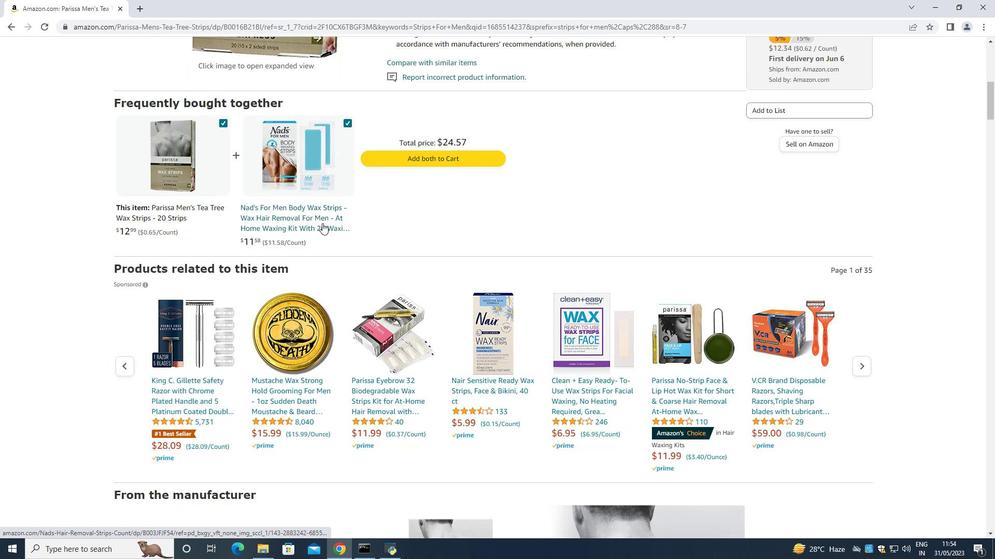 
Action: Mouse scrolled (322, 222) with delta (0, 0)
Screenshot: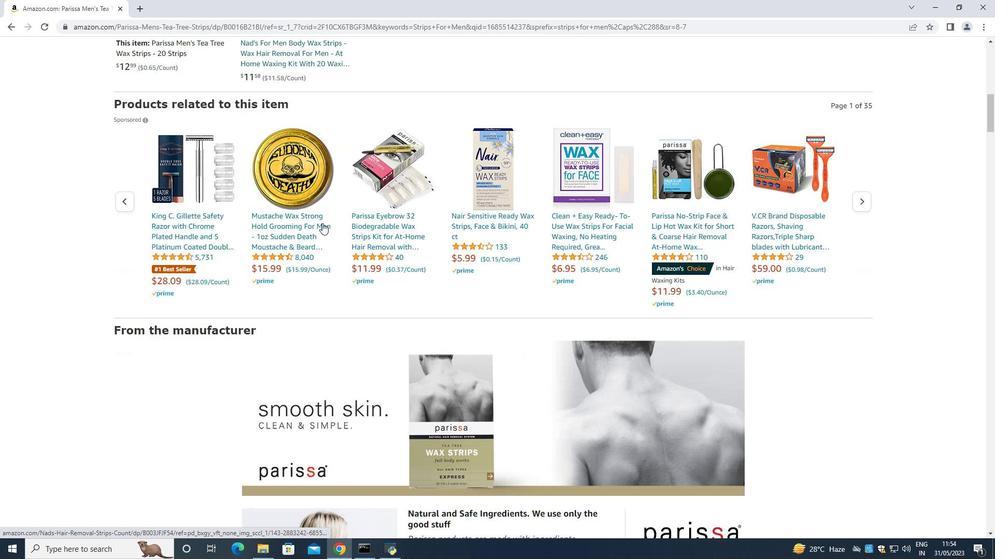 
Action: Mouse moved to (426, 242)
Screenshot: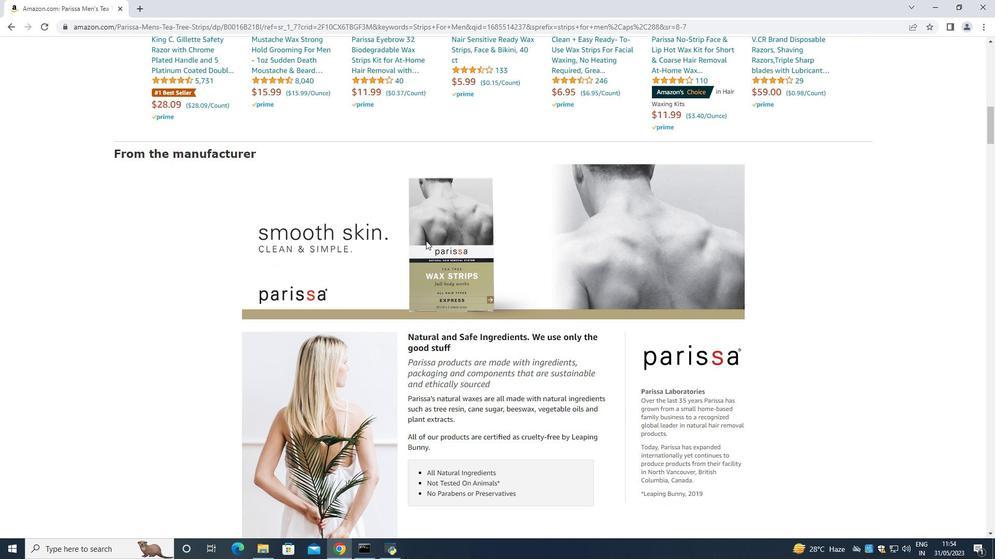 
Action: Mouse scrolled (426, 241) with delta (0, 0)
Screenshot: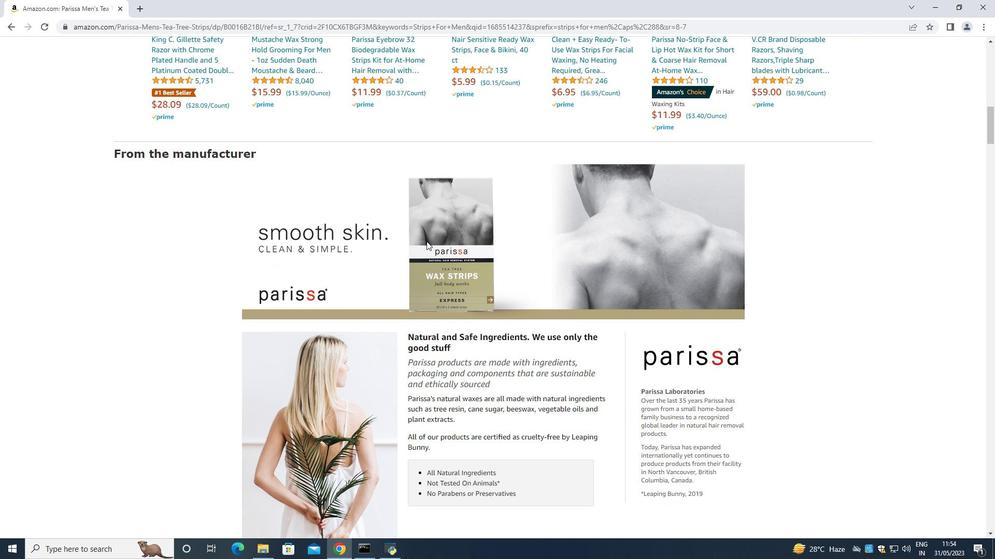 
Action: Mouse scrolled (426, 241) with delta (0, 0)
